 Task: Project management: Ceremony Bookings.
Action: Mouse moved to (50, 83)
Screenshot: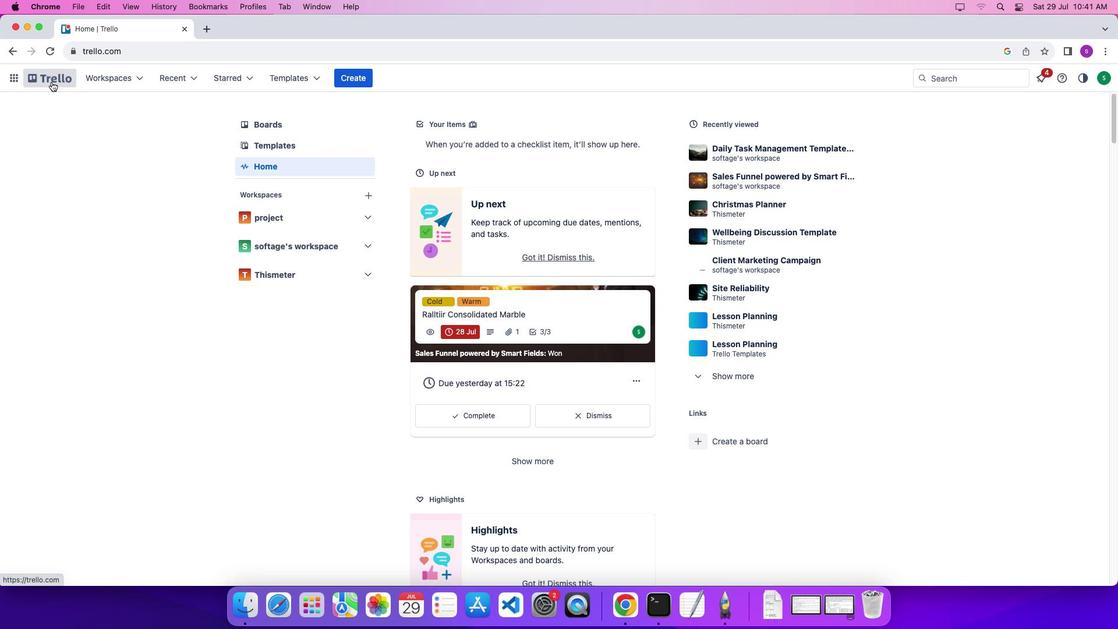 
Action: Mouse pressed left at (50, 83)
Screenshot: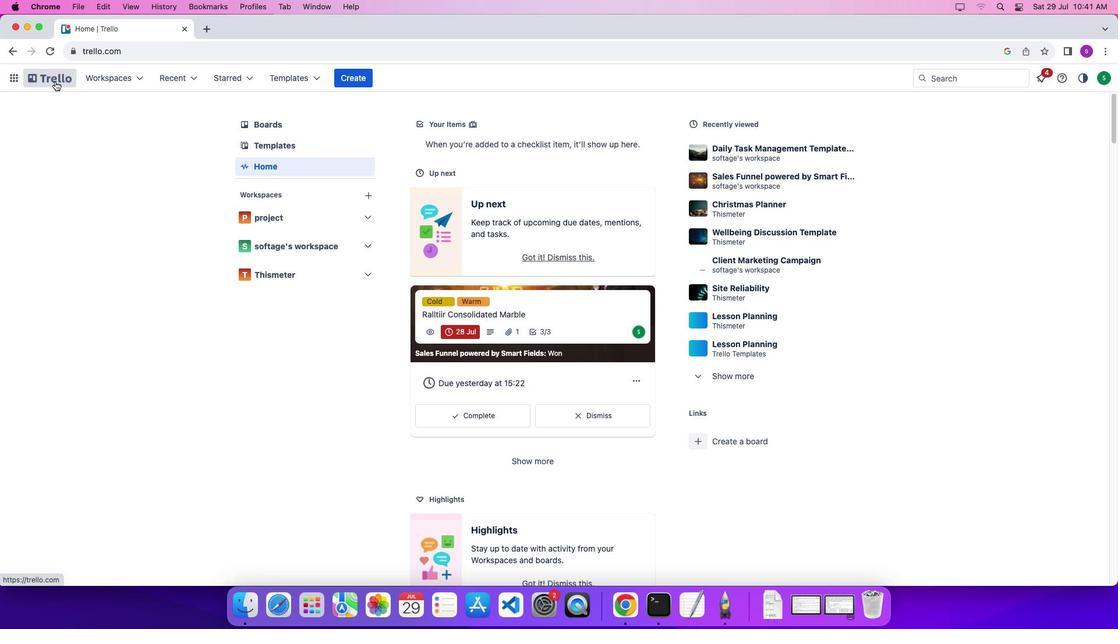 
Action: Mouse moved to (55, 81)
Screenshot: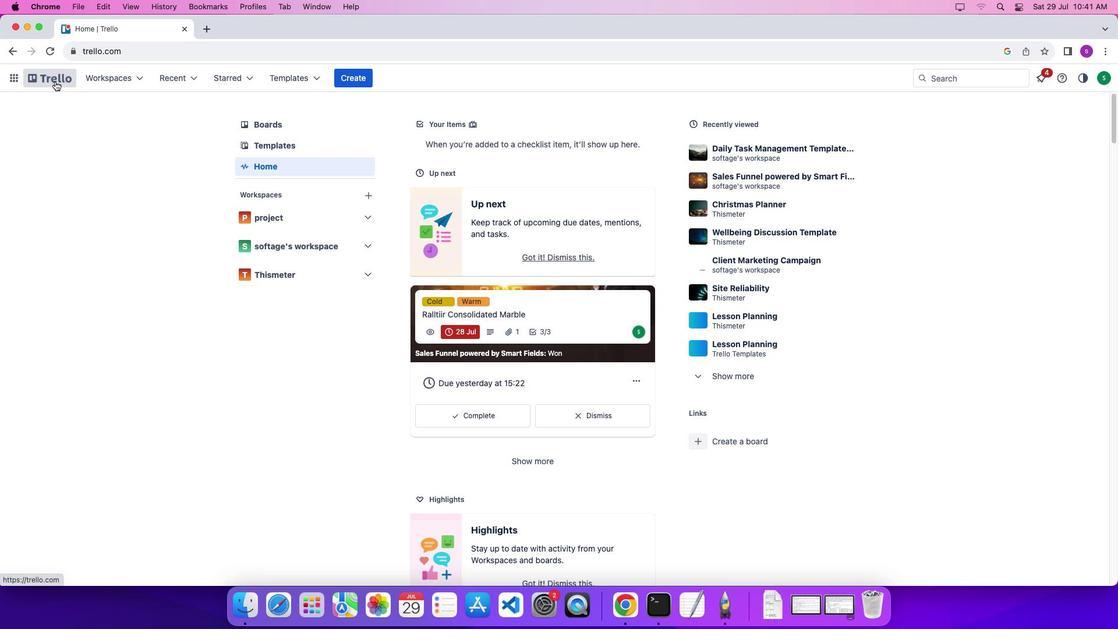 
Action: Mouse pressed left at (55, 81)
Screenshot: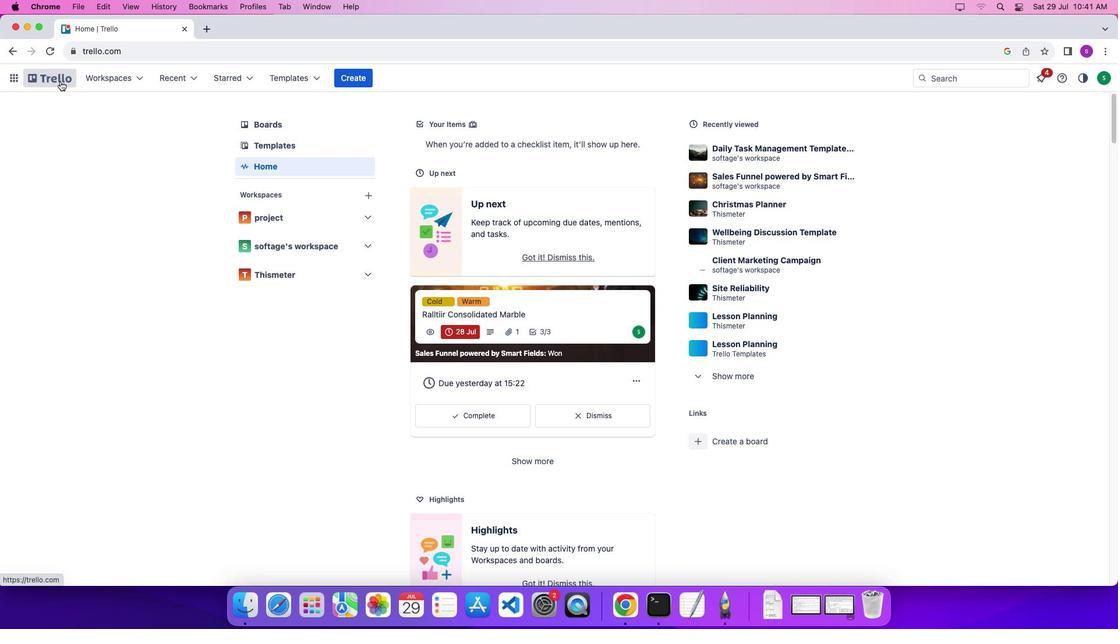 
Action: Mouse moved to (292, 78)
Screenshot: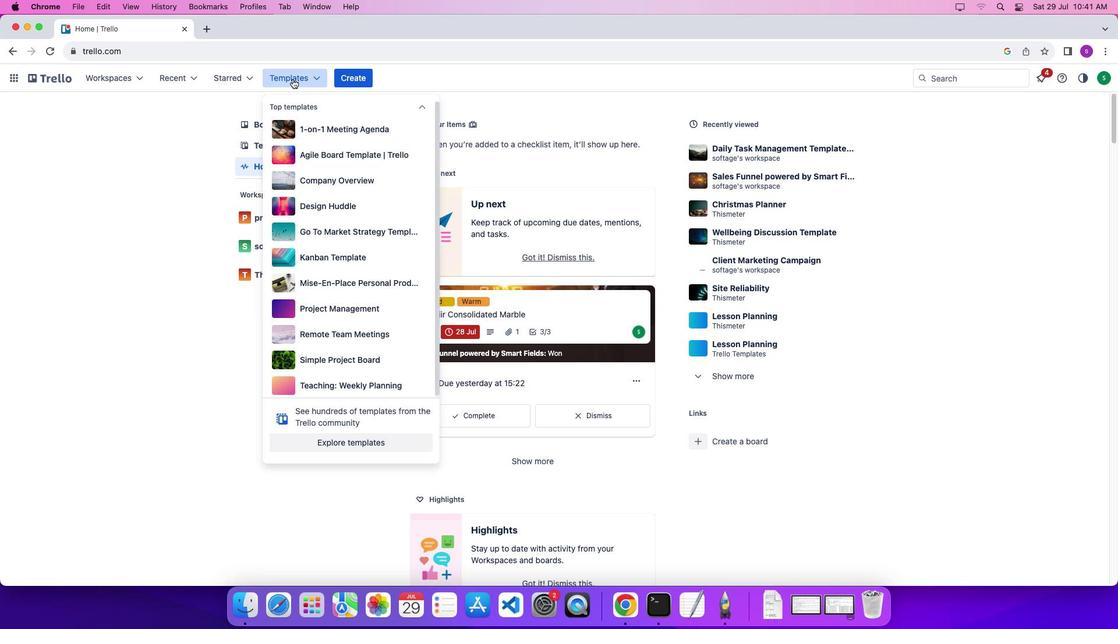 
Action: Mouse pressed left at (292, 78)
Screenshot: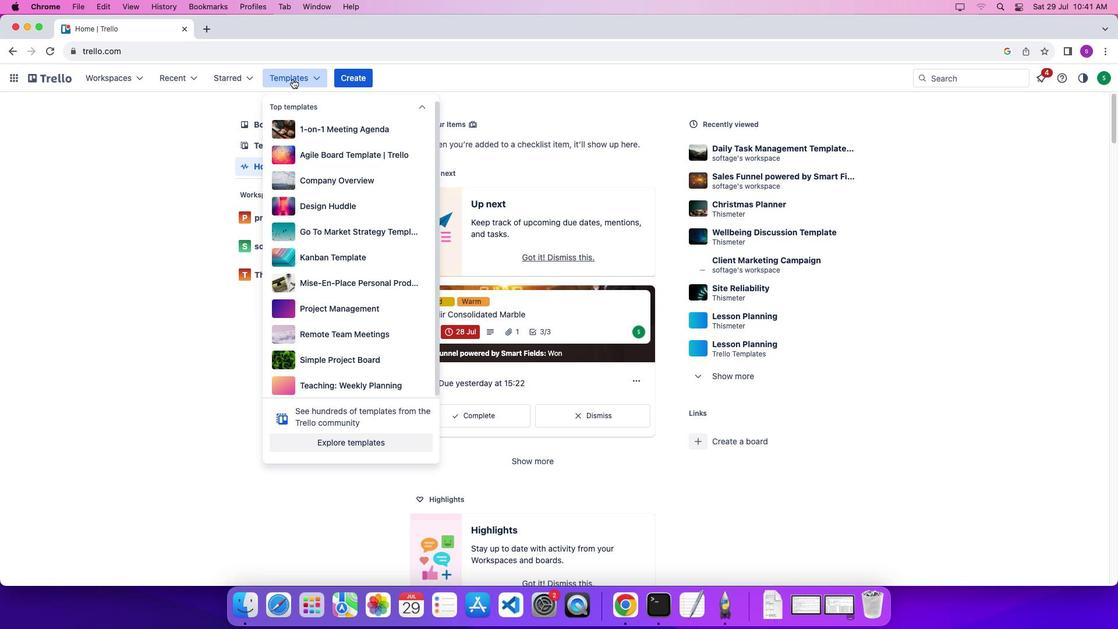 
Action: Mouse moved to (345, 439)
Screenshot: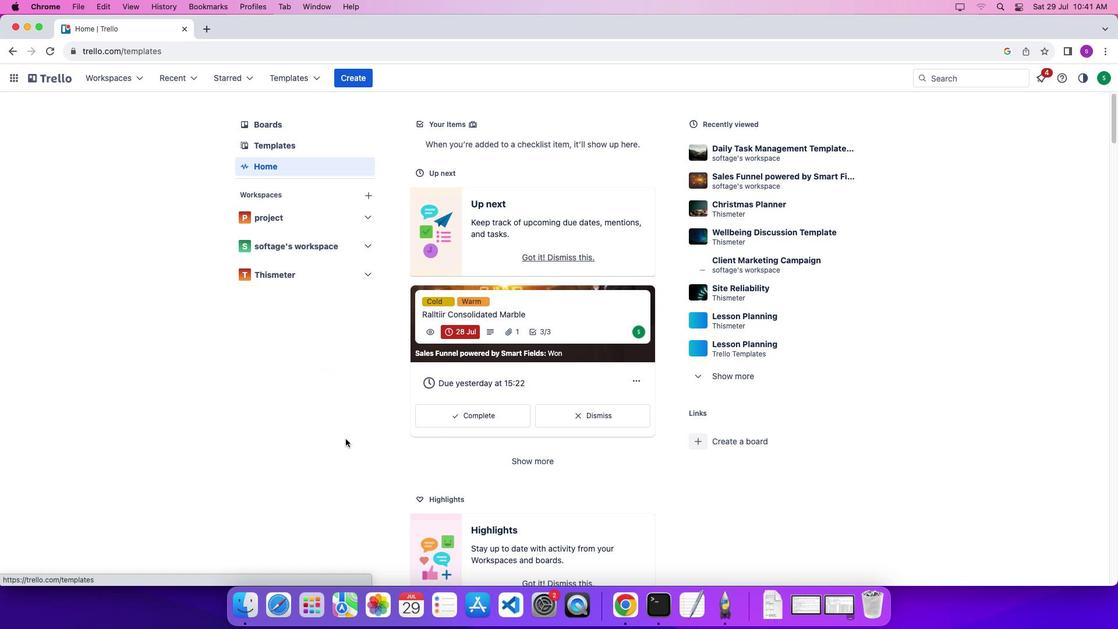 
Action: Mouse pressed left at (345, 439)
Screenshot: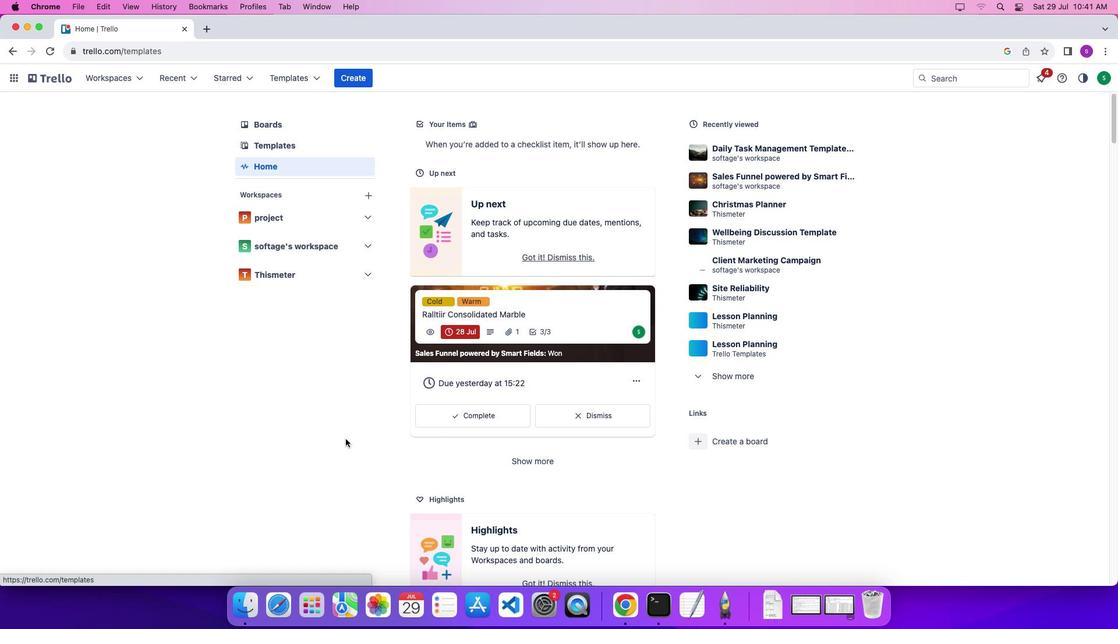 
Action: Mouse moved to (769, 133)
Screenshot: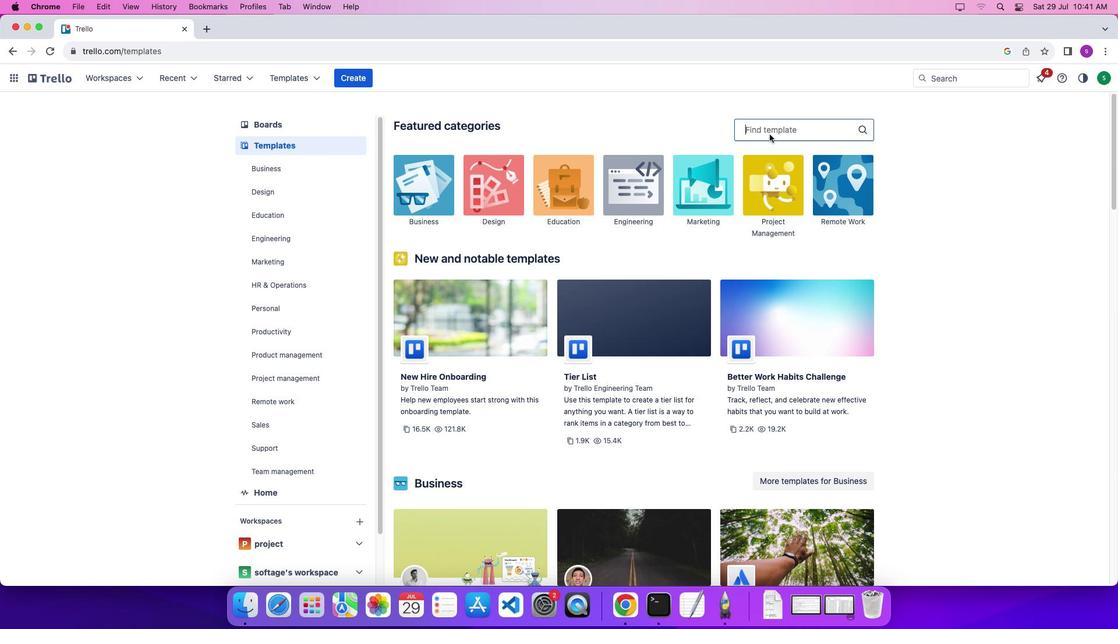 
Action: Mouse pressed left at (769, 133)
Screenshot: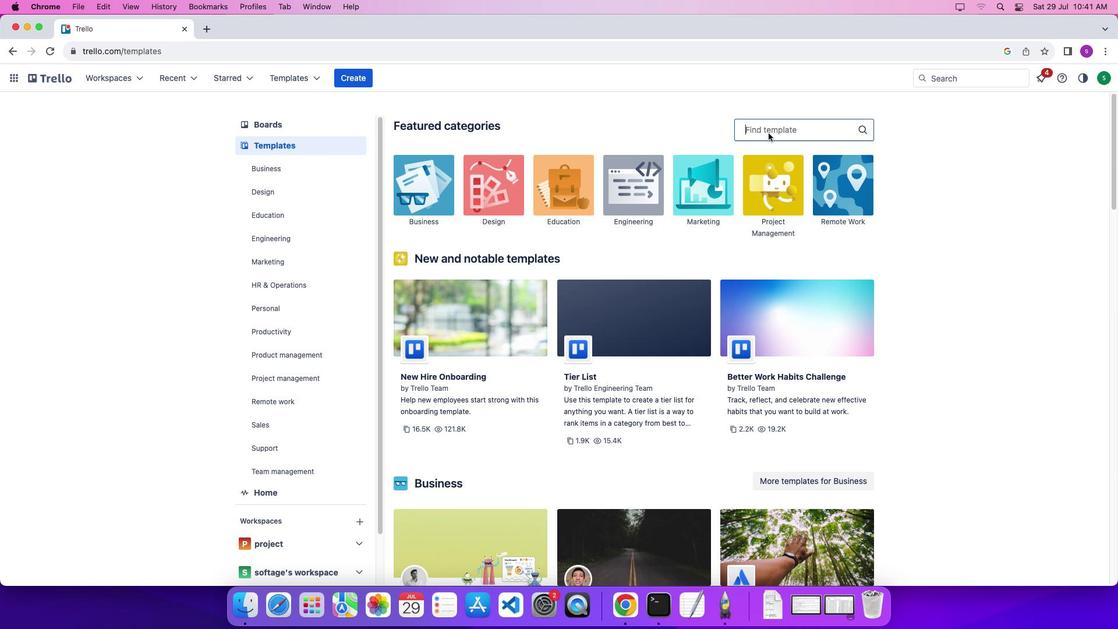 
Action: Mouse moved to (766, 132)
Screenshot: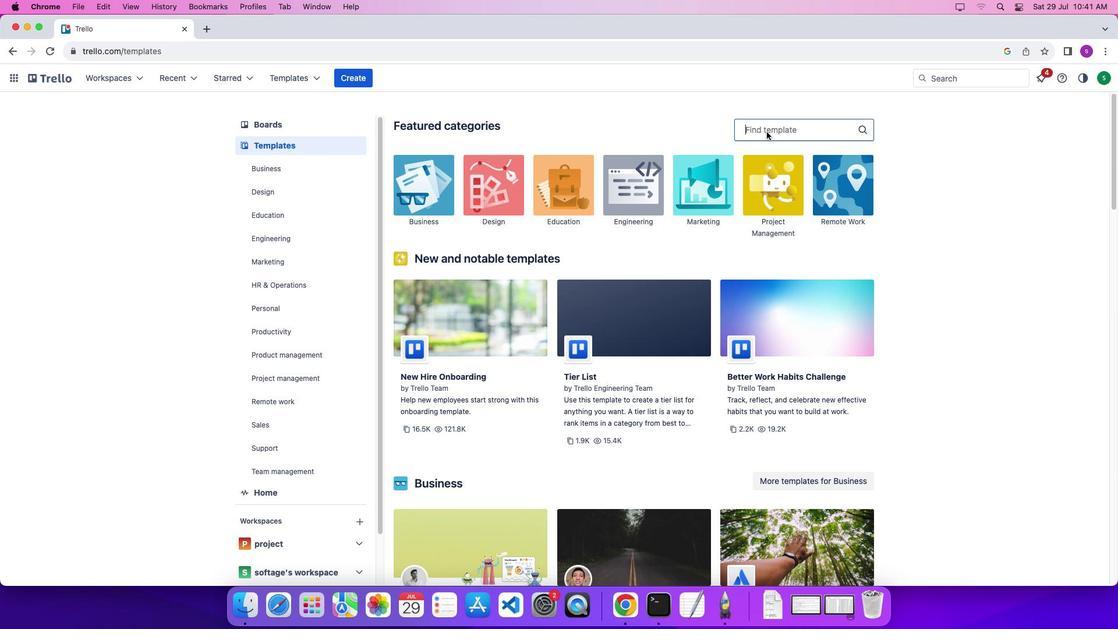 
Action: Mouse pressed left at (766, 132)
Screenshot: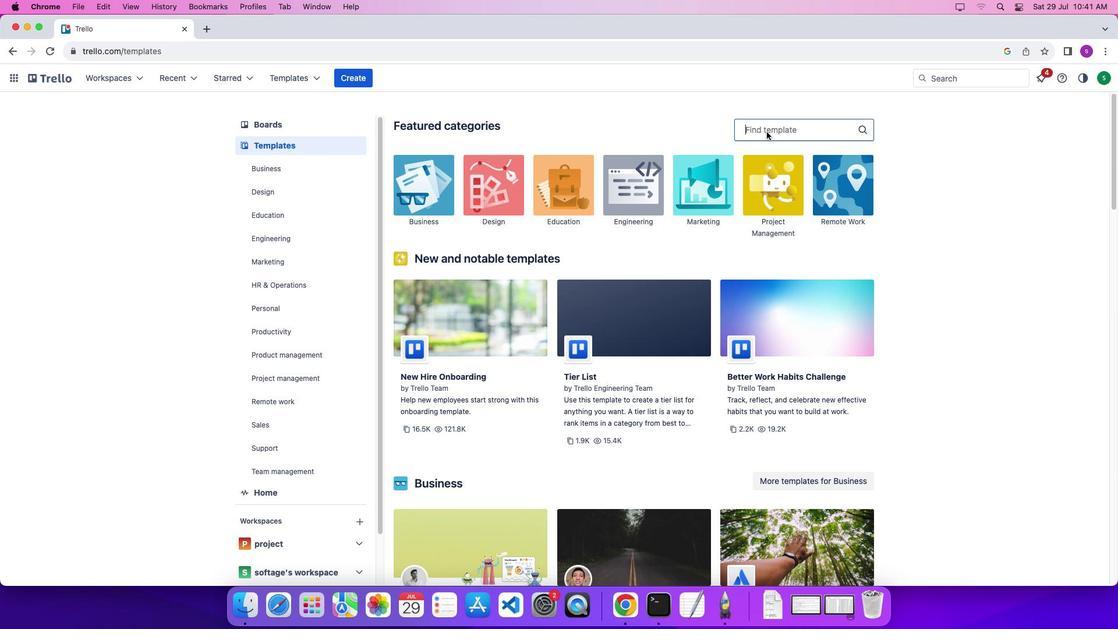 
Action: Key pressed Key.shift'C''e''r''e''m''o''n''y'Key.spaceKey.shift'B''o''o''k''i''n''g'Key.enter
Screenshot: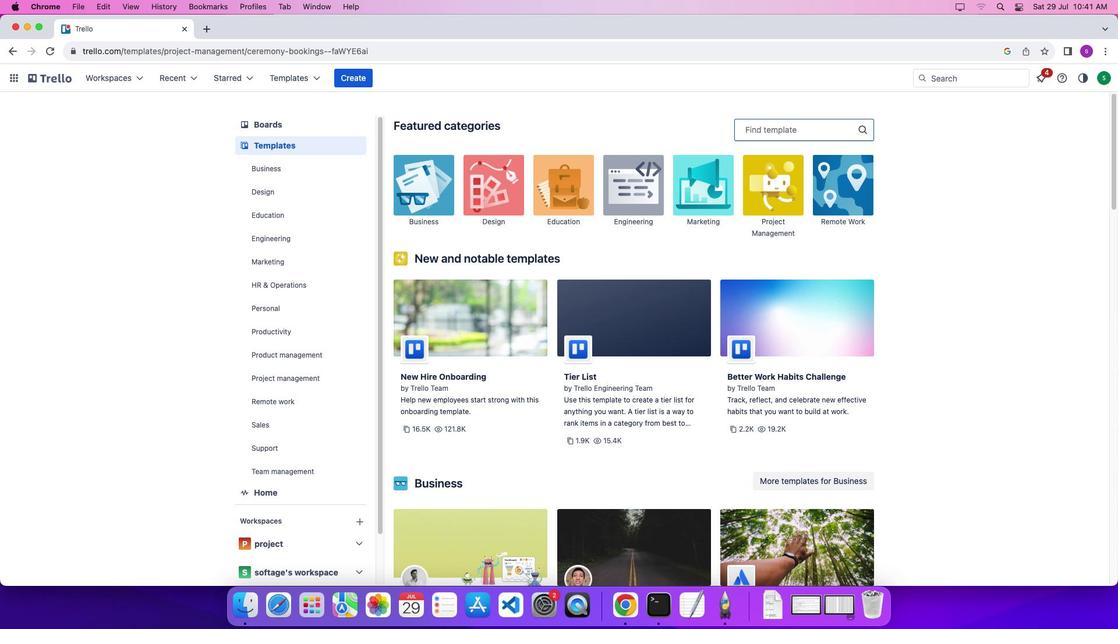 
Action: Mouse moved to (637, 274)
Screenshot: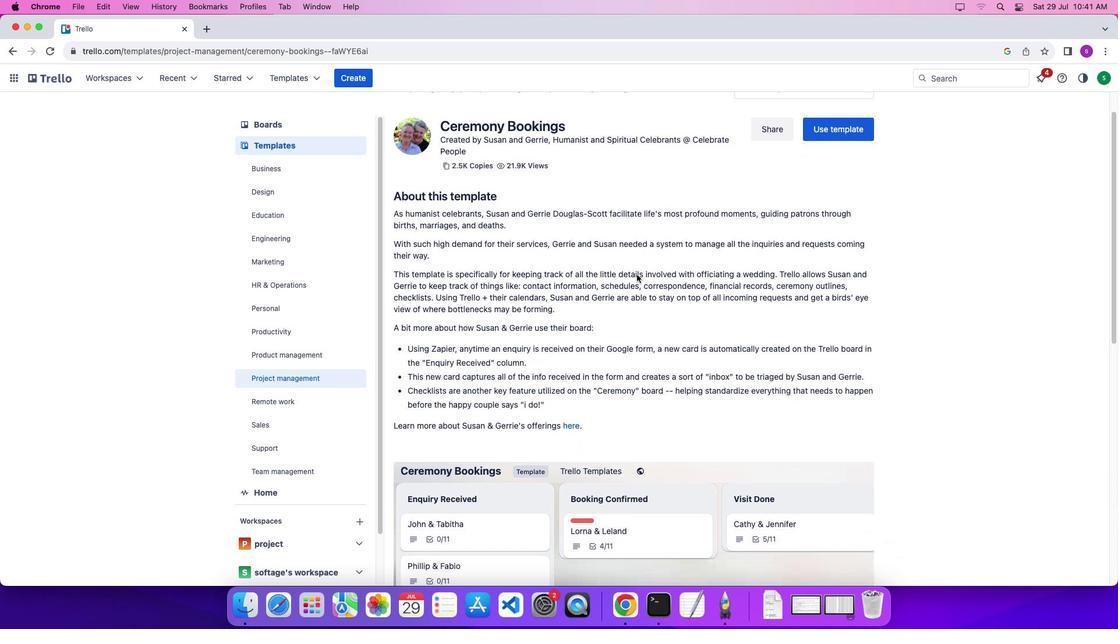 
Action: Mouse scrolled (637, 274) with delta (0, 0)
Screenshot: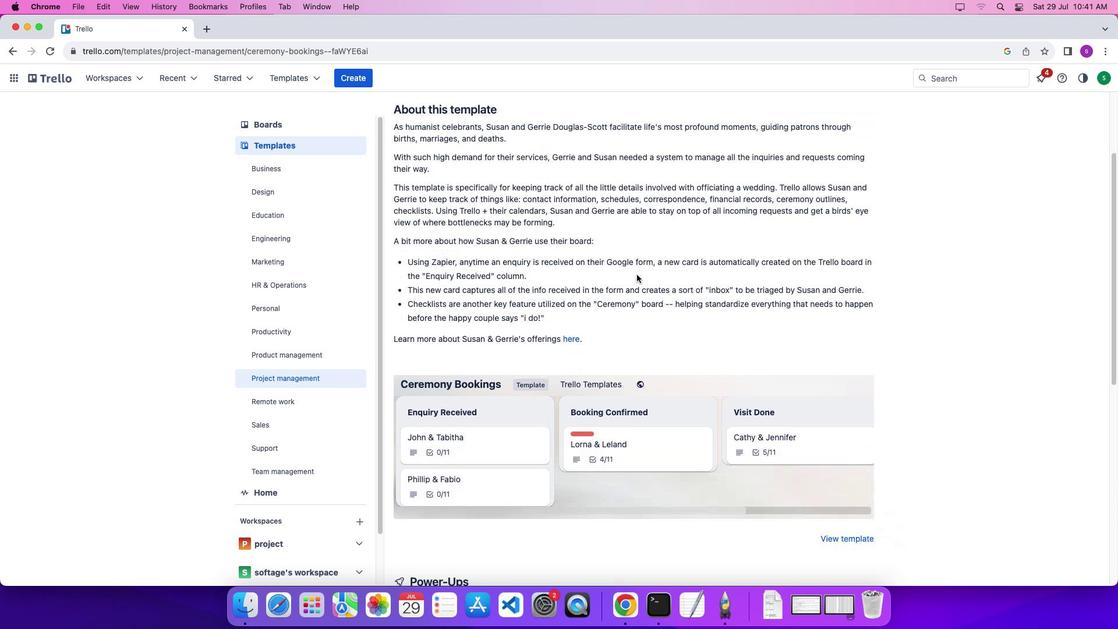 
Action: Mouse scrolled (637, 274) with delta (0, 0)
Screenshot: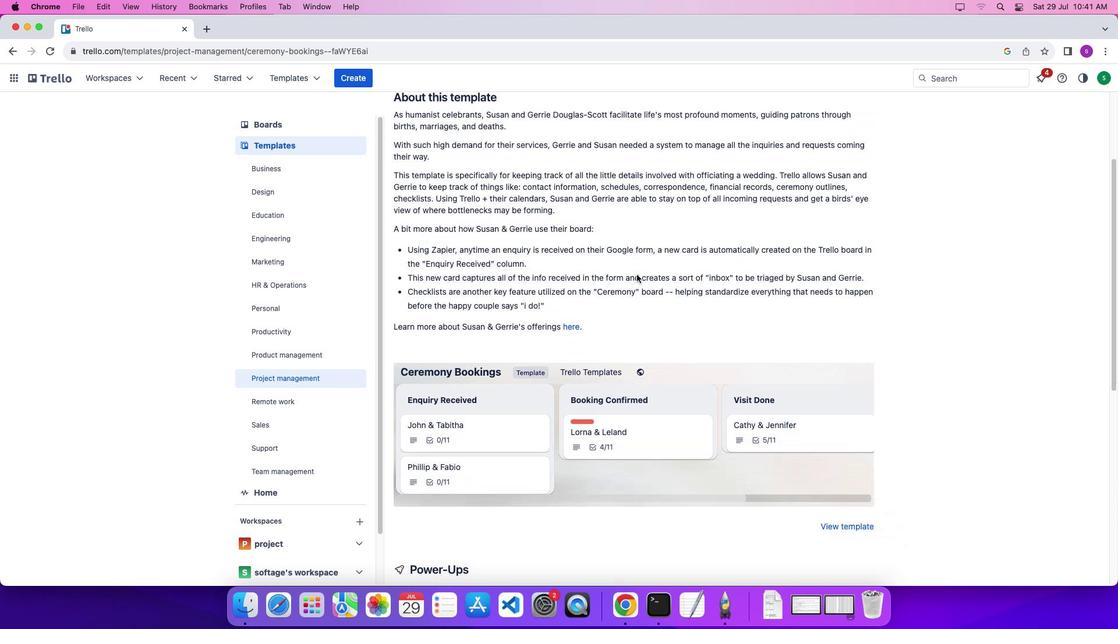 
Action: Mouse scrolled (637, 274) with delta (0, -1)
Screenshot: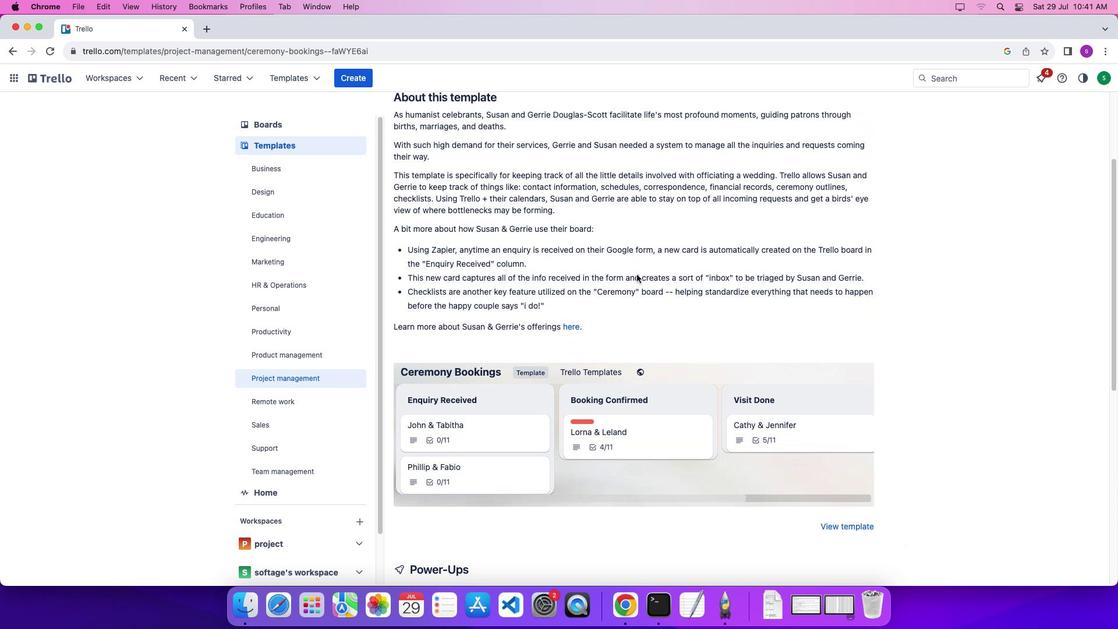 
Action: Mouse scrolled (637, 274) with delta (0, -1)
Screenshot: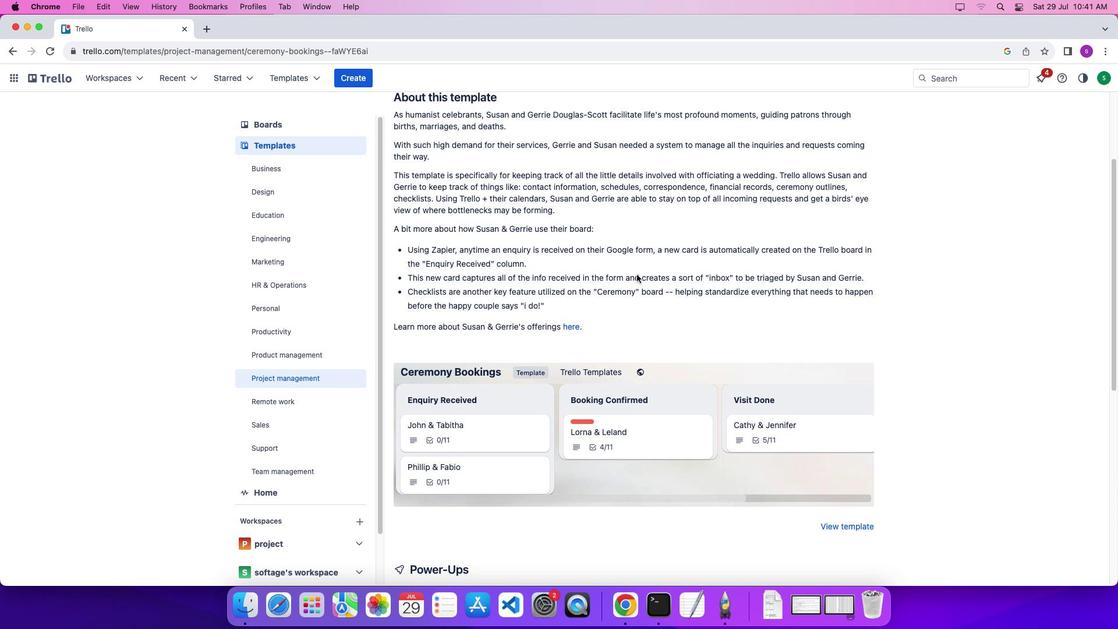 
Action: Mouse scrolled (637, 274) with delta (0, 0)
Screenshot: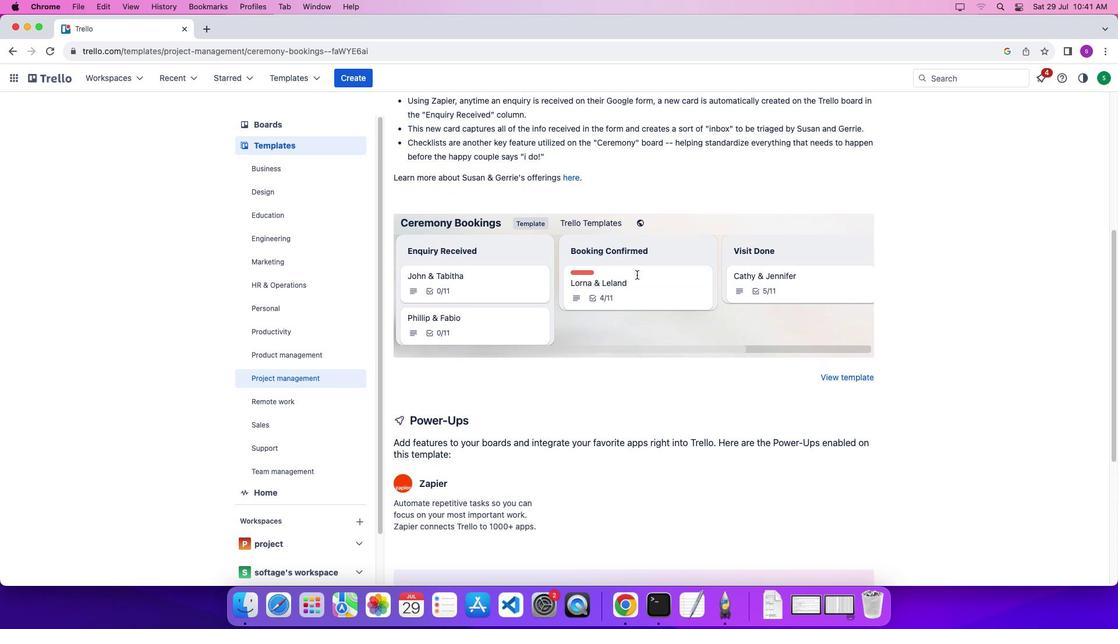 
Action: Mouse scrolled (637, 274) with delta (0, 0)
Screenshot: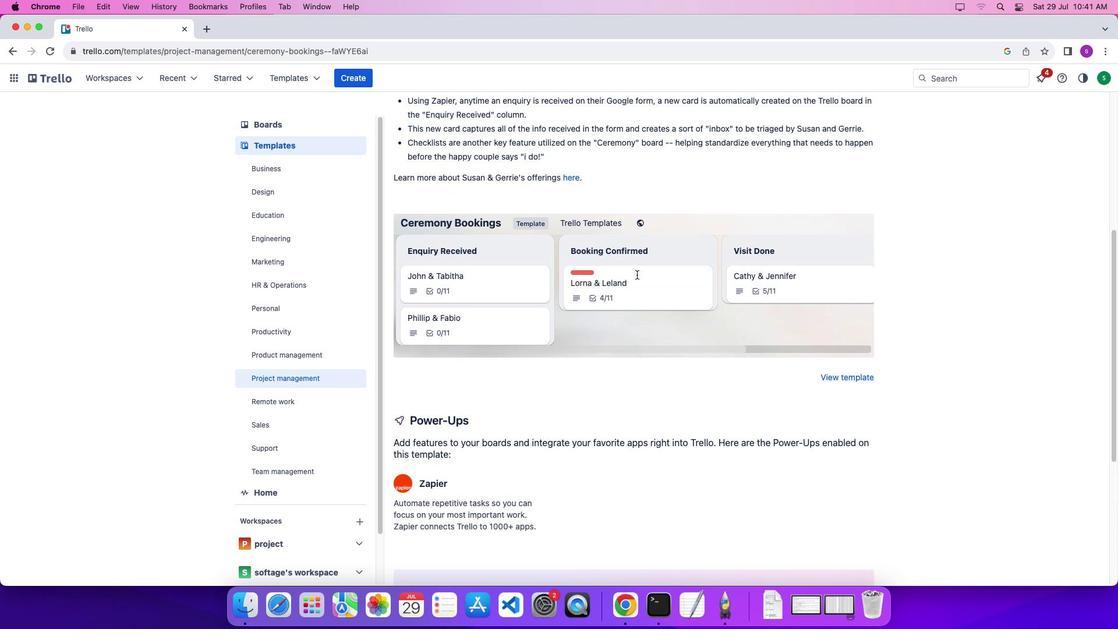 
Action: Mouse scrolled (637, 274) with delta (0, -2)
Screenshot: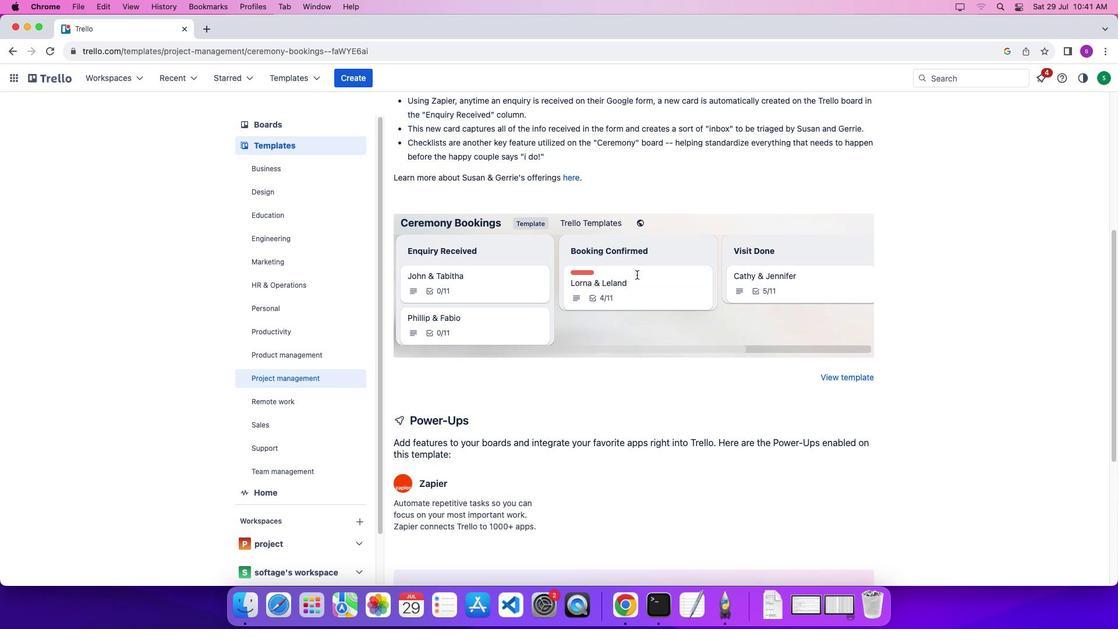
Action: Mouse scrolled (637, 274) with delta (0, 0)
Screenshot: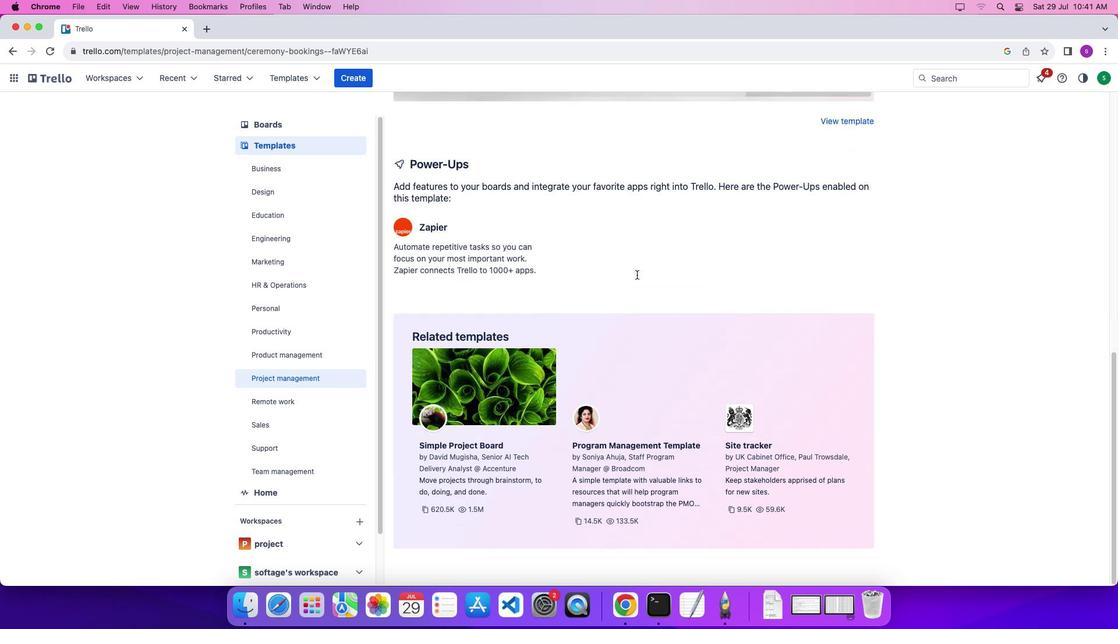 
Action: Mouse scrolled (637, 274) with delta (0, 0)
Screenshot: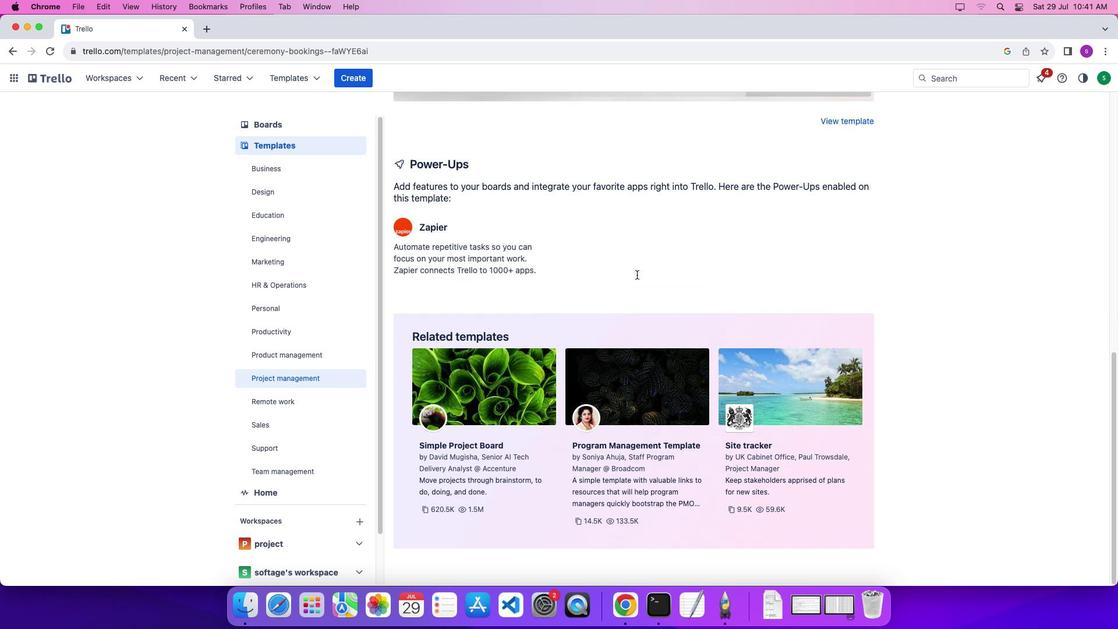 
Action: Mouse scrolled (637, 274) with delta (0, -2)
Screenshot: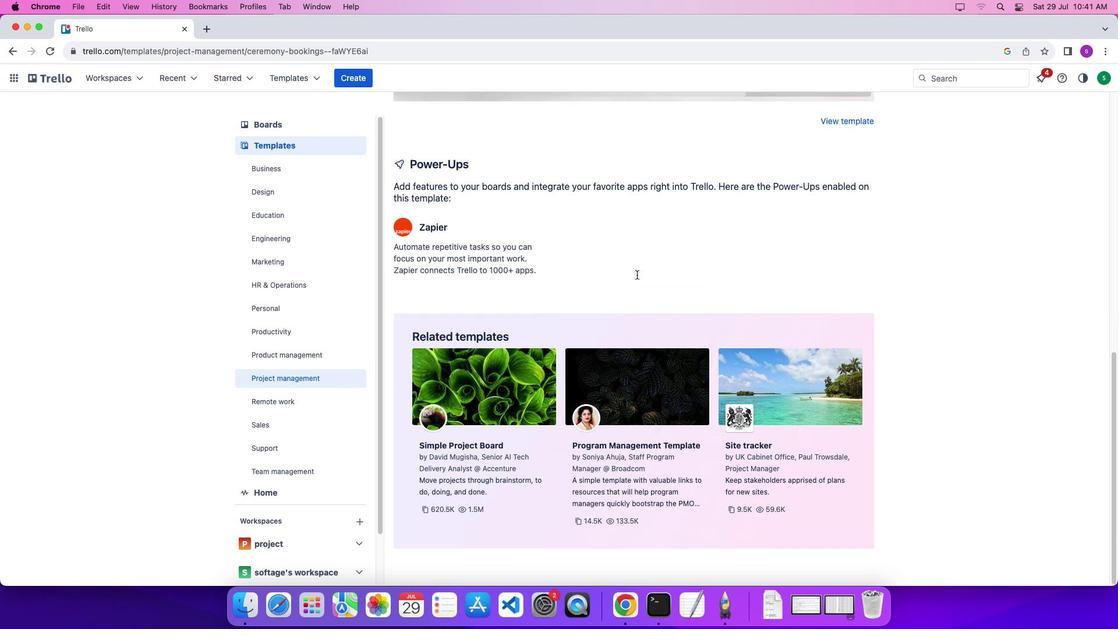 
Action: Mouse scrolled (637, 274) with delta (0, -4)
Screenshot: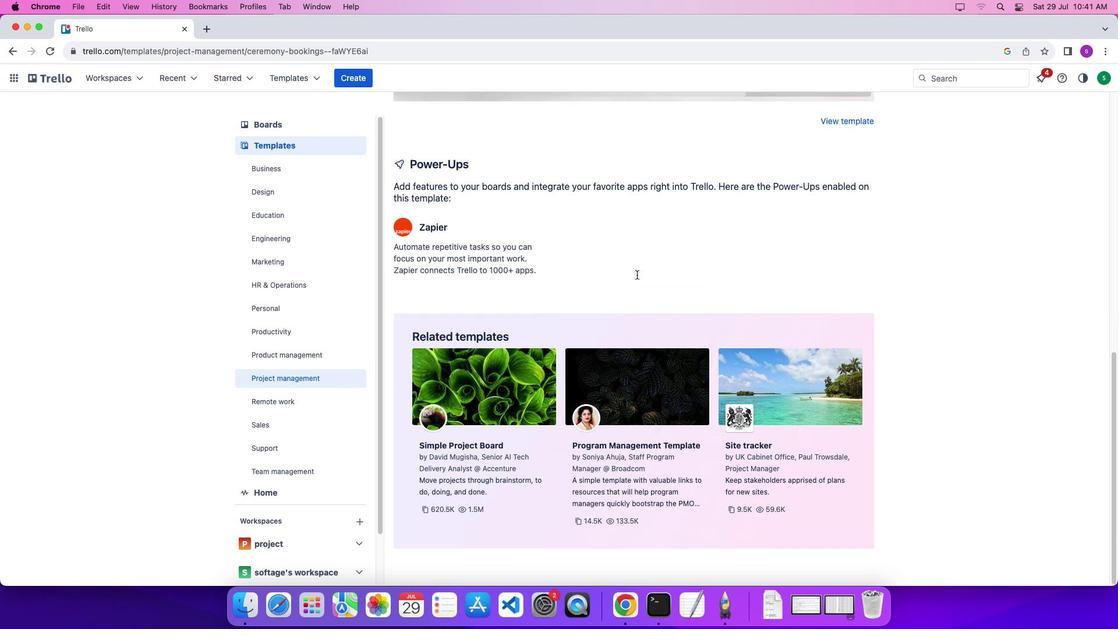 
Action: Mouse scrolled (637, 274) with delta (0, 0)
Screenshot: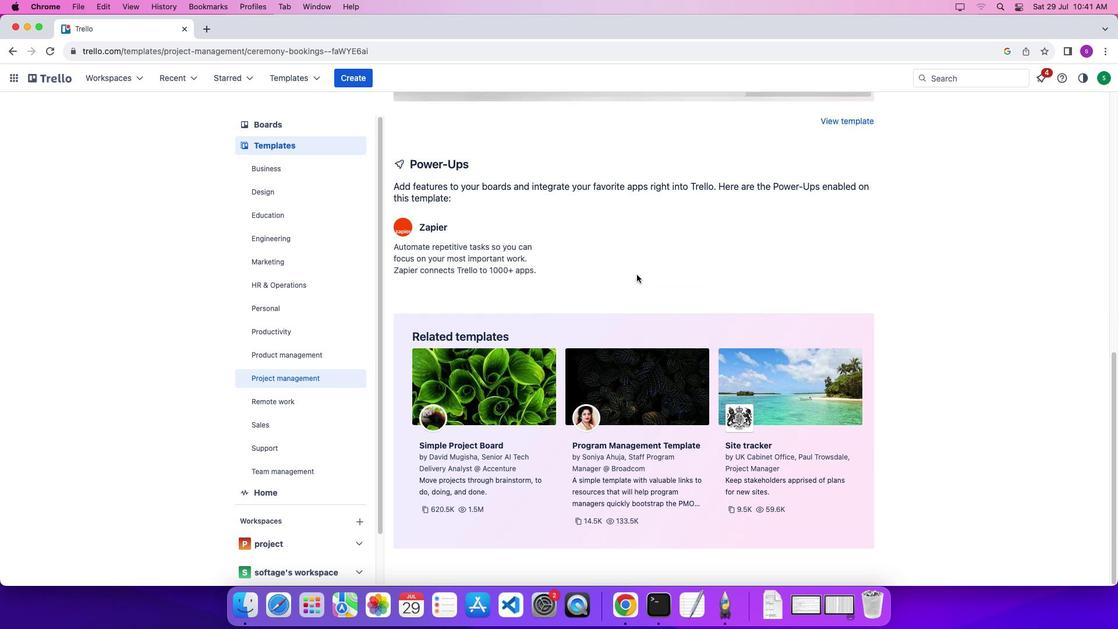 
Action: Mouse scrolled (637, 274) with delta (0, 0)
Screenshot: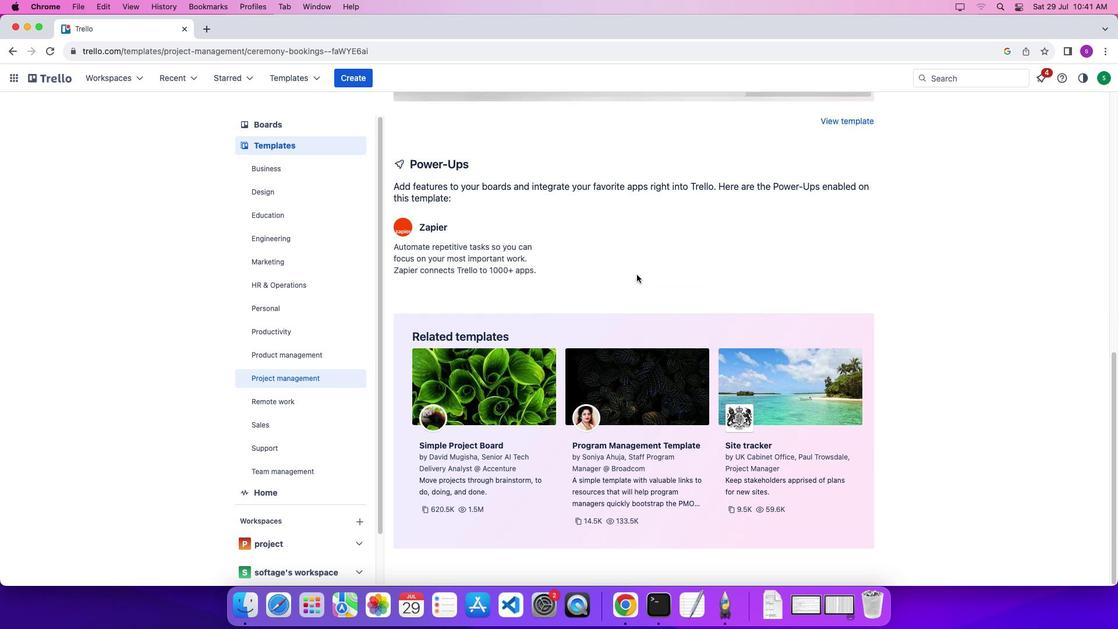 
Action: Mouse scrolled (637, 274) with delta (0, -2)
Screenshot: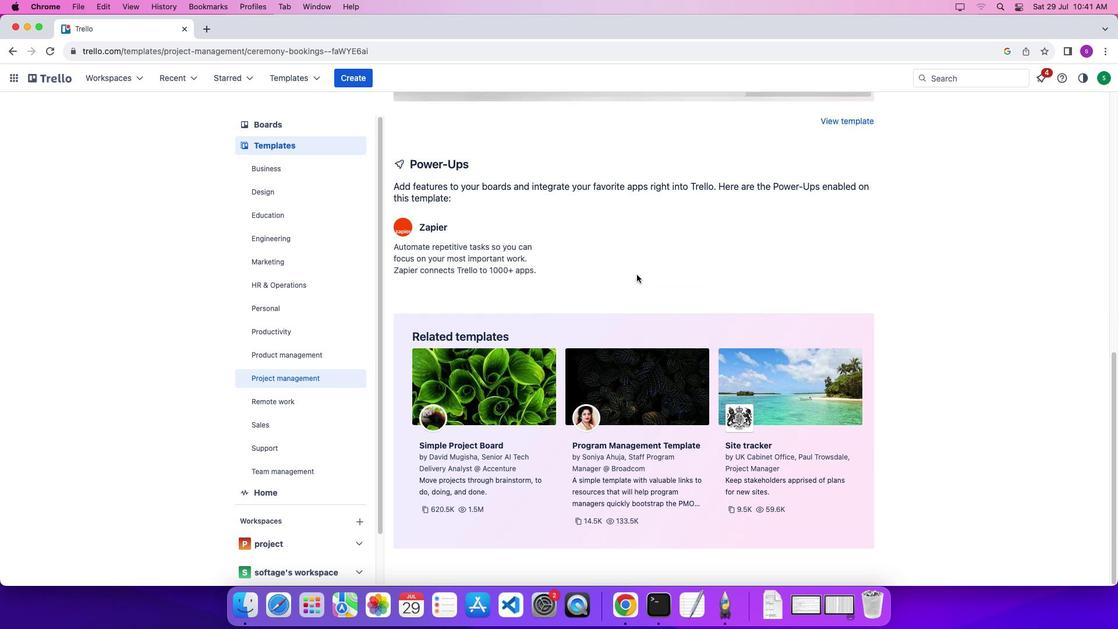 
Action: Mouse scrolled (637, 274) with delta (0, -4)
Screenshot: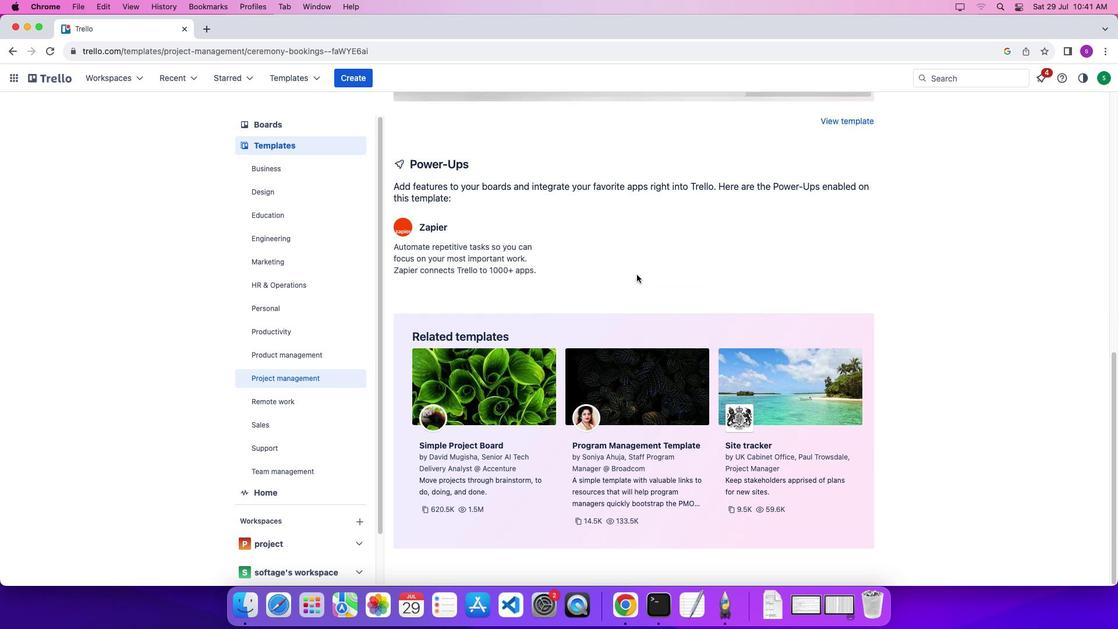 
Action: Mouse scrolled (637, 274) with delta (0, -3)
Screenshot: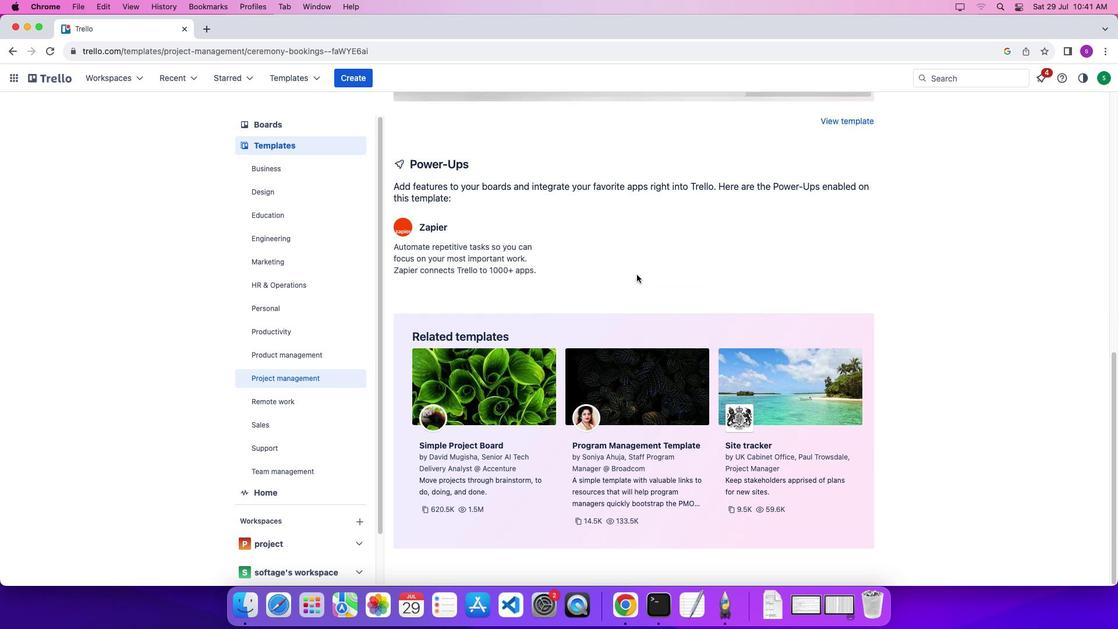 
Action: Mouse scrolled (637, 274) with delta (0, 0)
Screenshot: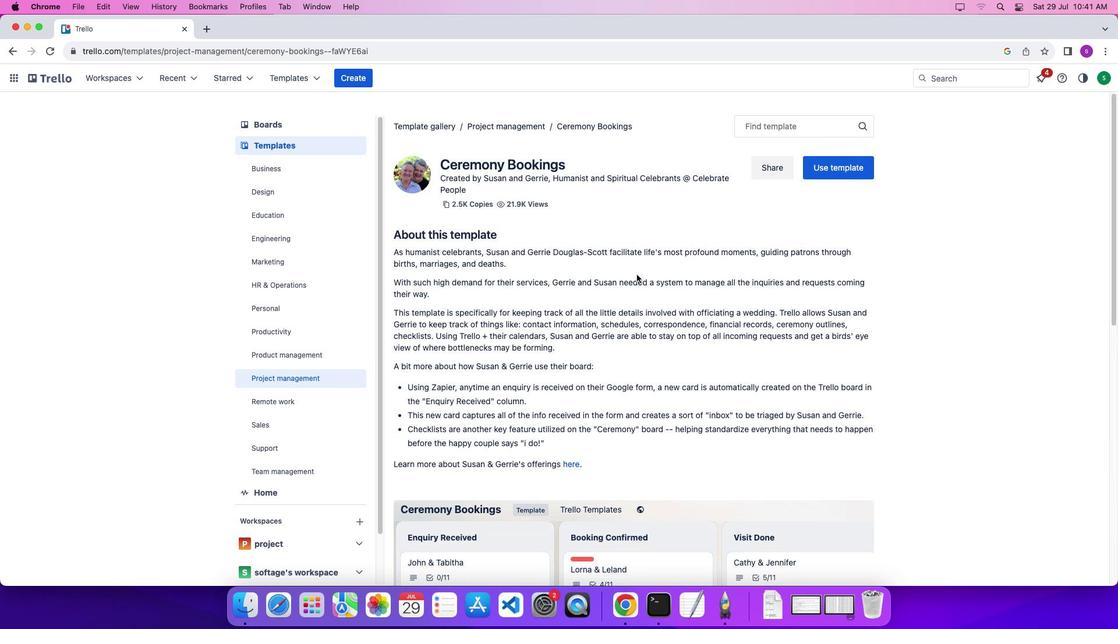 
Action: Mouse scrolled (637, 274) with delta (0, 0)
Screenshot: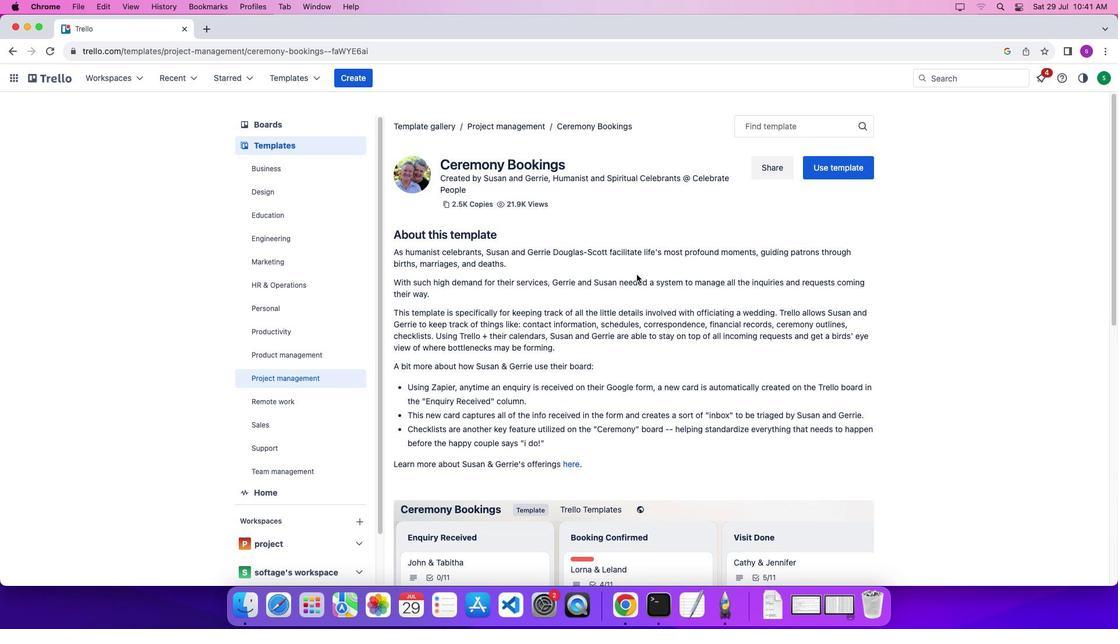 
Action: Mouse scrolled (637, 274) with delta (0, 3)
Screenshot: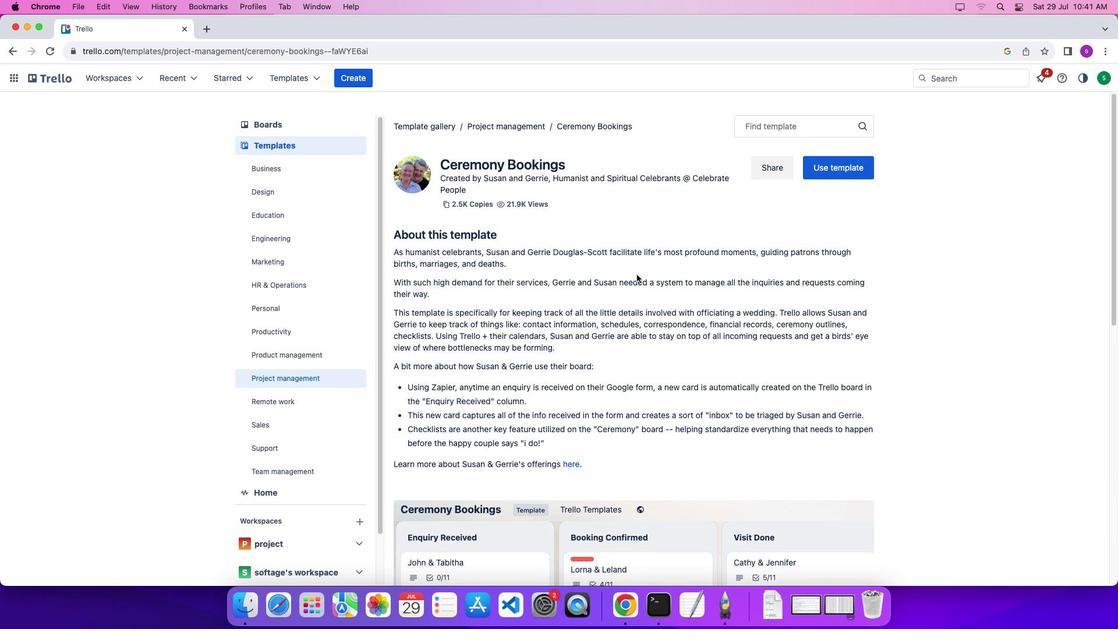 
Action: Mouse scrolled (637, 274) with delta (0, 6)
Screenshot: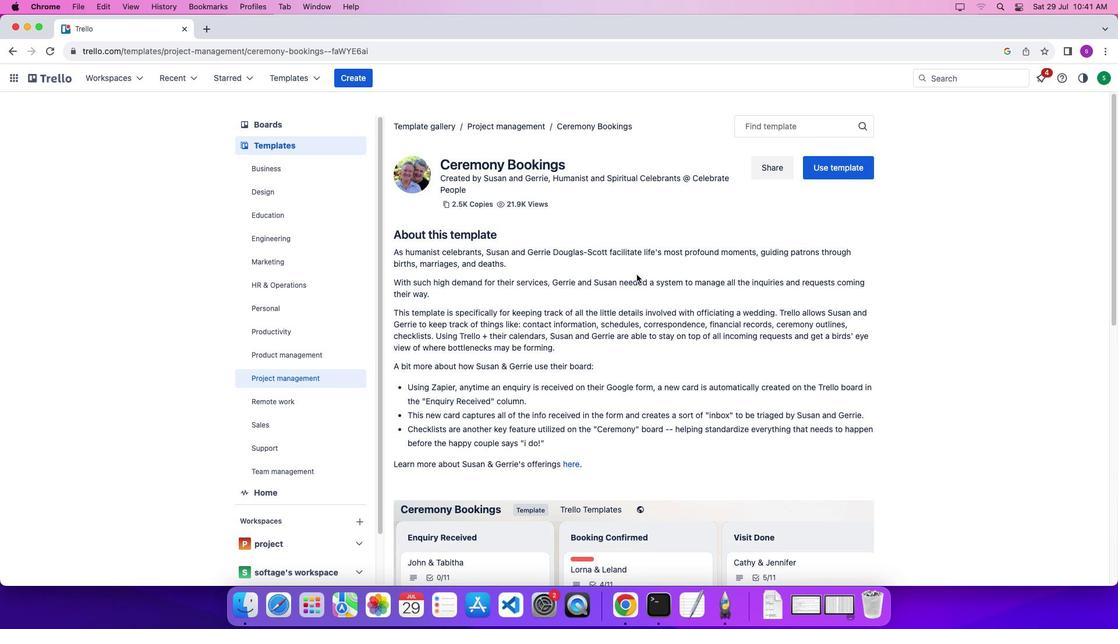 
Action: Mouse scrolled (637, 274) with delta (0, 8)
Screenshot: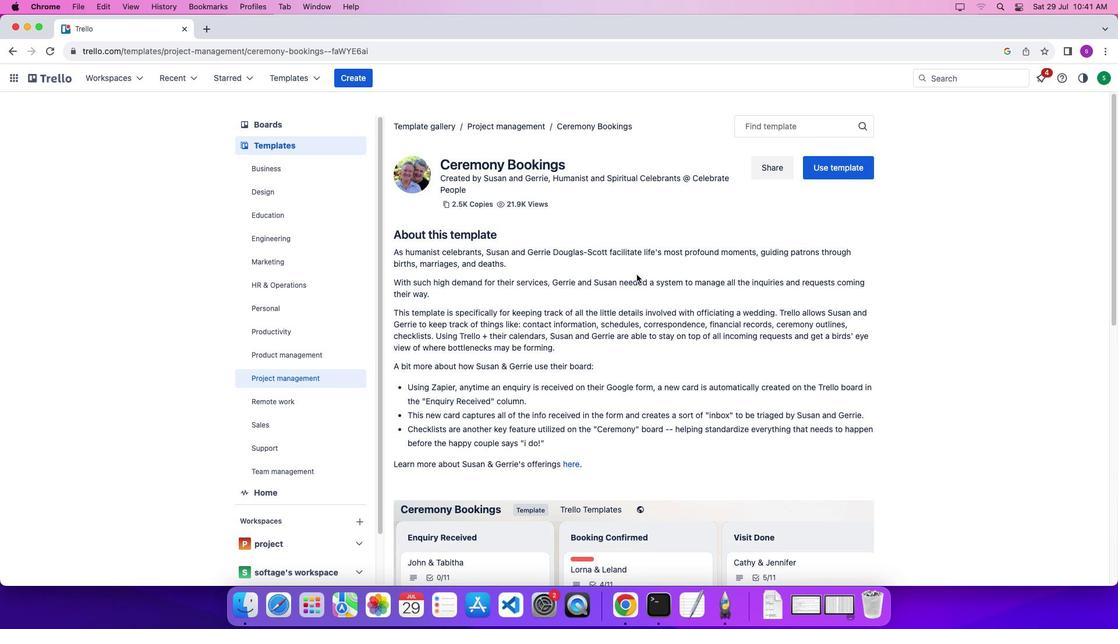 
Action: Mouse scrolled (637, 274) with delta (0, 8)
Screenshot: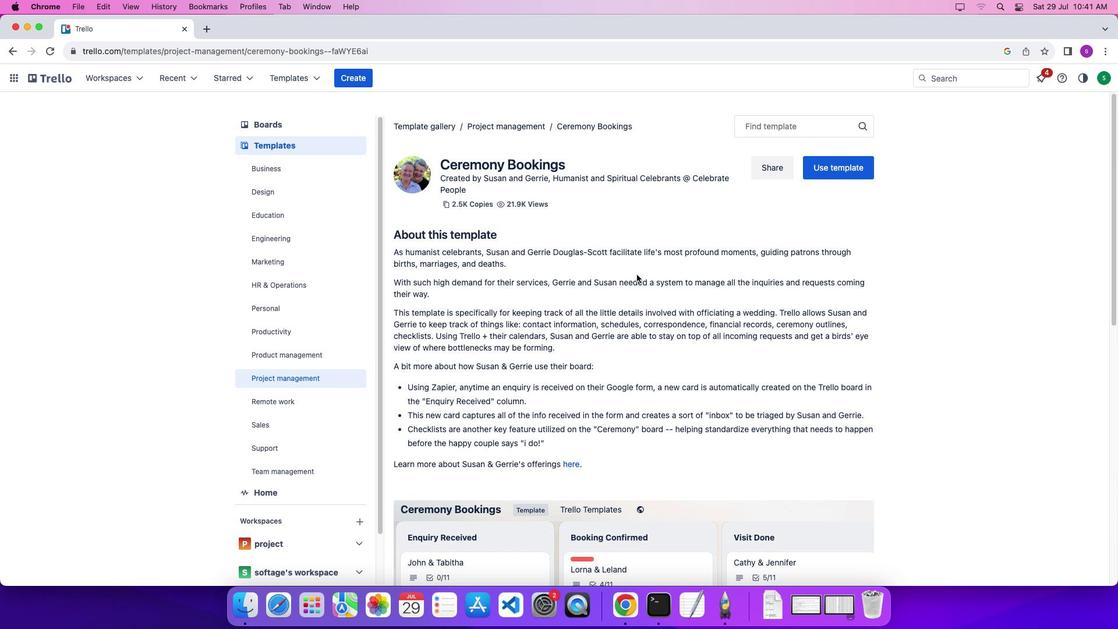 
Action: Mouse scrolled (637, 274) with delta (0, 0)
Screenshot: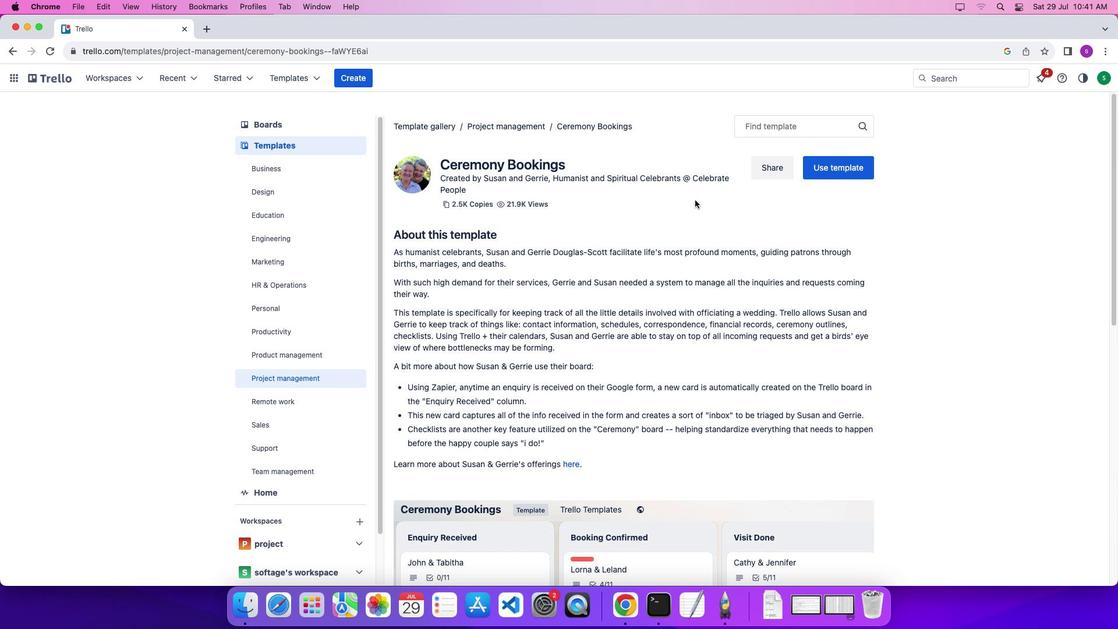 
Action: Mouse scrolled (637, 274) with delta (0, 0)
Screenshot: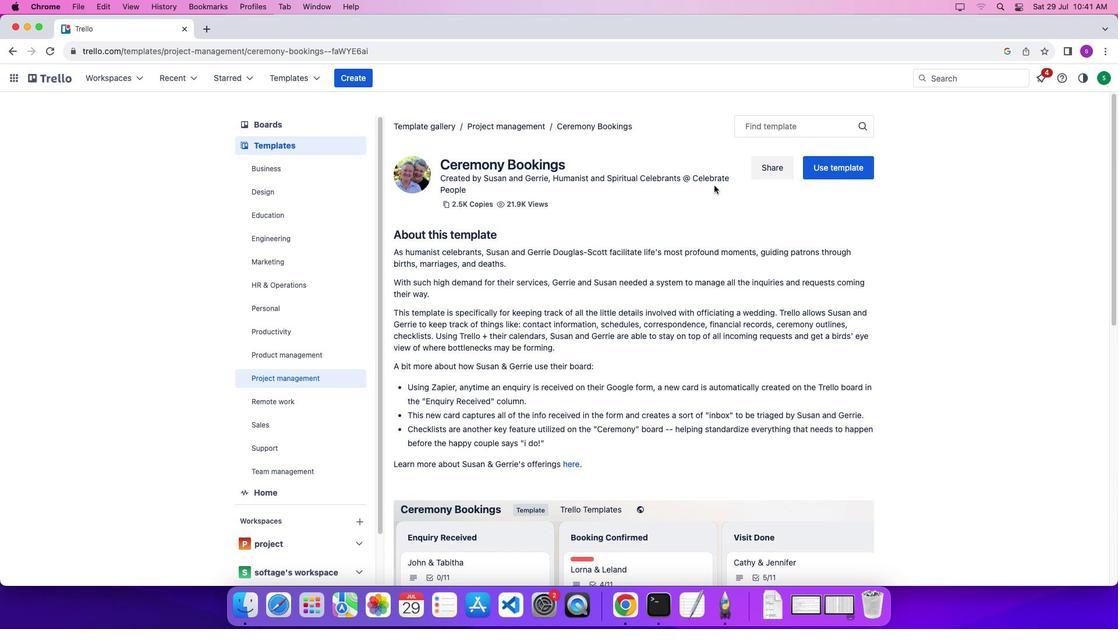 
Action: Mouse scrolled (637, 274) with delta (0, 5)
Screenshot: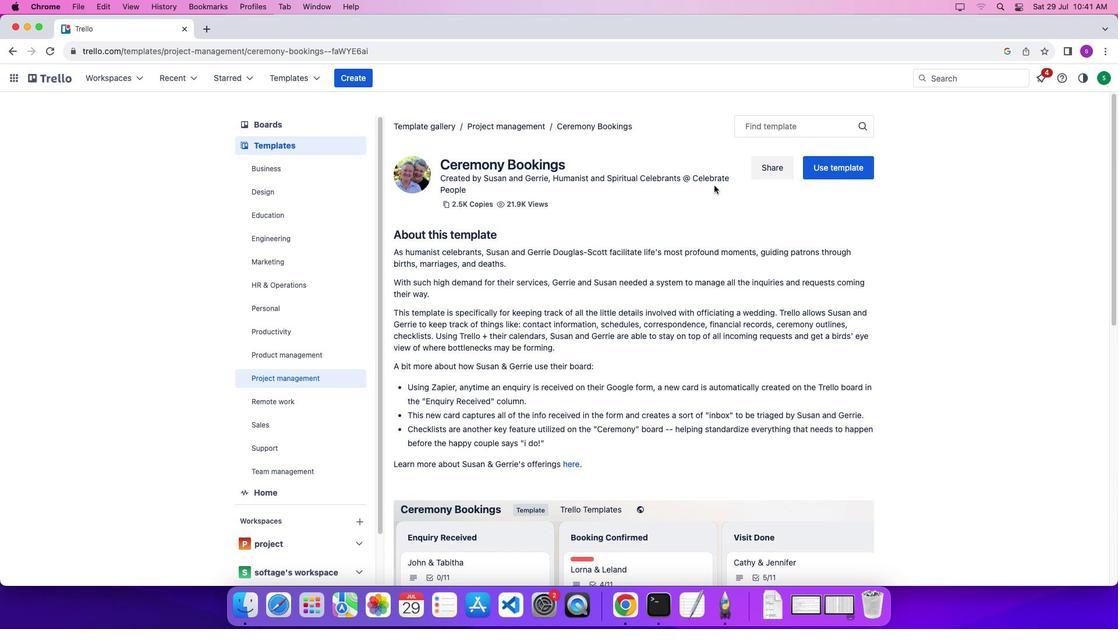 
Action: Mouse scrolled (637, 274) with delta (0, 7)
Screenshot: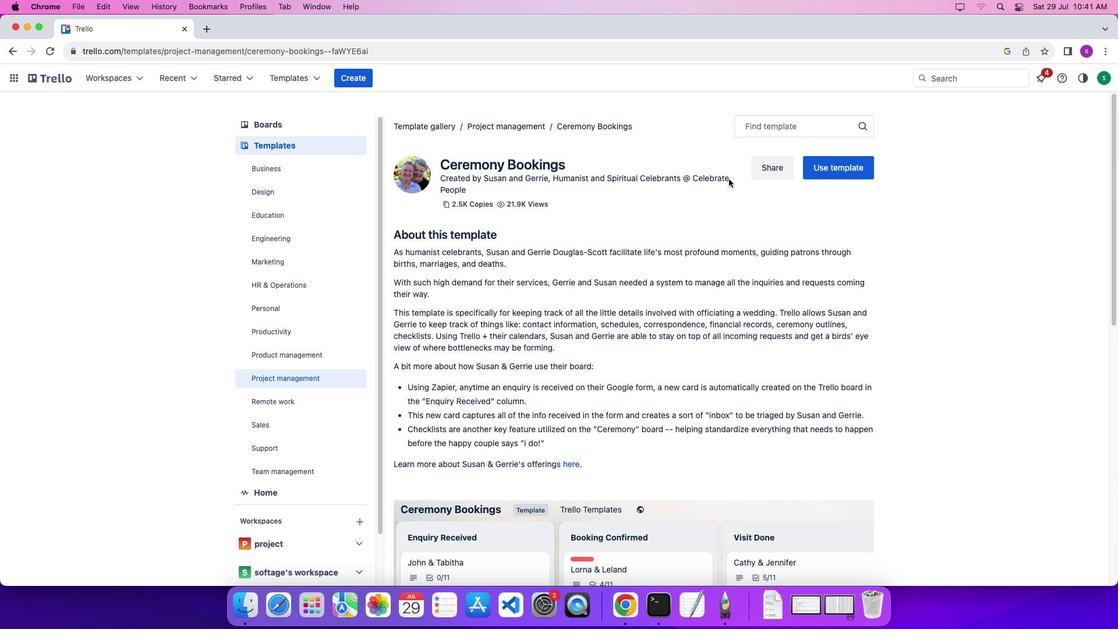 
Action: Mouse moved to (809, 168)
Screenshot: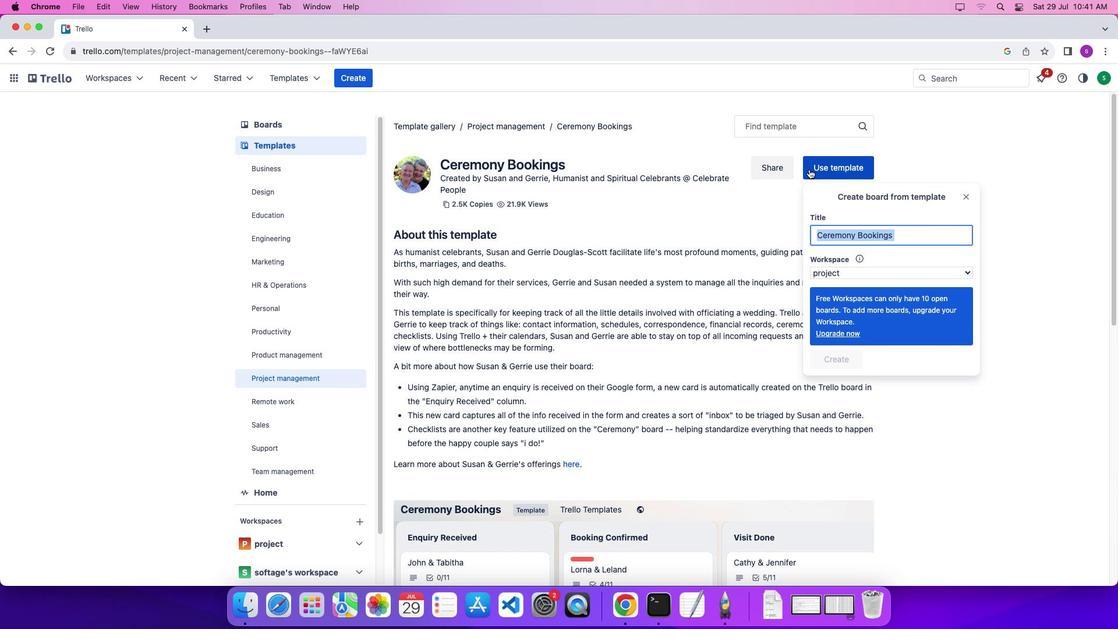 
Action: Mouse pressed left at (809, 168)
Screenshot: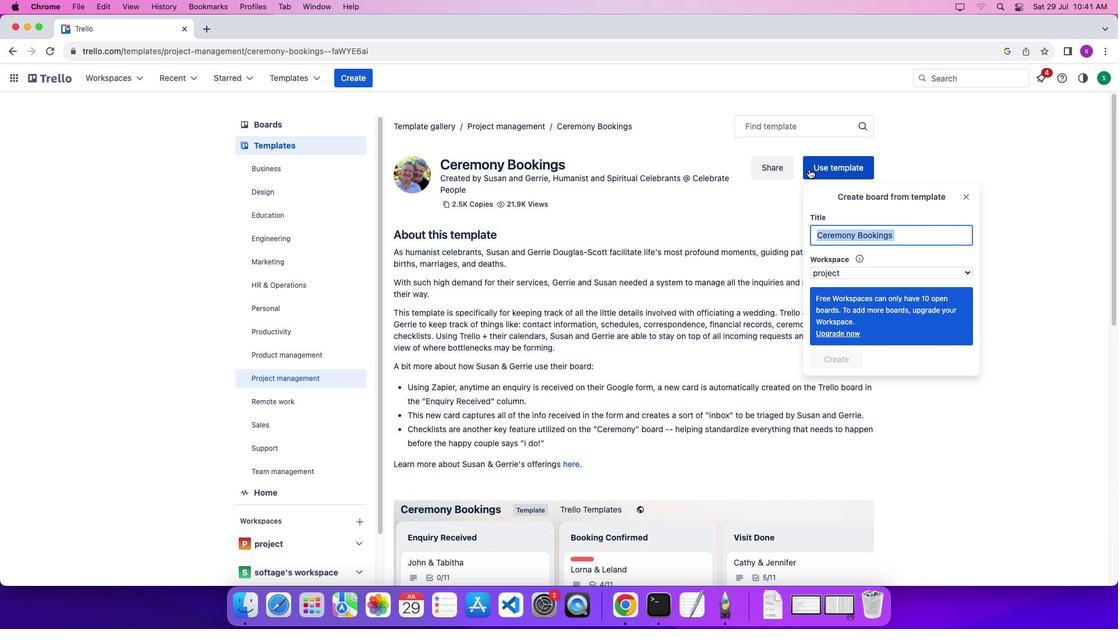 
Action: Mouse moved to (831, 273)
Screenshot: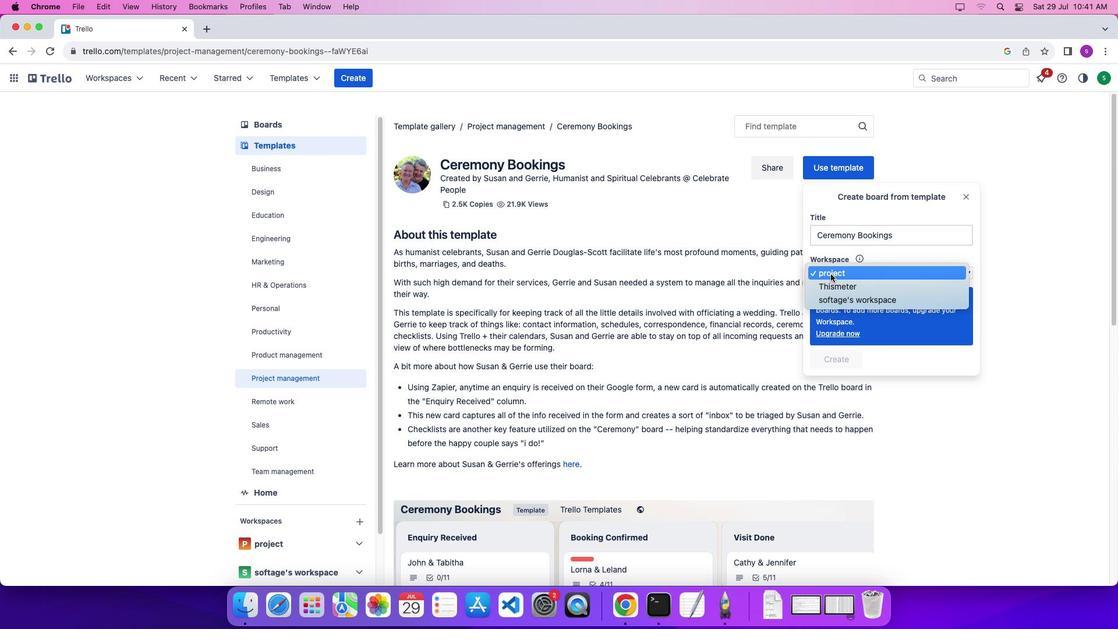 
Action: Mouse pressed left at (831, 273)
Screenshot: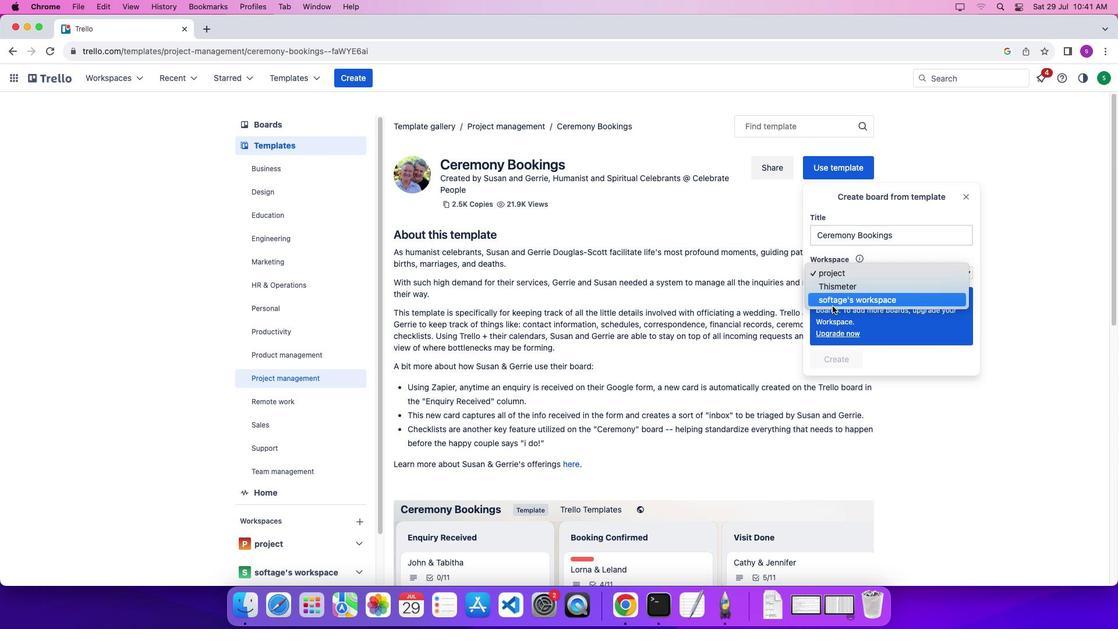 
Action: Mouse moved to (832, 300)
Screenshot: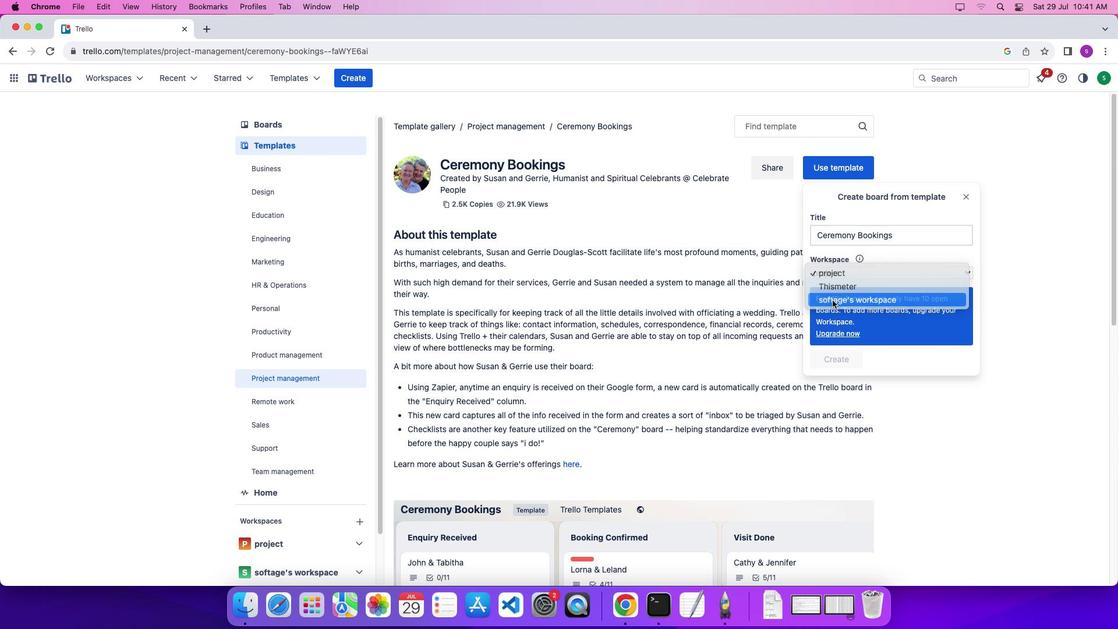 
Action: Mouse pressed left at (832, 300)
Screenshot: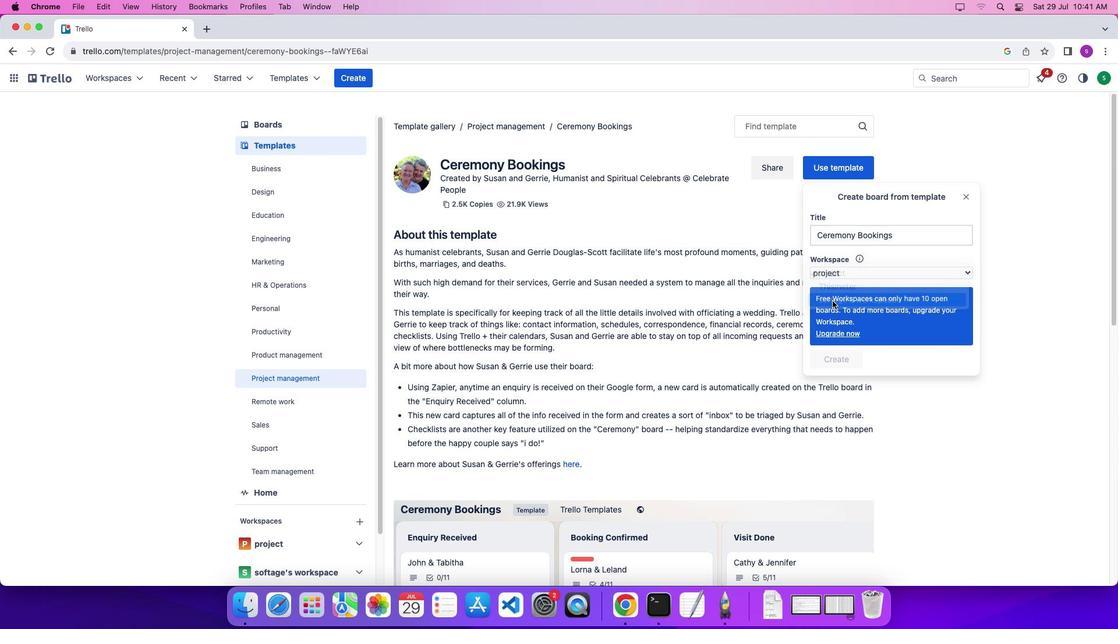 
Action: Mouse moved to (838, 388)
Screenshot: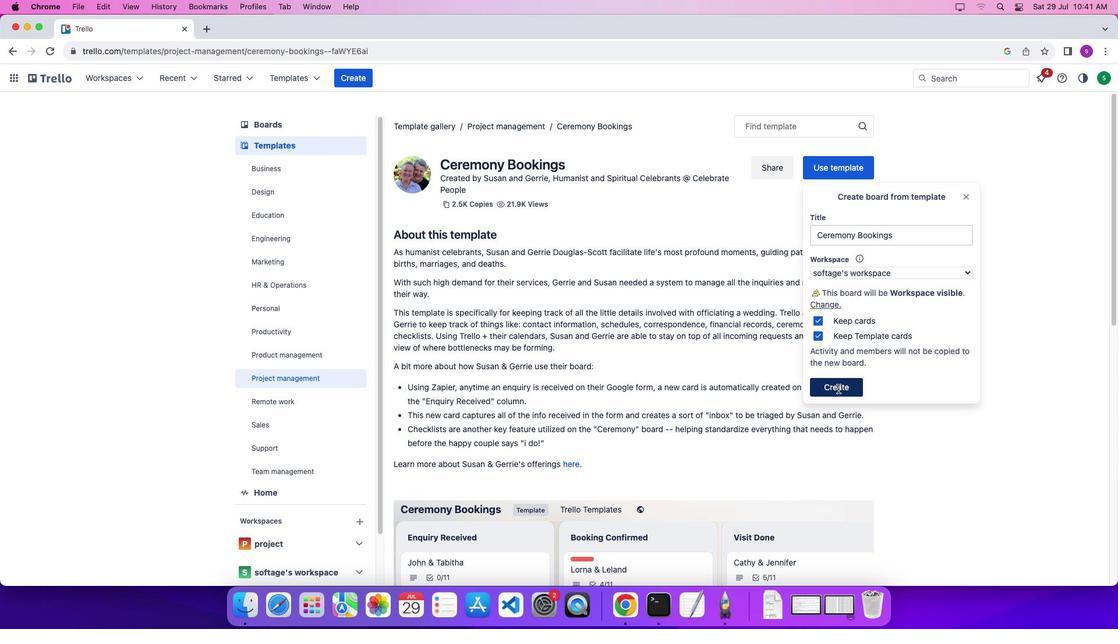 
Action: Mouse pressed left at (838, 388)
Screenshot: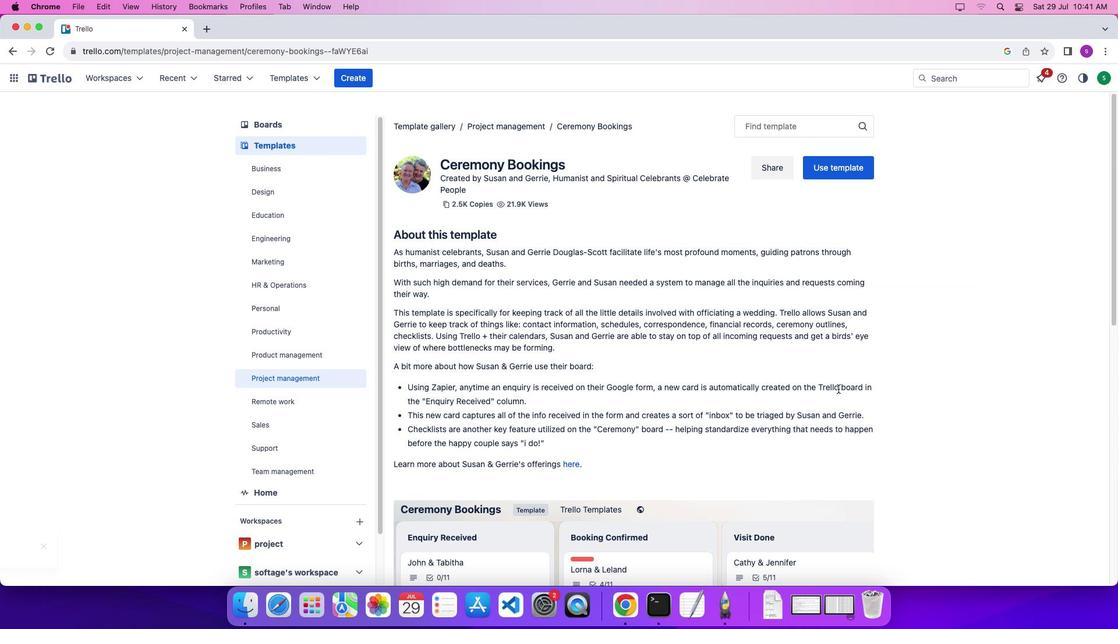 
Action: Mouse moved to (198, 579)
Screenshot: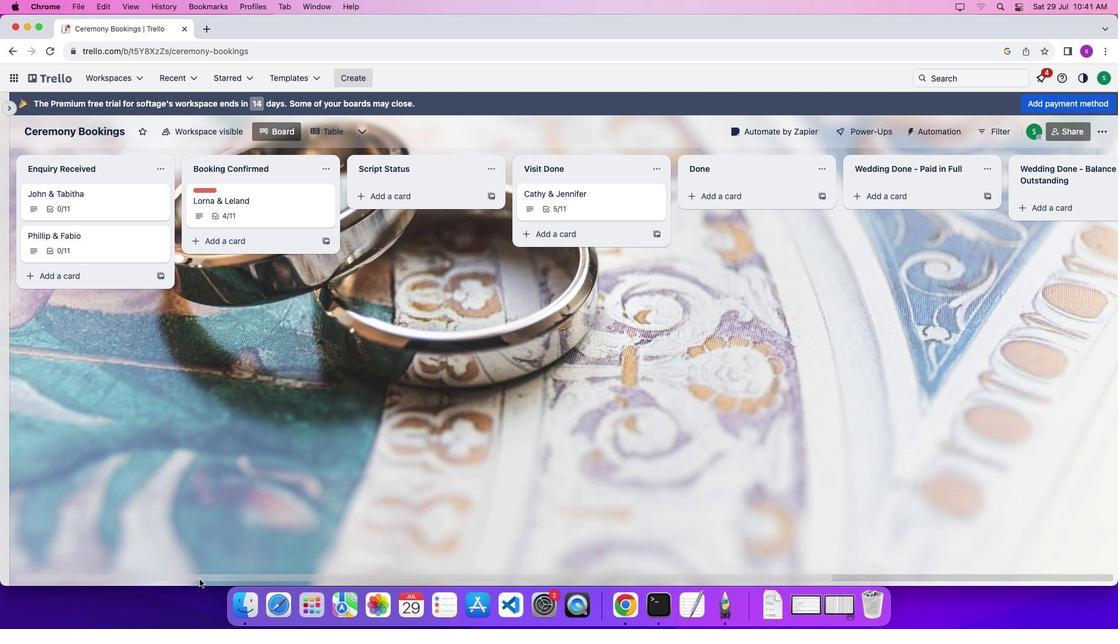 
Action: Mouse pressed left at (198, 579)
Screenshot: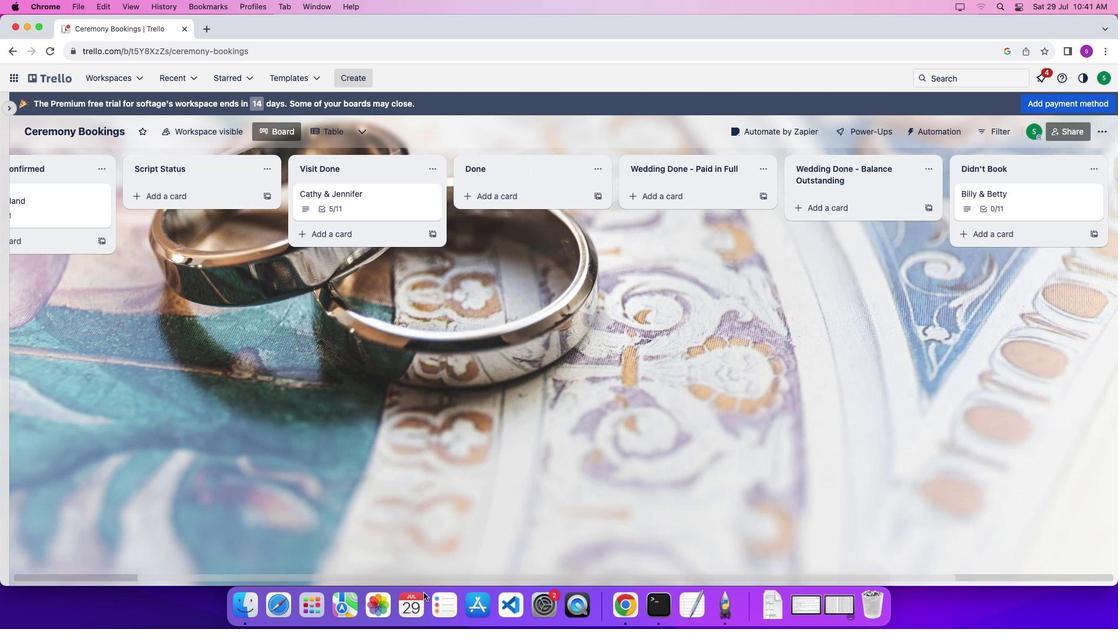
Action: Mouse moved to (279, 577)
Screenshot: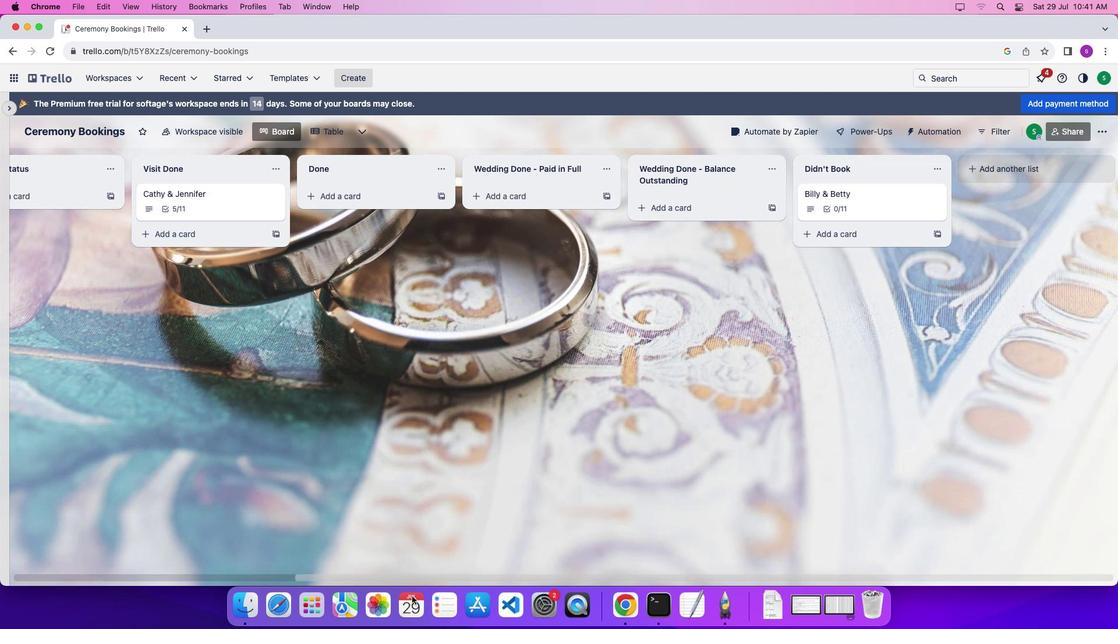 
Action: Mouse pressed left at (279, 577)
Screenshot: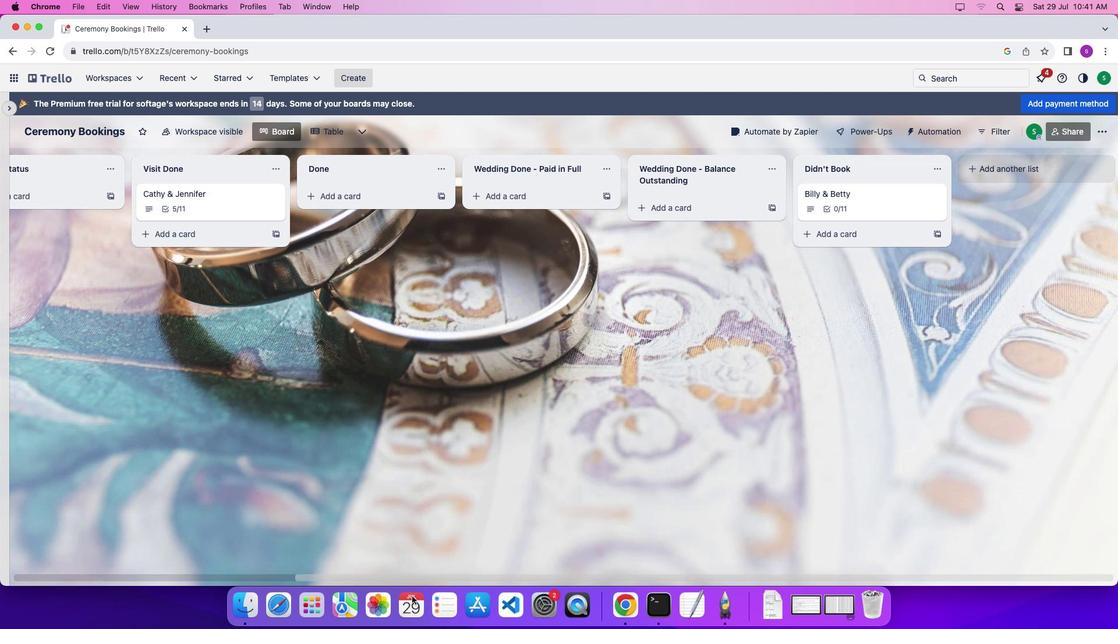 
Action: Mouse moved to (946, 574)
Screenshot: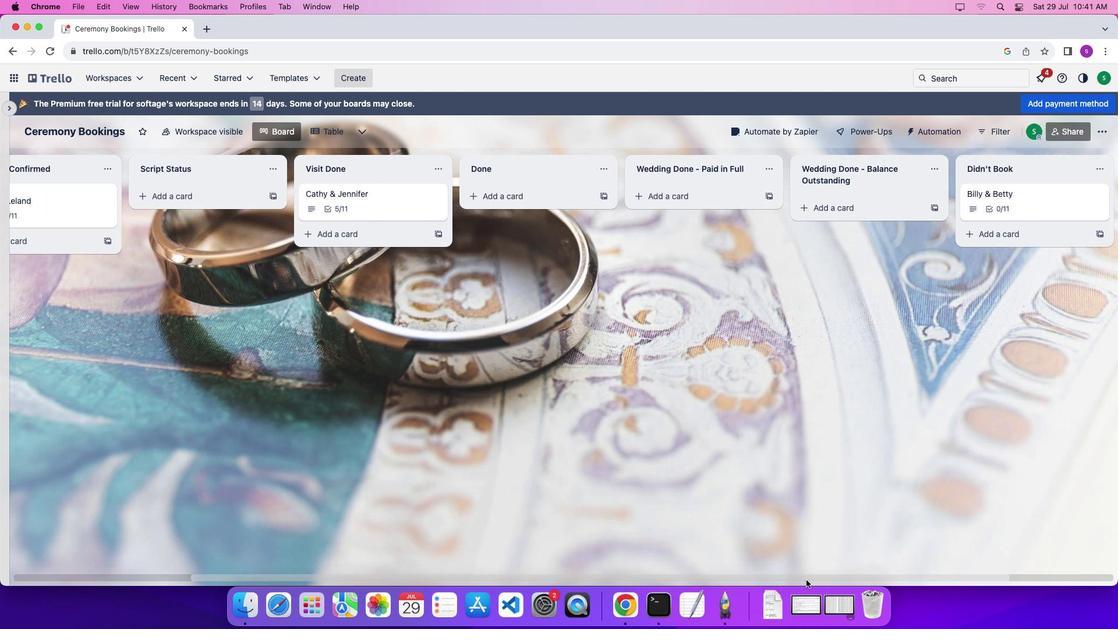 
Action: Mouse pressed left at (946, 574)
Screenshot: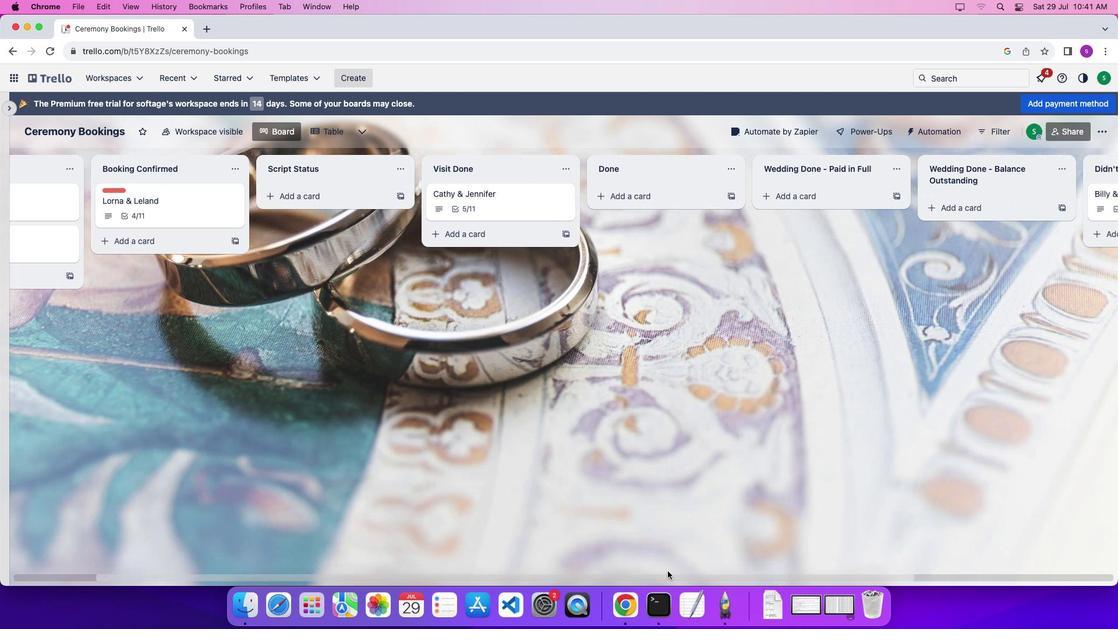 
Action: Mouse moved to (279, 195)
Screenshot: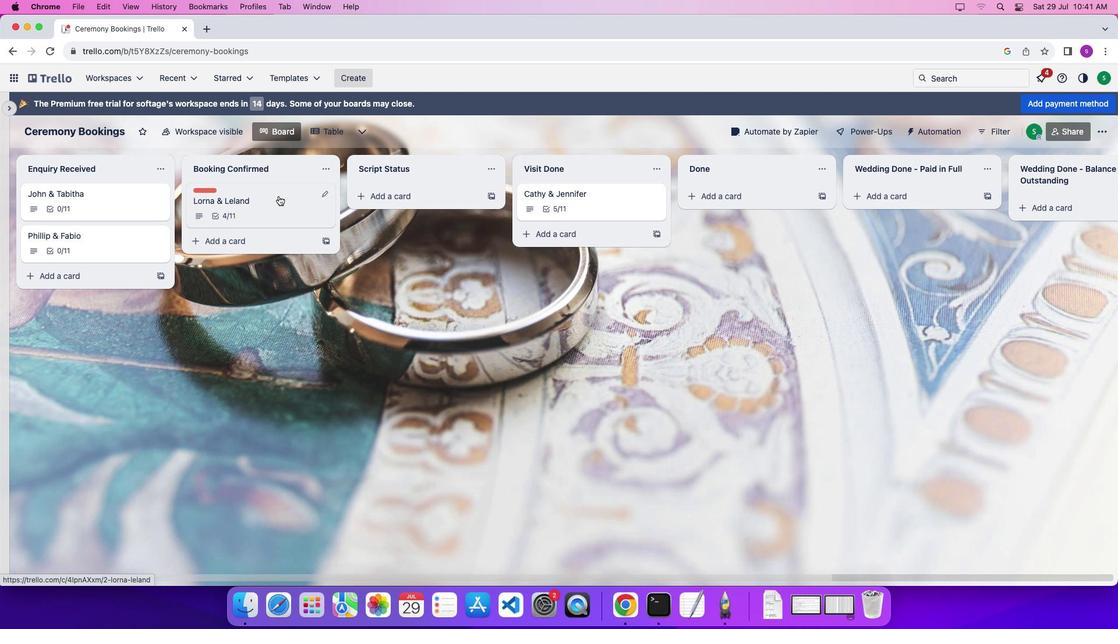 
Action: Mouse pressed left at (279, 195)
Screenshot: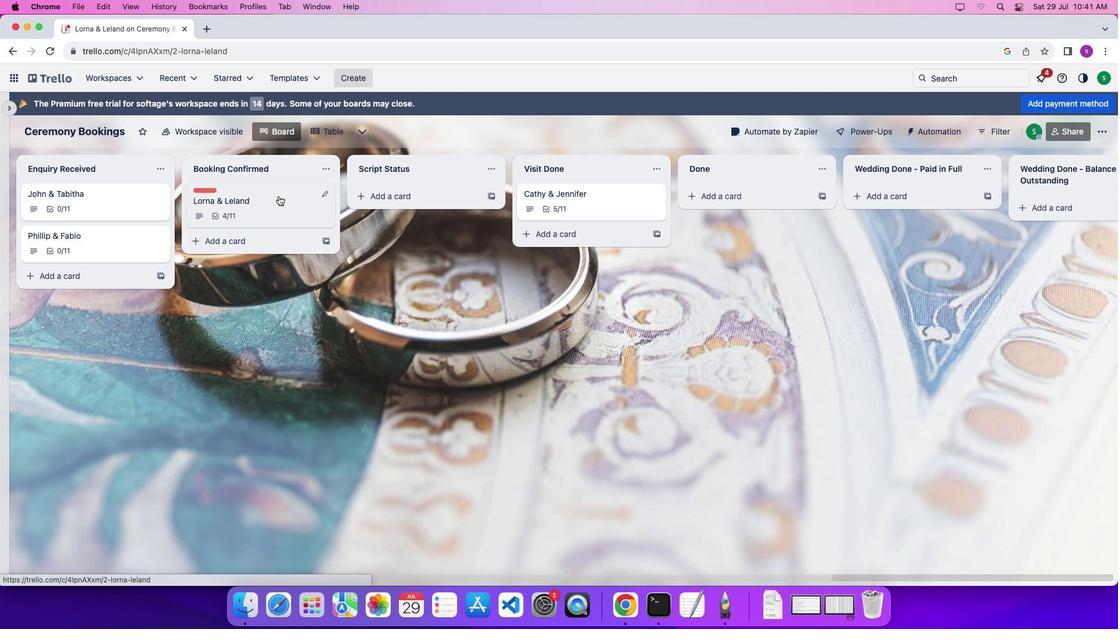 
Action: Mouse moved to (759, 106)
Screenshot: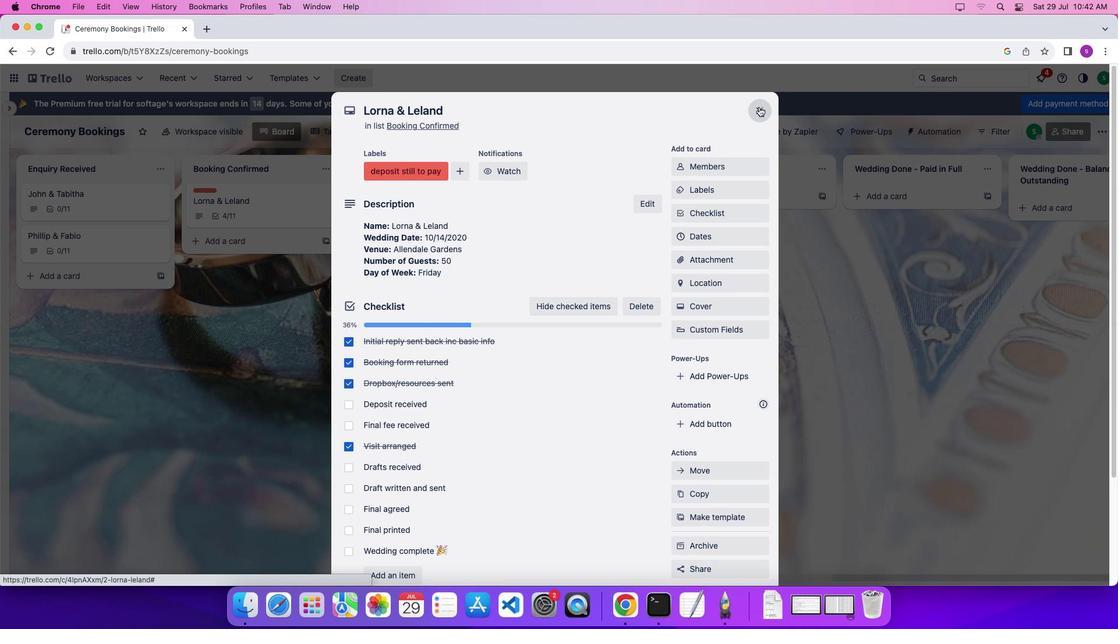 
Action: Mouse pressed left at (759, 106)
Screenshot: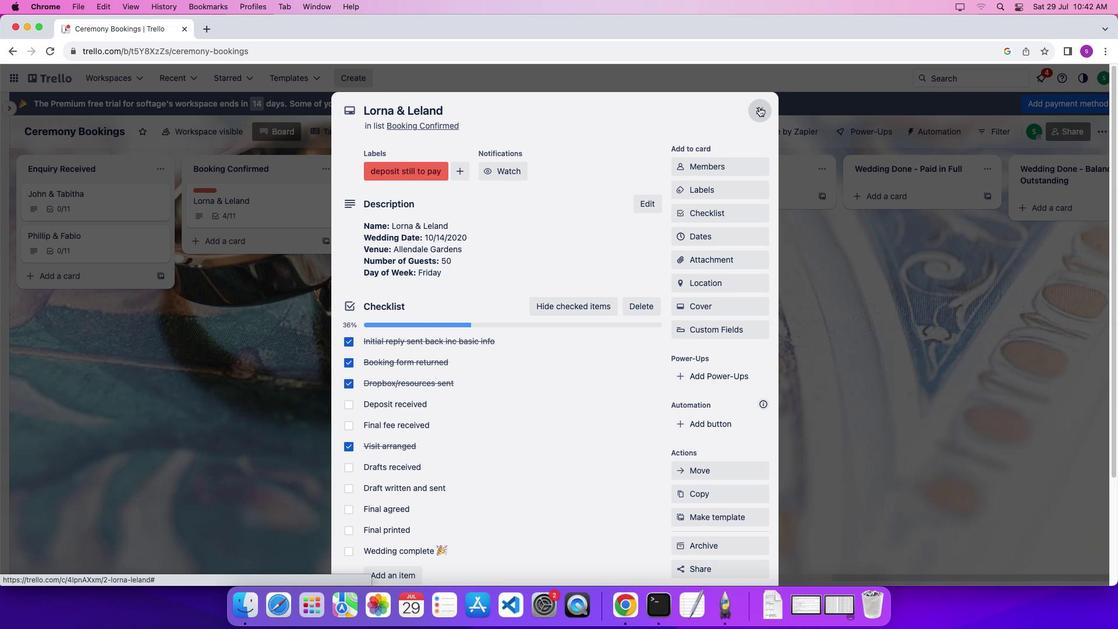 
Action: Mouse moved to (161, 579)
Screenshot: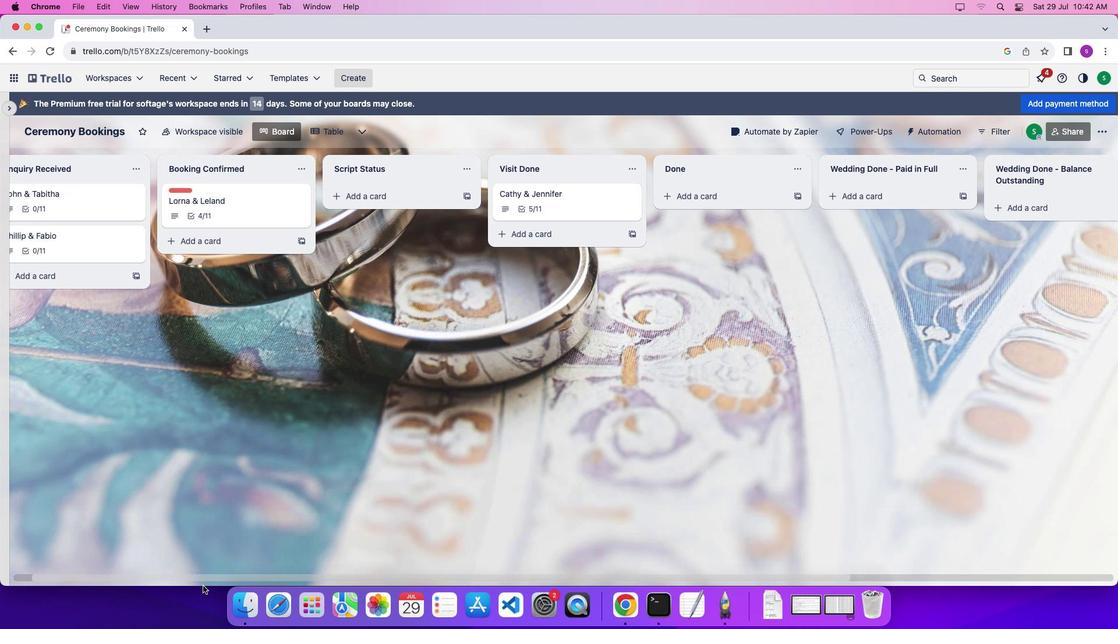 
Action: Mouse pressed left at (161, 579)
Screenshot: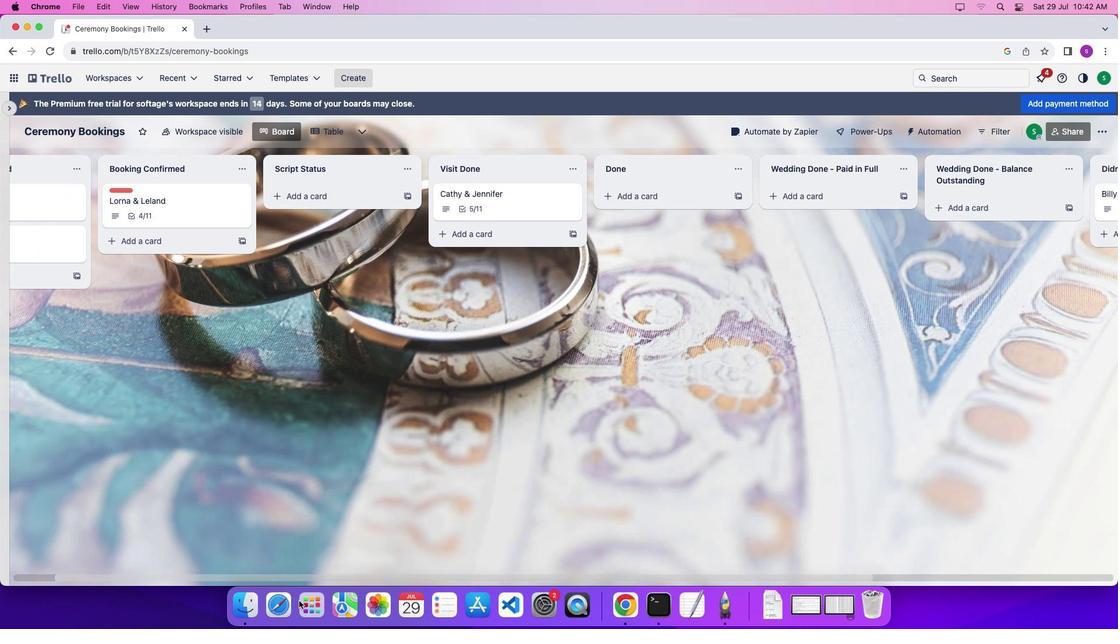 
Action: Mouse moved to (1053, 159)
Screenshot: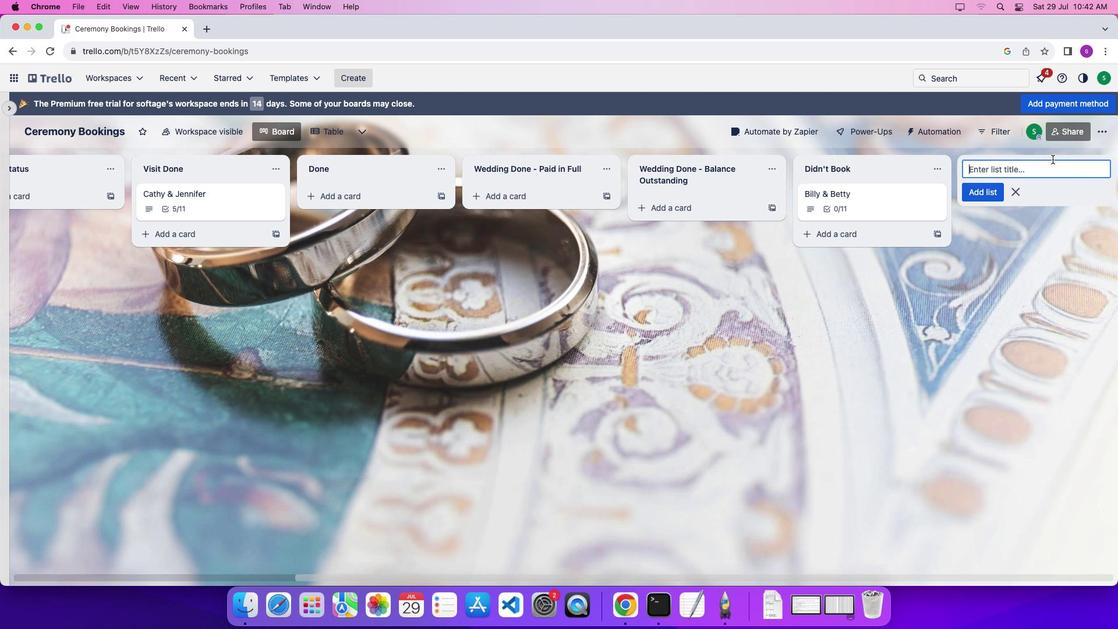 
Action: Mouse pressed left at (1053, 159)
Screenshot: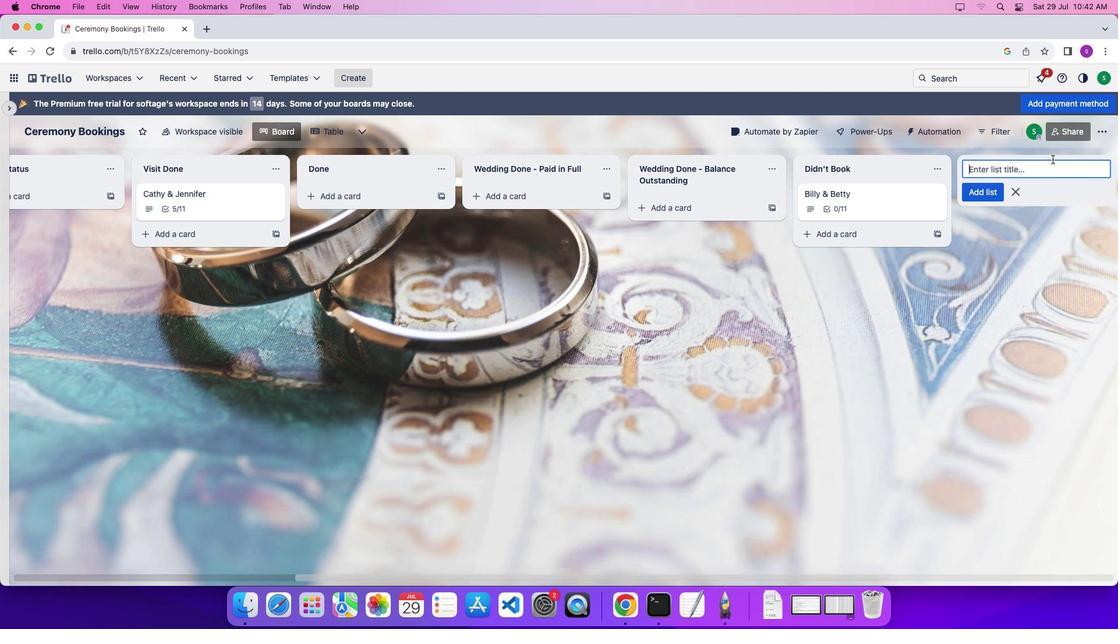 
Action: Mouse moved to (1049, 164)
Screenshot: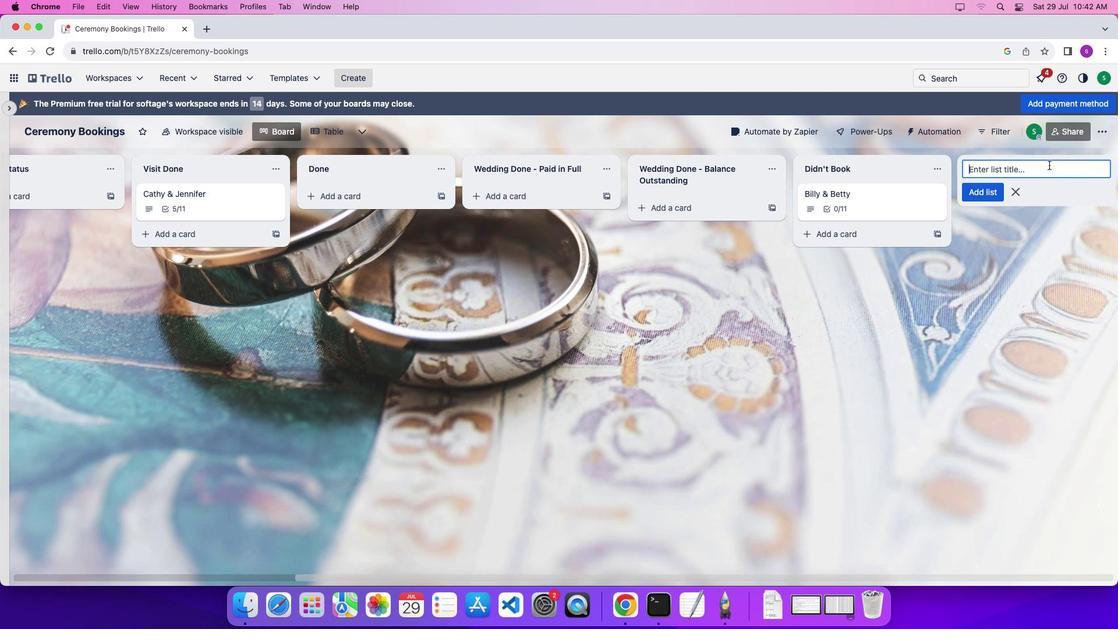 
Action: Mouse pressed left at (1049, 164)
Screenshot: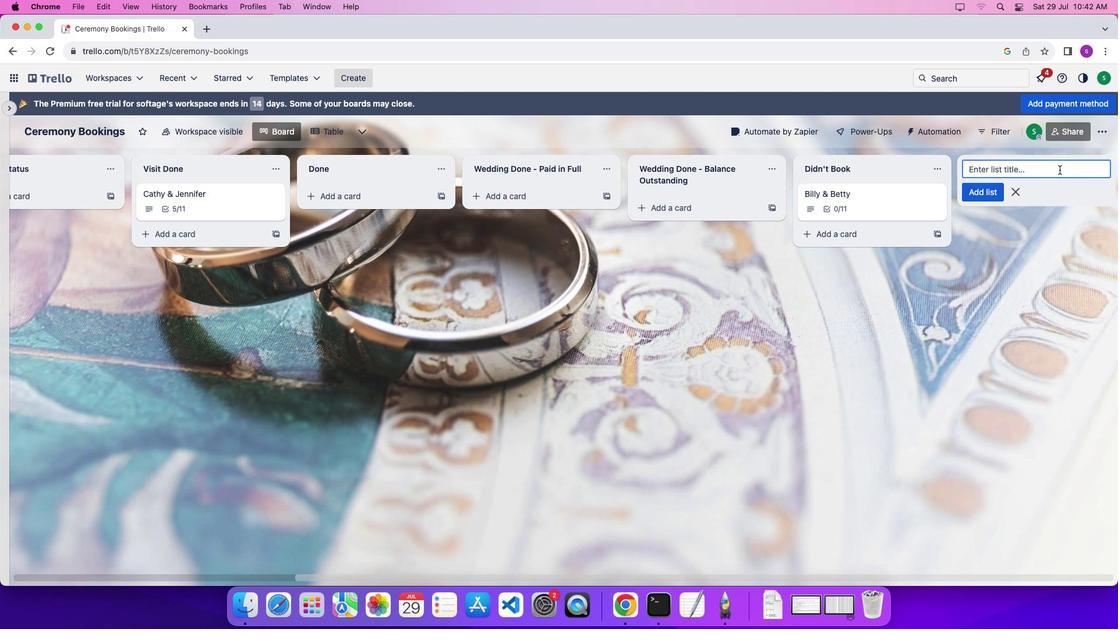 
Action: Mouse moved to (1061, 170)
Screenshot: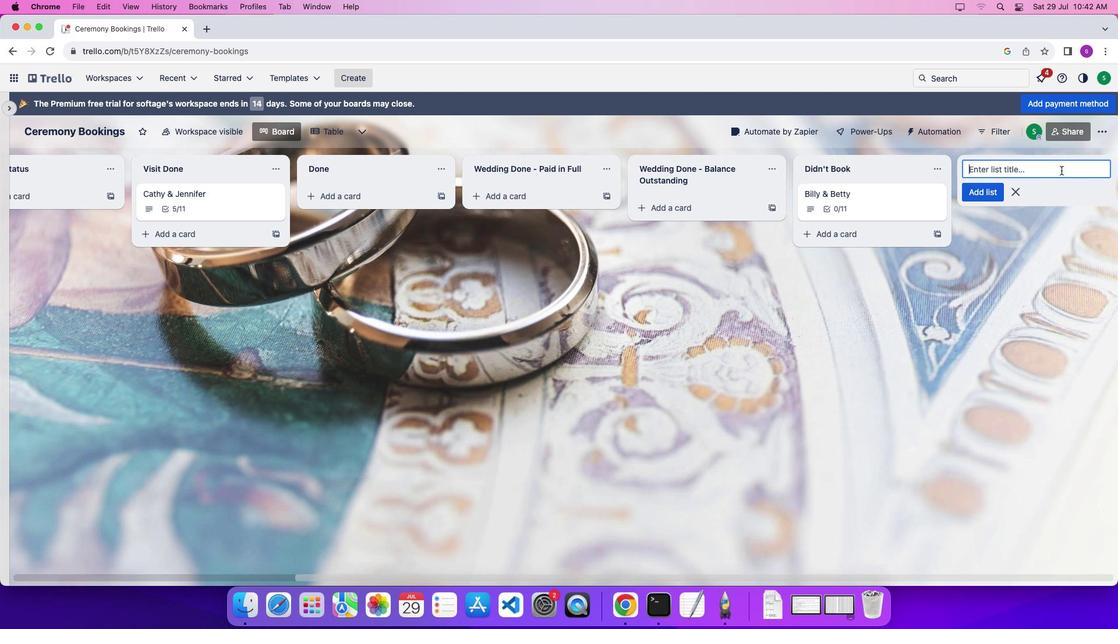 
Action: Key pressed Key.shift'S''i''m''p''l''e'Key.space'p''r''o''j''e''c''t'Key.space'b''o''a''r''d''\x03'Key.shift'P''r''o''g''r''a''m'Key.spaceKey.shift'M''a''n''a''g''e''m''e''n''t'Key.spaceKey.shift'T''e''m''p''l''a''t''e''\x03'Key.shift'S''i''t''e'Key.spaceKey.shift'T''r''a''c''k''e''r''\x03'
Screenshot: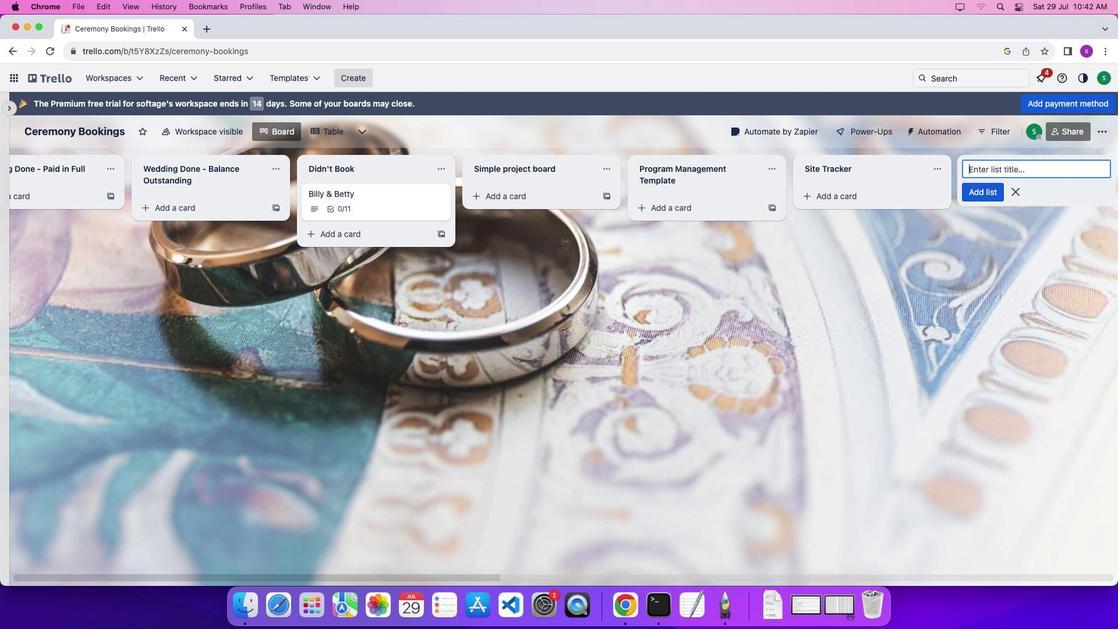 
Action: Mouse moved to (1117, 416)
Screenshot: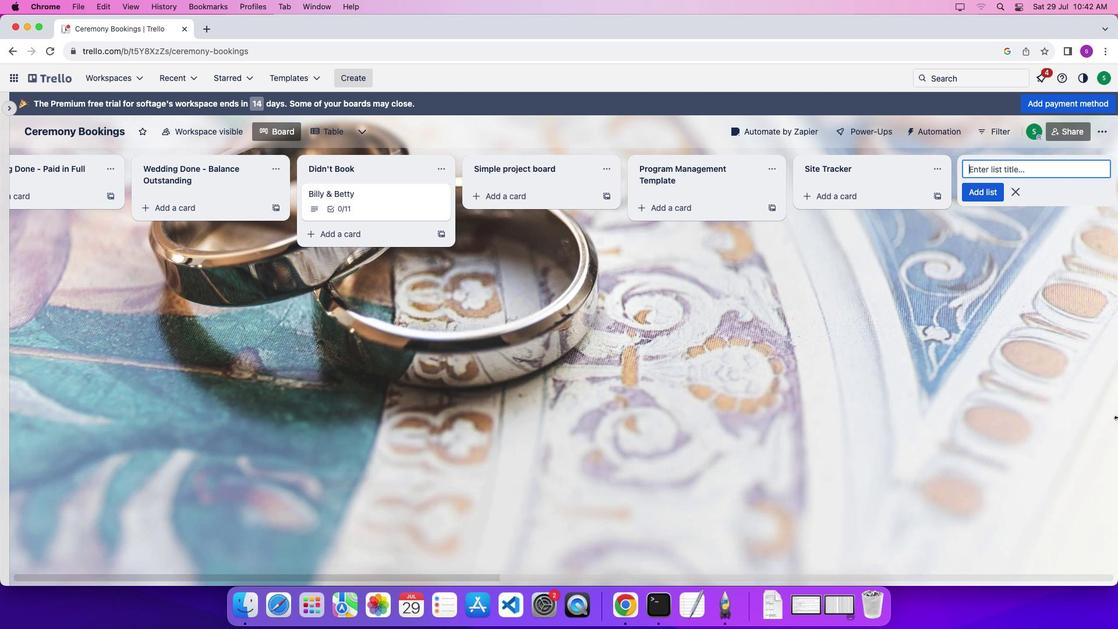 
Action: Mouse pressed left at (1117, 416)
Screenshot: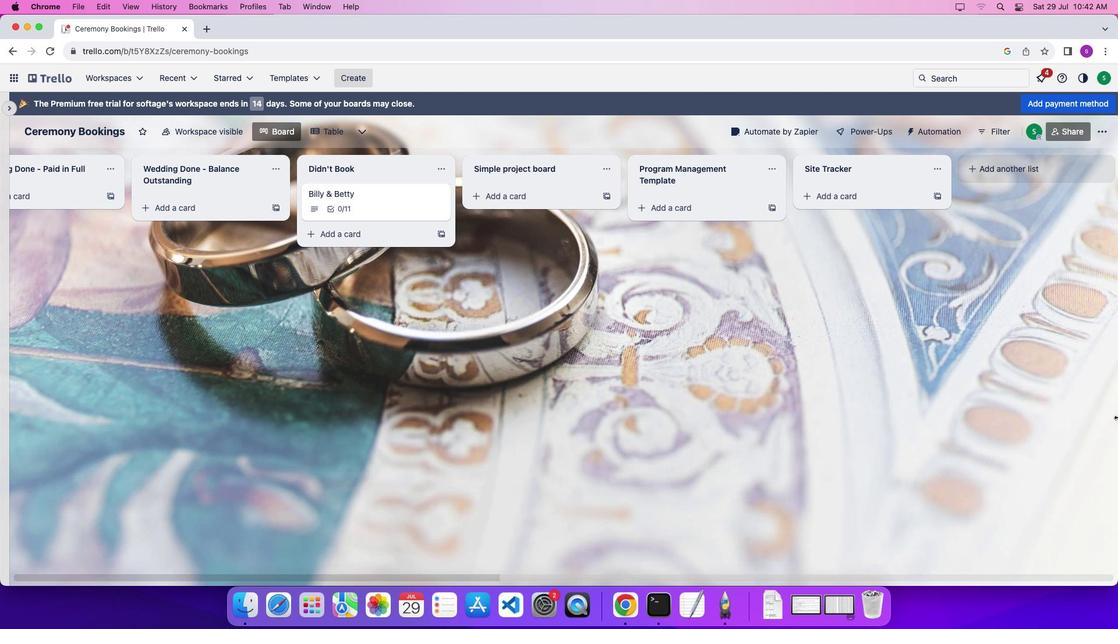 
Action: Mouse moved to (489, 197)
Screenshot: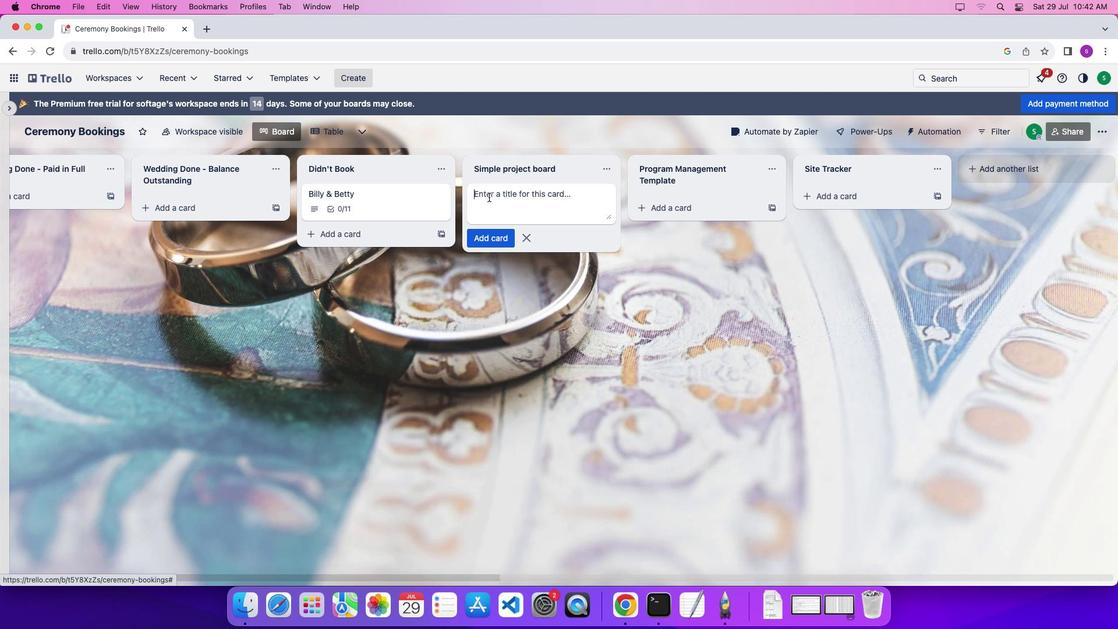 
Action: Mouse pressed left at (489, 197)
Screenshot: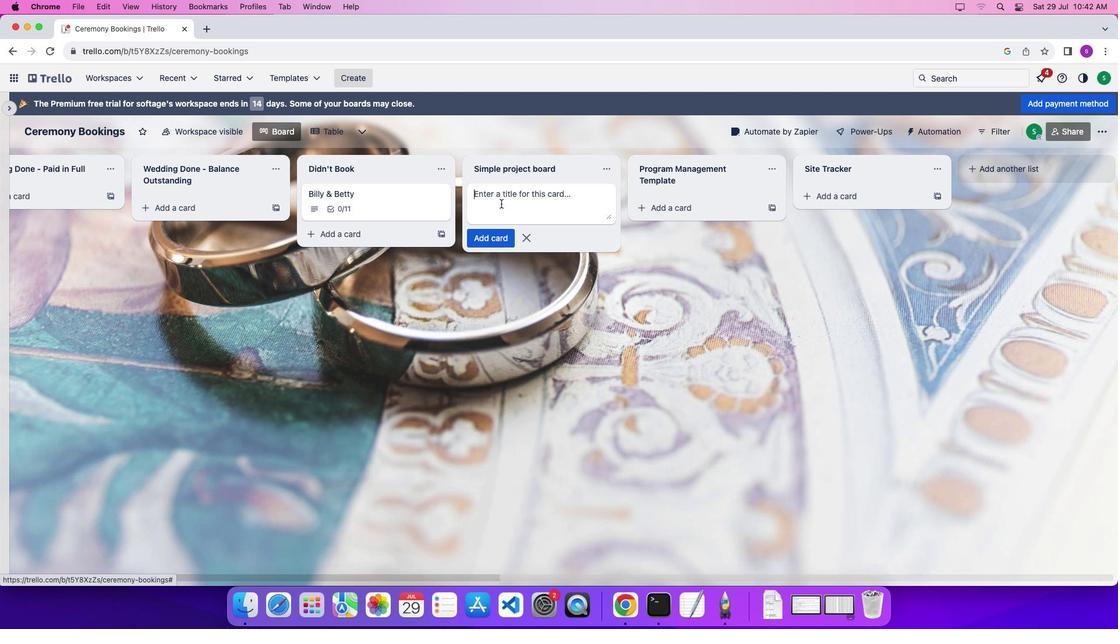 
Action: Mouse moved to (509, 209)
Screenshot: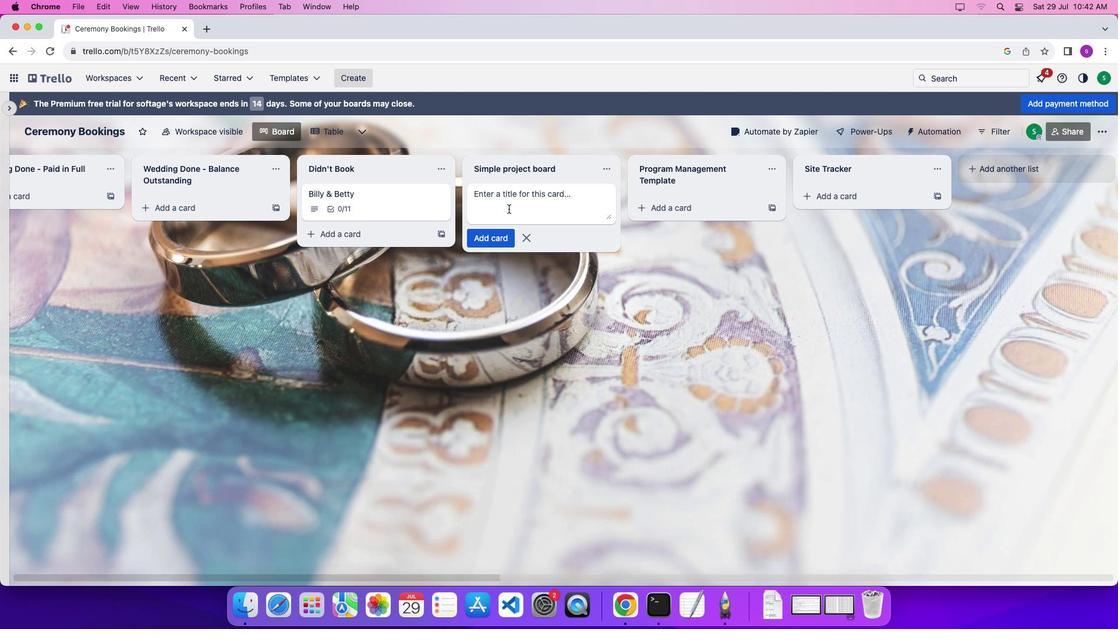 
Action: Mouse pressed left at (509, 209)
Screenshot: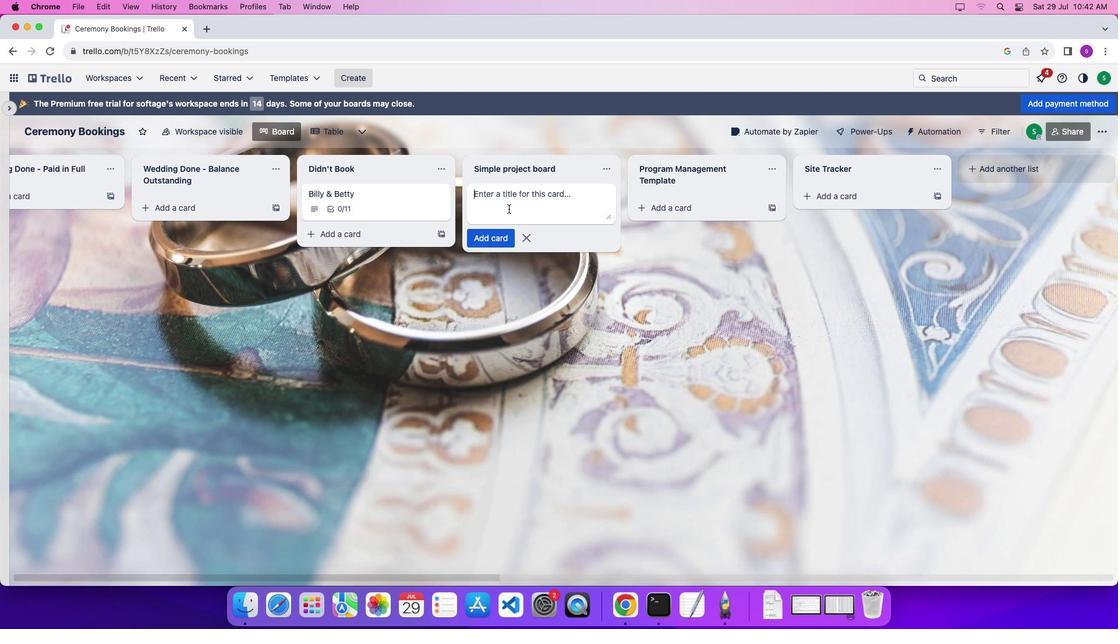
Action: Key pressed Key.shift'S''i''m''p''l''e'Key.space'b''o''a''r''d'Key.enter
Screenshot: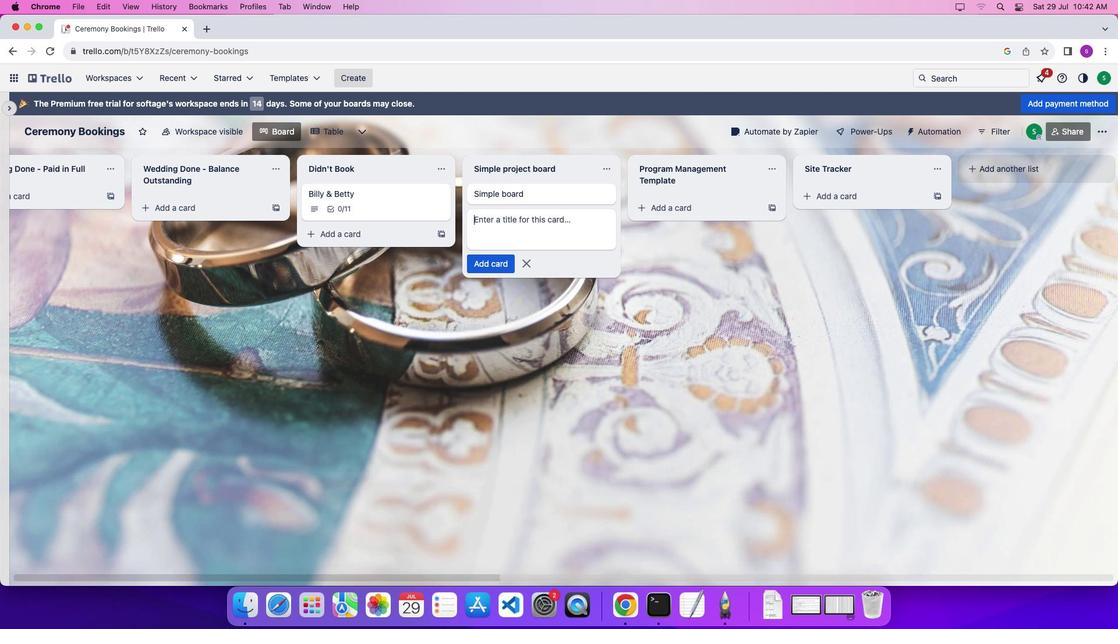 
Action: Mouse moved to (664, 204)
Screenshot: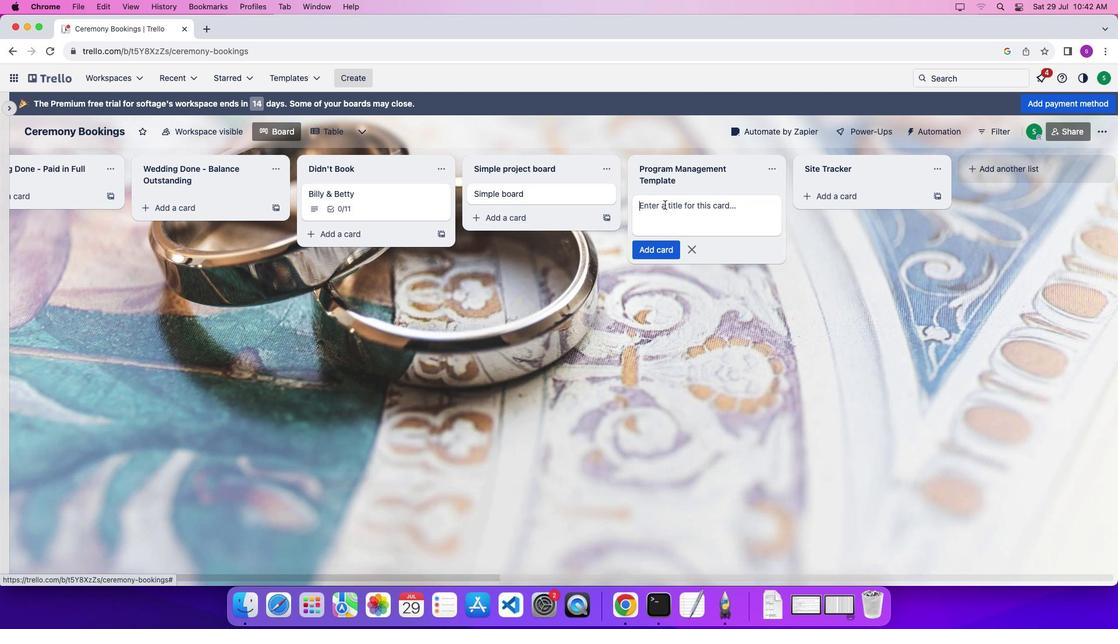 
Action: Mouse pressed left at (664, 204)
Screenshot: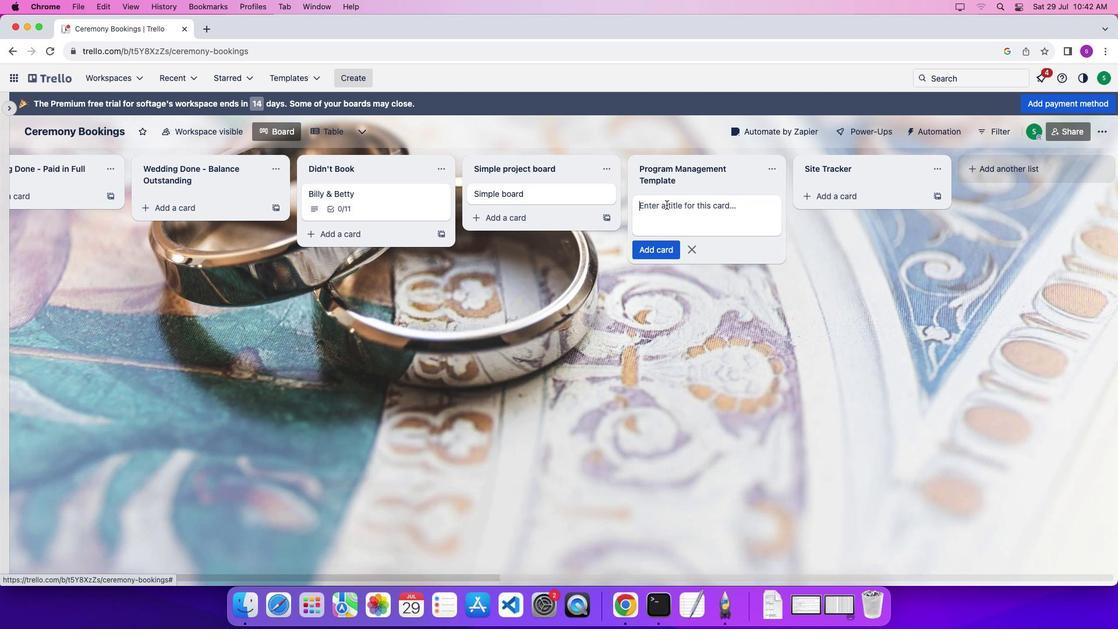 
Action: Mouse moved to (666, 204)
Screenshot: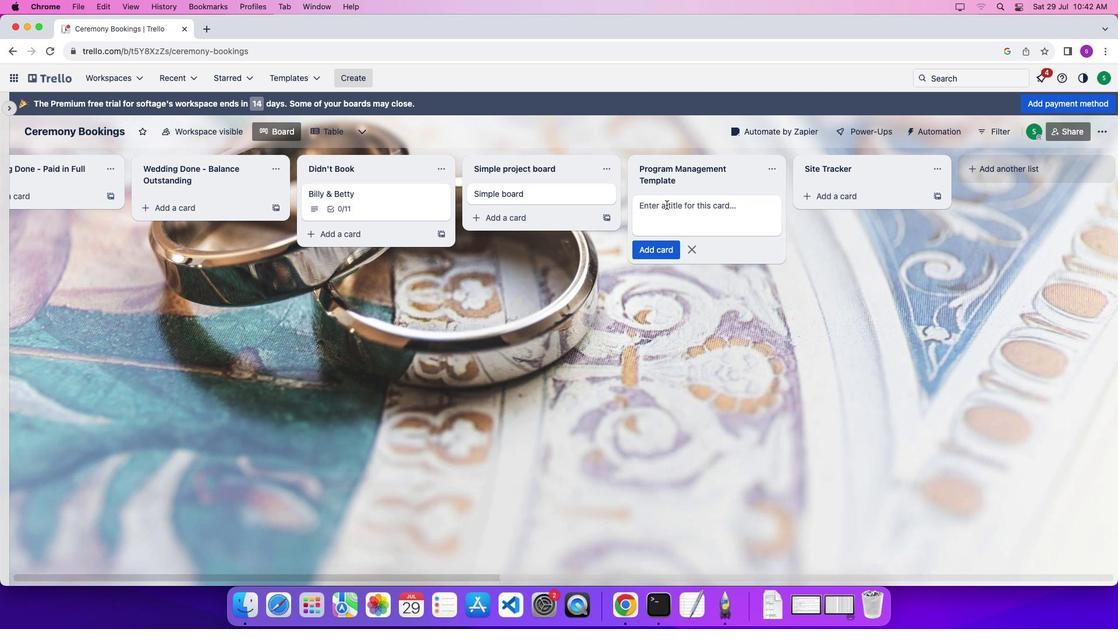 
Action: Key pressed Key.shift'M''a''n''a''g''e''m''e''n''t'Key.space'b''o''a''r''d''\x03'
Screenshot: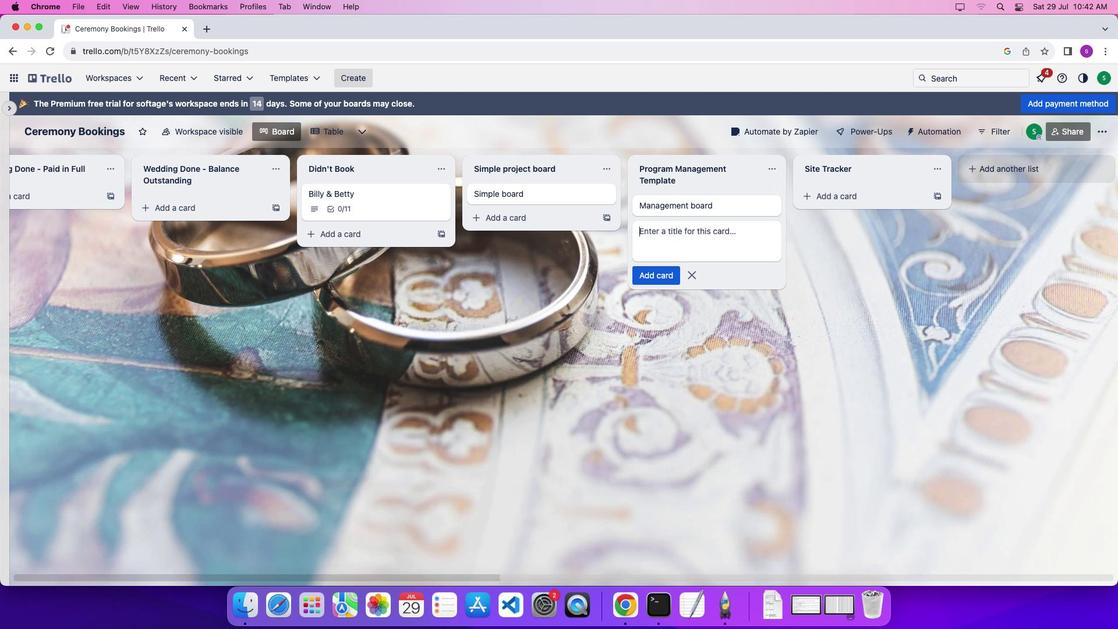 
Action: Mouse moved to (851, 196)
Screenshot: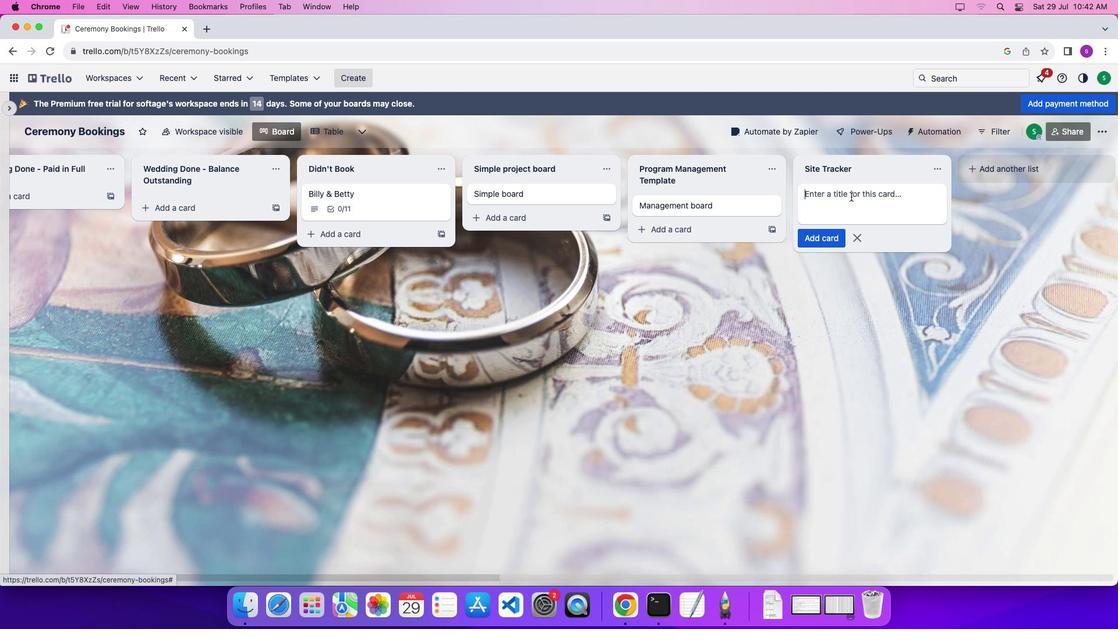 
Action: Mouse pressed left at (851, 196)
Screenshot: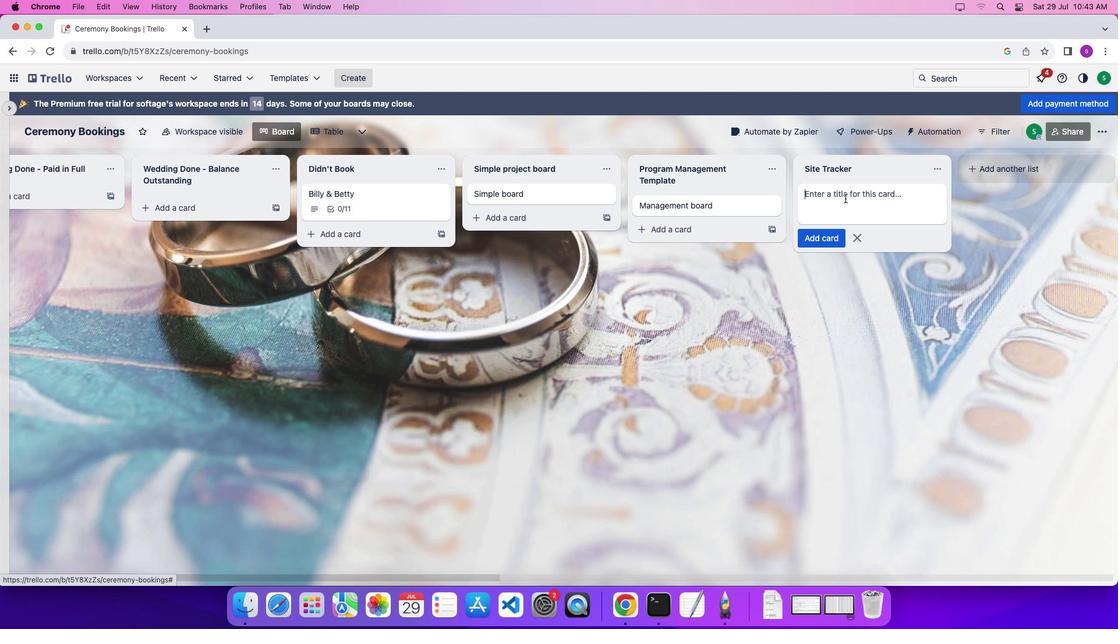 
Action: Mouse moved to (845, 198)
Screenshot: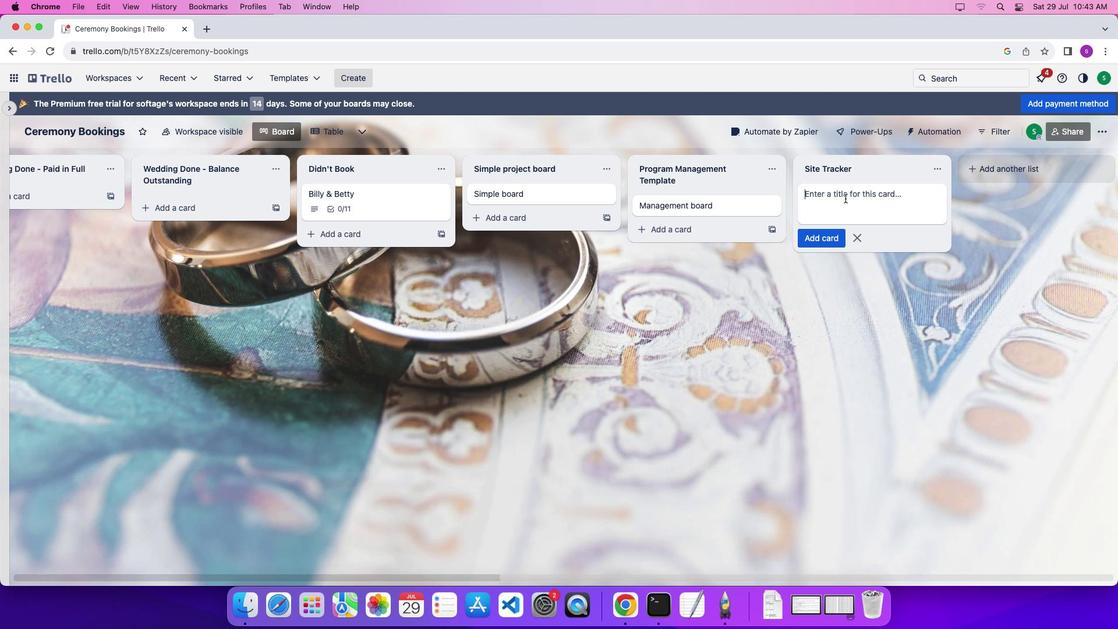 
Action: Mouse pressed left at (845, 198)
Screenshot: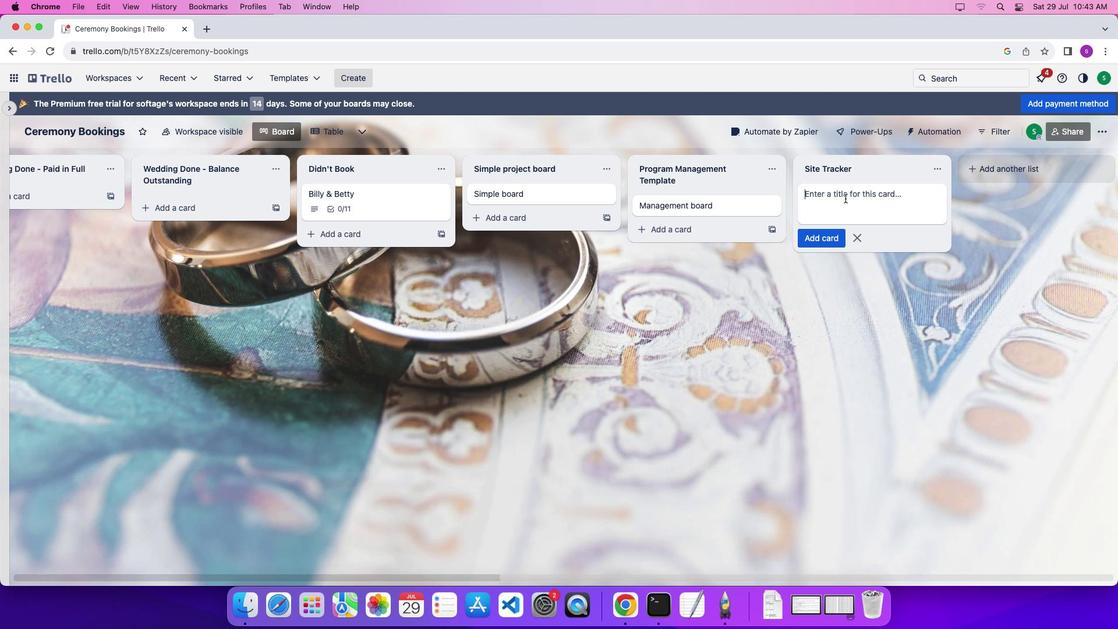 
Action: Key pressed Key.shift'S''i''t''e'Key.spaceKey.shift'b''o''a''r''d'Key.enter
Screenshot: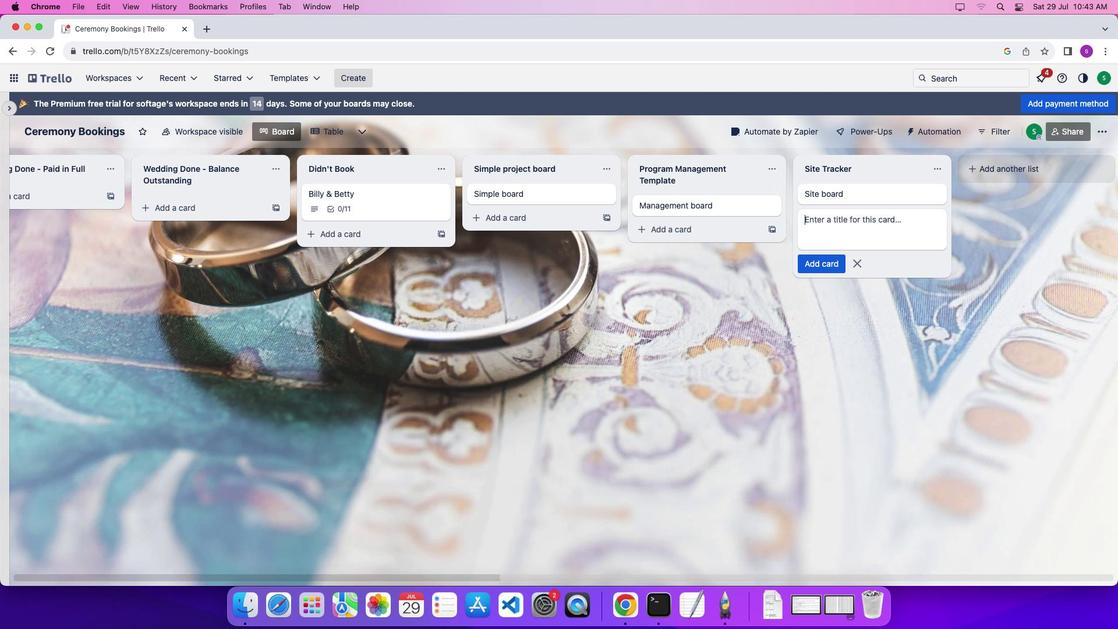 
Action: Mouse moved to (858, 261)
Screenshot: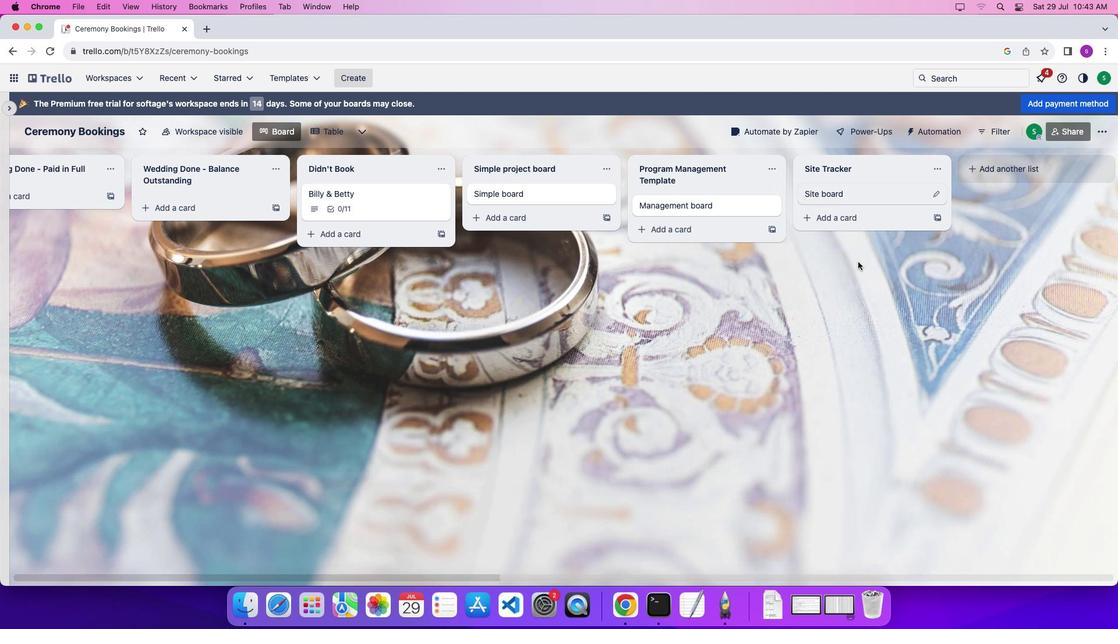 
Action: Mouse pressed left at (858, 261)
Screenshot: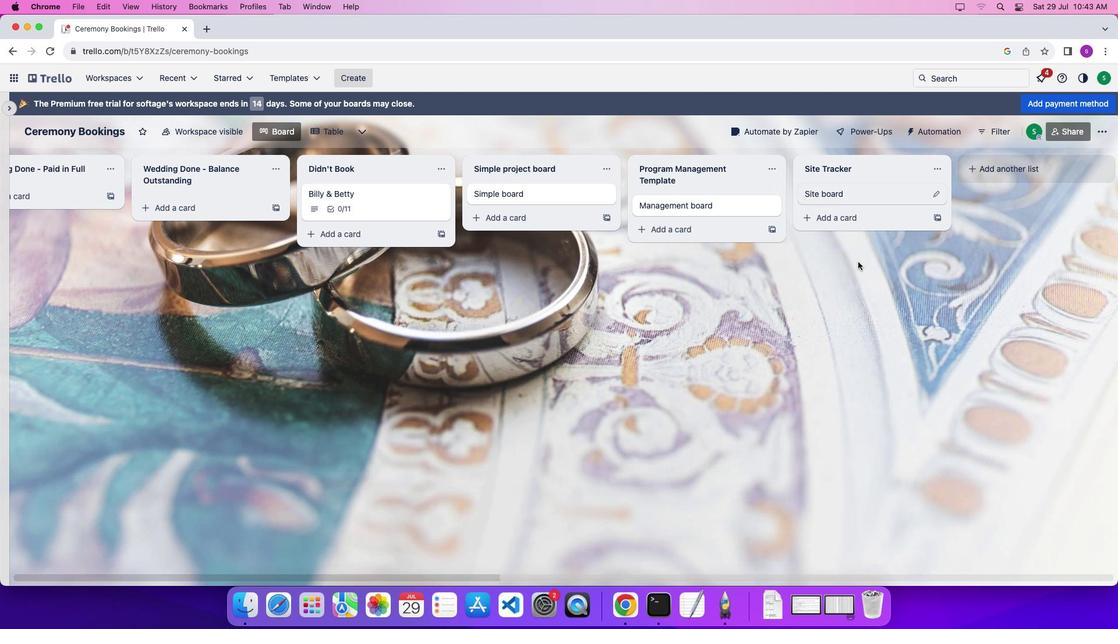 
Action: Mouse moved to (555, 193)
Screenshot: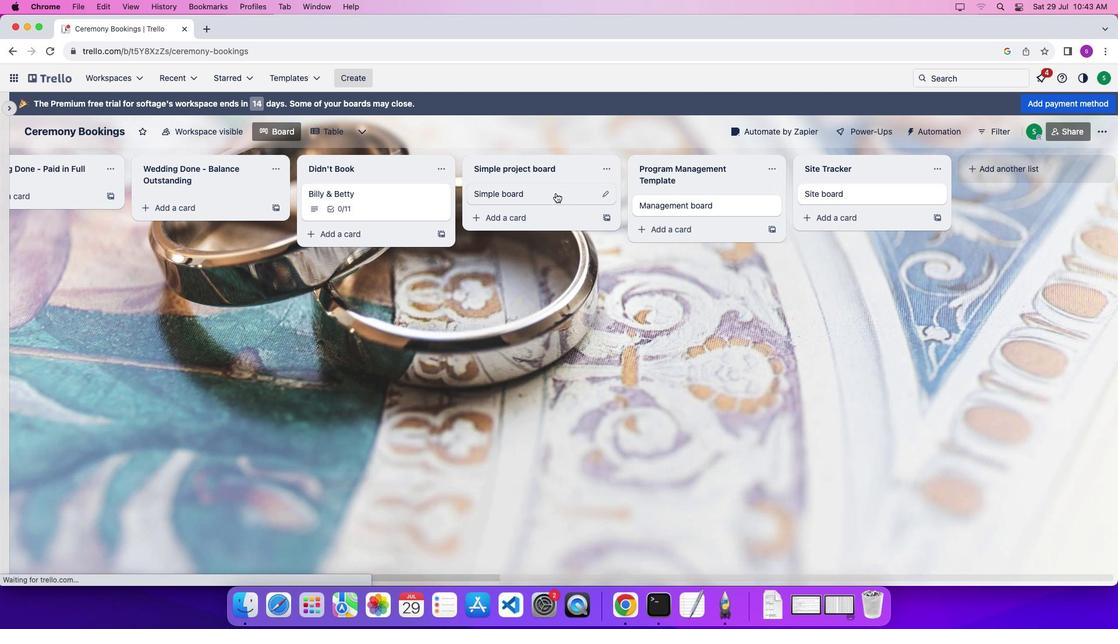 
Action: Mouse pressed left at (555, 193)
Screenshot: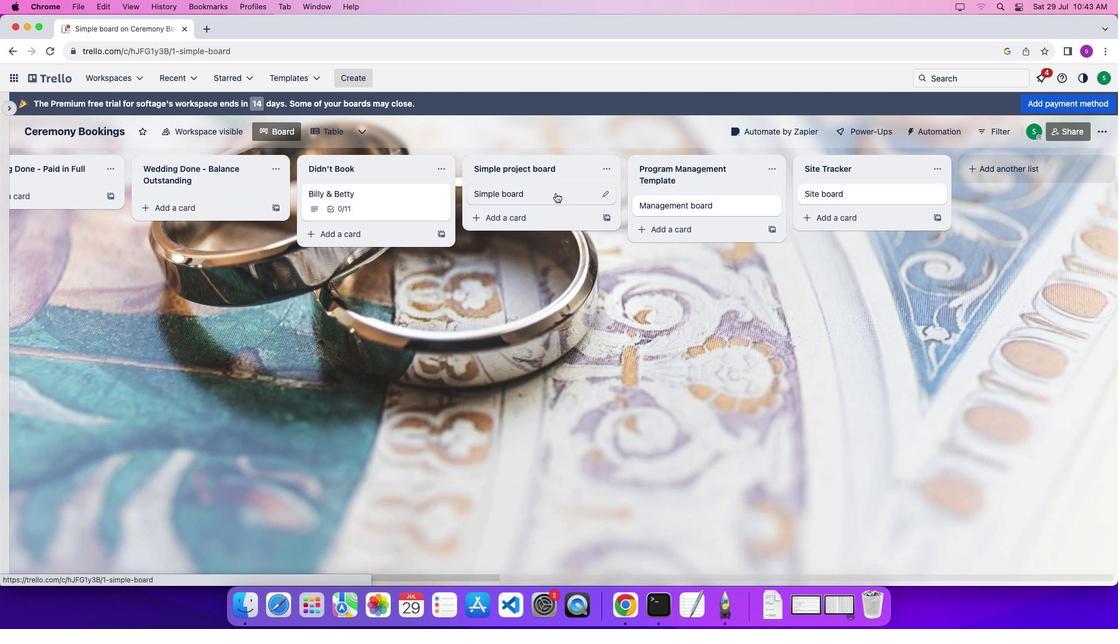 
Action: Mouse moved to (395, 173)
Screenshot: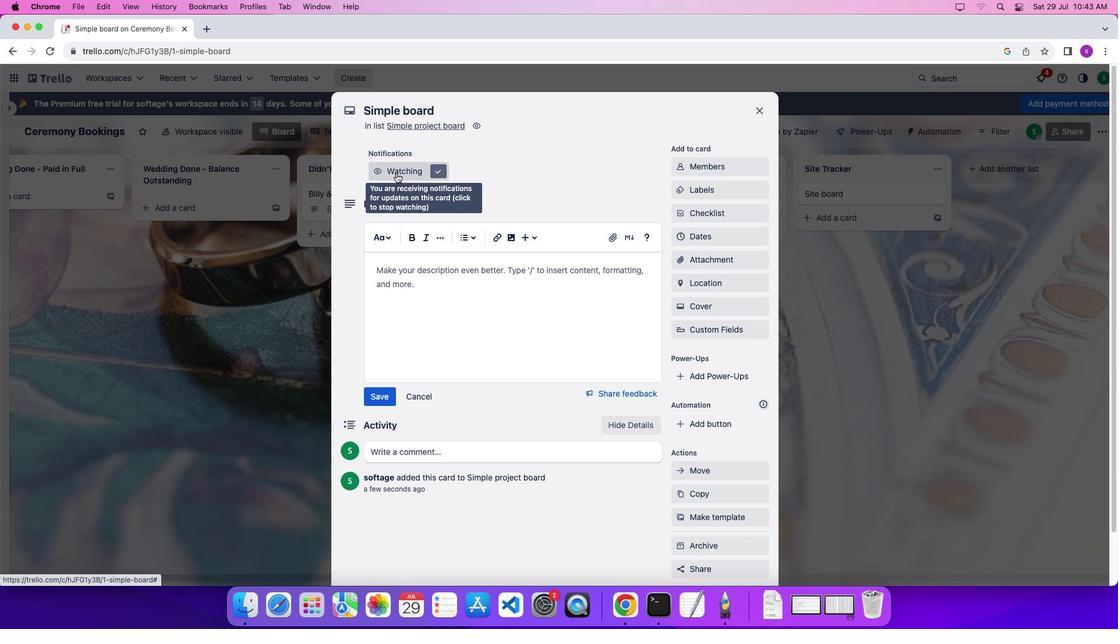 
Action: Mouse pressed left at (395, 173)
Screenshot: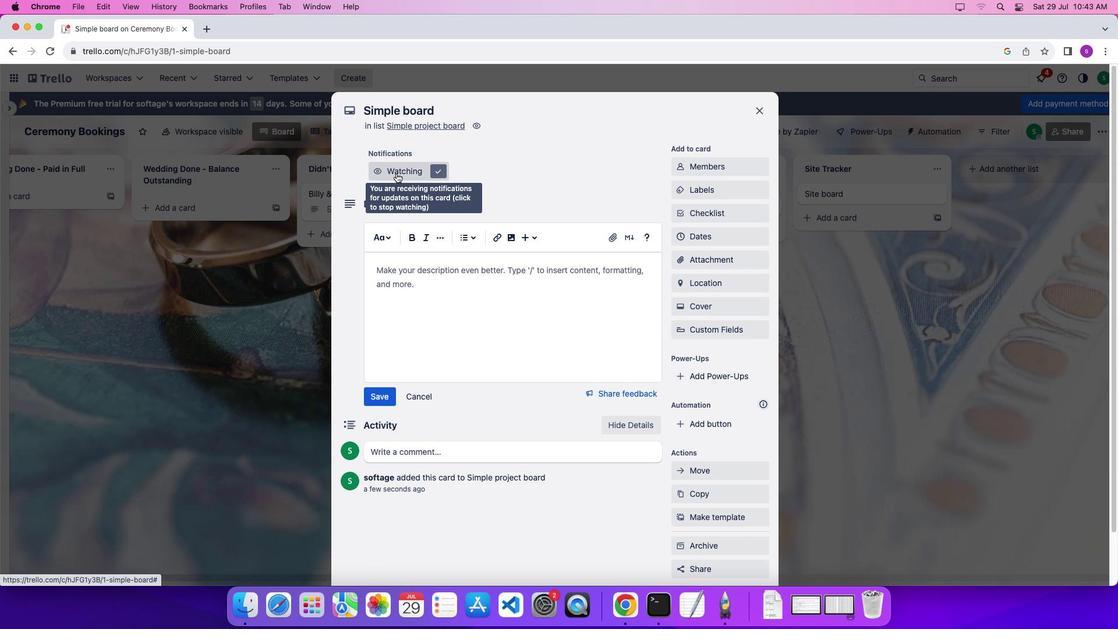 
Action: Mouse moved to (716, 170)
Screenshot: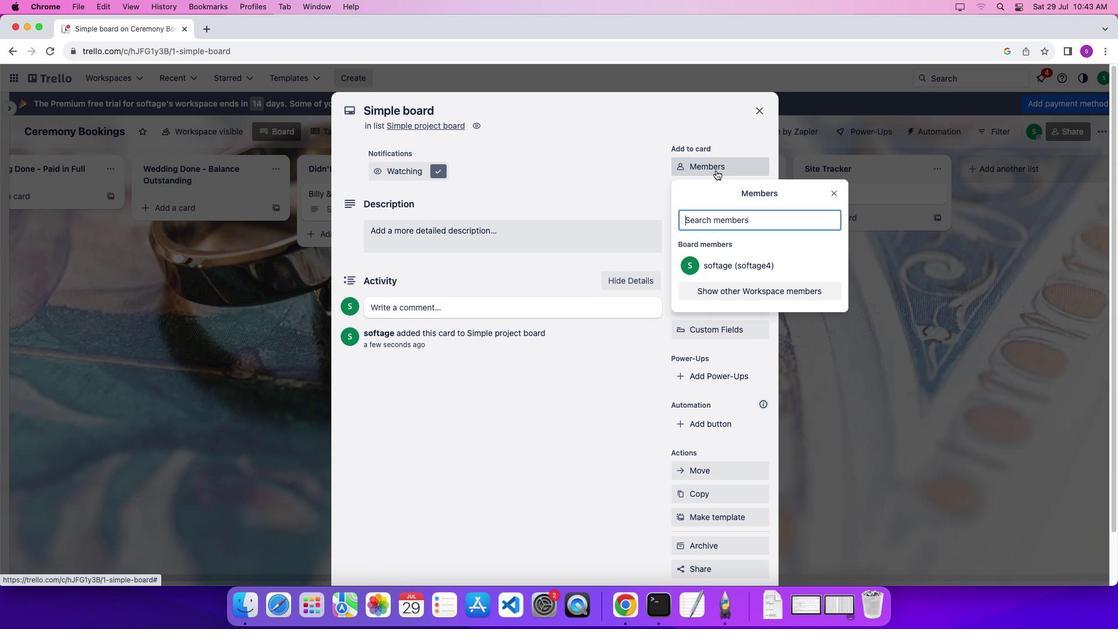 
Action: Mouse pressed left at (716, 170)
Screenshot: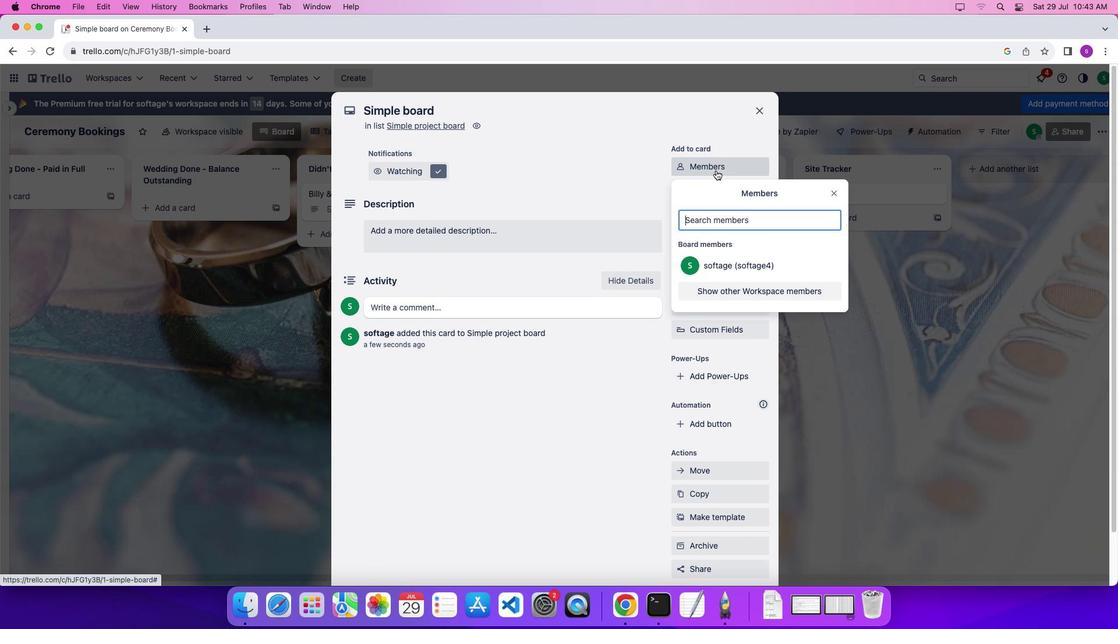 
Action: Mouse moved to (727, 216)
Screenshot: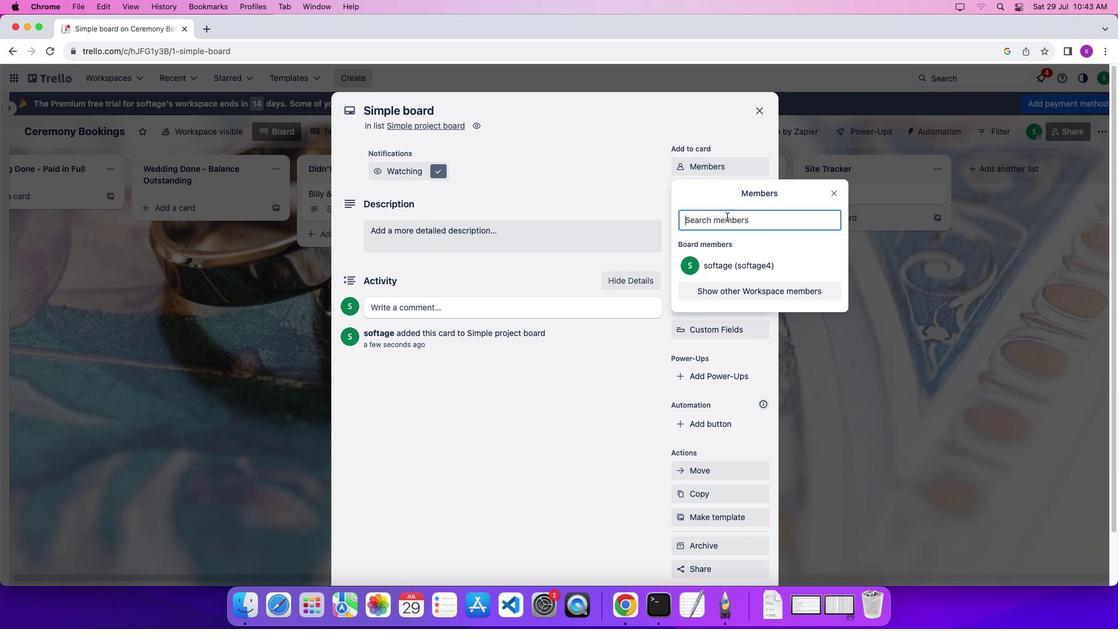 
Action: Mouse pressed left at (727, 216)
Screenshot: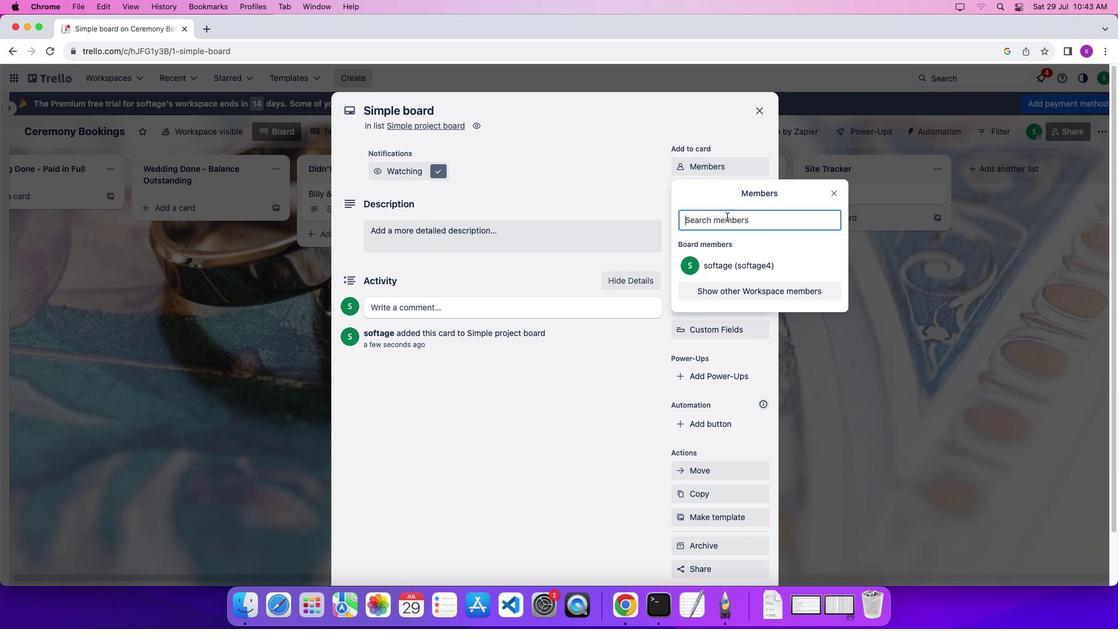 
Action: Key pressed 's''o''f''t''a''g''e''.''2'Key.shift'@''s''o''f''t''a''g''e''.''n''e''t'
Screenshot: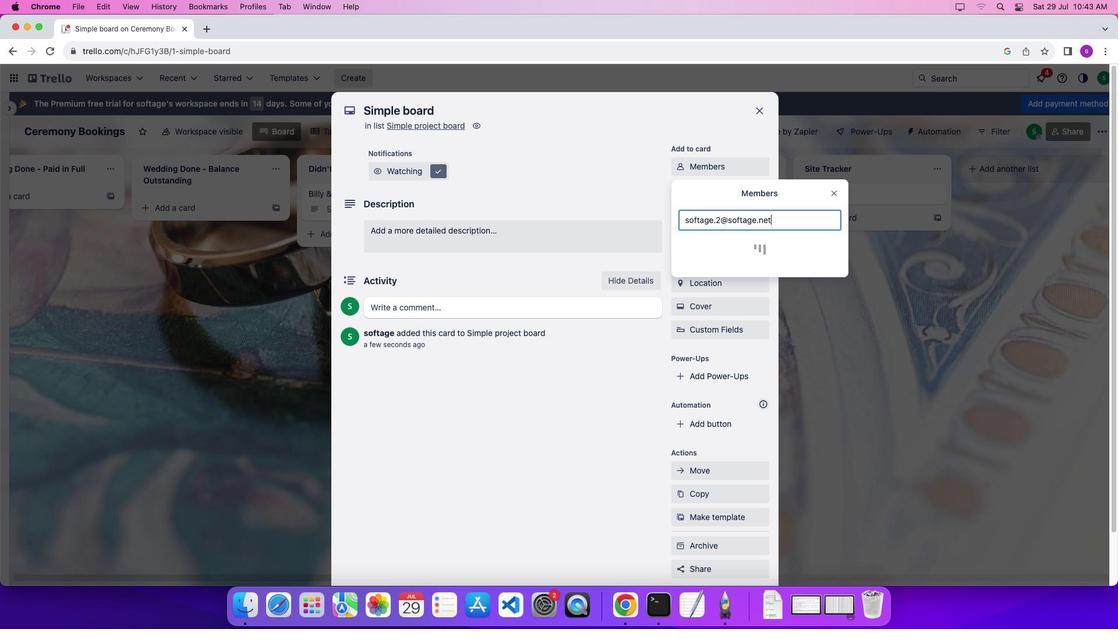 
Action: Mouse moved to (689, 296)
Screenshot: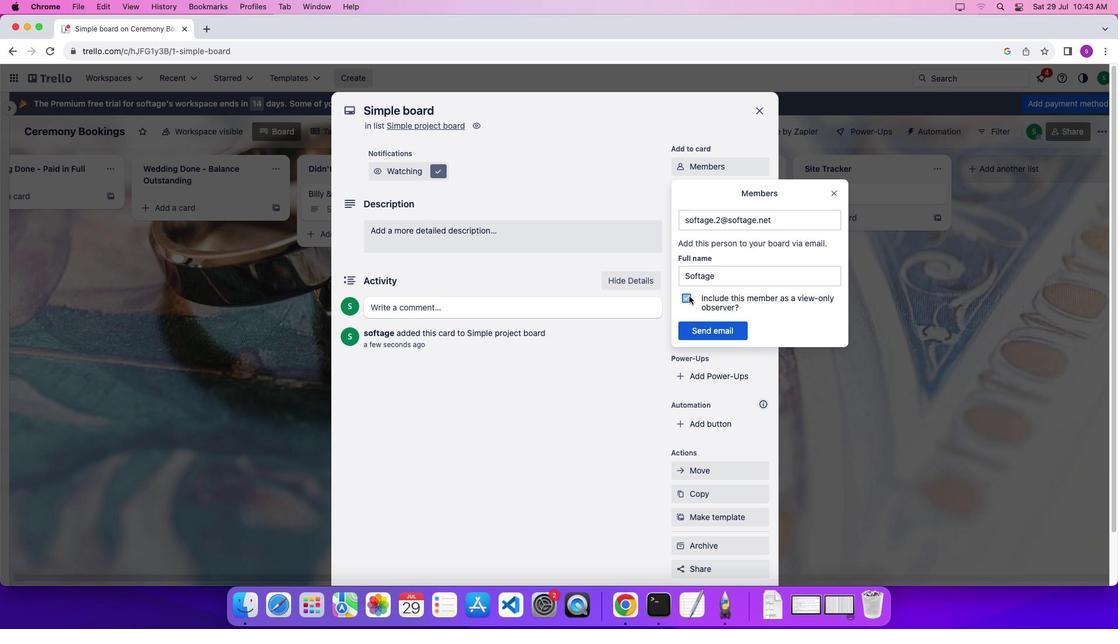
Action: Mouse pressed left at (689, 296)
Screenshot: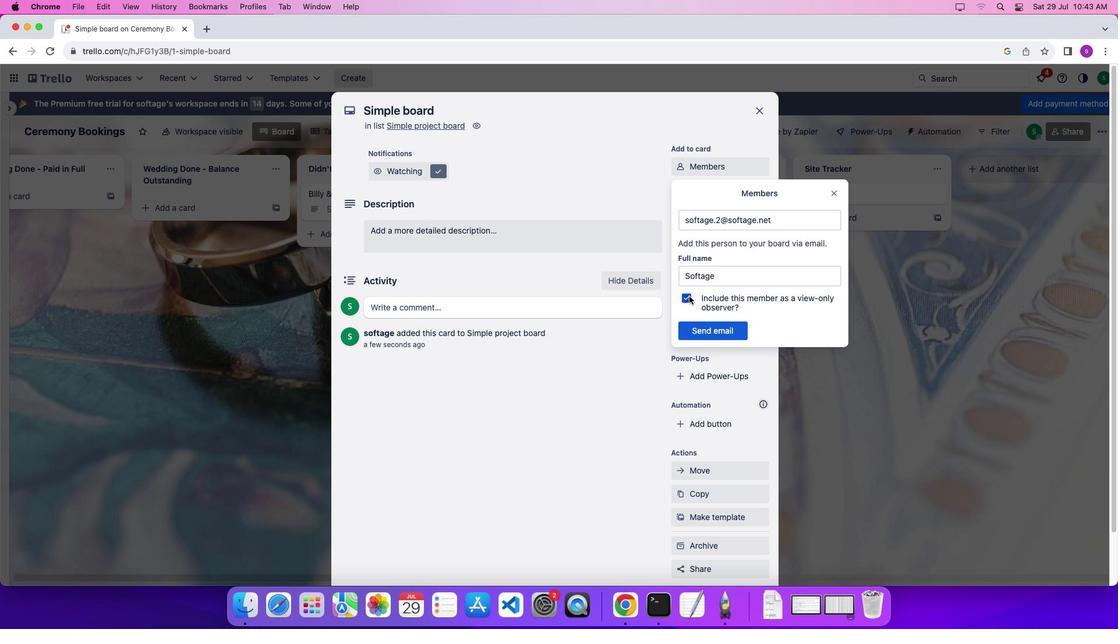 
Action: Mouse moved to (704, 327)
Screenshot: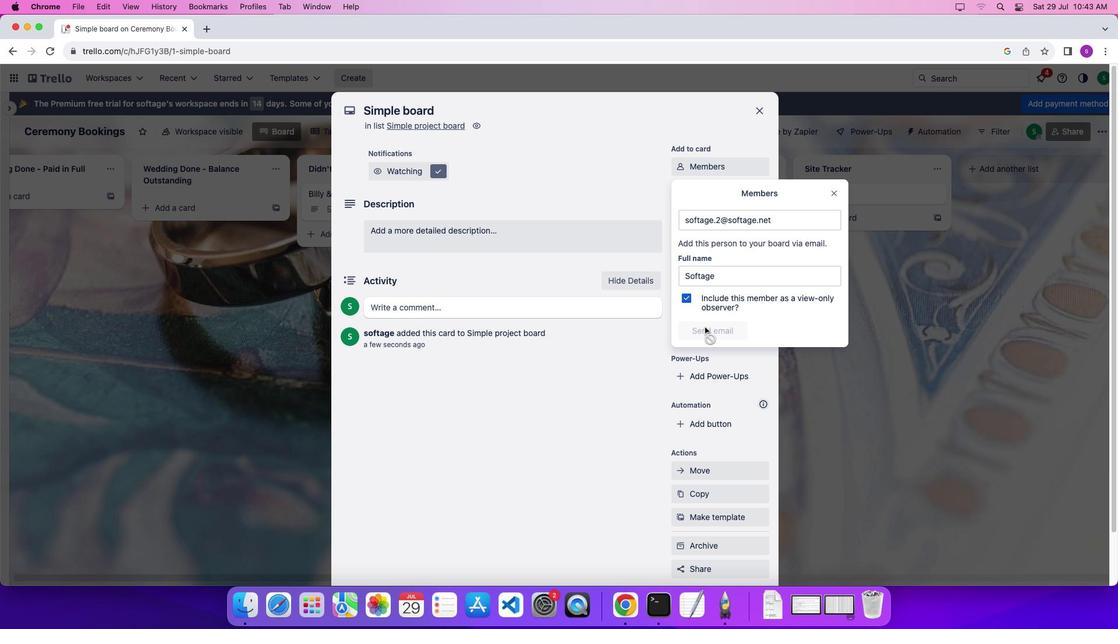 
Action: Mouse pressed left at (704, 327)
Screenshot: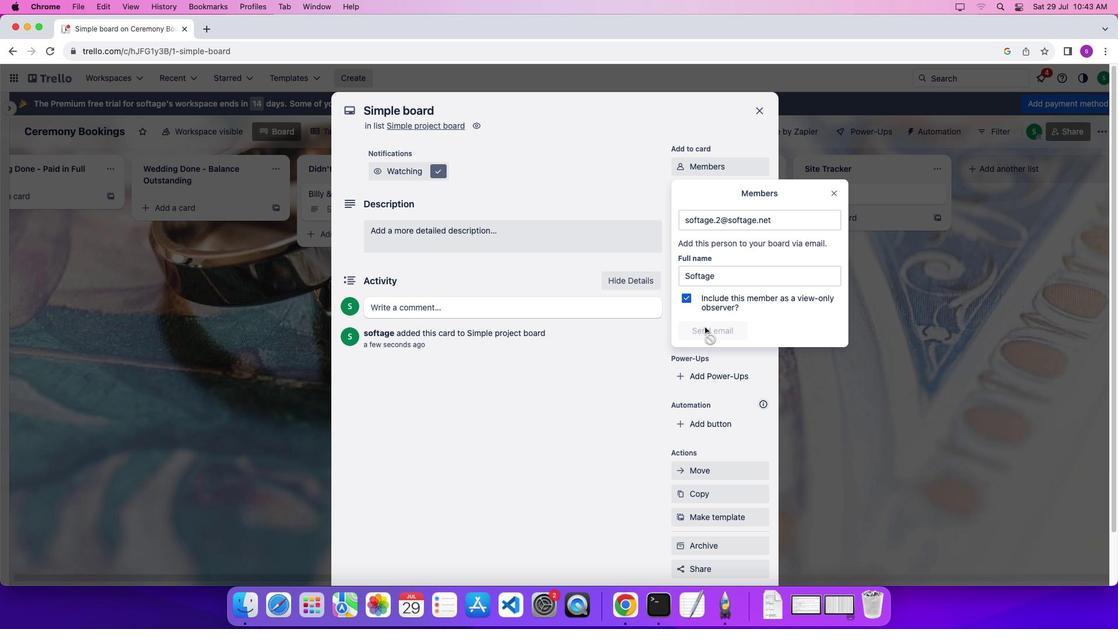 
Action: Mouse moved to (729, 211)
Screenshot: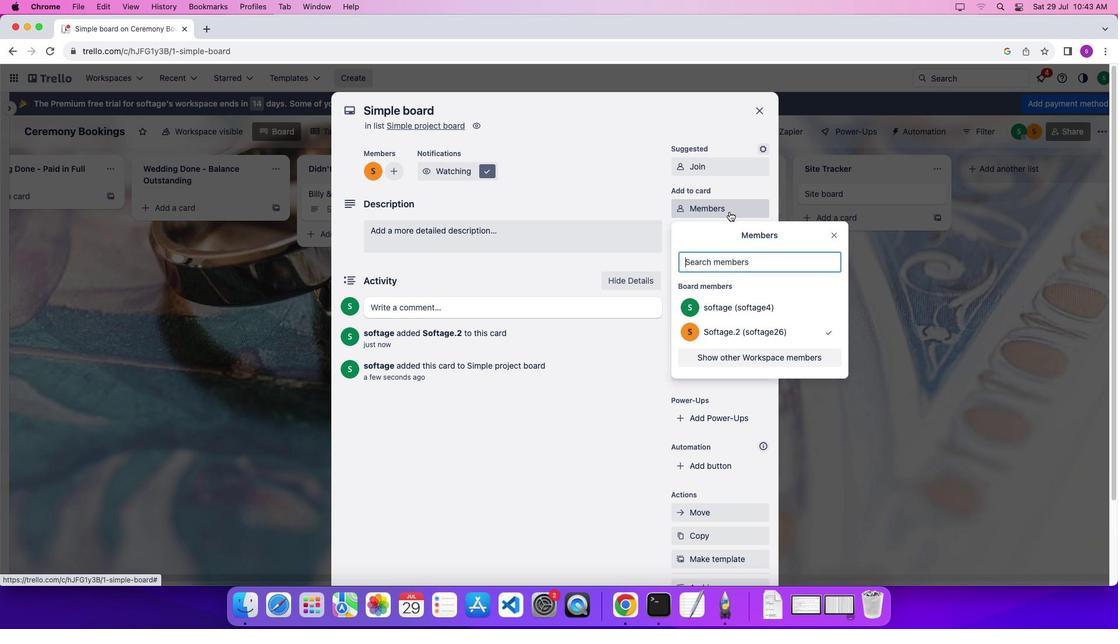 
Action: Mouse pressed left at (729, 211)
Screenshot: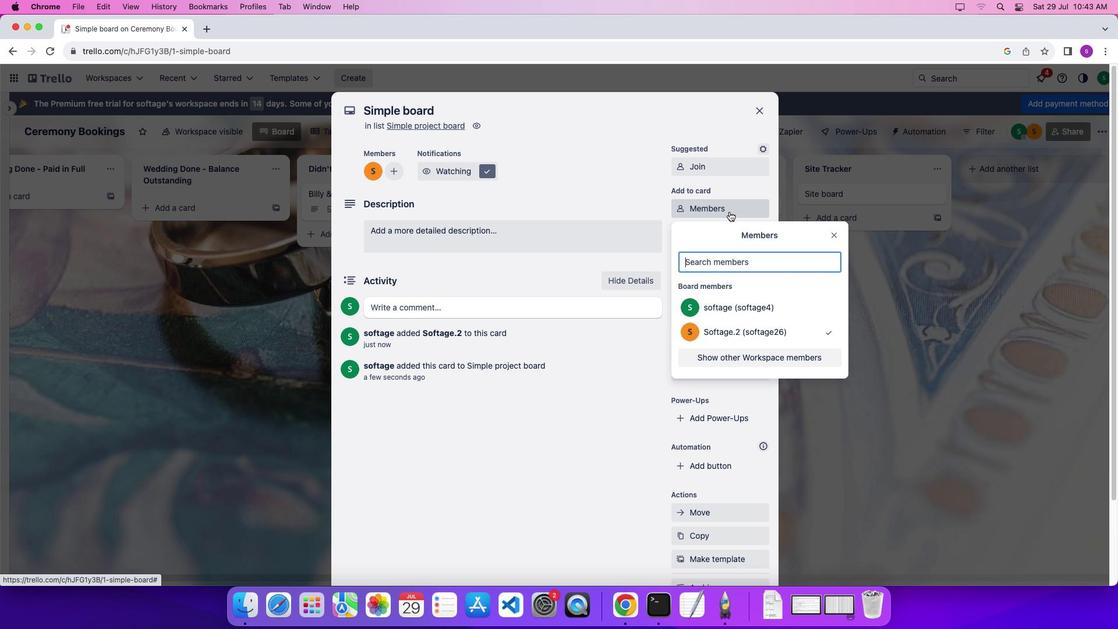 
Action: Mouse moved to (838, 241)
Screenshot: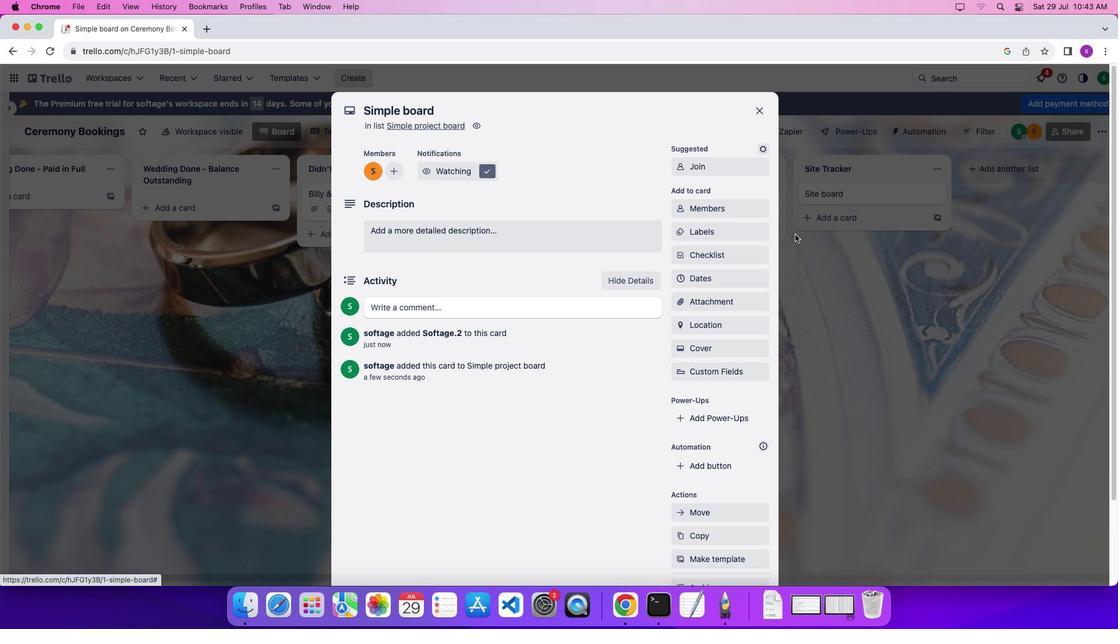 
Action: Mouse pressed left at (838, 241)
Screenshot: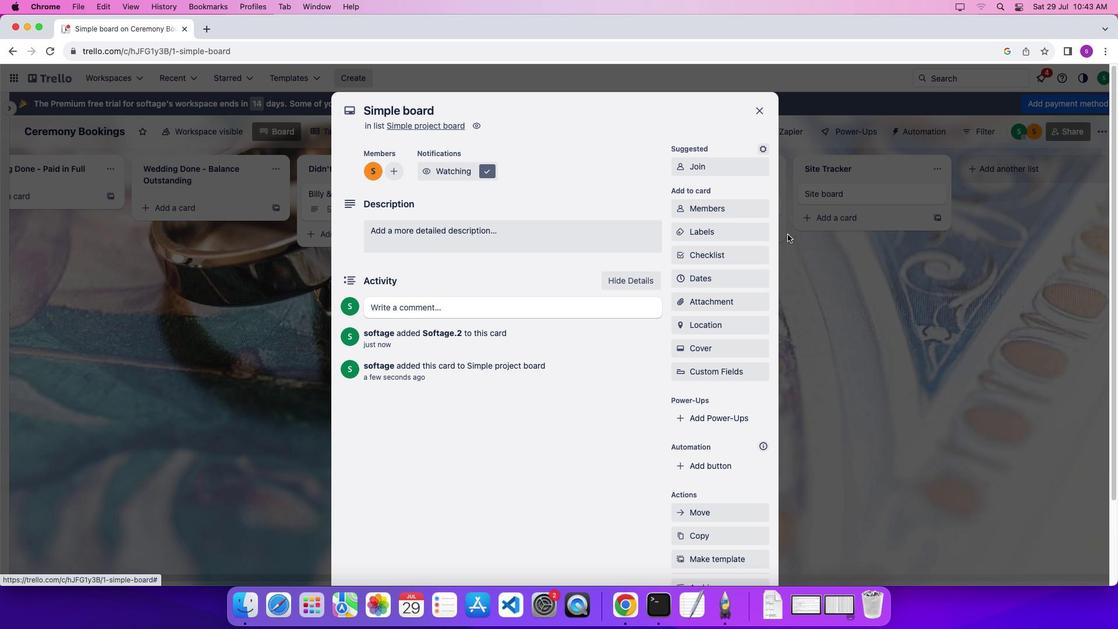 
Action: Mouse moved to (757, 229)
Screenshot: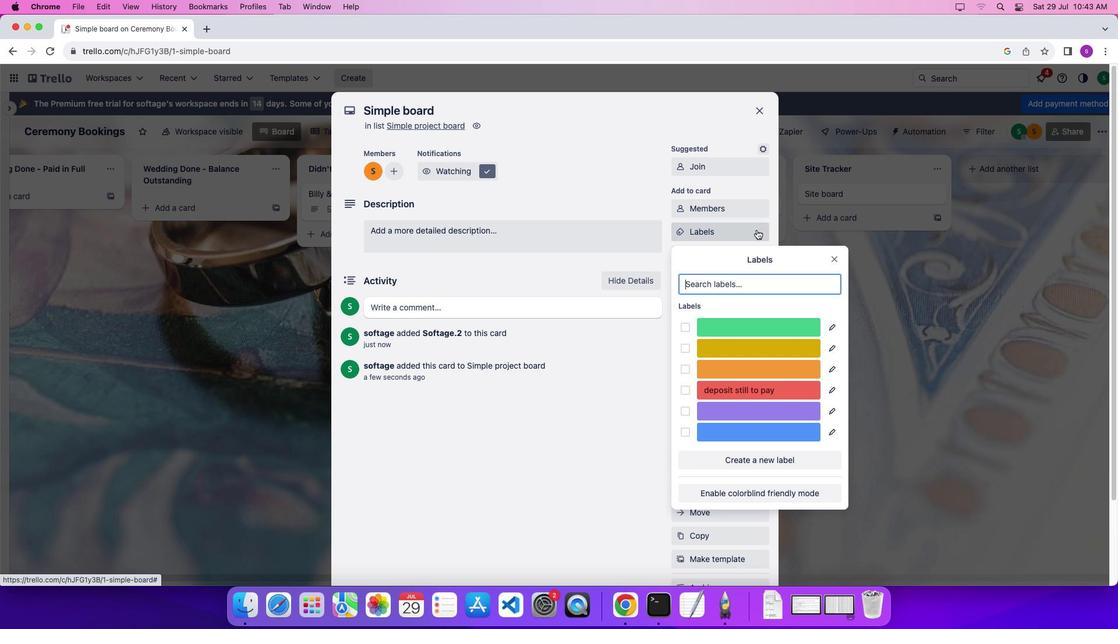 
Action: Mouse pressed left at (757, 229)
Screenshot: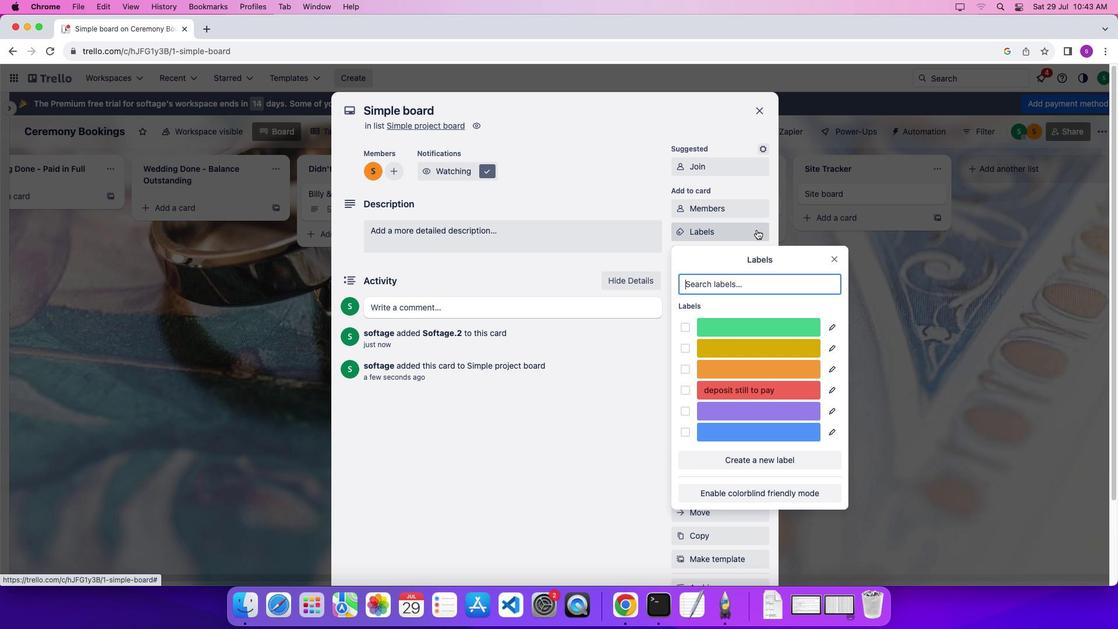 
Action: Mouse moved to (749, 387)
Screenshot: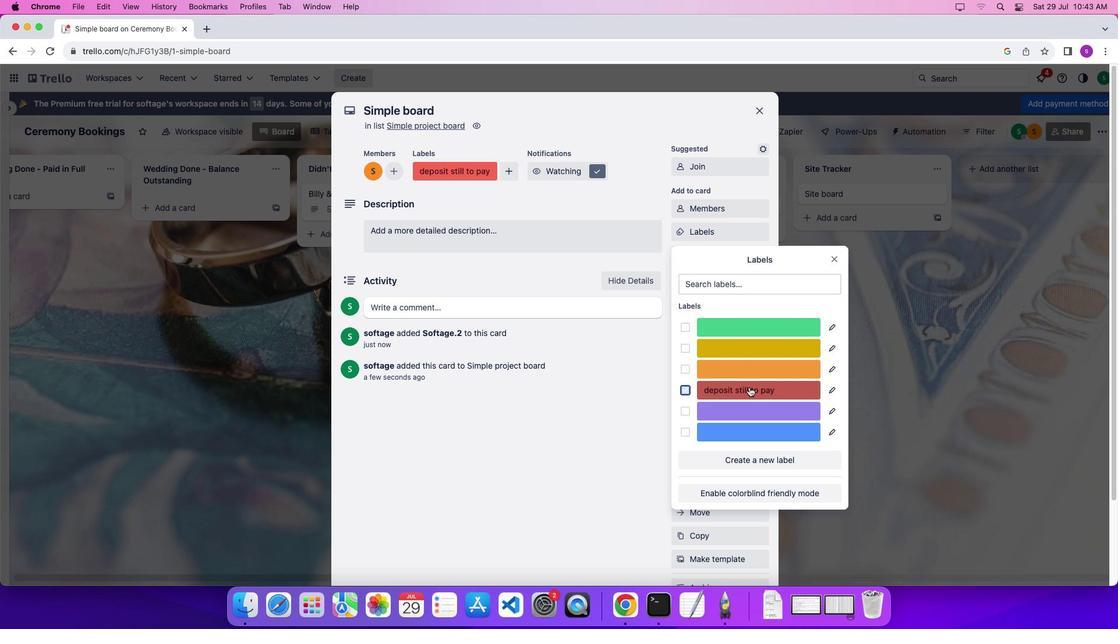
Action: Mouse pressed left at (749, 387)
Screenshot: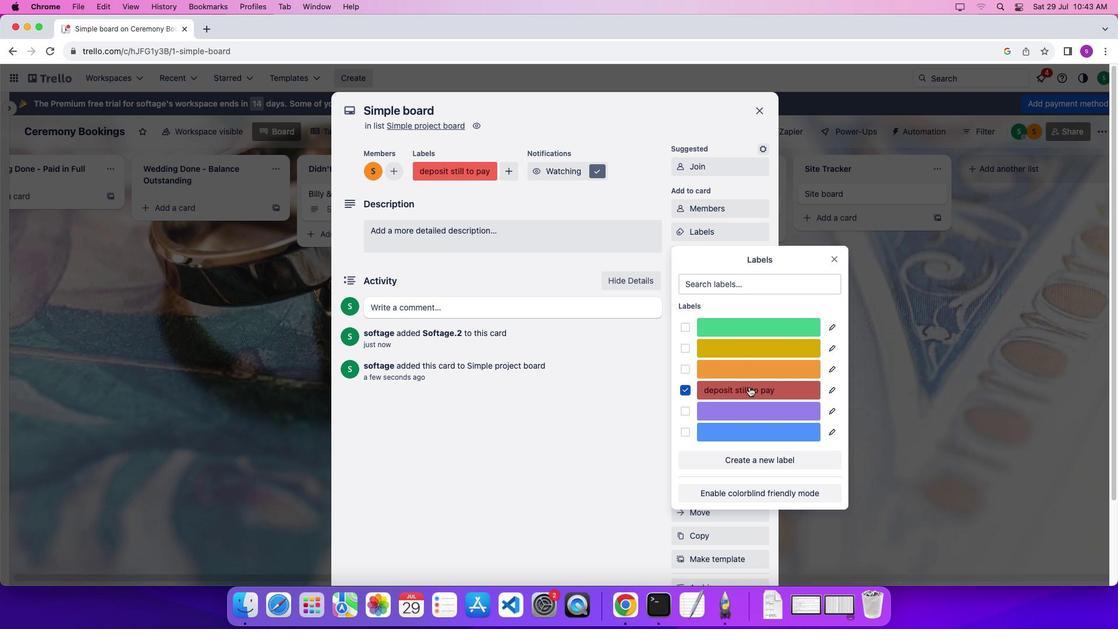 
Action: Mouse moved to (839, 258)
Screenshot: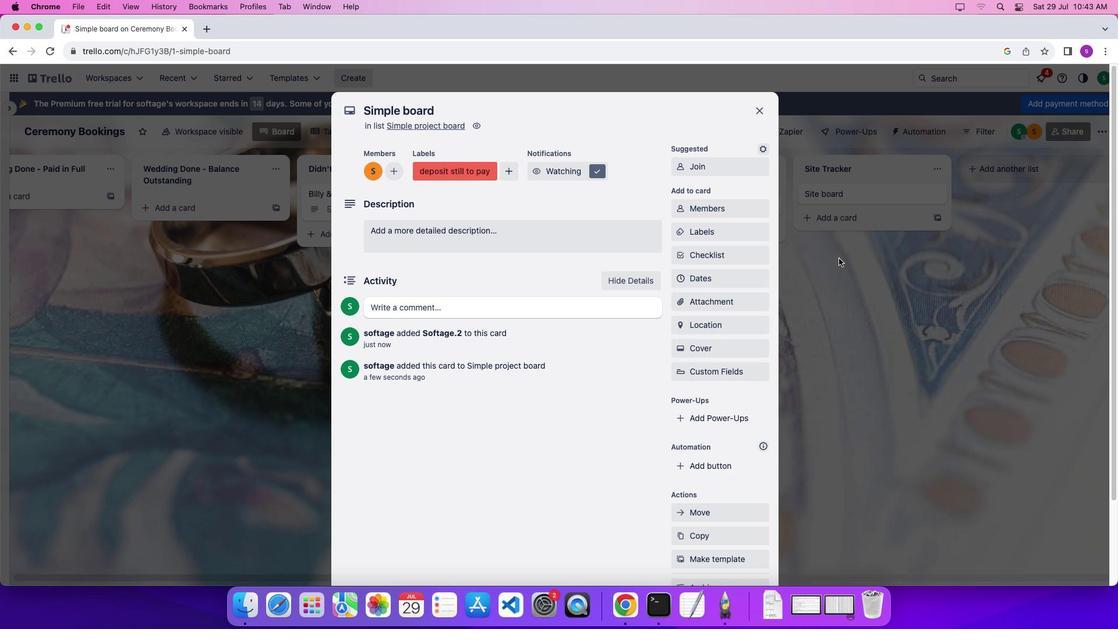 
Action: Mouse pressed left at (839, 258)
Screenshot: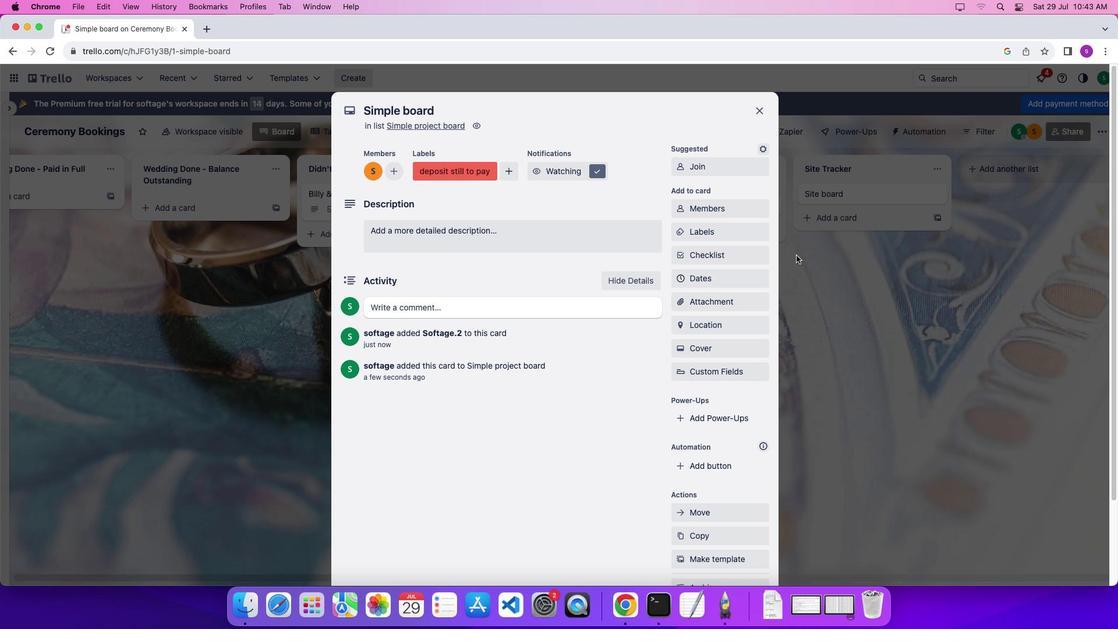 
Action: Mouse moved to (749, 275)
Screenshot: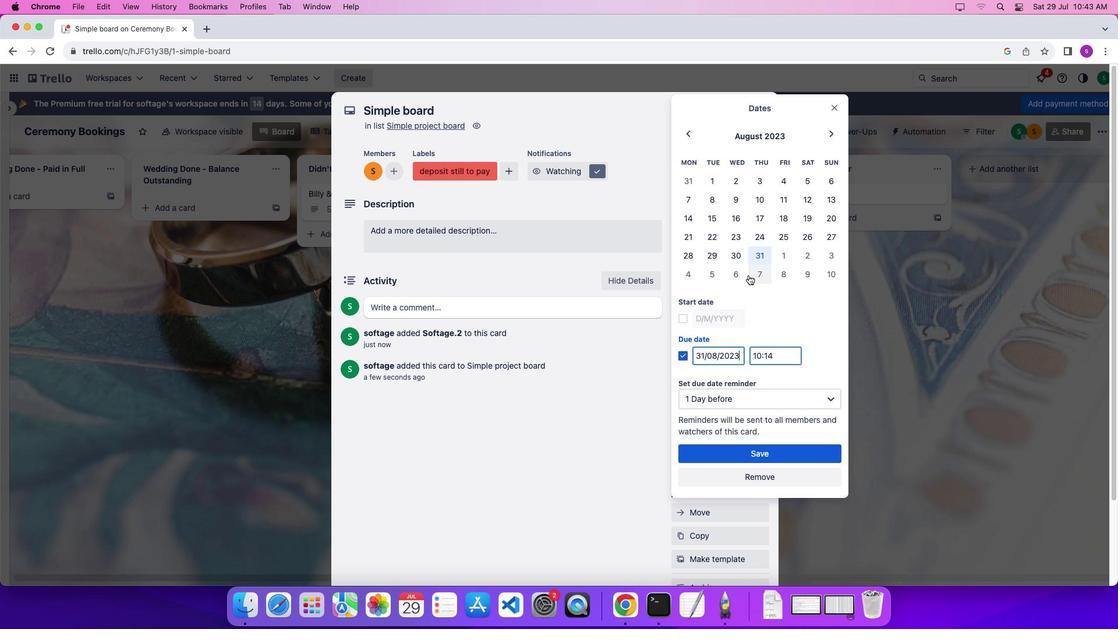 
Action: Mouse pressed left at (749, 275)
Screenshot: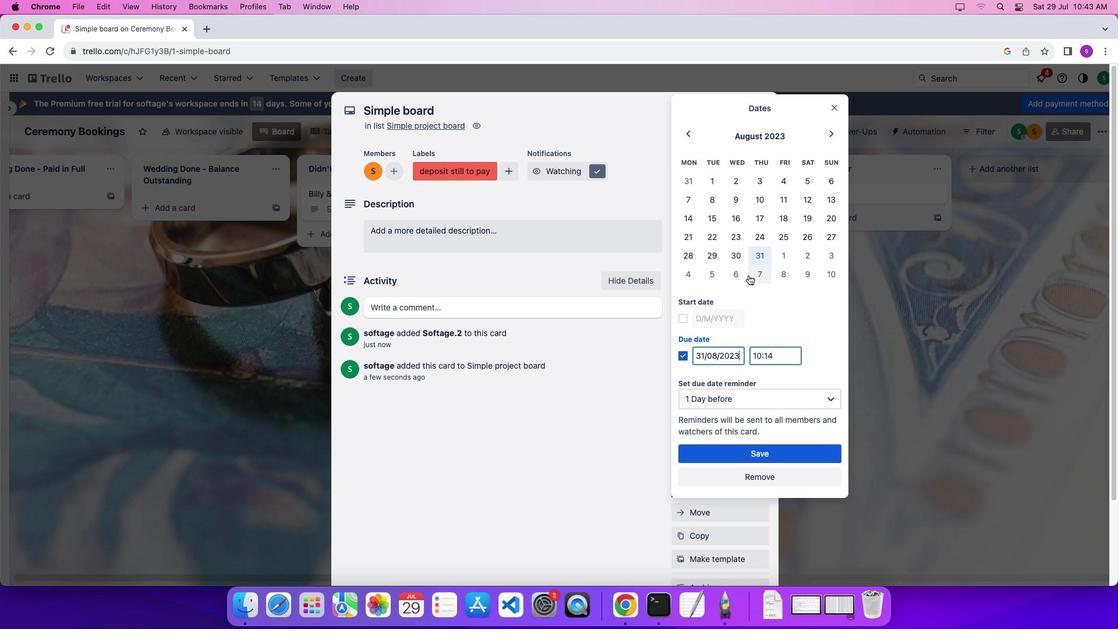 
Action: Mouse moved to (785, 257)
Screenshot: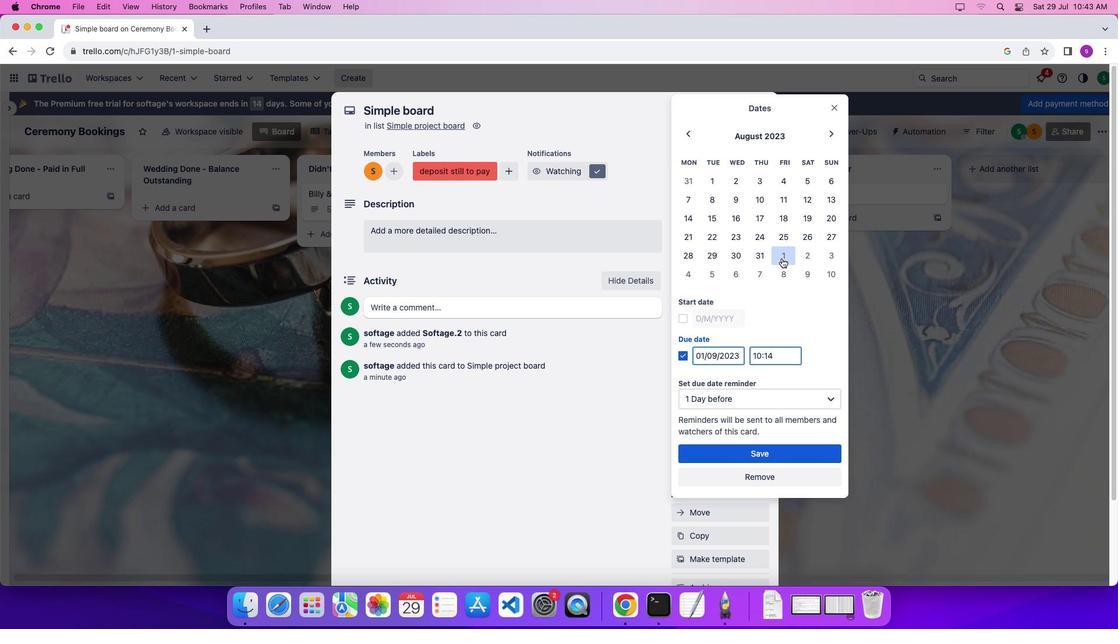 
Action: Mouse pressed left at (785, 257)
Screenshot: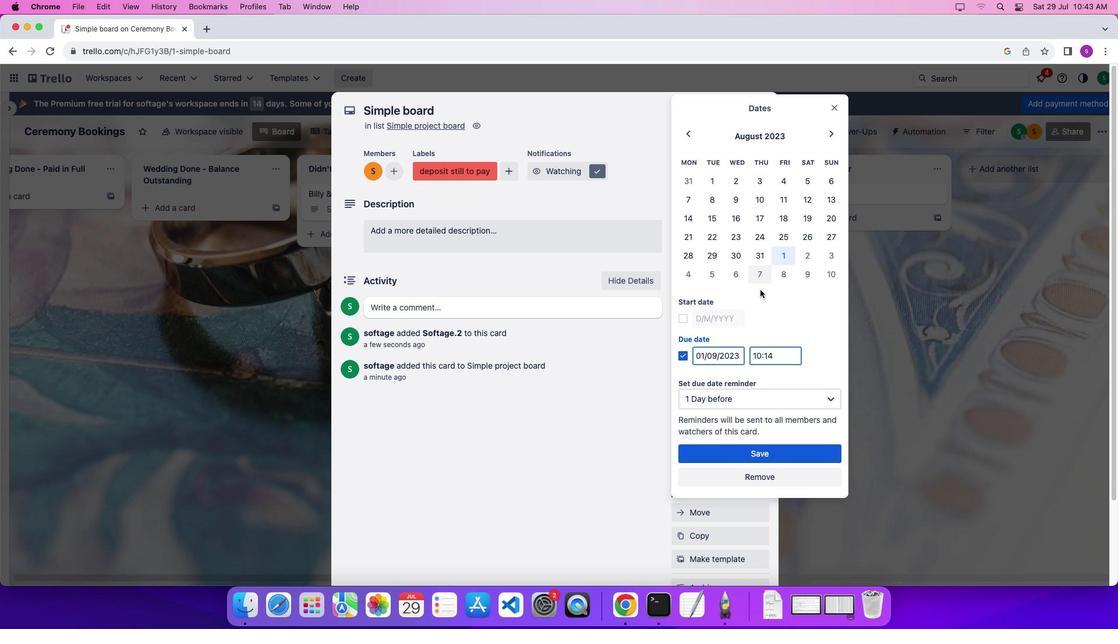 
Action: Mouse moved to (689, 403)
Screenshot: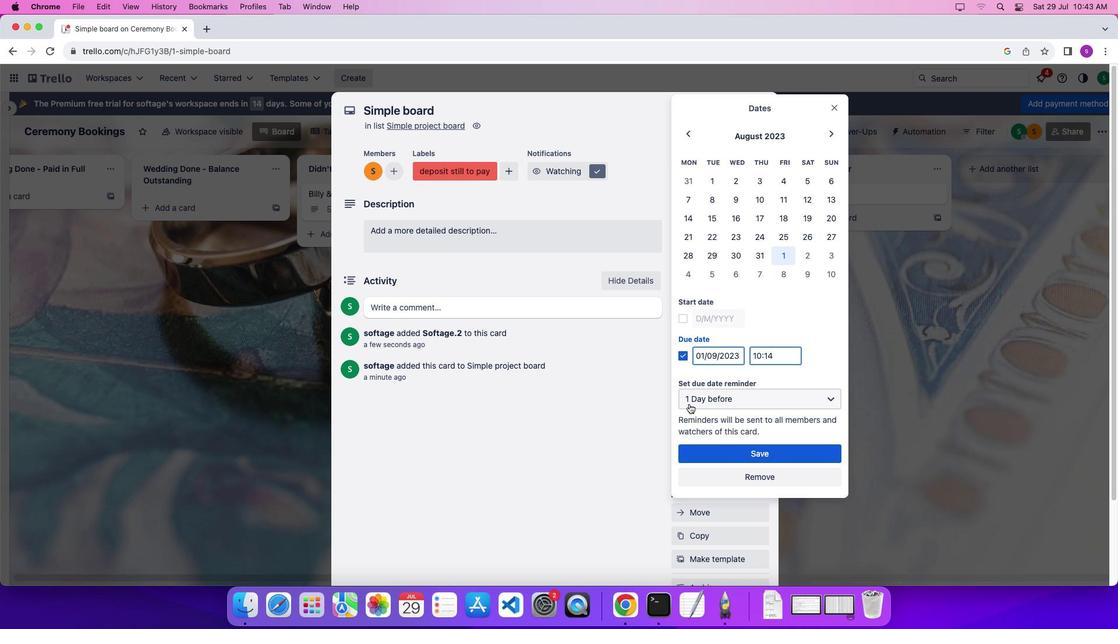 
Action: Mouse pressed left at (689, 403)
Screenshot: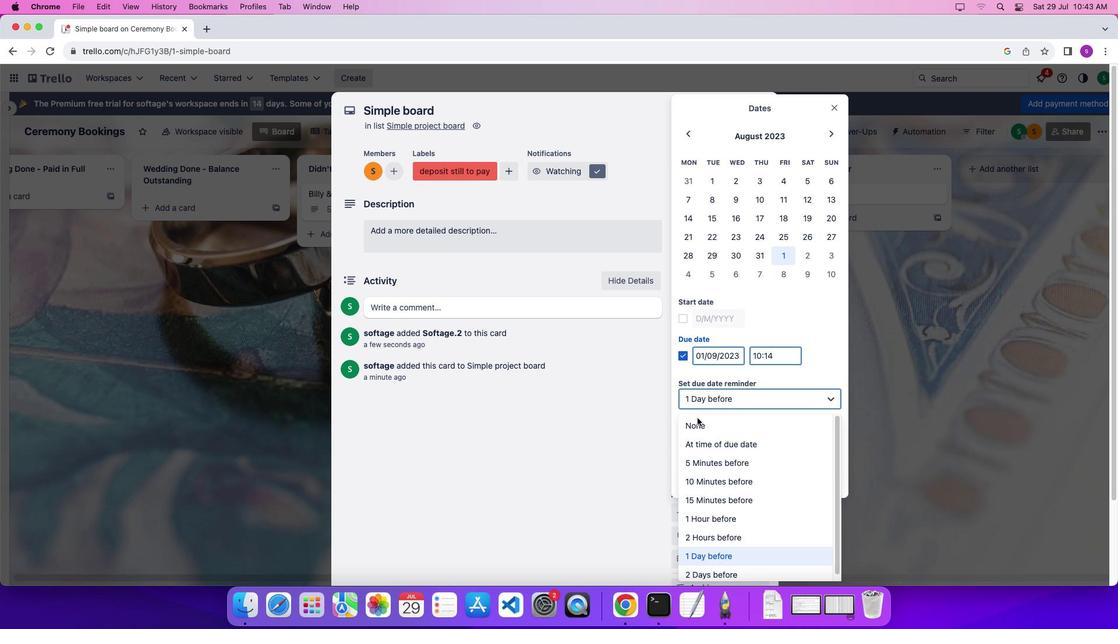 
Action: Mouse moved to (725, 514)
Screenshot: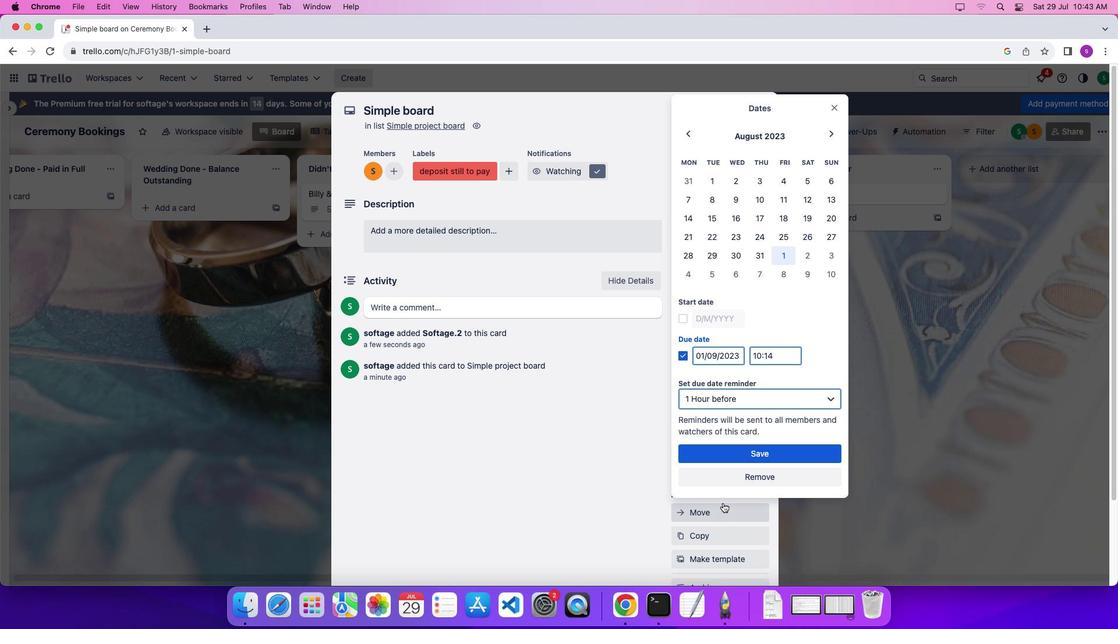
Action: Mouse pressed left at (725, 514)
Screenshot: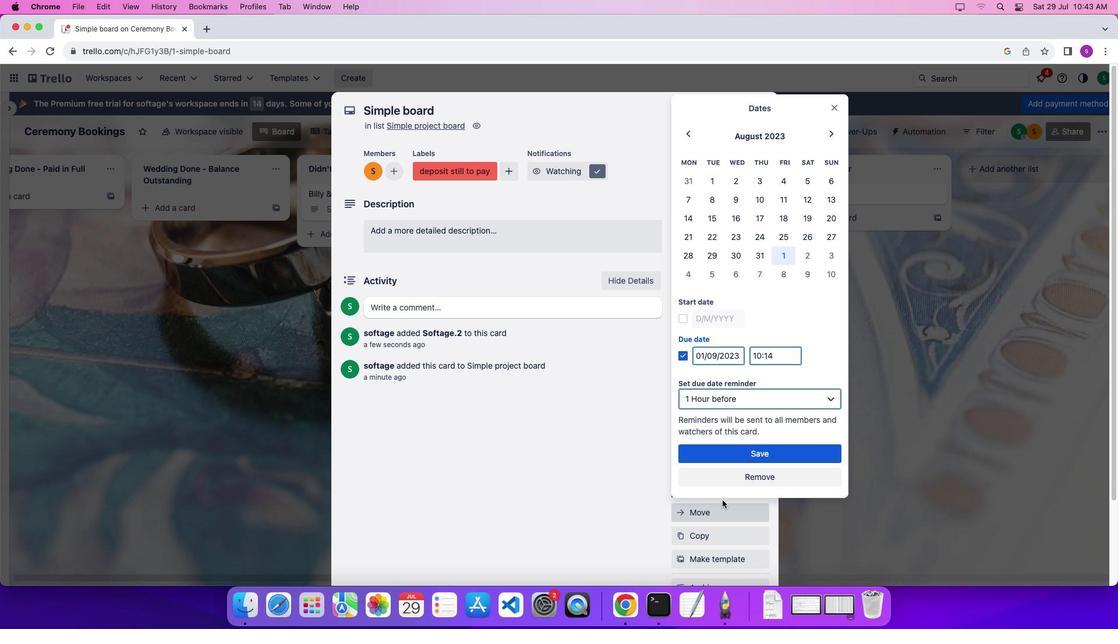 
Action: Mouse moved to (715, 450)
Screenshot: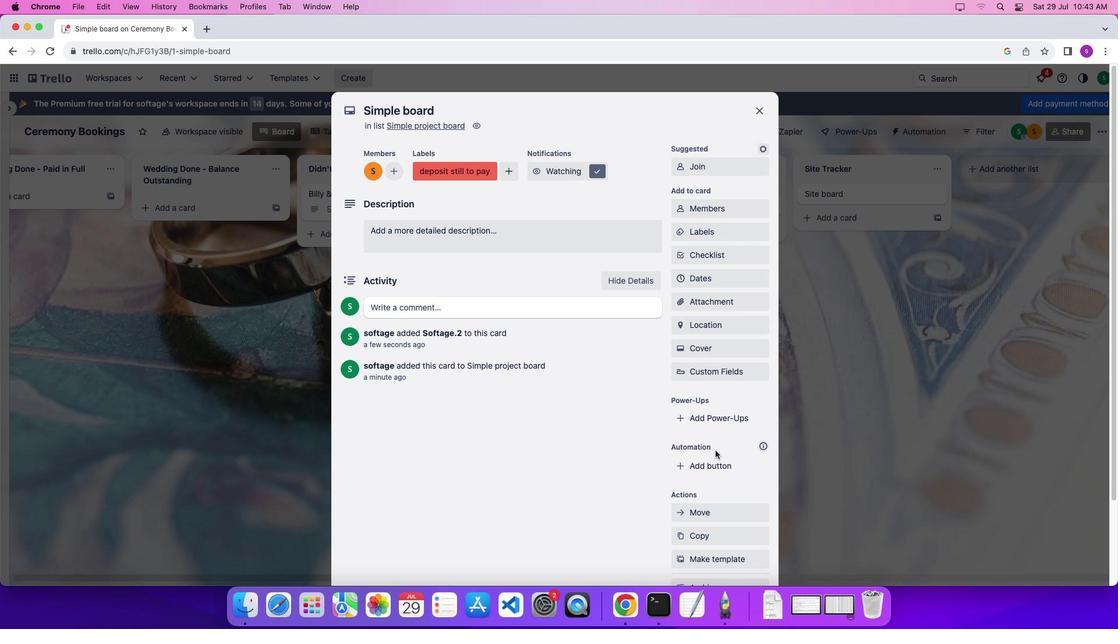 
Action: Mouse pressed left at (715, 450)
Screenshot: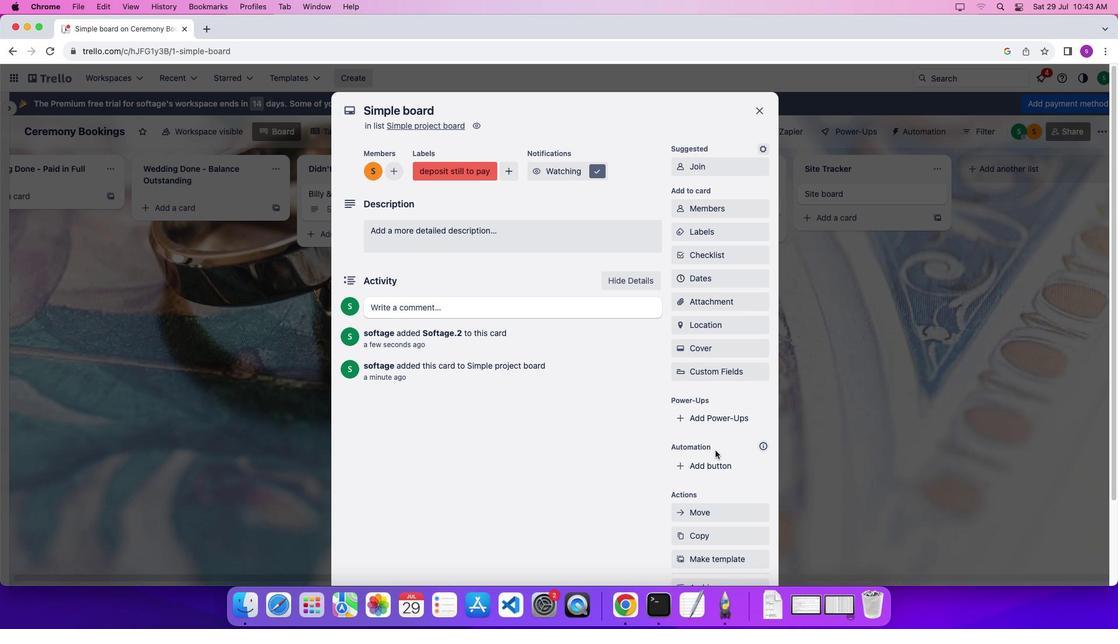 
Action: Mouse moved to (372, 215)
Screenshot: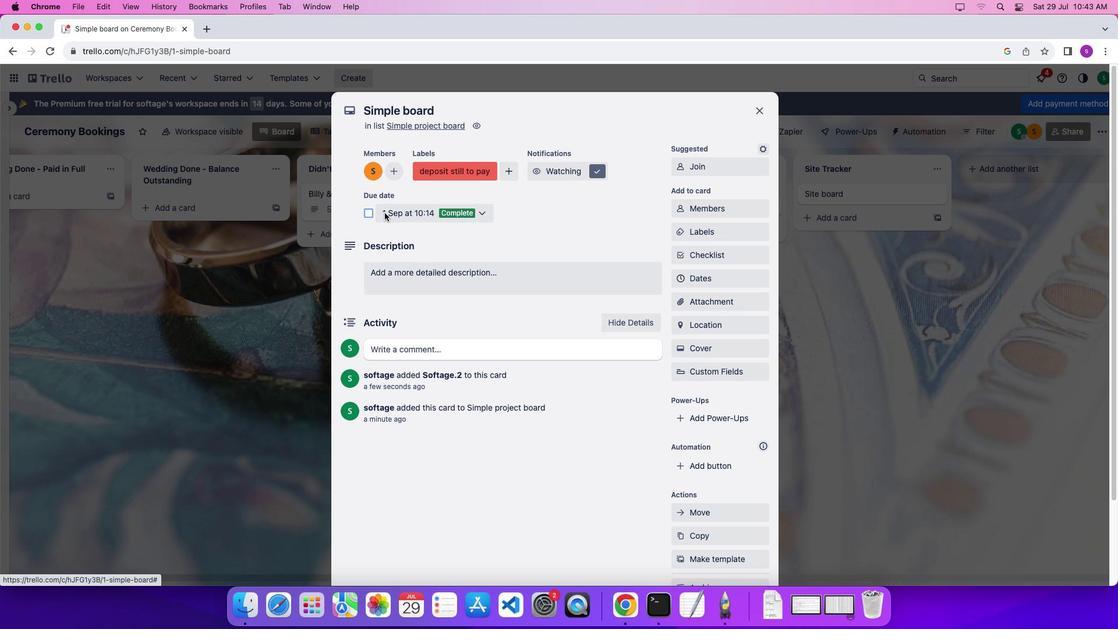 
Action: Mouse pressed left at (372, 215)
Screenshot: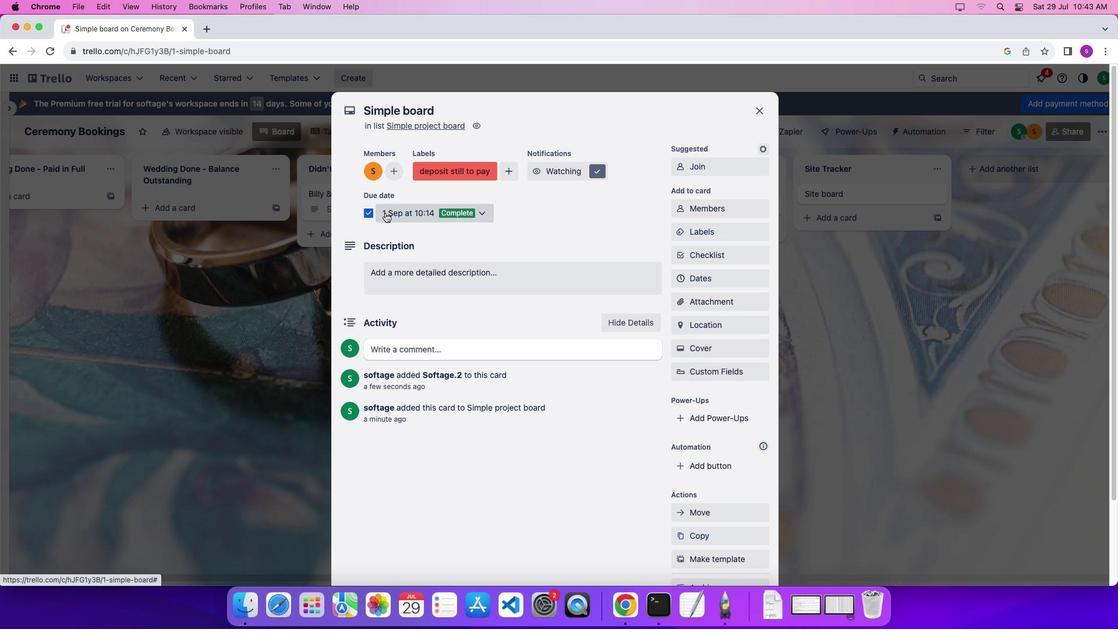 
Action: Mouse moved to (401, 291)
Screenshot: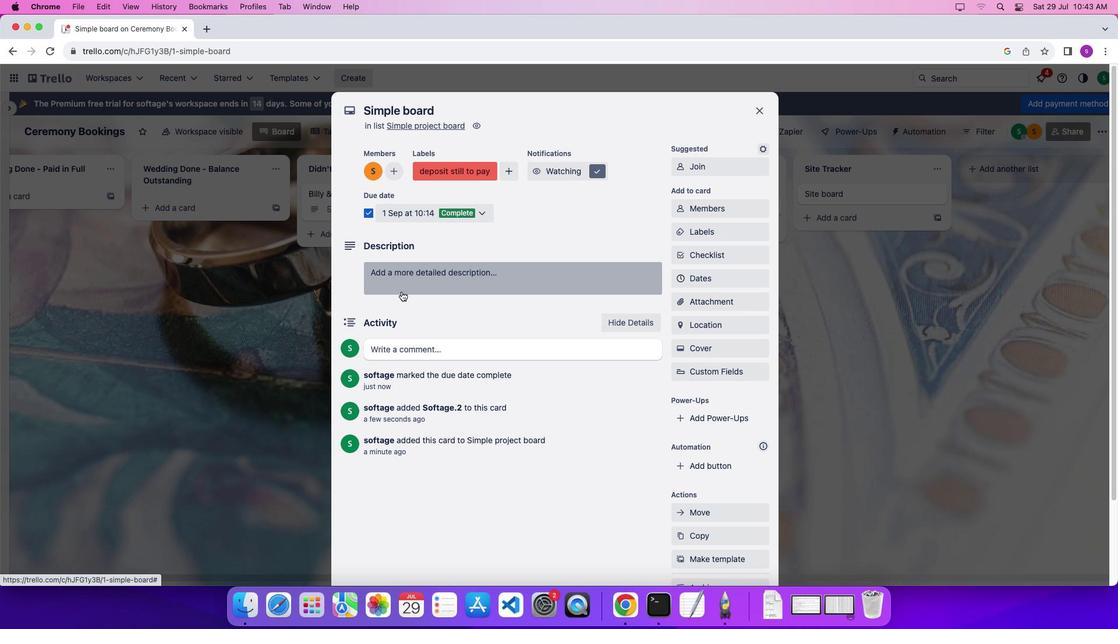 
Action: Mouse pressed left at (401, 291)
Screenshot: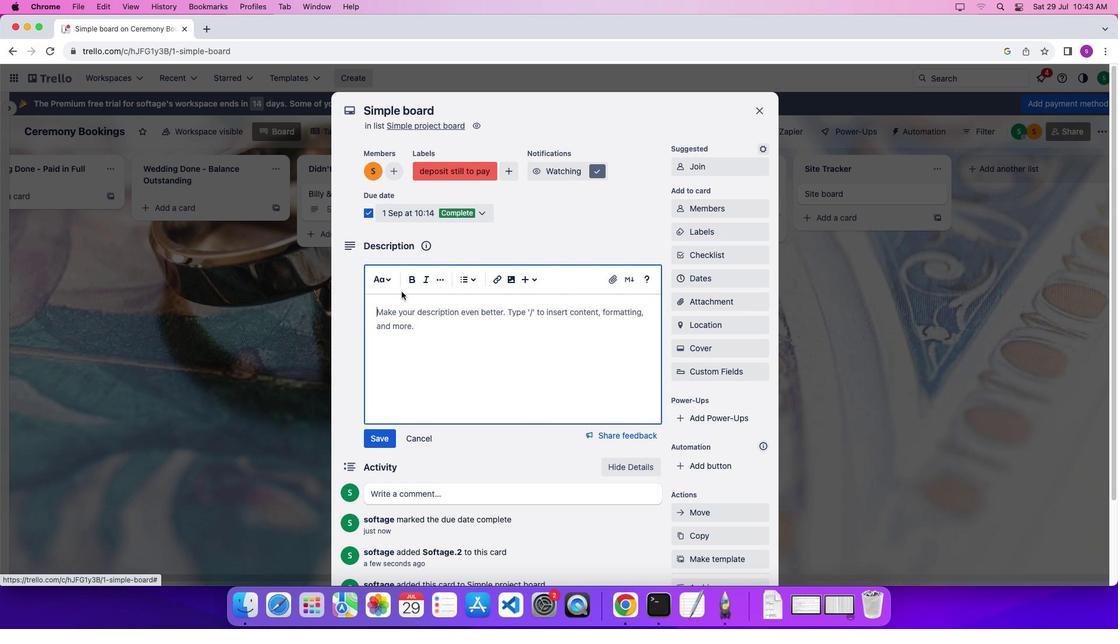 
Action: Mouse moved to (395, 322)
Screenshot: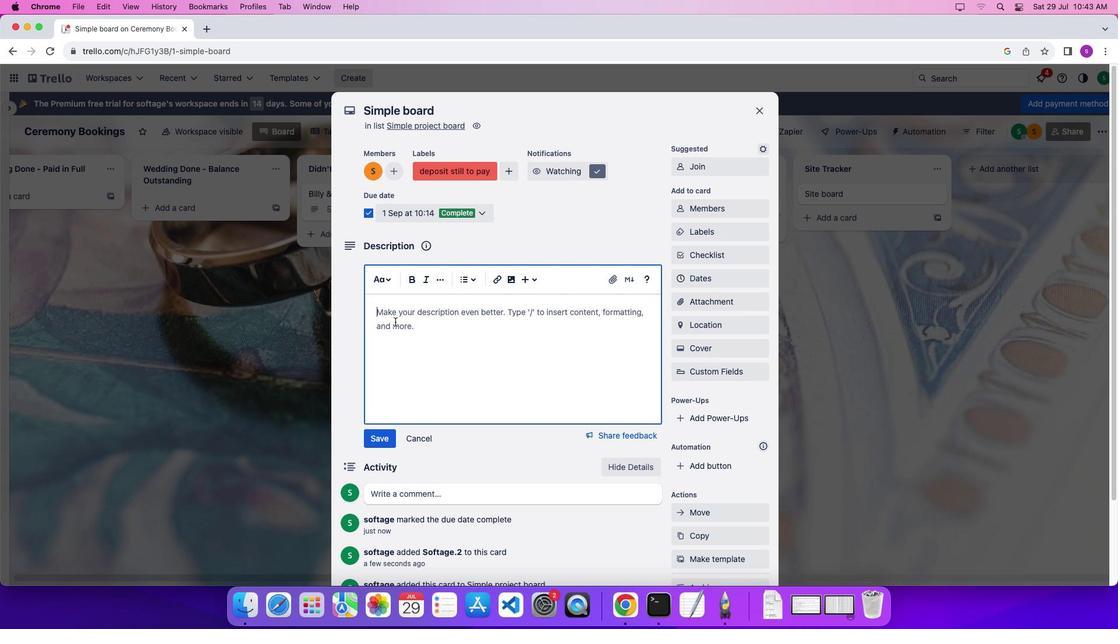 
Action: Mouse pressed left at (395, 322)
Screenshot: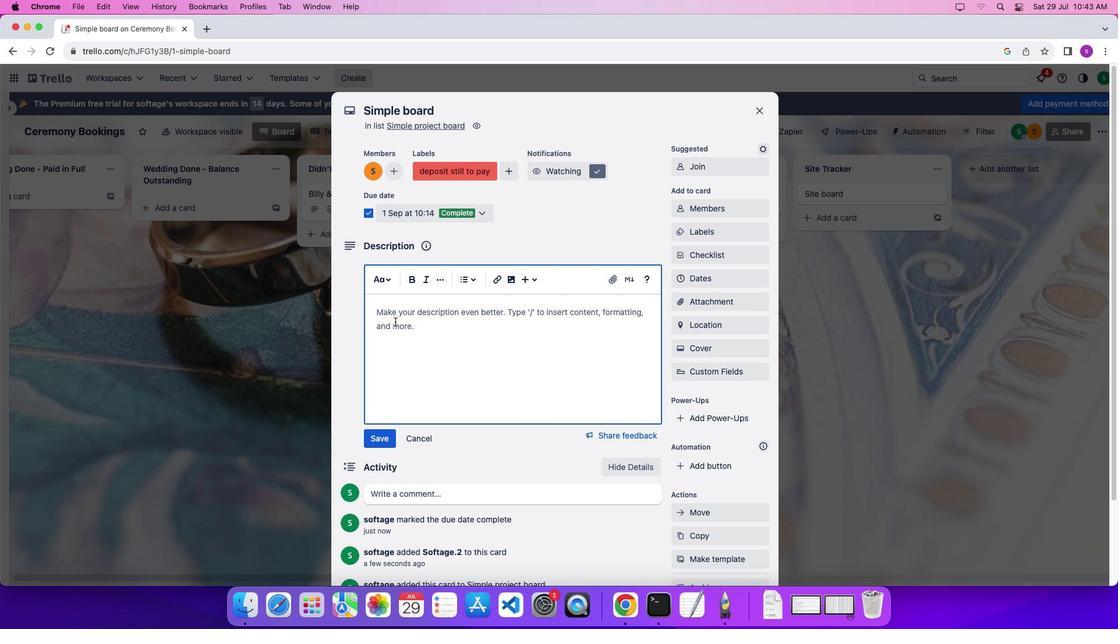 
Action: Mouse moved to (396, 322)
Screenshot: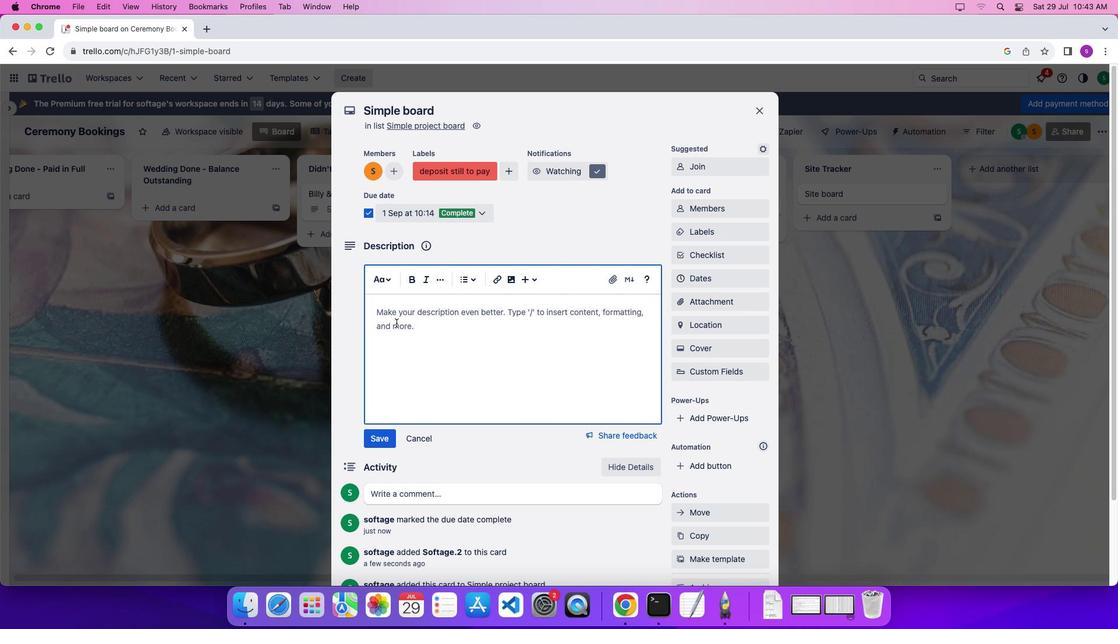 
Action: Key pressed Key.shift'M''o''v''e'Key.space'p''r''o''j''e''c''t''s'Key.space't''h''r''o''u''g''h'Key.space'b''r''a''i''n''s''t''r''o''m'','Key.space't''o'Key.space'd''p'Key.backspace'o'','Key.space'd''o''i''n''g'','Key.space'd''o''n''e''.'
Screenshot: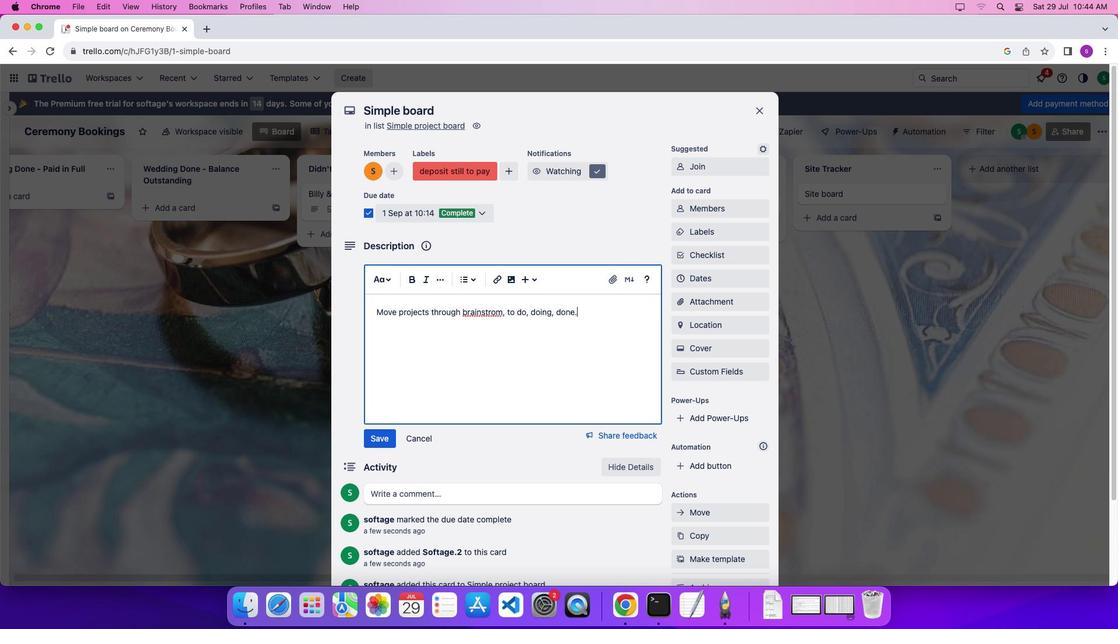 
Action: Mouse moved to (584, 312)
Screenshot: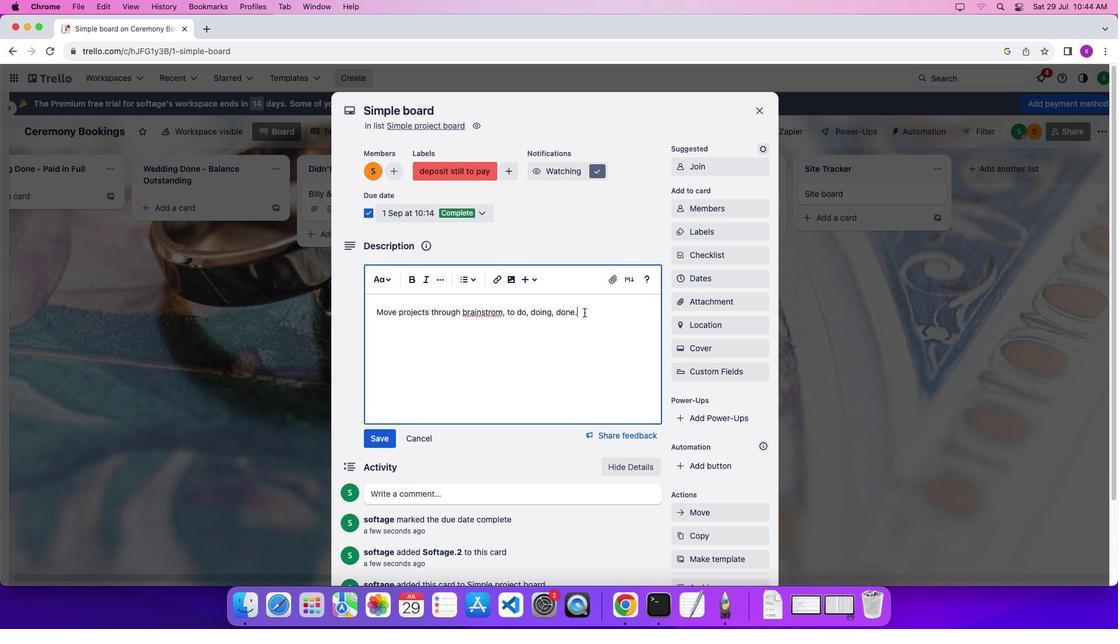 
Action: Mouse pressed left at (584, 312)
Screenshot: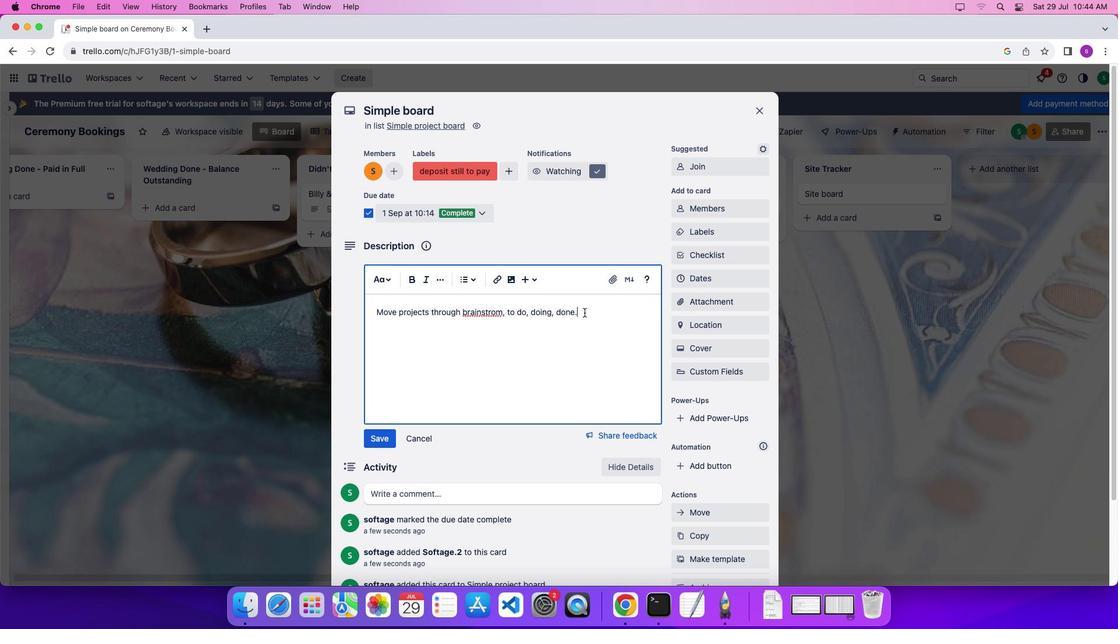 
Action: Key pressed Key.shift'T''h''e''y'Key.space'c''a''n'Key.space'o''v''e''r''w''h''e''l''m'Key.space'c''a''l''e''n''d''e''r'Key.backspaceKey.backspaceKey.backspace'd''a''r''s'Key.space'a''n''d'Key.space'd''r''o''w''n'Key.space'o''u''t'Key.space't''h''e'Key.space'v''a''l''u''e'Key.space't''h''e''y'Key.space'a''r''e'Key.space'i''n''t''e''n''d''e''d'Key.space't''o'Key.space'p''r''o''v''i''d''e''.'
Screenshot: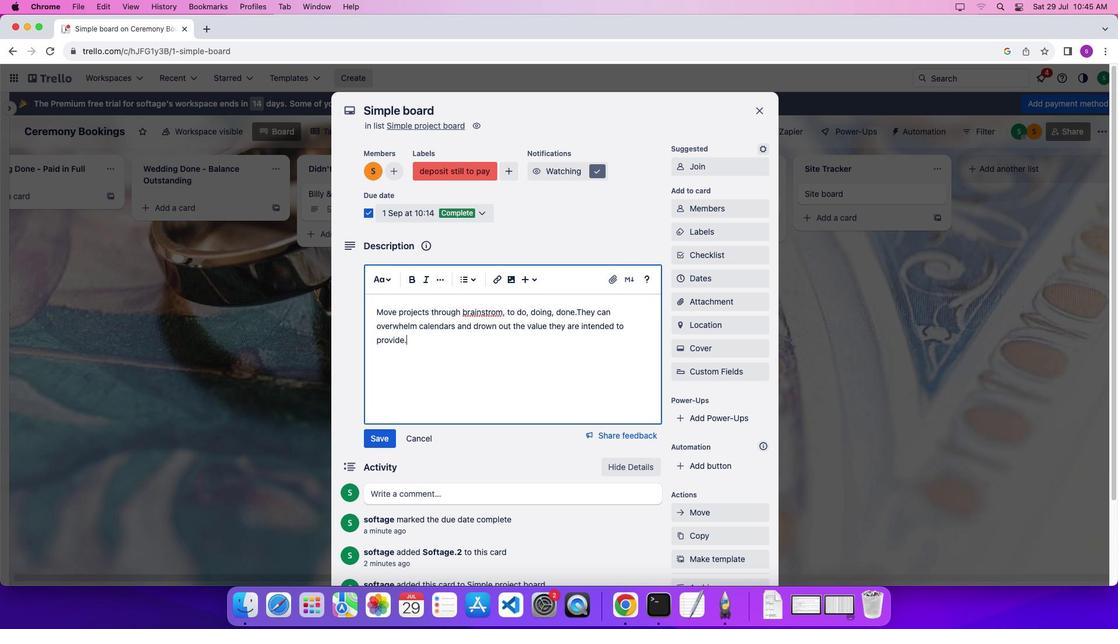 
Action: Mouse moved to (438, 348)
Screenshot: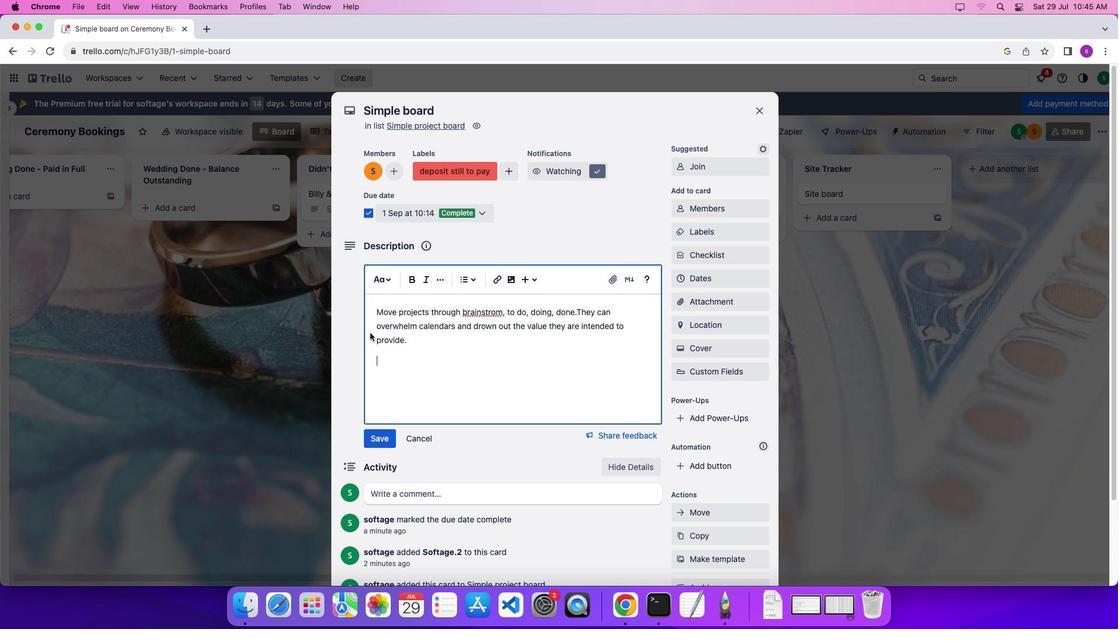 
Action: Mouse pressed left at (438, 348)
Screenshot: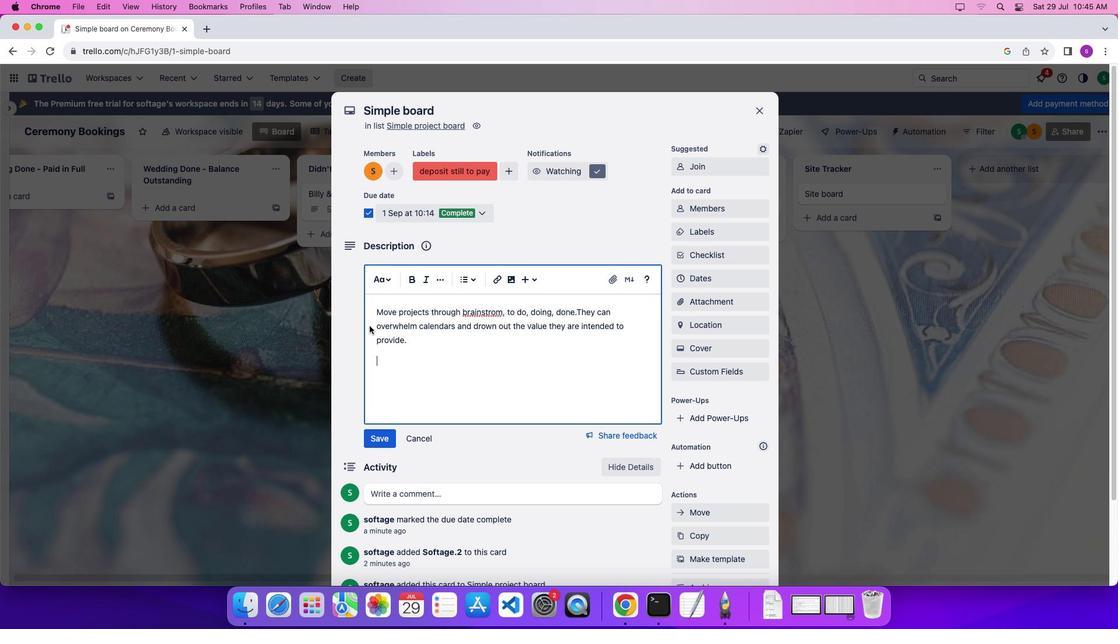 
Action: Mouse moved to (410, 339)
Screenshot: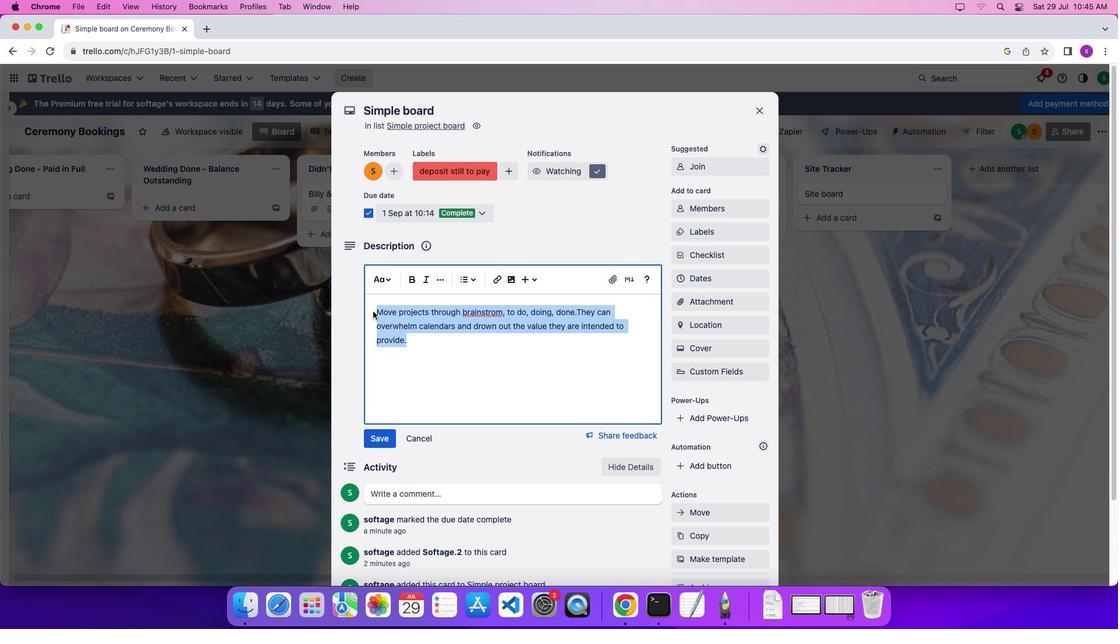 
Action: Mouse pressed left at (410, 339)
Screenshot: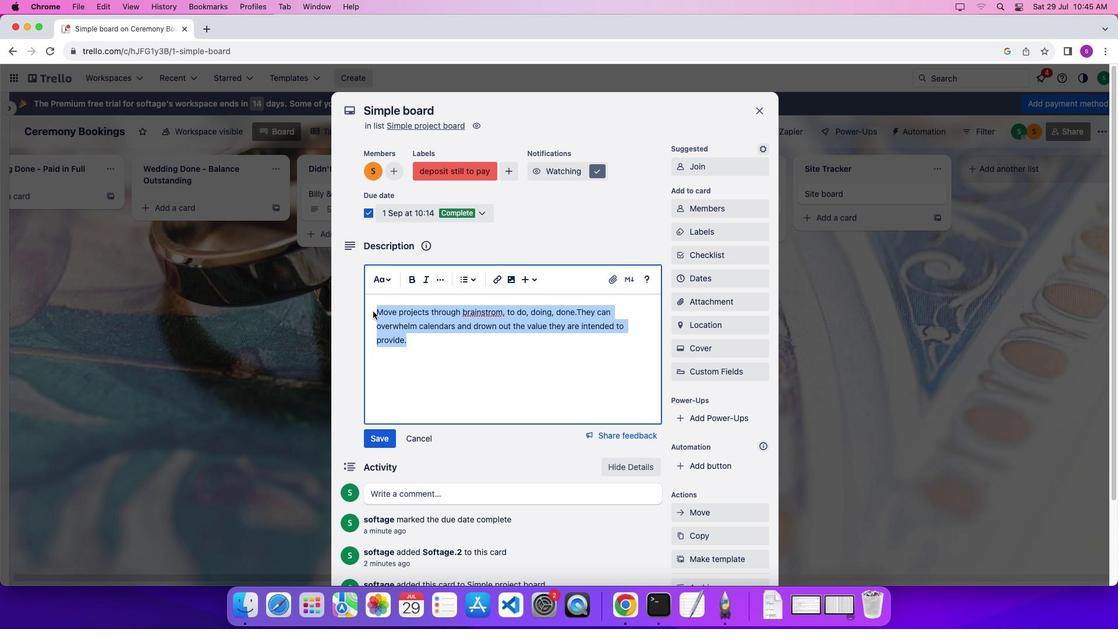 
Action: Mouse moved to (379, 281)
Screenshot: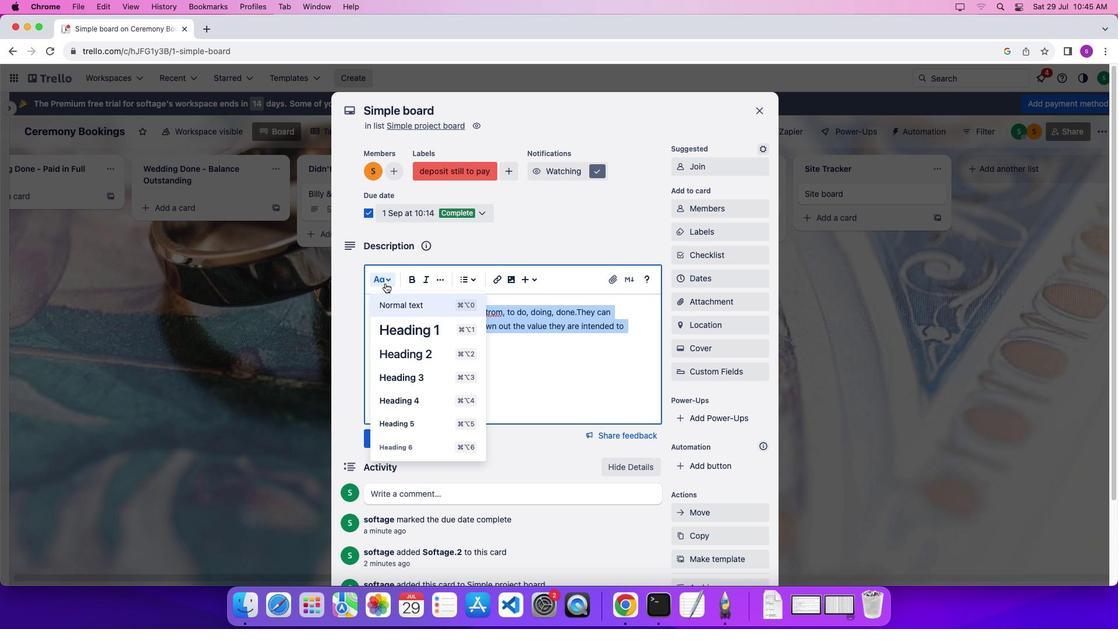 
Action: Mouse pressed left at (379, 281)
Screenshot: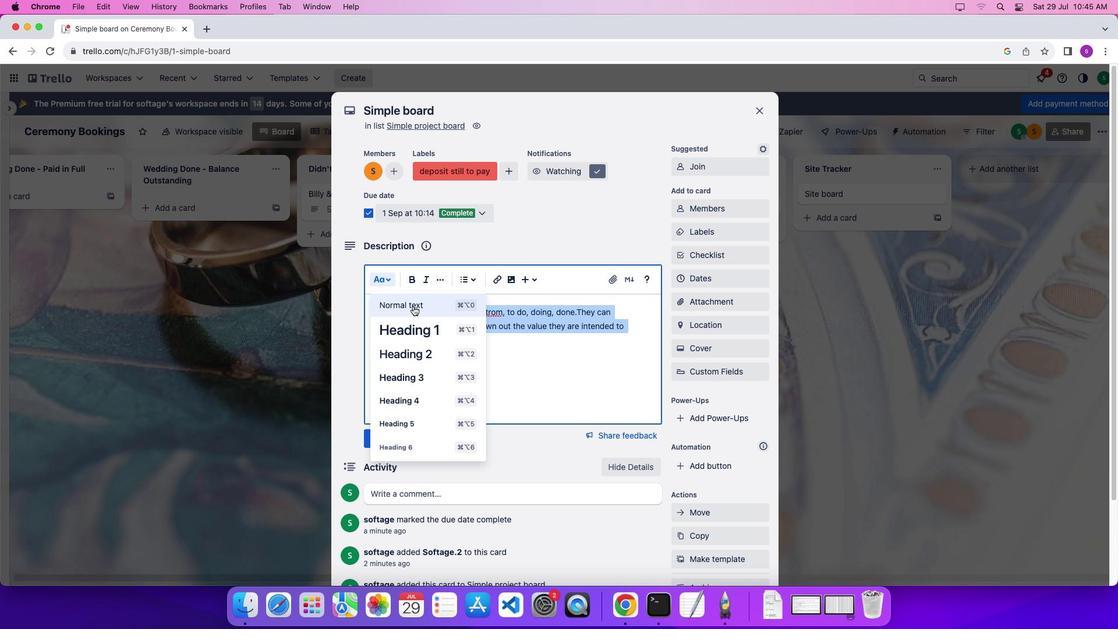 
Action: Mouse moved to (417, 325)
Screenshot: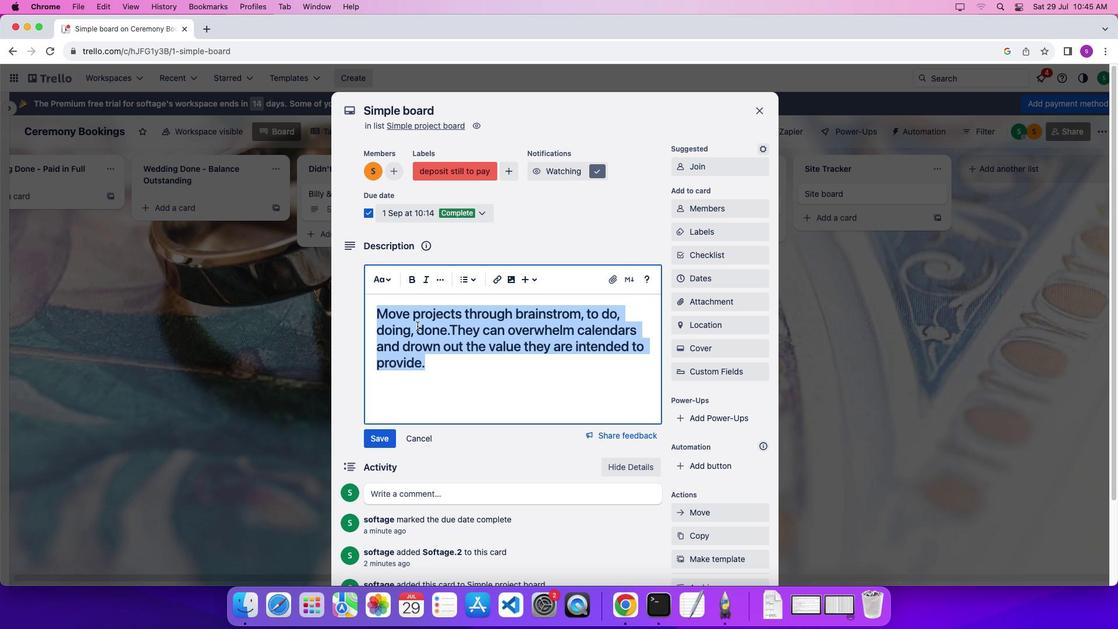 
Action: Mouse pressed left at (417, 325)
Screenshot: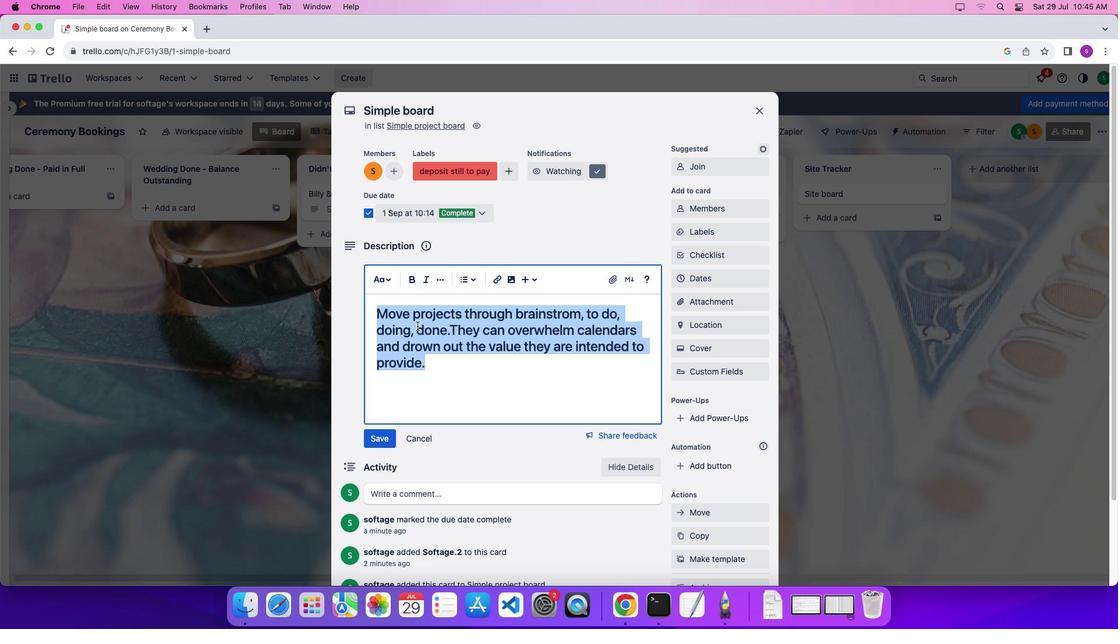
Action: Mouse moved to (438, 284)
Screenshot: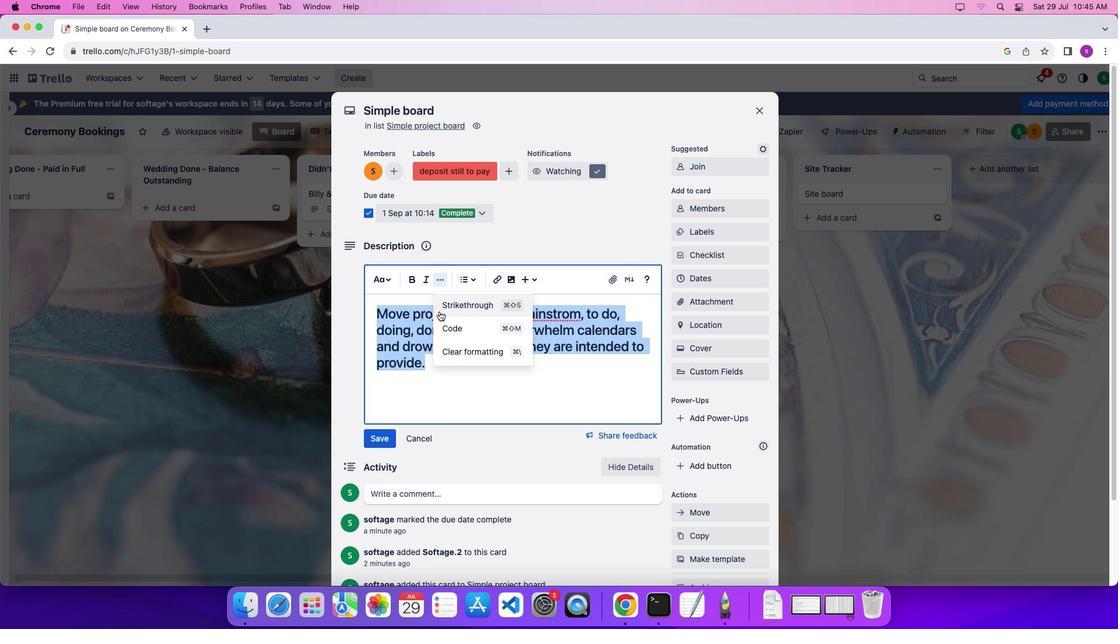 
Action: Mouse pressed left at (438, 284)
Screenshot: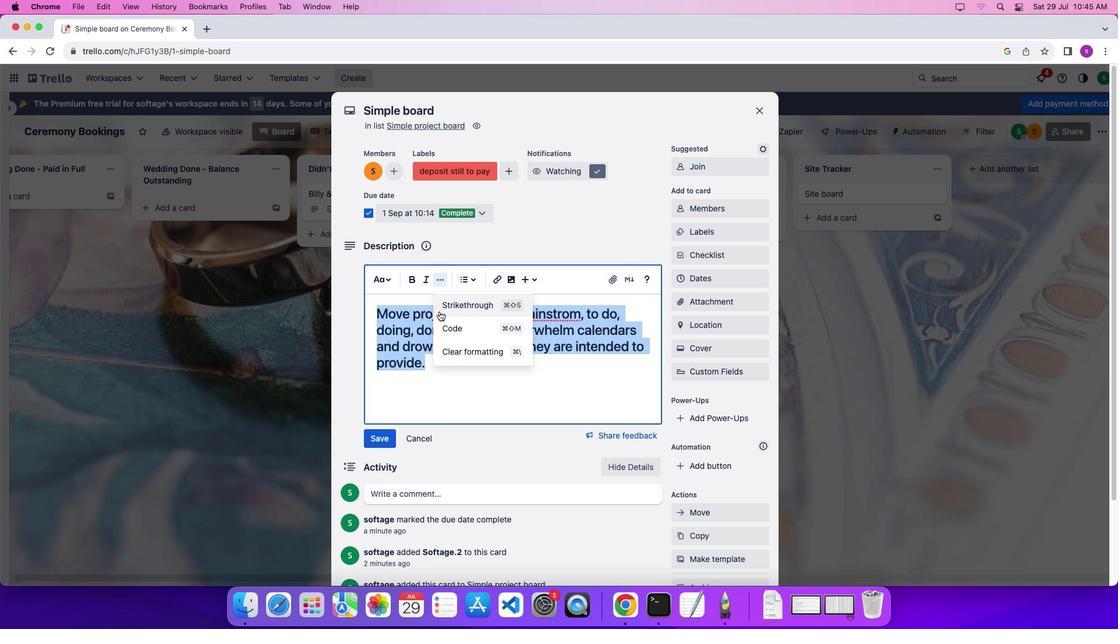 
Action: Mouse moved to (447, 329)
Screenshot: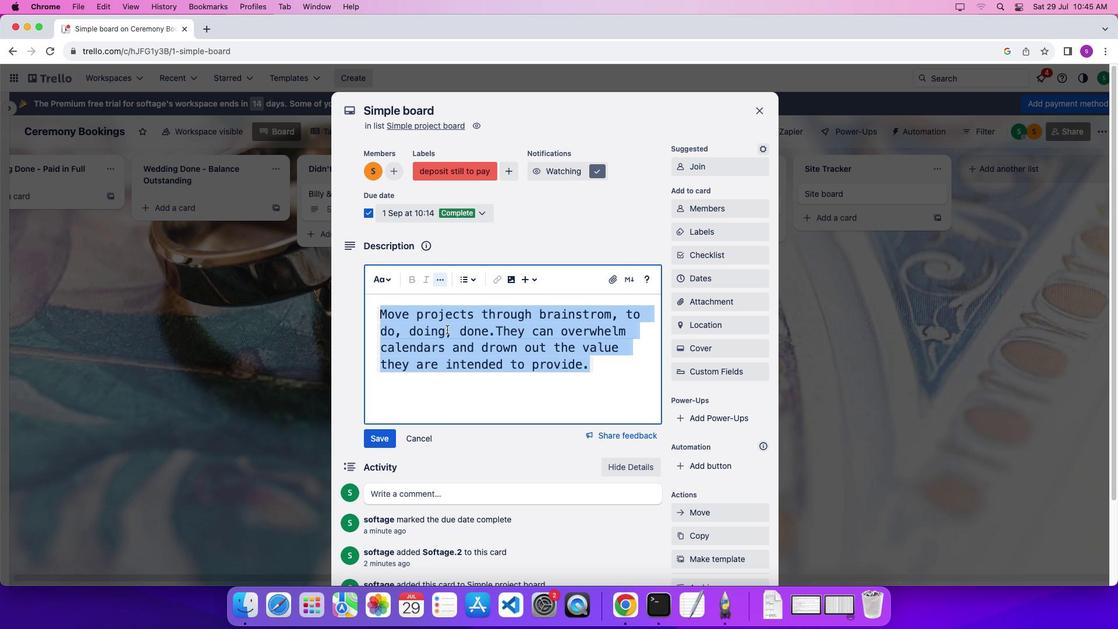 
Action: Mouse pressed left at (447, 329)
Screenshot: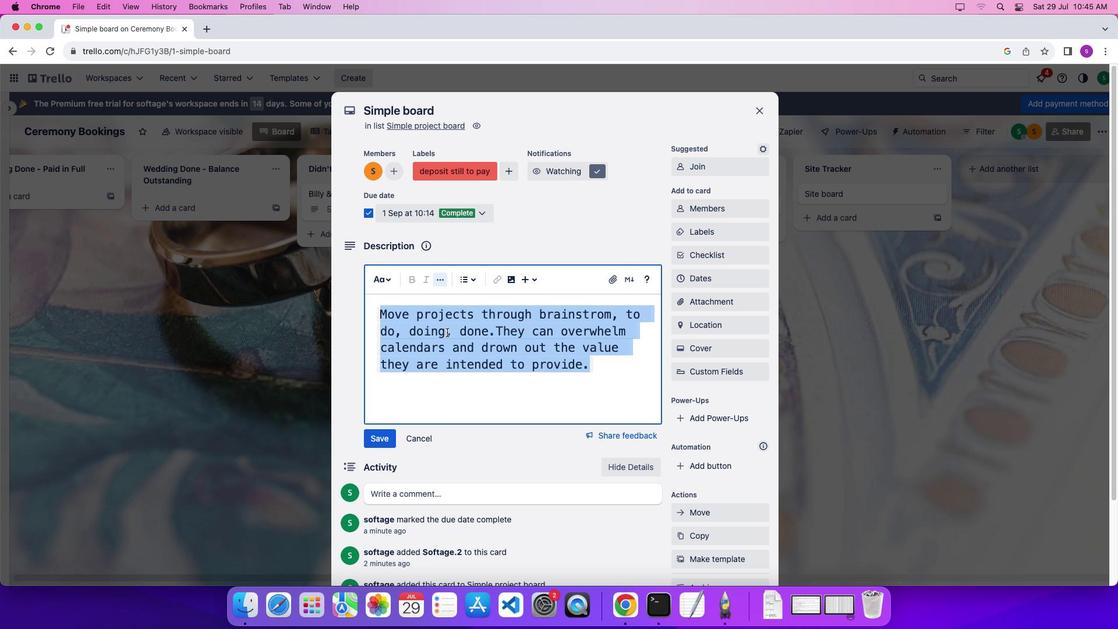 
Action: Mouse moved to (445, 382)
Screenshot: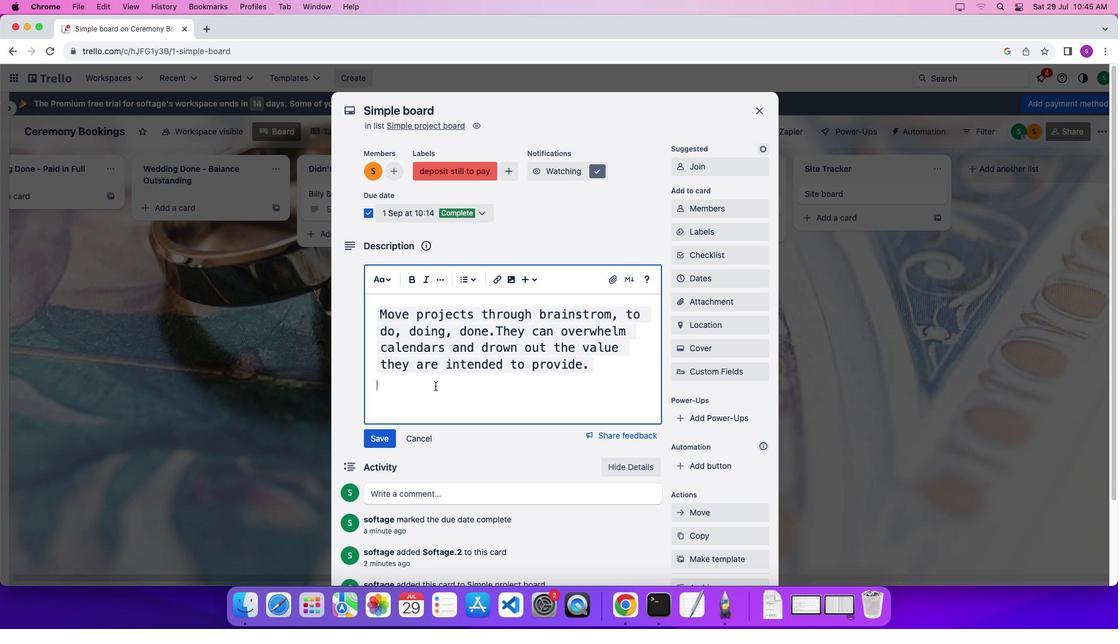 
Action: Mouse pressed left at (445, 382)
Screenshot: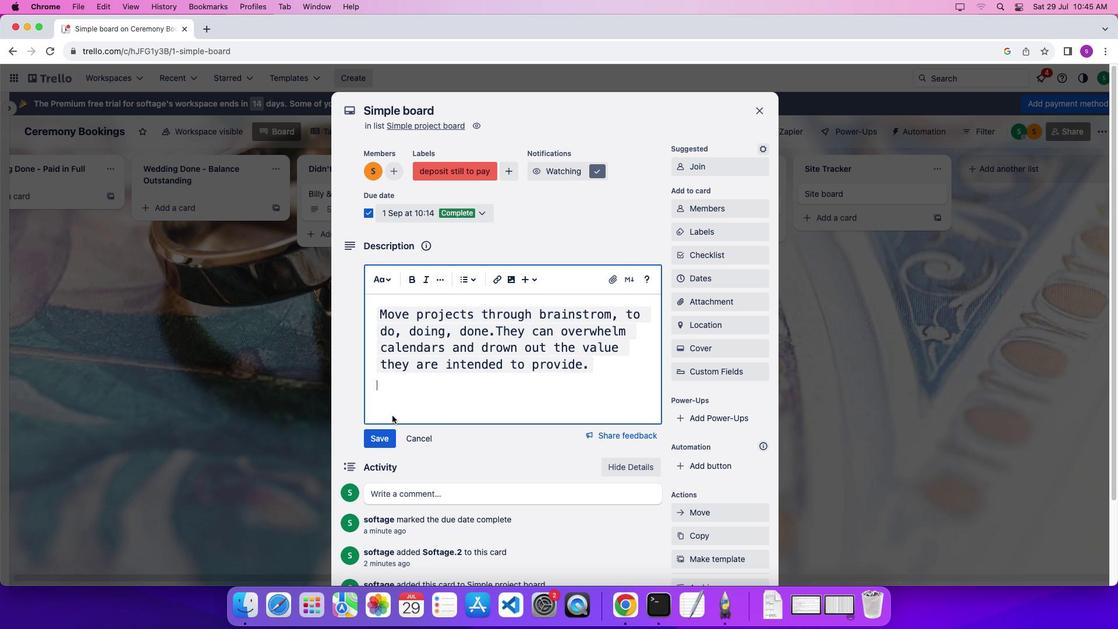 
Action: Mouse moved to (378, 438)
Screenshot: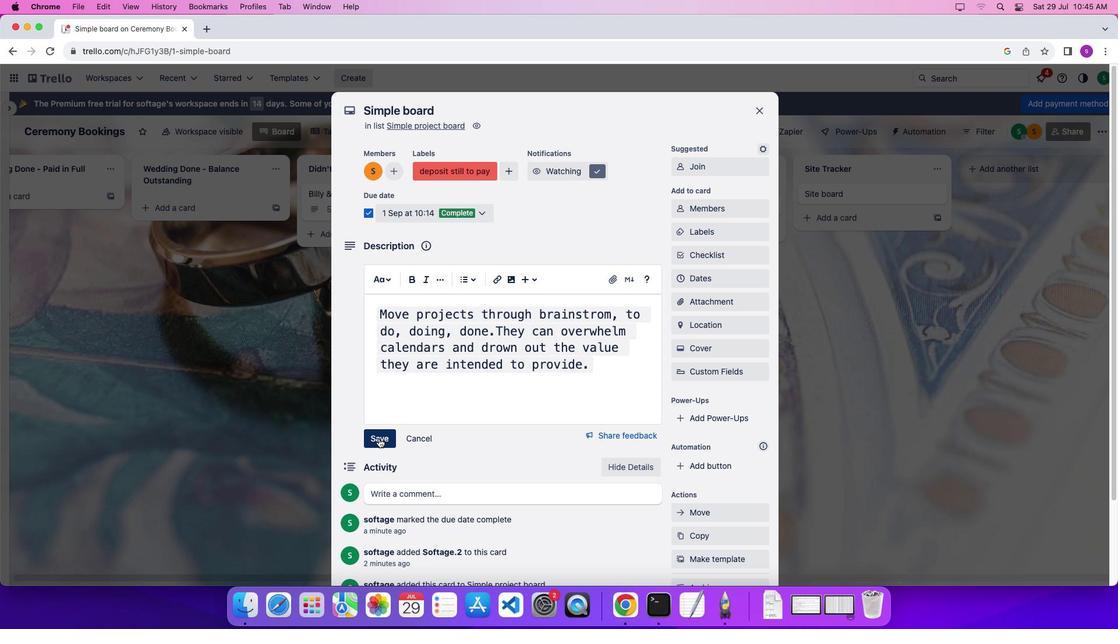 
Action: Mouse pressed left at (378, 438)
Screenshot: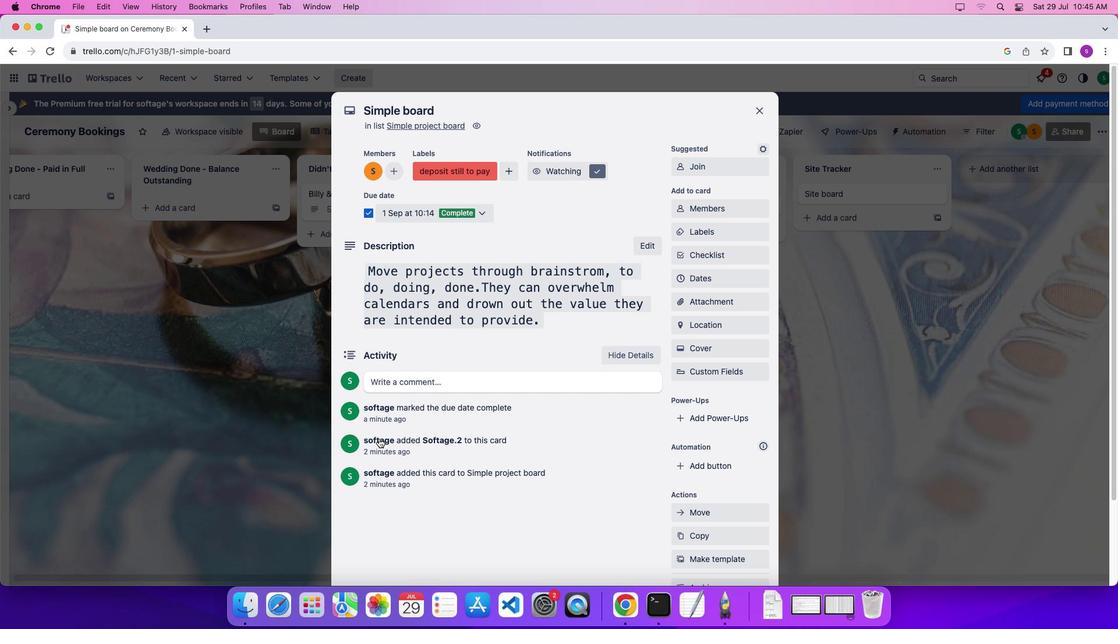 
Action: Mouse moved to (439, 420)
Screenshot: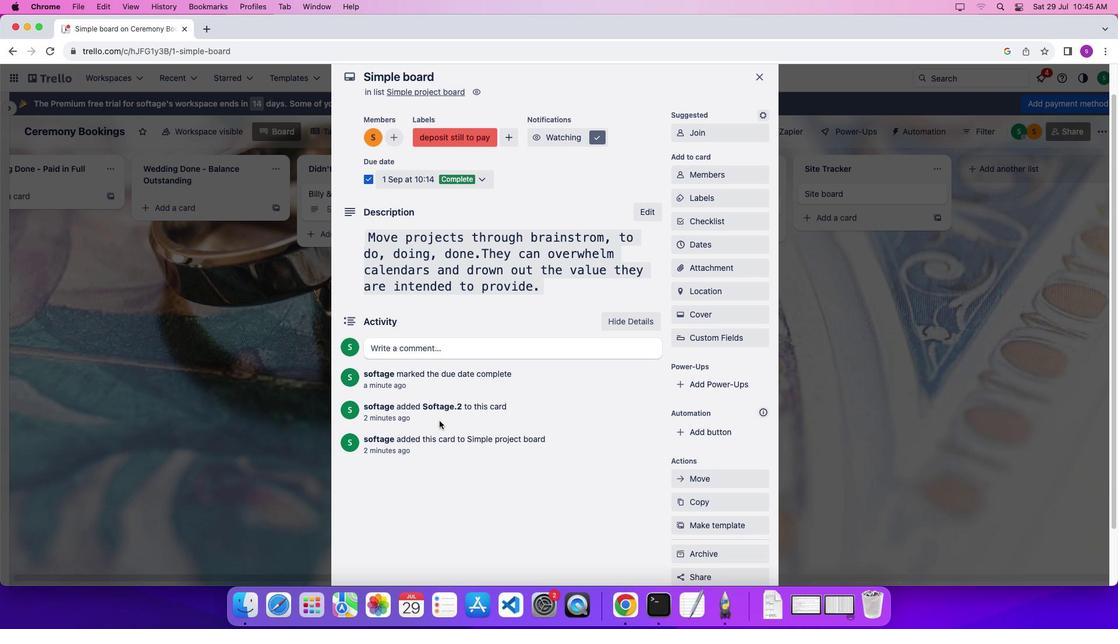 
Action: Mouse scrolled (439, 420) with delta (0, 0)
Screenshot: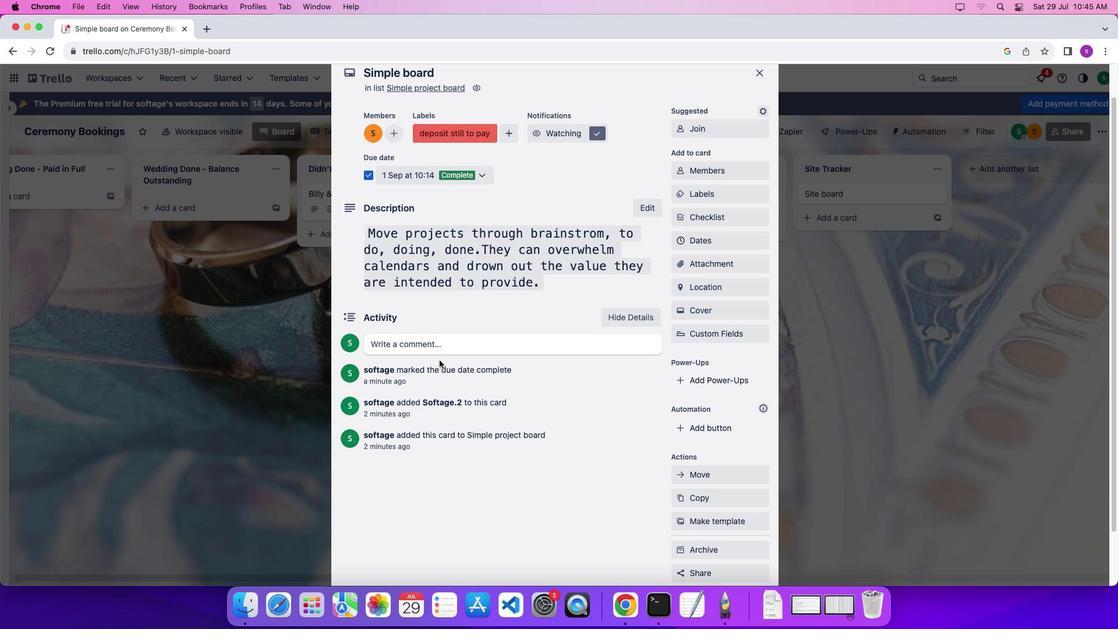 
Action: Mouse scrolled (439, 420) with delta (0, 0)
Screenshot: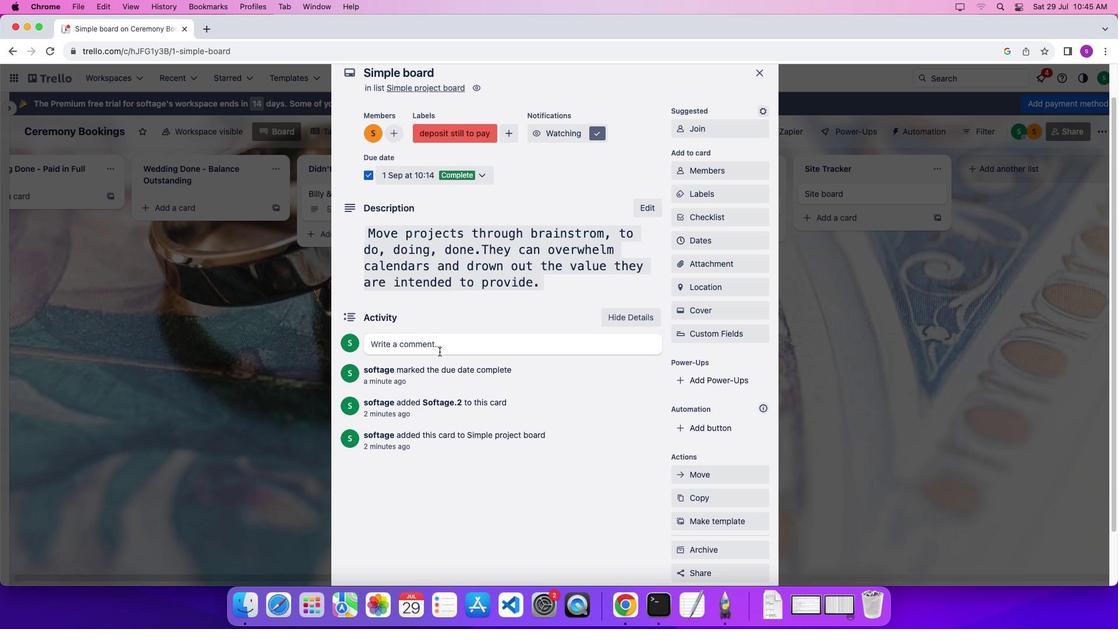 
Action: Mouse moved to (439, 341)
Screenshot: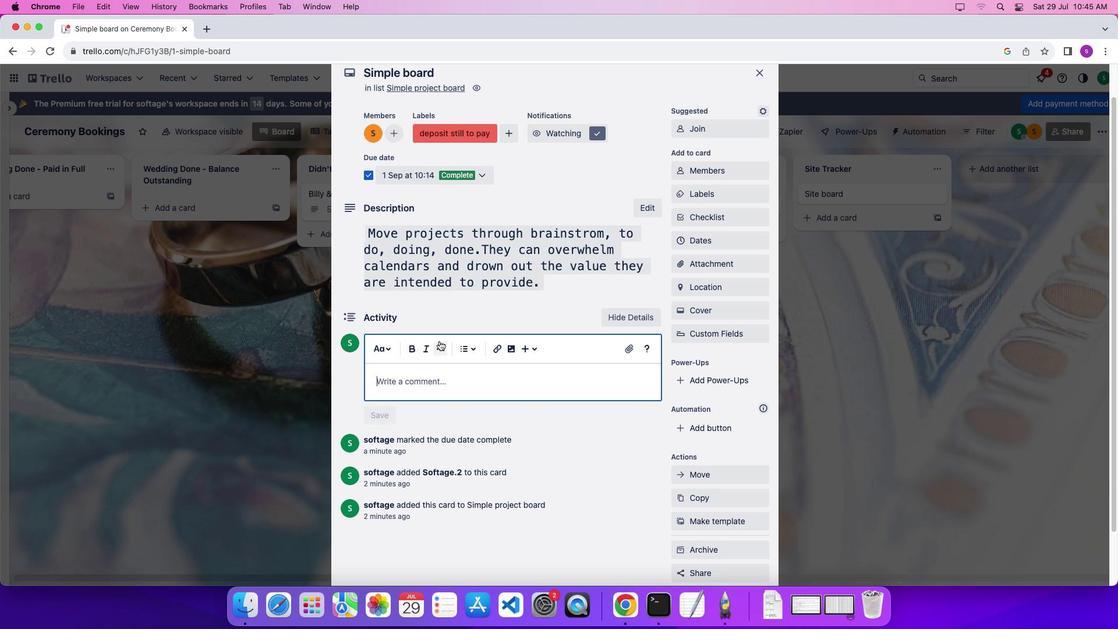 
Action: Mouse pressed left at (439, 341)
Screenshot: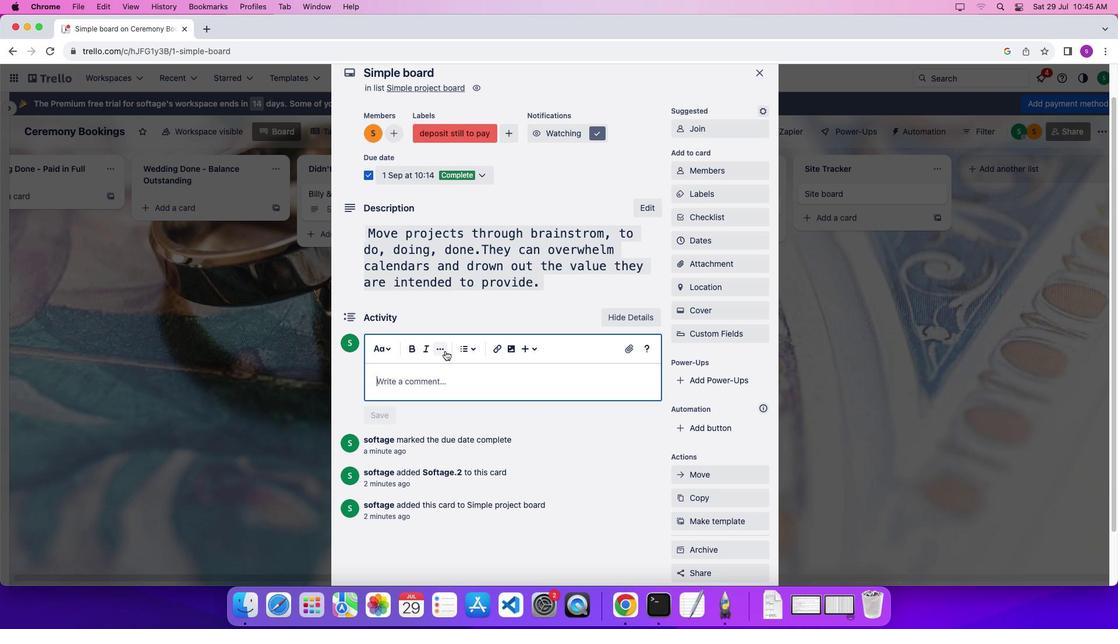 
Action: Mouse moved to (444, 390)
Screenshot: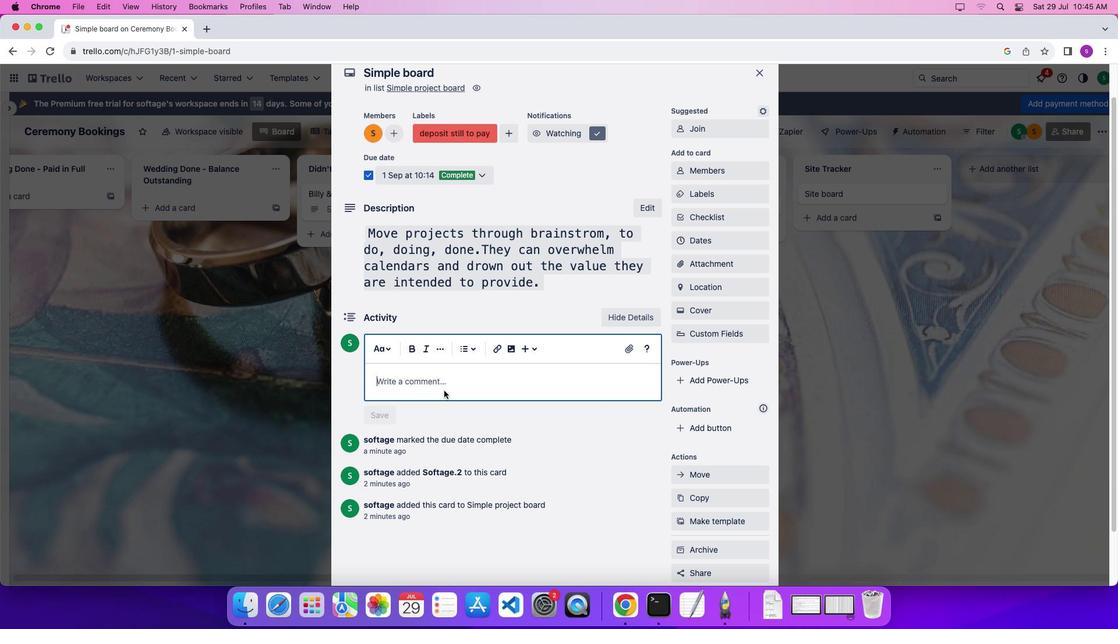 
Action: Mouse pressed left at (444, 390)
Screenshot: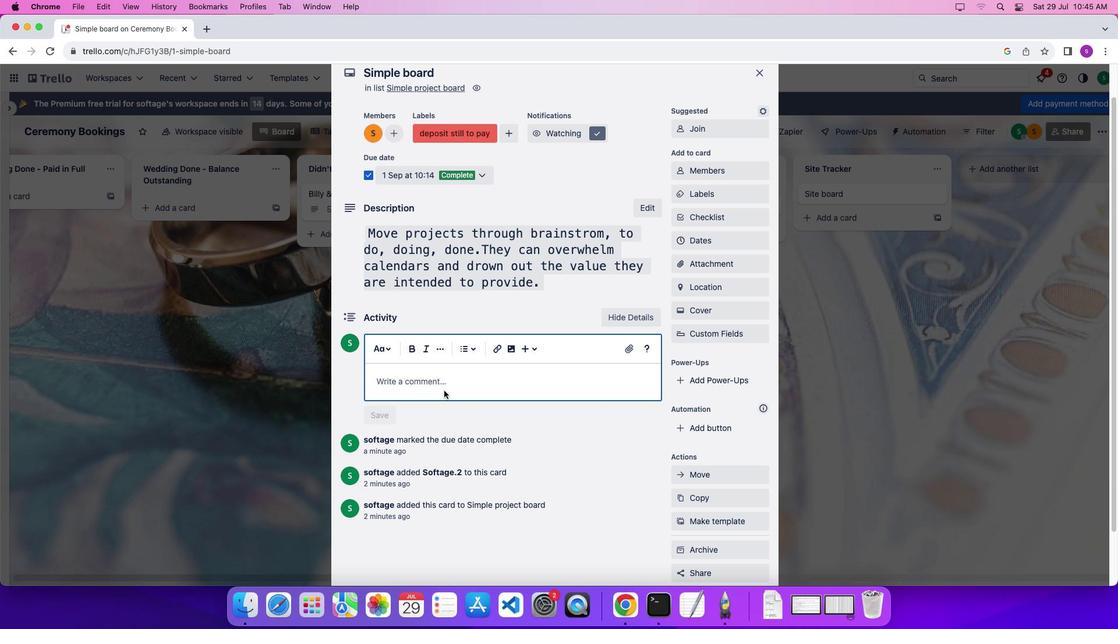 
Action: Key pressed Key.shift'B''y'Key.spaceKey.shift'D''a''v''i''d'Key.spaceKey.shift'M''u''g''i''s''h''a'','Key.spaceKey.shift'S''e''n''i''o''r'Key.spaceKey.shift'A''I'Key.spaceKey.shift'T''e''c''h'Key.spaceKey.shift'D''e''l''i''v''a''r'Key.backspaceKey.backspace'e''r''y'Key.spaceKey.shift'A''n''a''l''y''s''t'Key.spaceKey.shift'@'Key.space'a'Key.backspaceKey.shift'A''c''c''e''n''t''u''r''e''.'
Screenshot: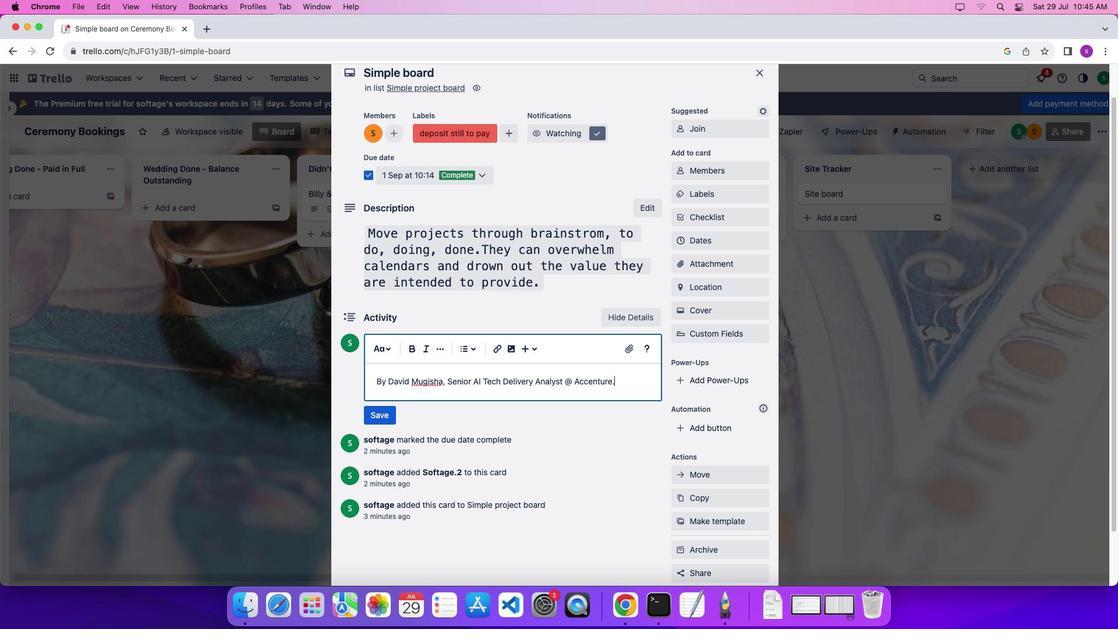 
Action: Mouse moved to (625, 383)
Screenshot: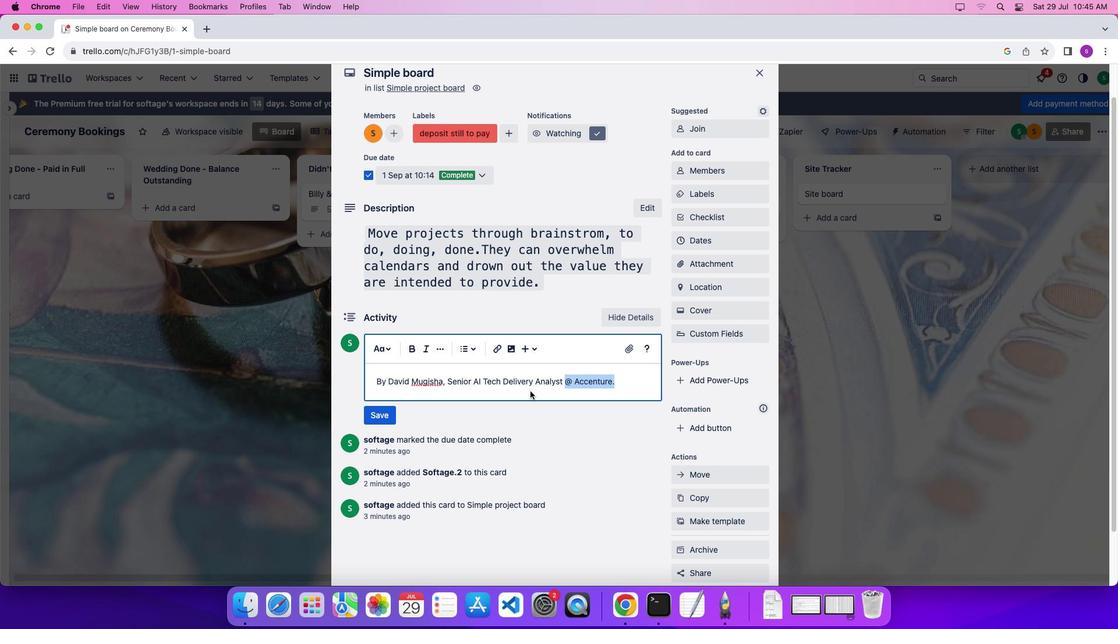 
Action: Mouse pressed left at (625, 383)
Screenshot: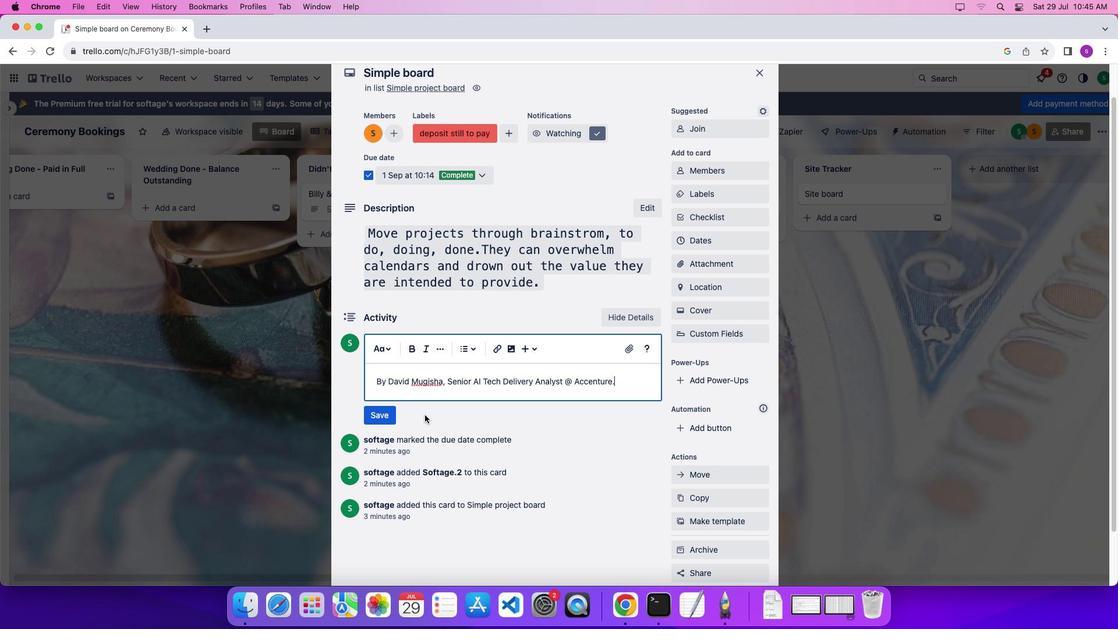 
Action: Mouse moved to (411, 354)
Screenshot: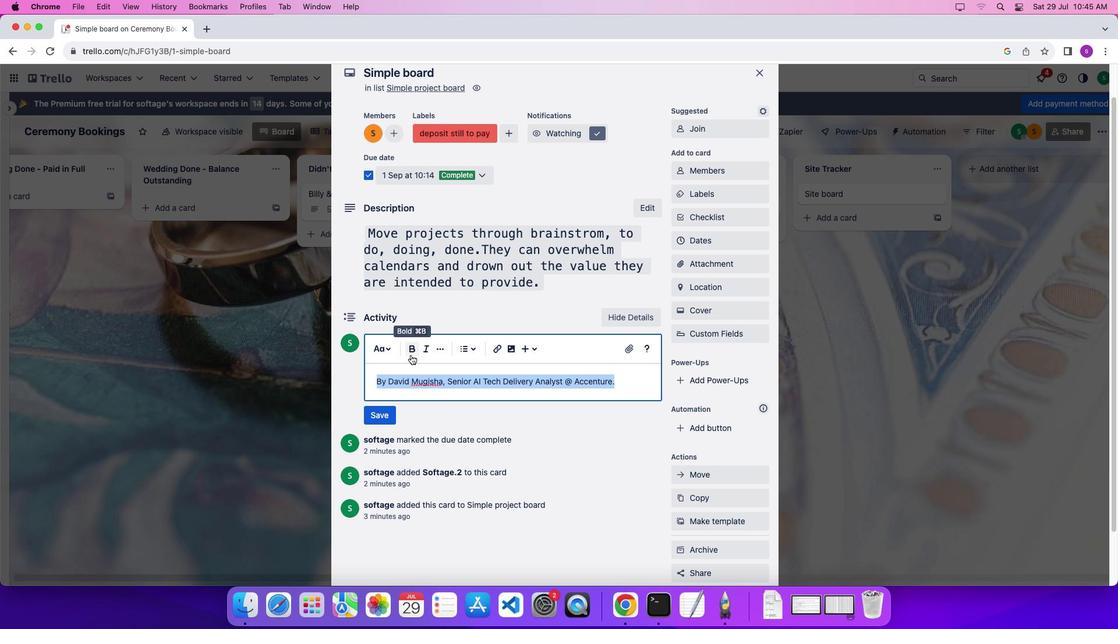 
Action: Mouse pressed left at (411, 354)
Screenshot: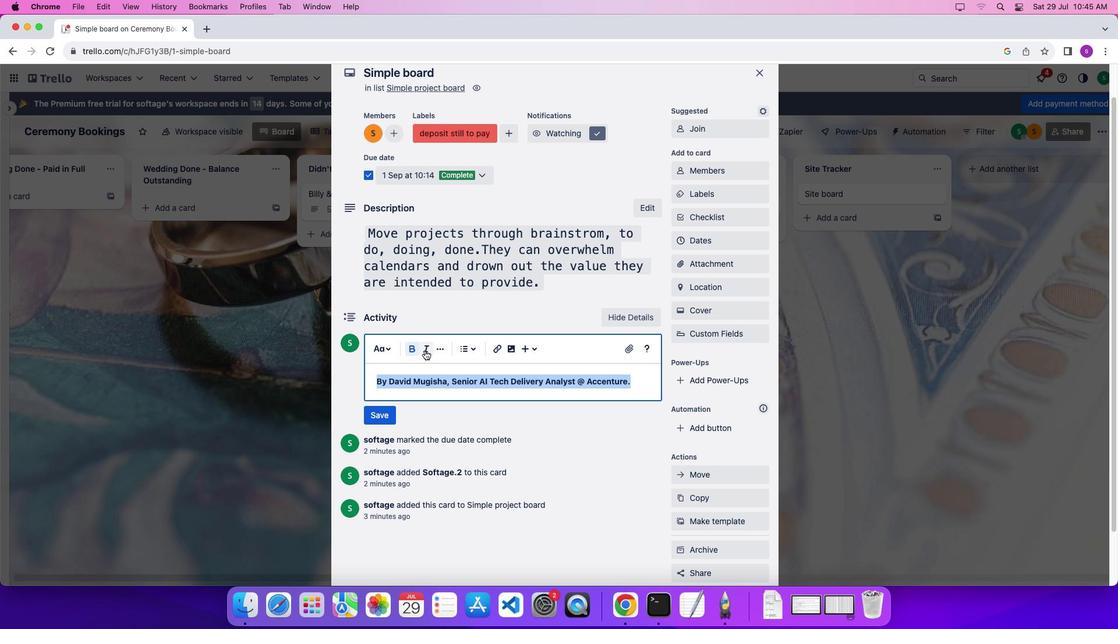 
Action: Mouse moved to (425, 350)
Screenshot: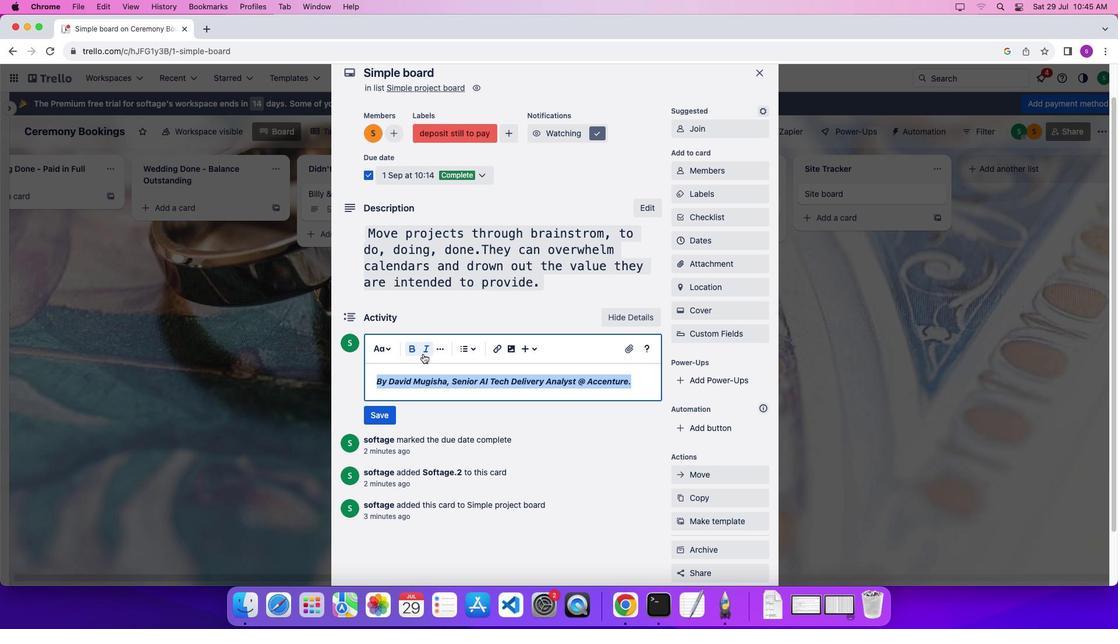 
Action: Mouse pressed left at (425, 350)
Screenshot: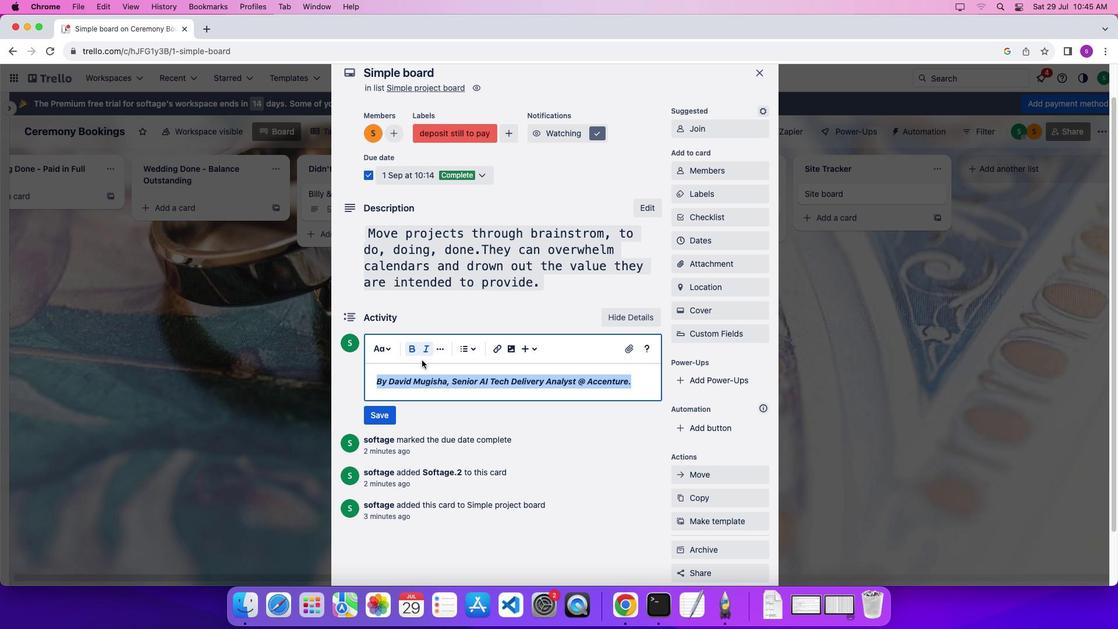 
Action: Mouse moved to (424, 394)
Screenshot: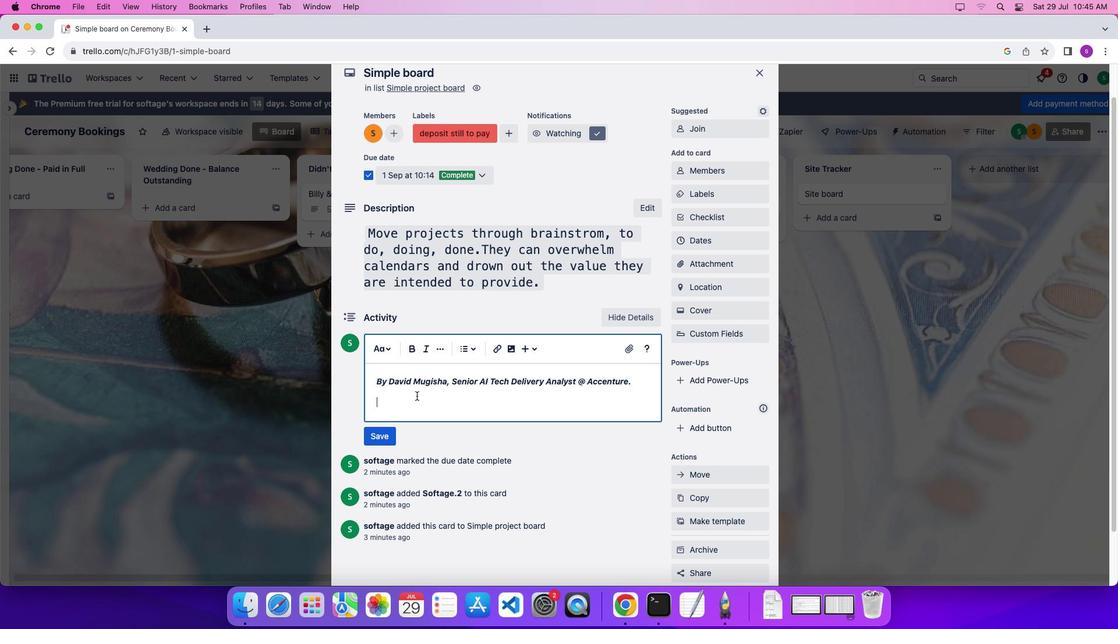 
Action: Mouse pressed left at (424, 394)
Screenshot: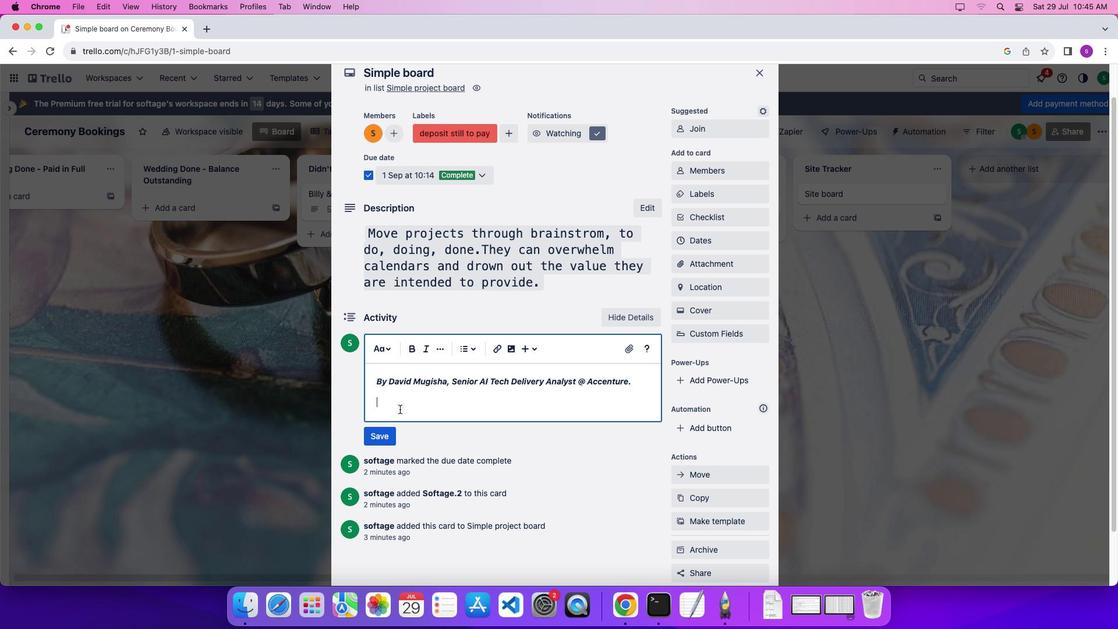 
Action: Mouse moved to (386, 442)
Screenshot: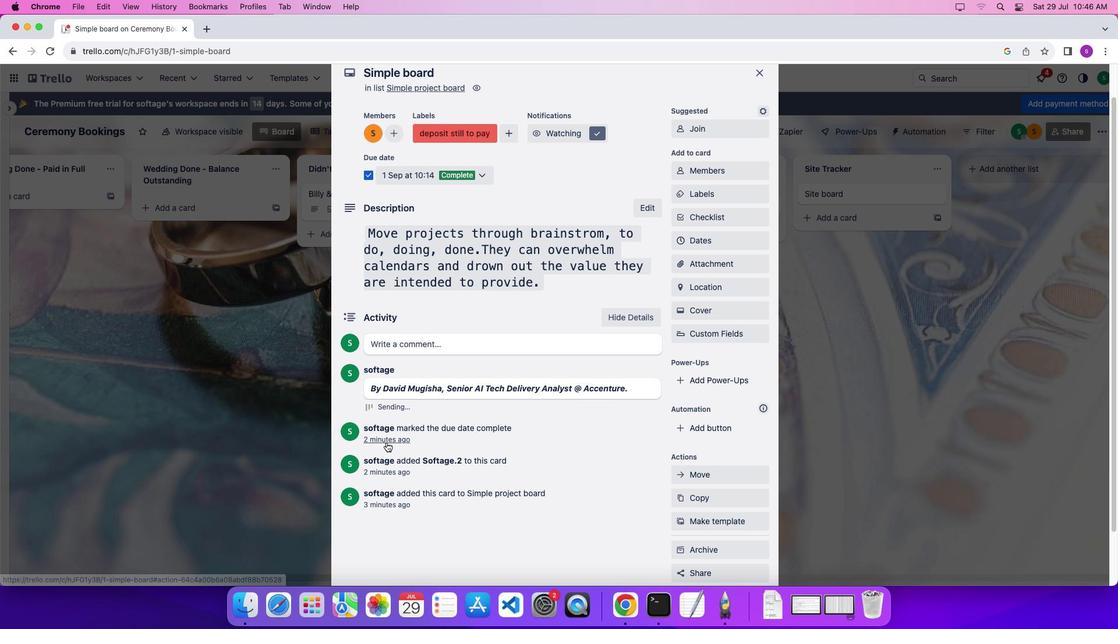 
Action: Mouse pressed left at (386, 442)
Screenshot: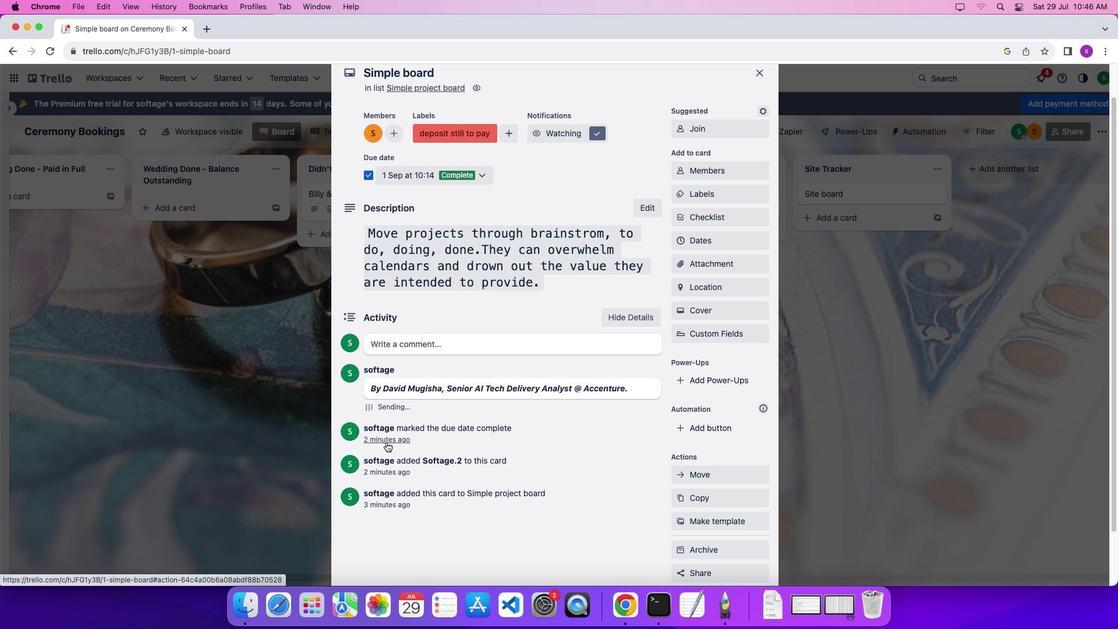 
Action: Mouse moved to (556, 347)
Screenshot: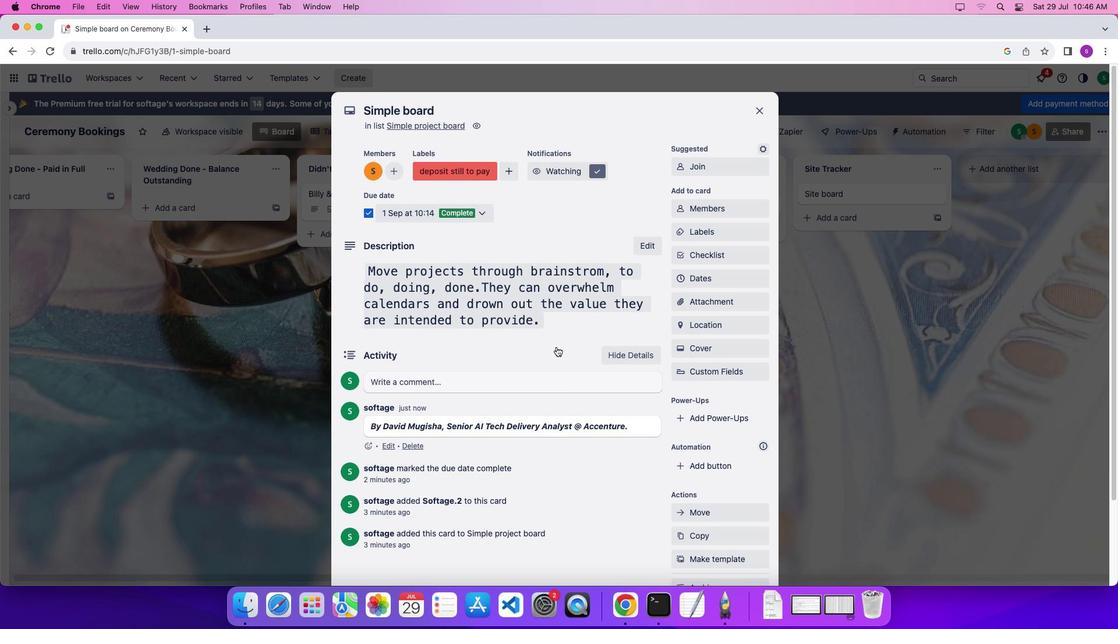 
Action: Mouse scrolled (556, 347) with delta (0, 0)
Screenshot: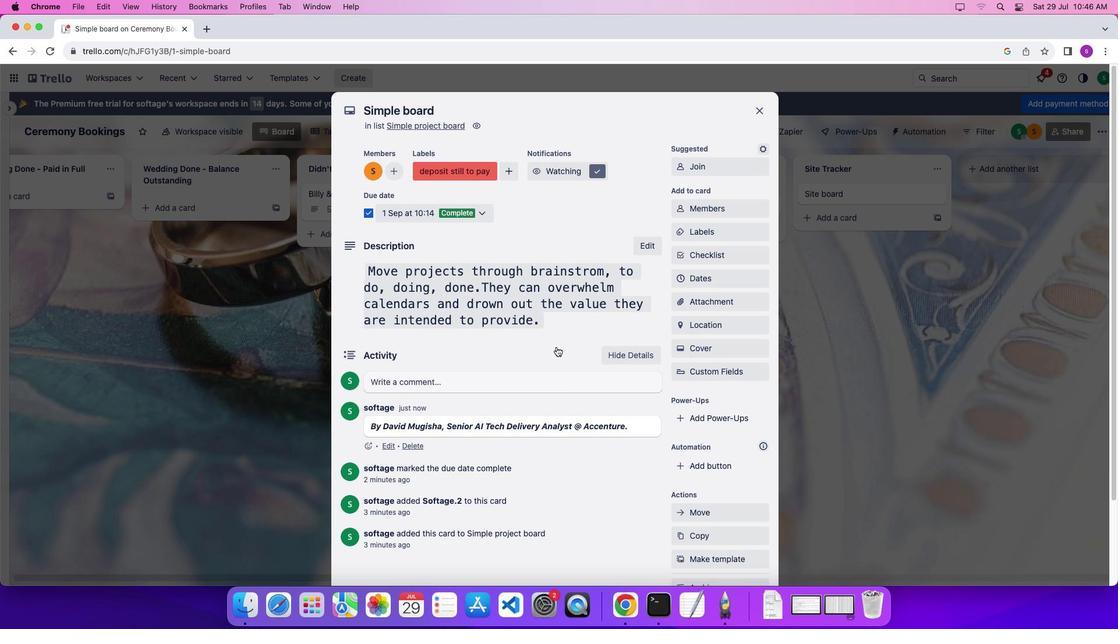 
Action: Mouse moved to (556, 347)
Screenshot: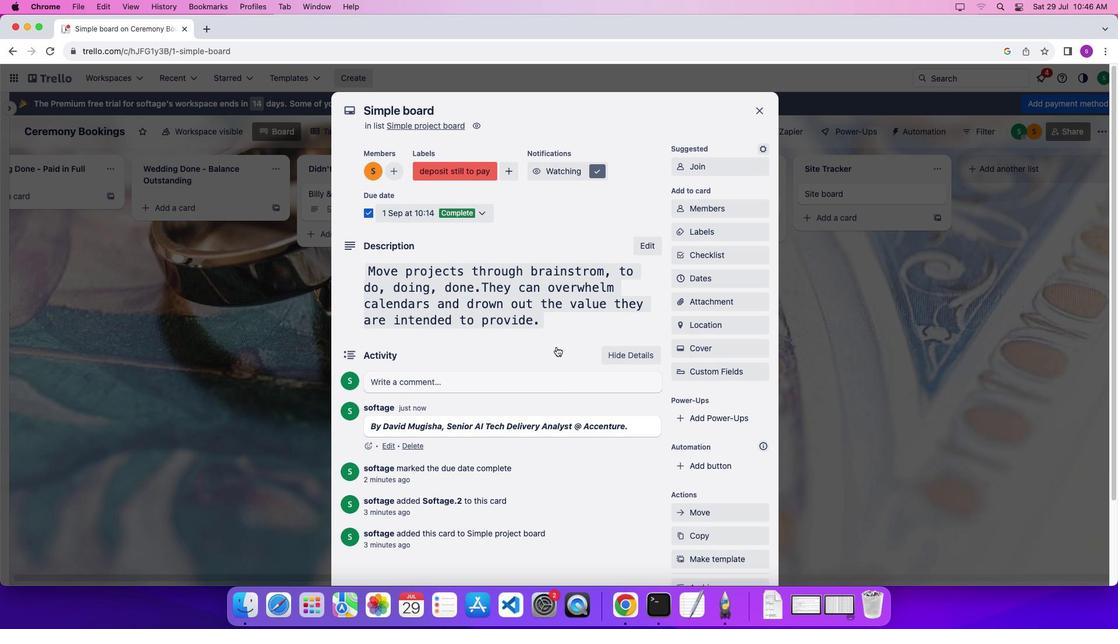 
Action: Mouse scrolled (556, 347) with delta (0, 0)
Screenshot: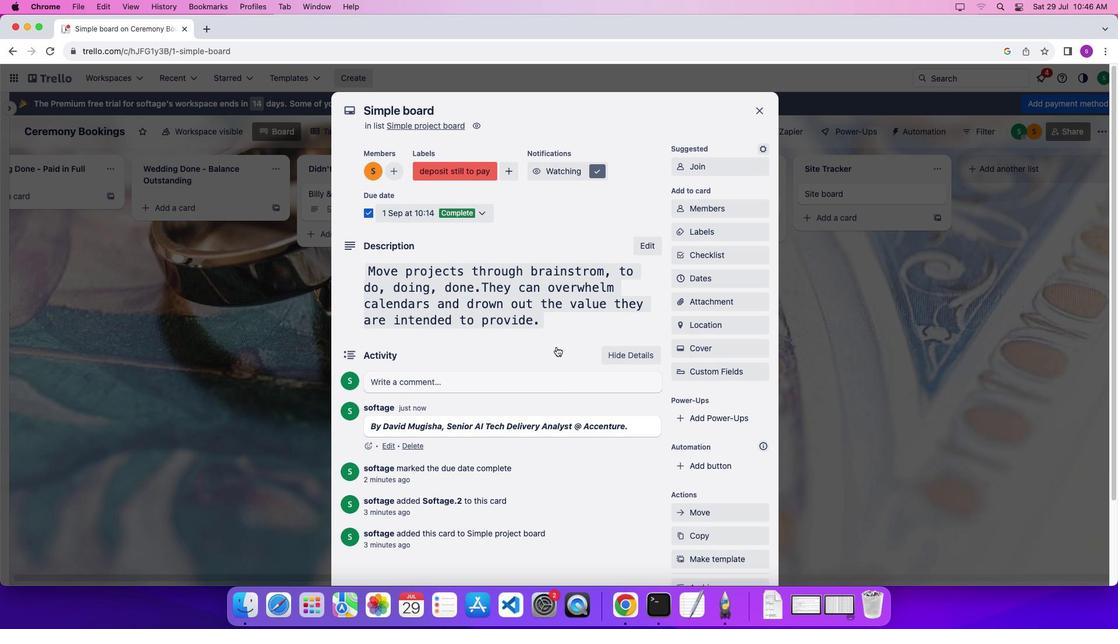 
Action: Mouse scrolled (556, 347) with delta (0, 4)
Screenshot: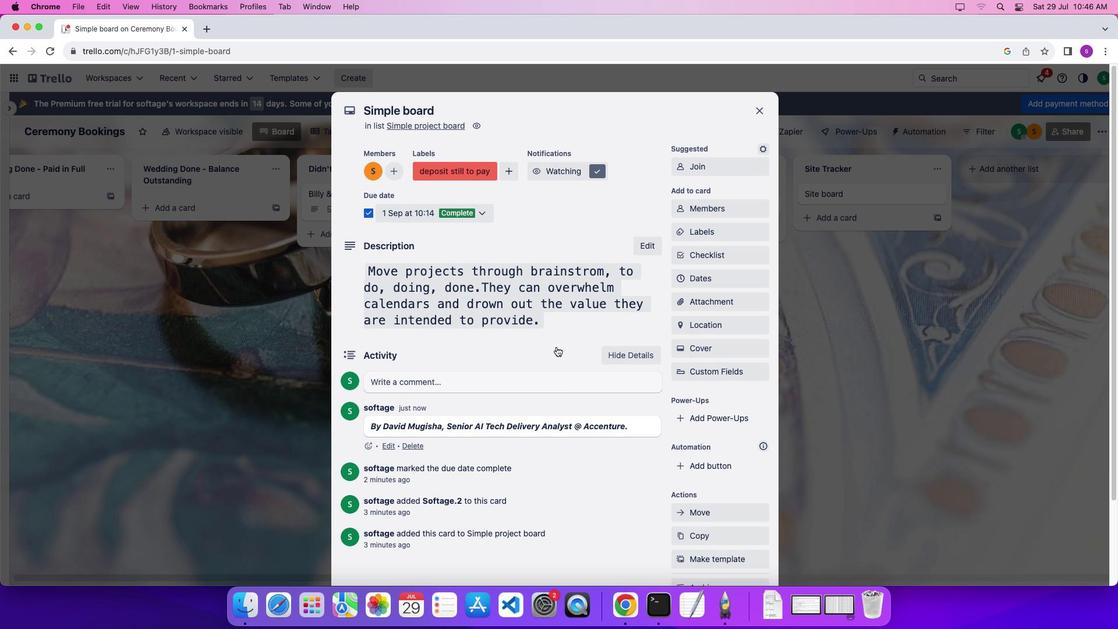 
Action: Mouse scrolled (556, 347) with delta (0, 5)
Screenshot: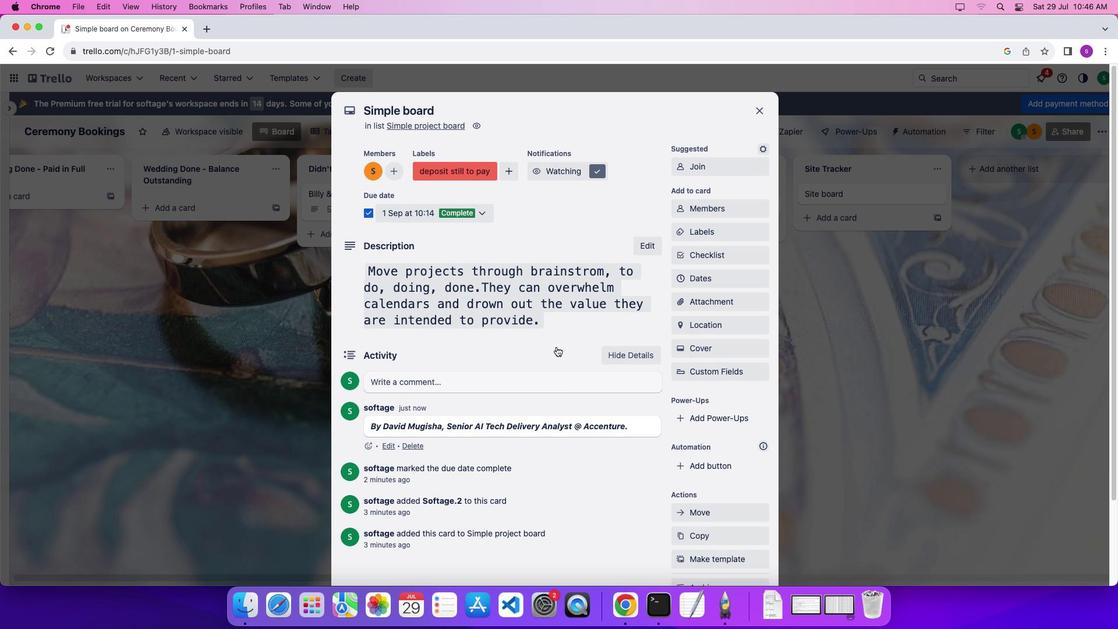 
Action: Mouse scrolled (556, 347) with delta (0, 0)
Screenshot: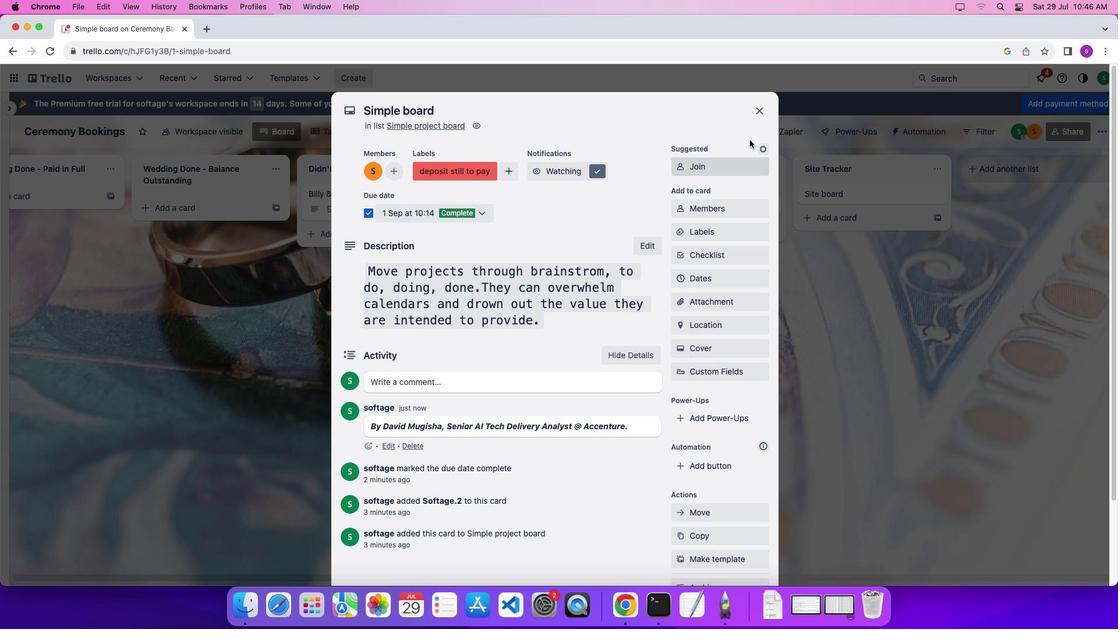 
Action: Mouse scrolled (556, 347) with delta (0, 1)
Screenshot: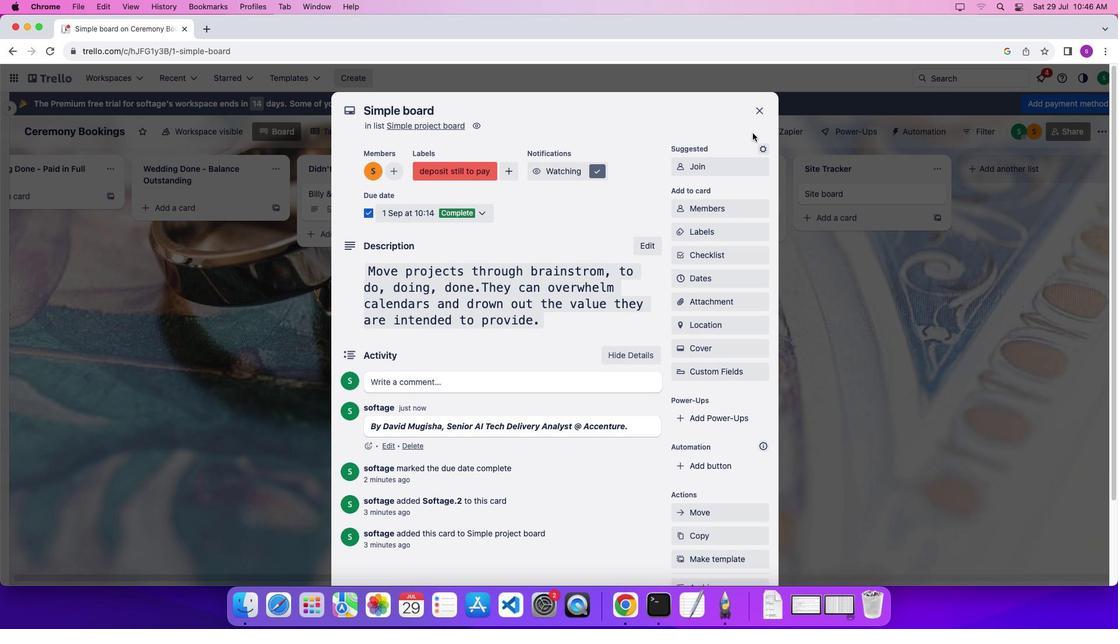 
Action: Mouse scrolled (556, 347) with delta (0, 5)
Screenshot: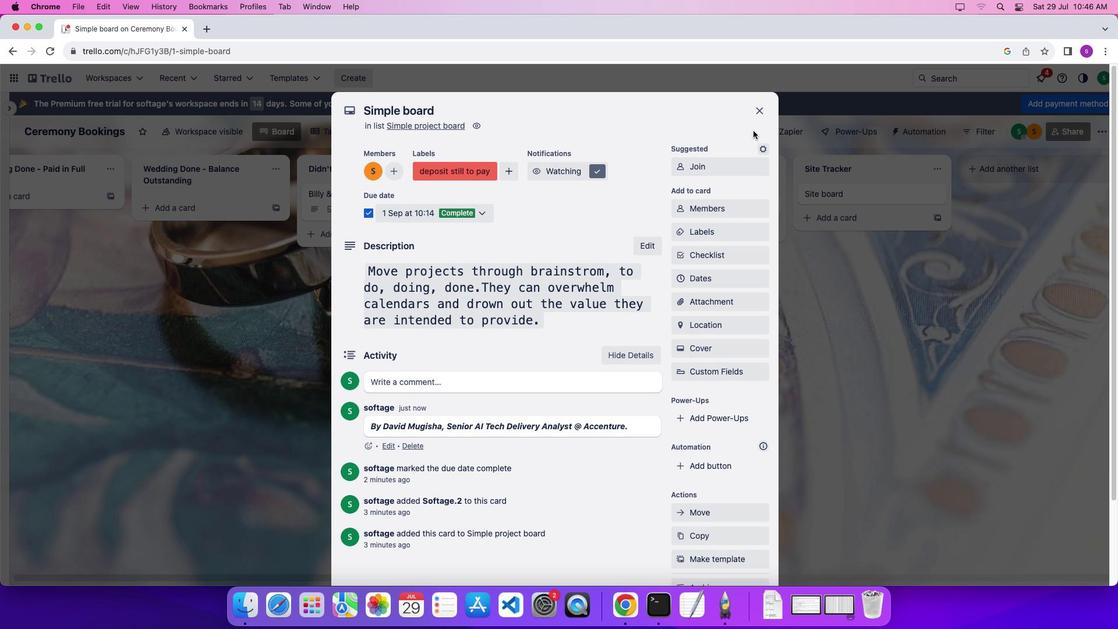 
Action: Mouse scrolled (556, 347) with delta (0, 6)
Screenshot: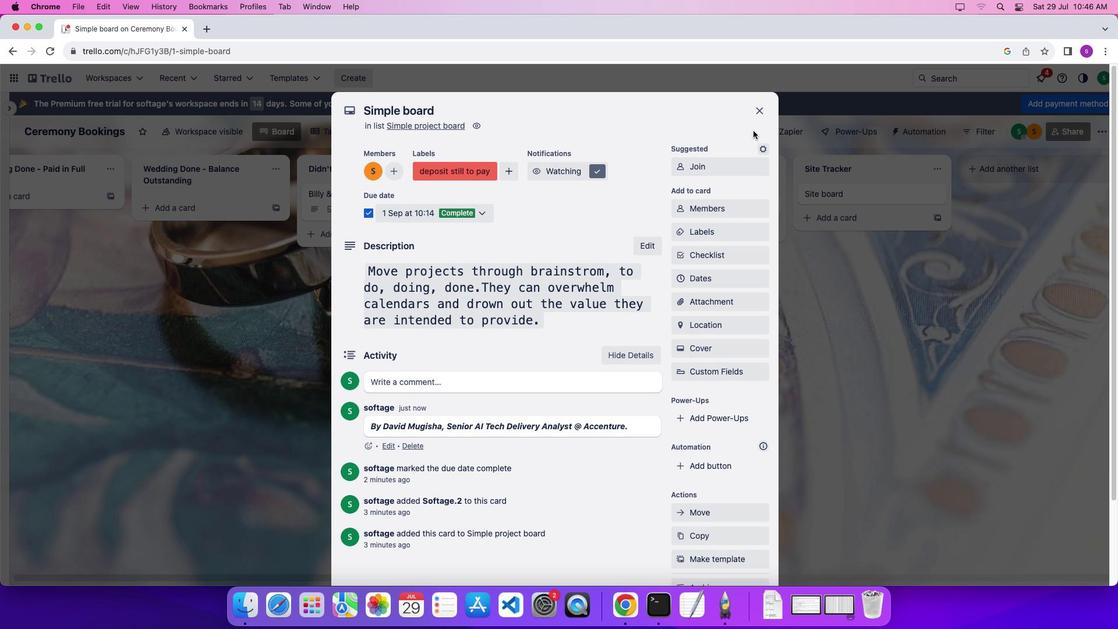 
Action: Mouse moved to (758, 115)
Screenshot: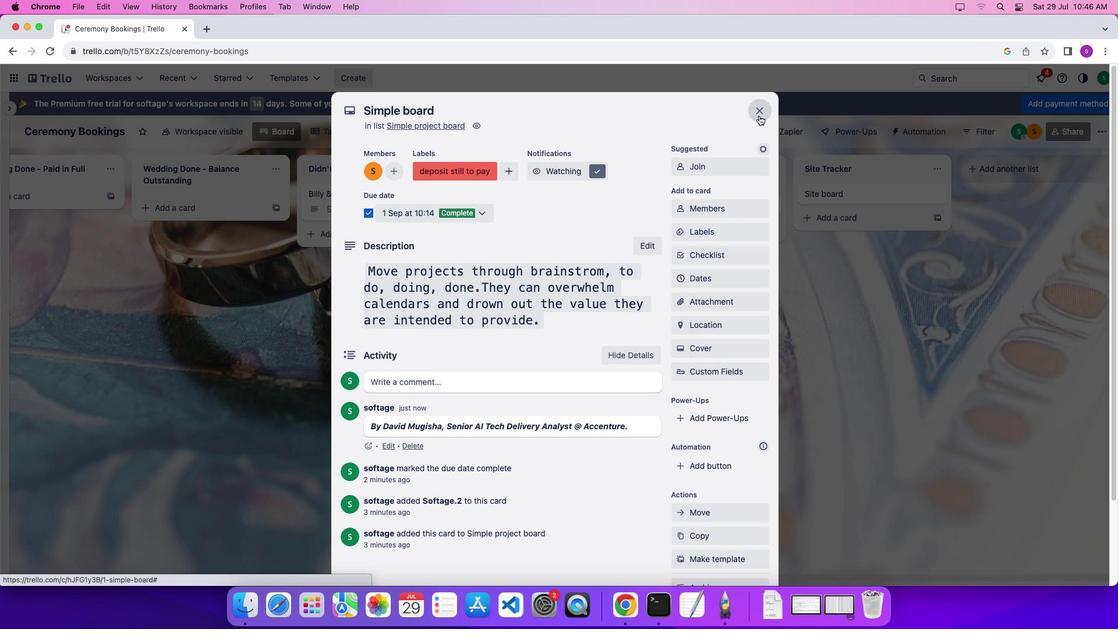 
Action: Mouse pressed left at (758, 115)
Screenshot: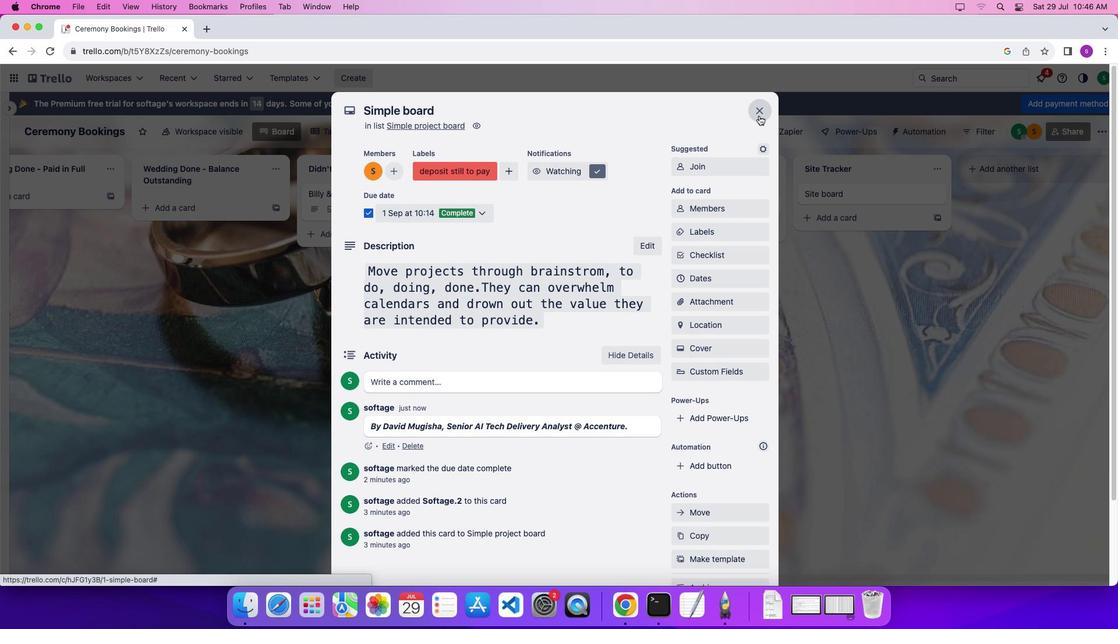 
Action: Mouse moved to (545, 185)
Screenshot: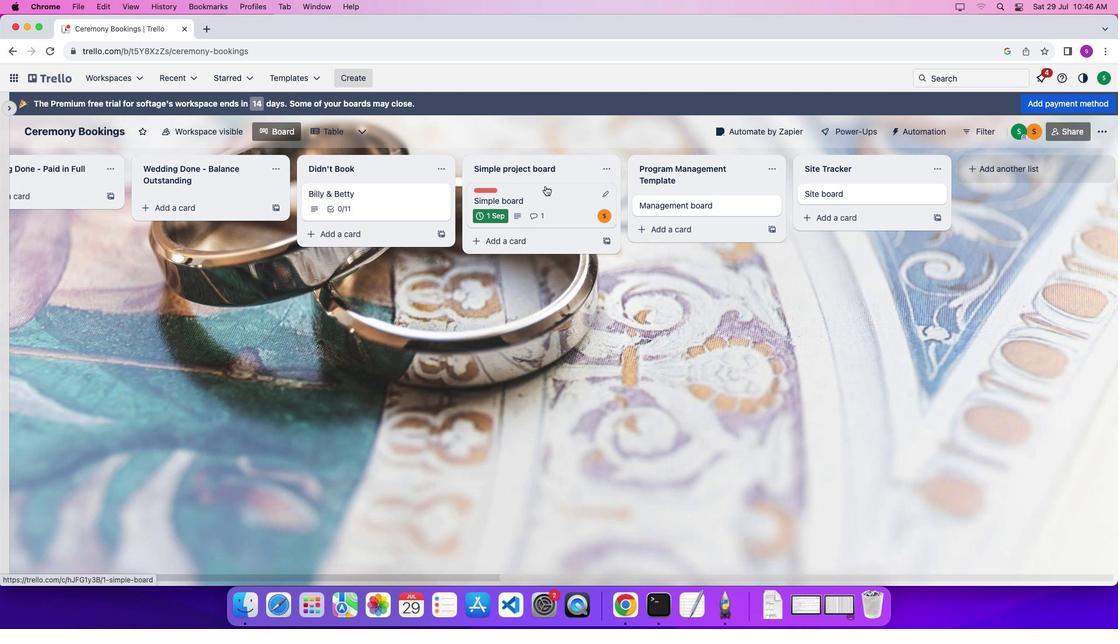 
Action: Mouse pressed left at (545, 185)
Screenshot: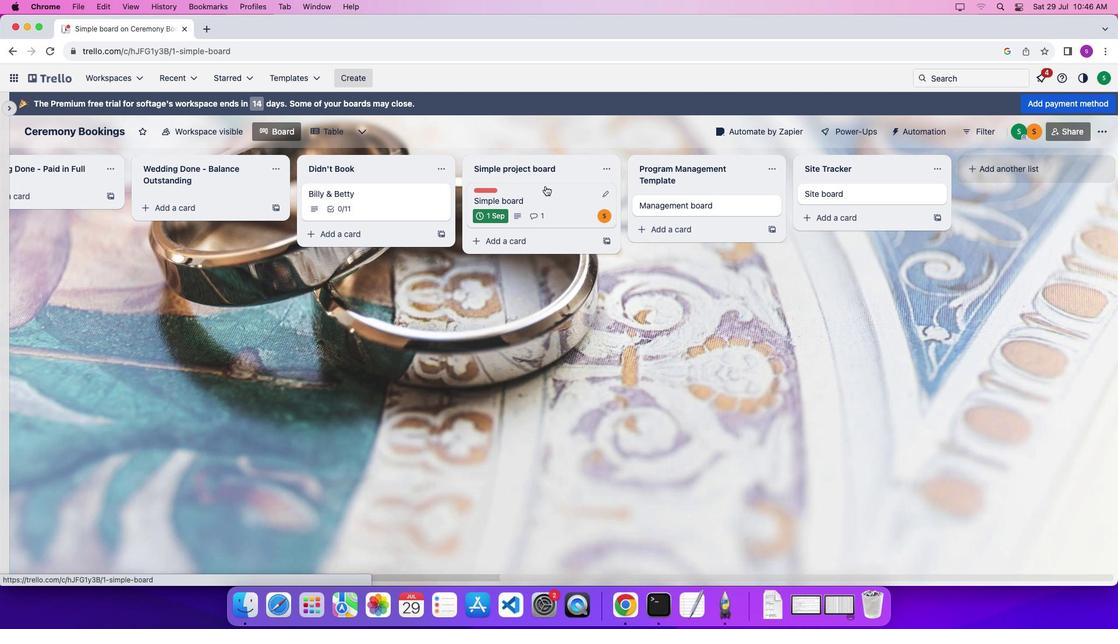 
Action: Mouse moved to (717, 344)
Screenshot: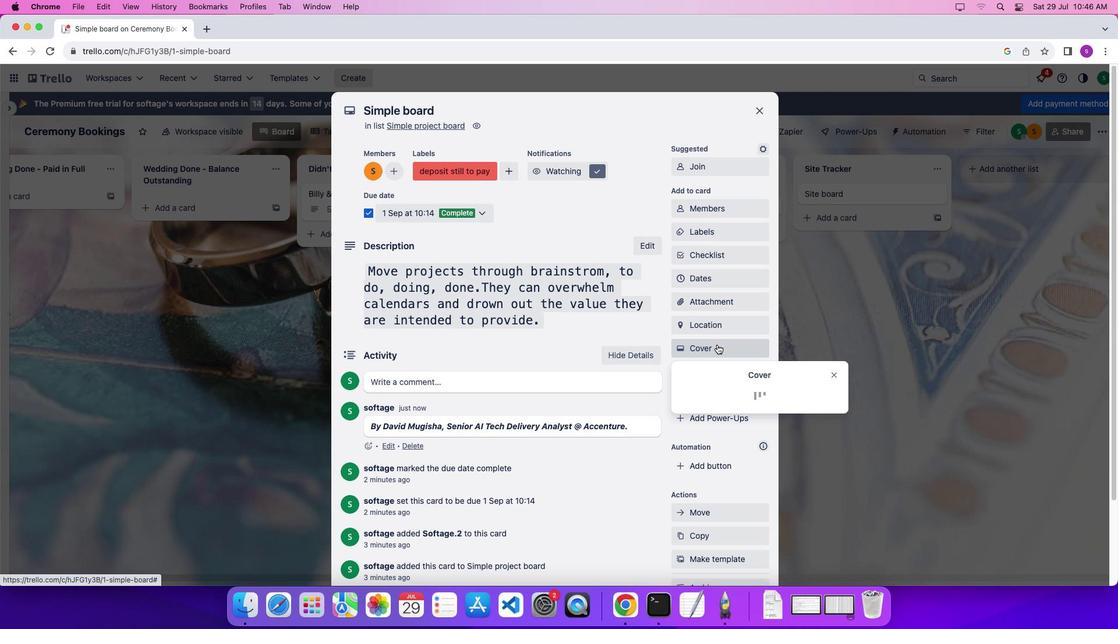 
Action: Mouse pressed left at (717, 344)
Screenshot: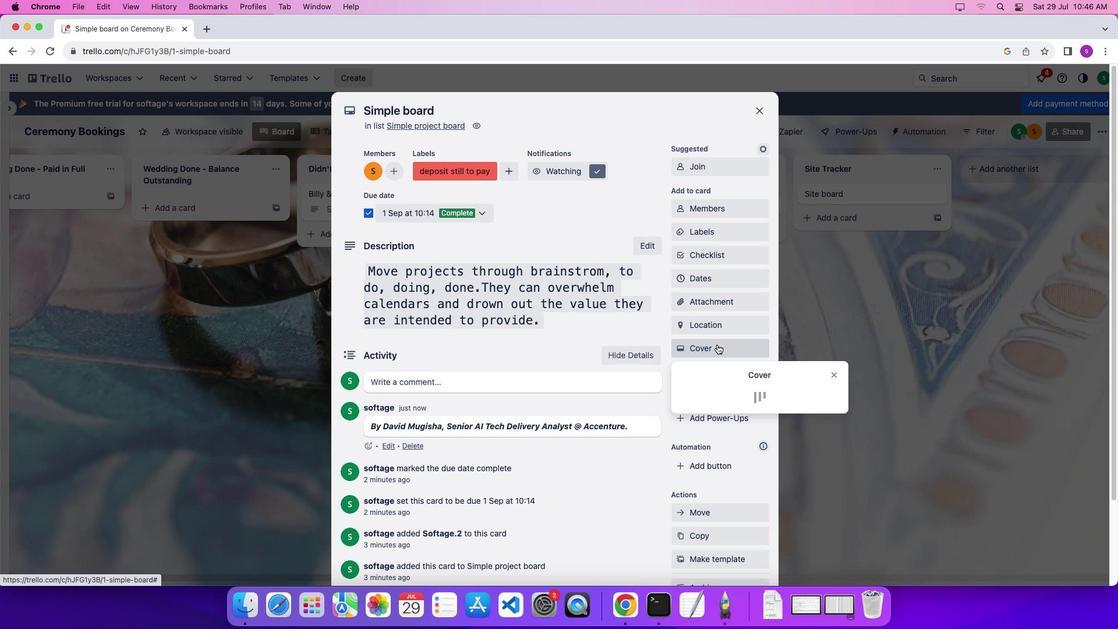 
Action: Mouse moved to (704, 481)
Screenshot: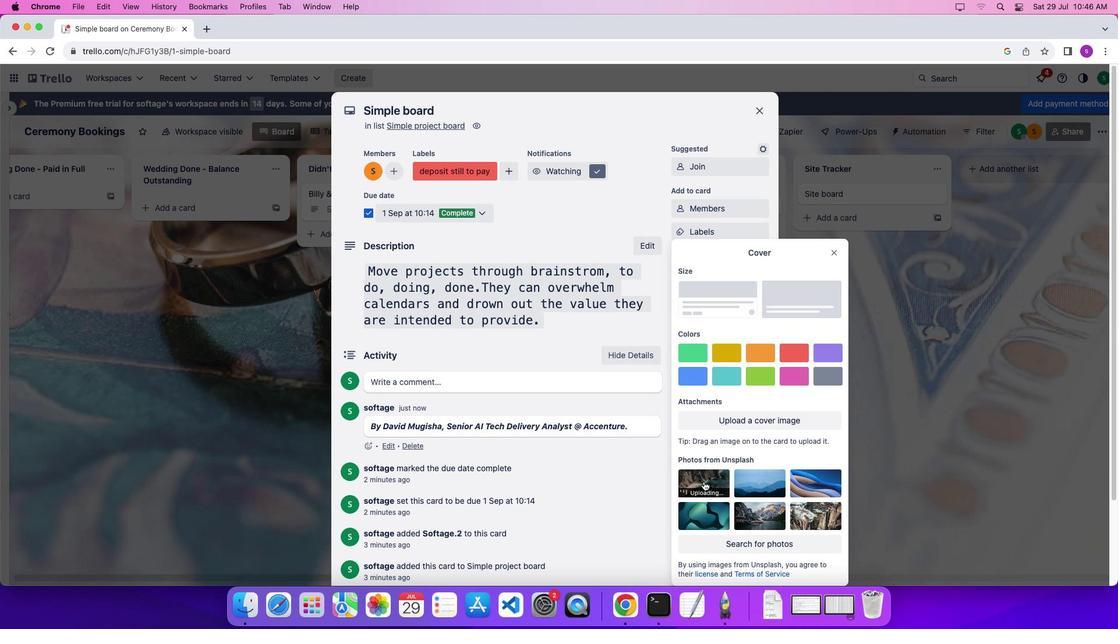 
Action: Mouse pressed left at (704, 481)
Screenshot: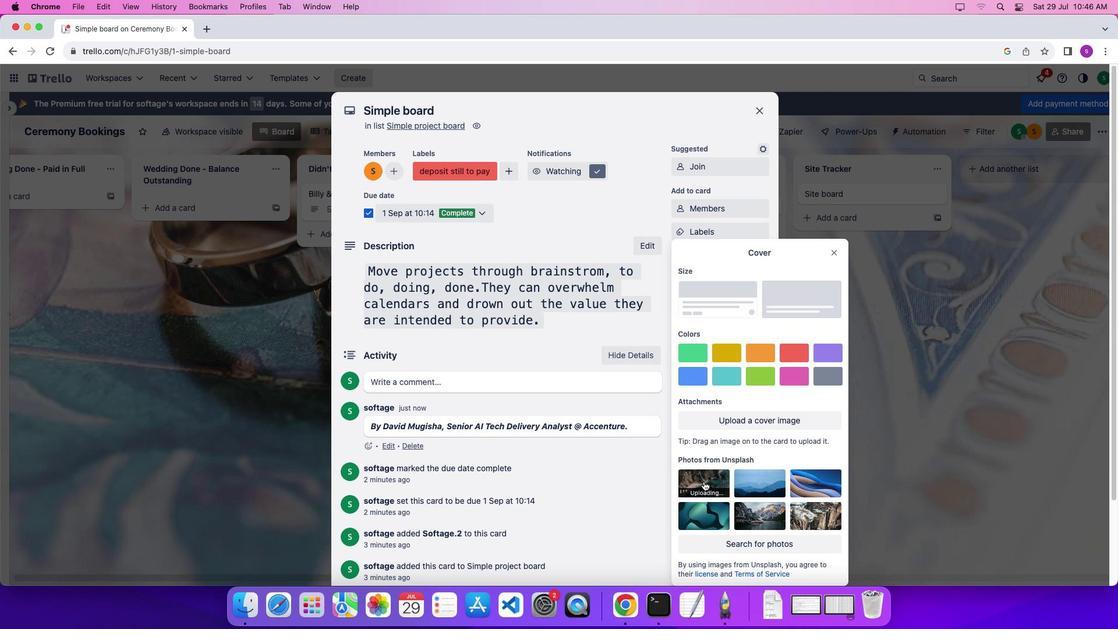 
Action: Mouse moved to (829, 234)
Screenshot: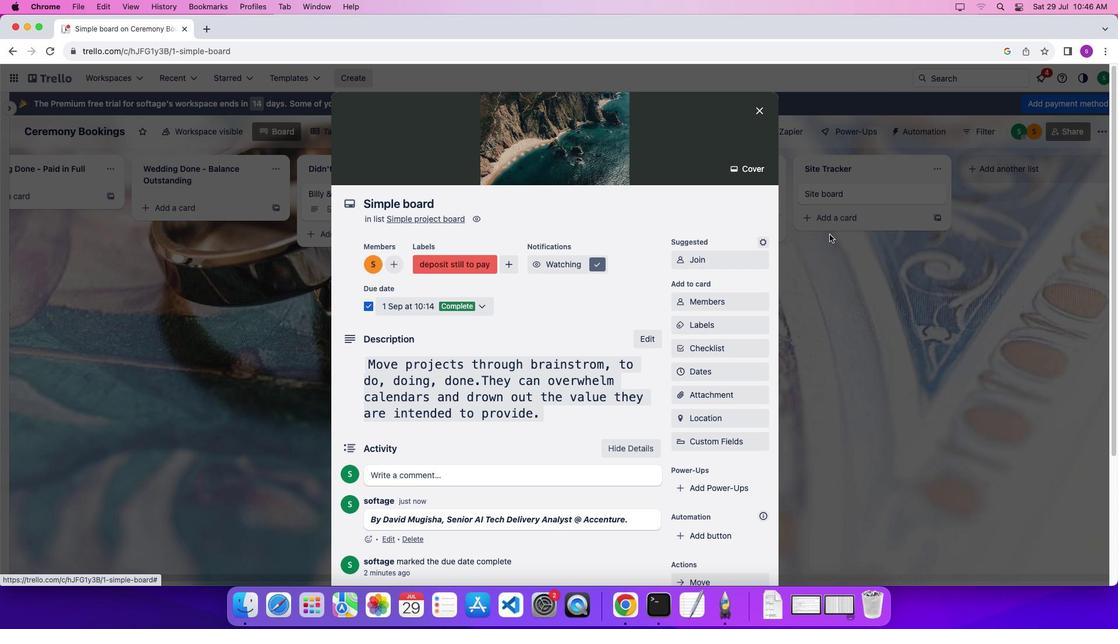 
Action: Mouse pressed left at (829, 234)
Screenshot: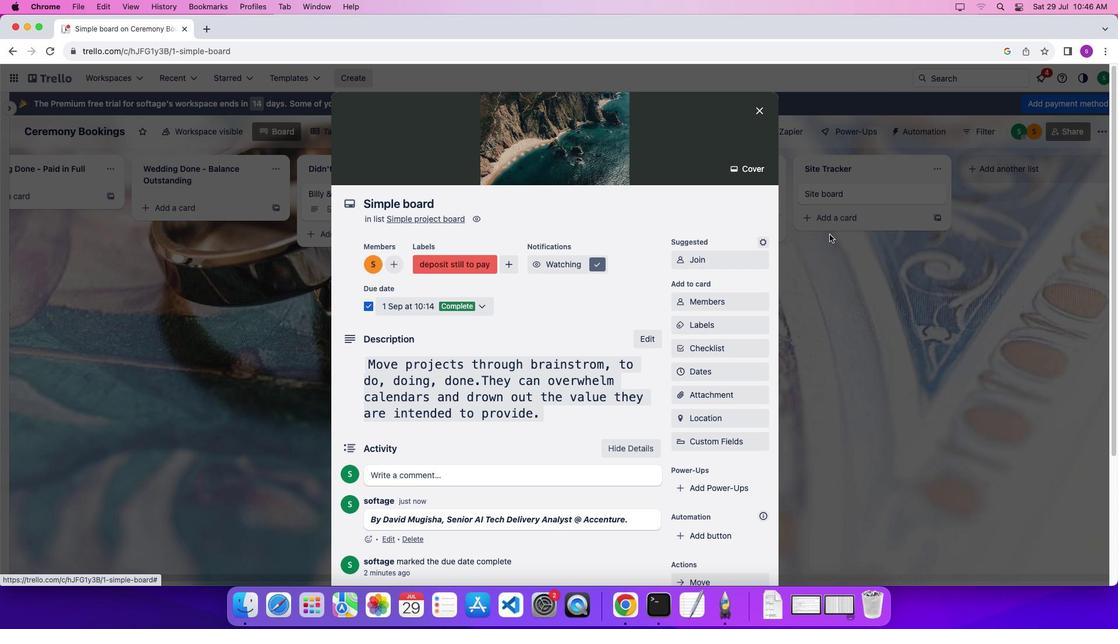 
Action: Mouse moved to (757, 111)
Screenshot: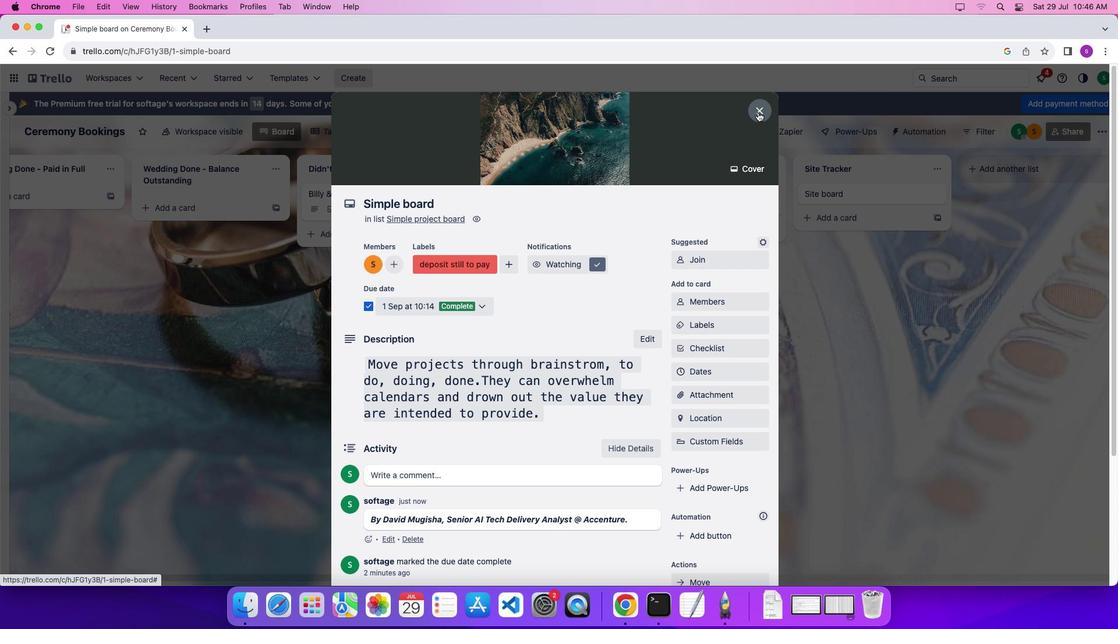 
Action: Mouse pressed left at (757, 111)
Screenshot: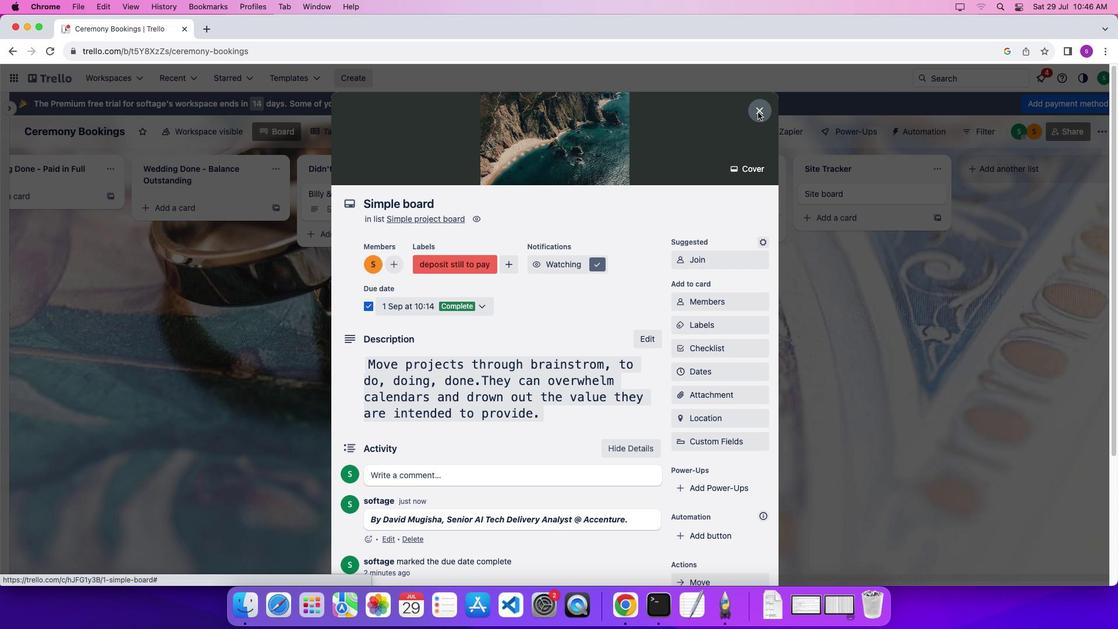 
Action: Mouse moved to (734, 201)
Screenshot: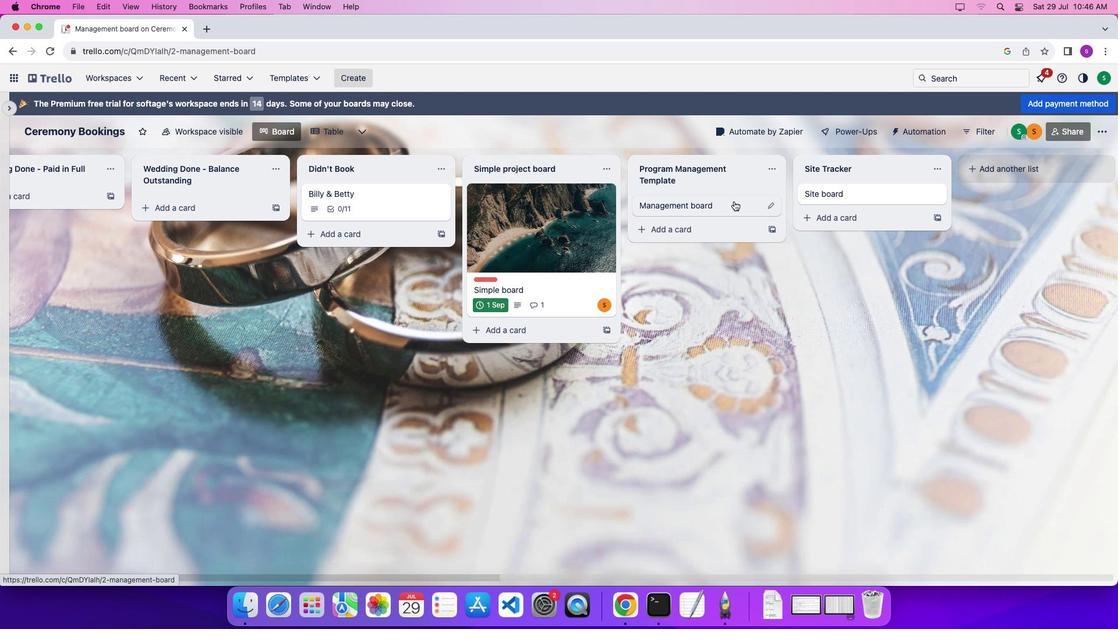 
Action: Mouse pressed left at (734, 201)
Screenshot: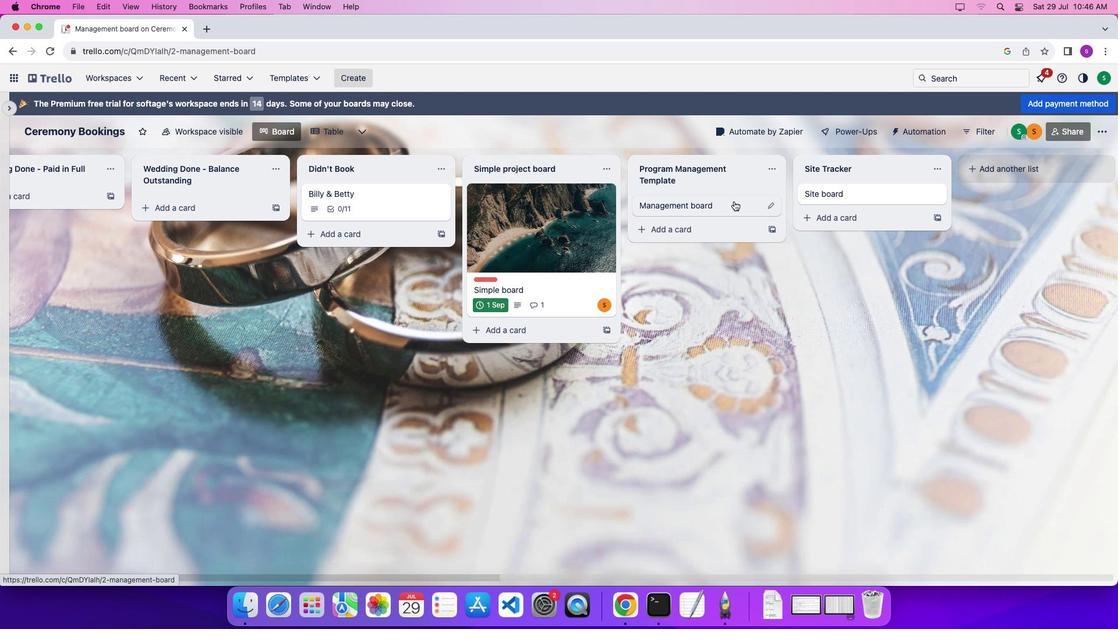 
Action: Mouse moved to (388, 167)
Screenshot: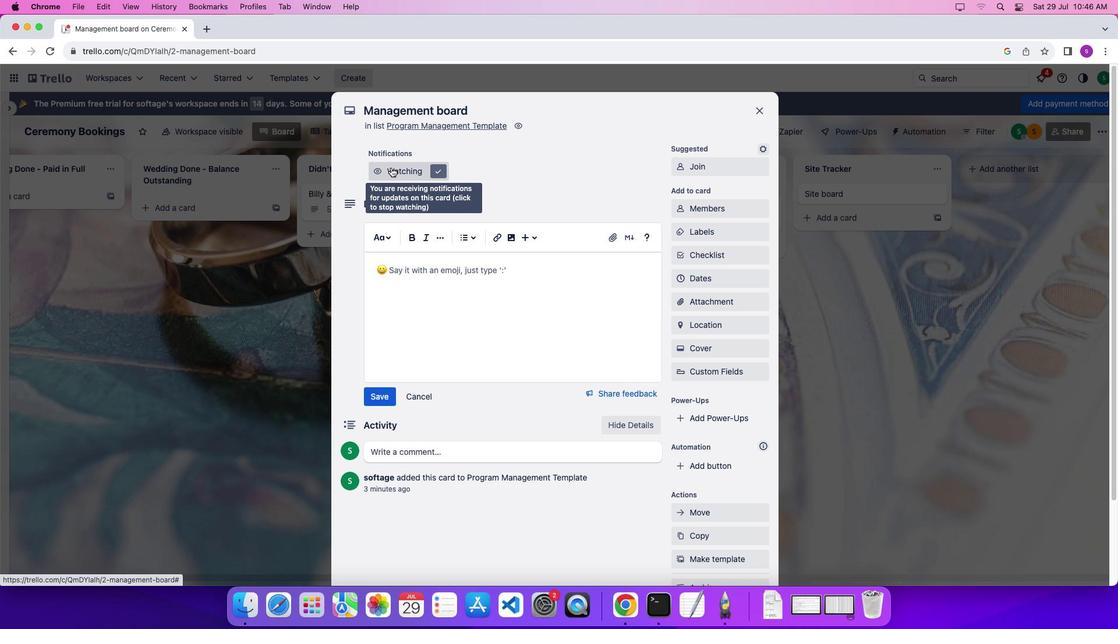 
Action: Mouse pressed left at (388, 167)
Screenshot: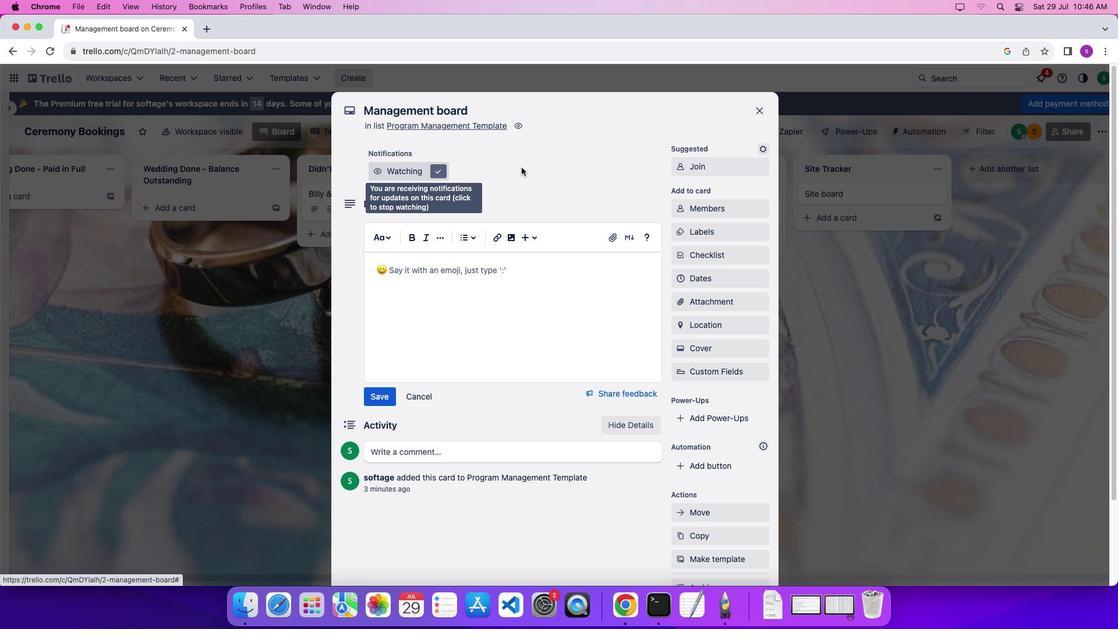 
Action: Mouse moved to (708, 165)
Screenshot: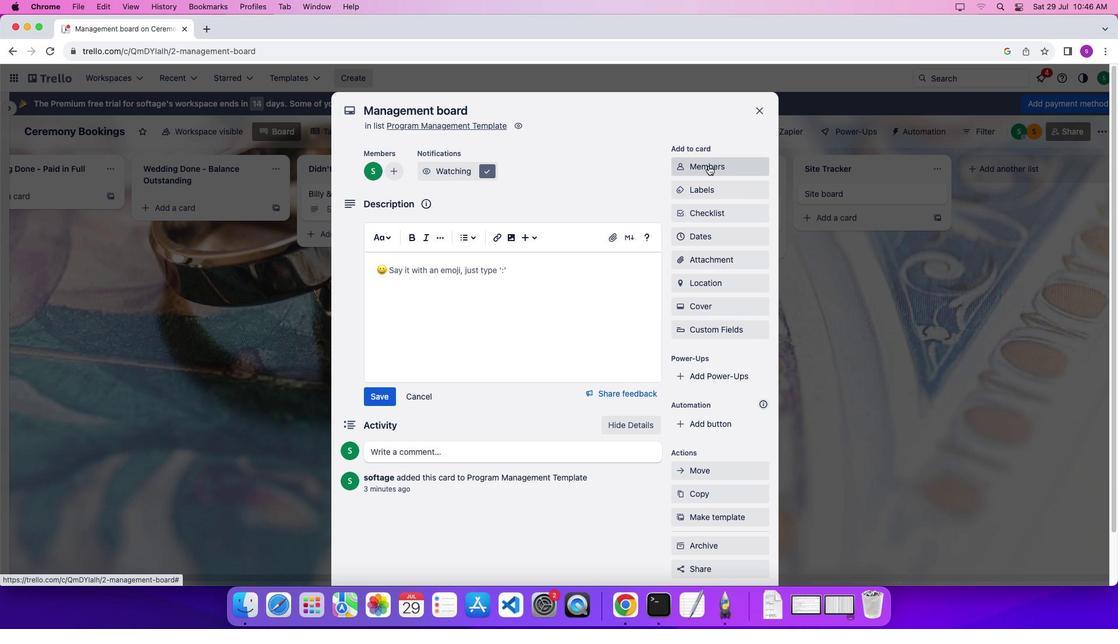 
Action: Mouse pressed left at (708, 165)
Screenshot: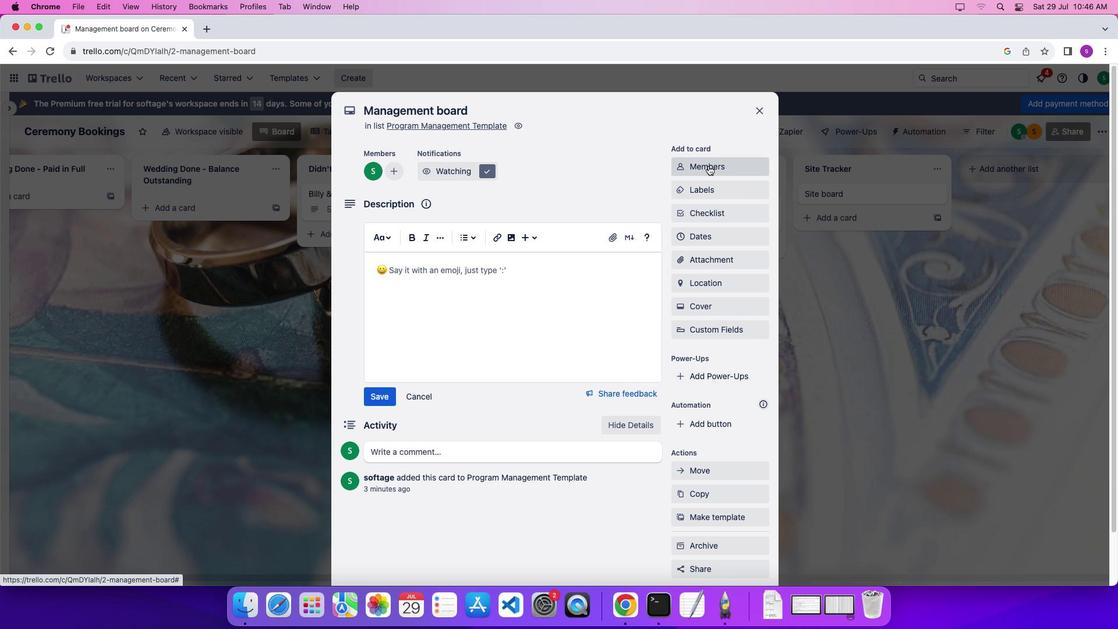 
Action: Mouse moved to (716, 171)
Screenshot: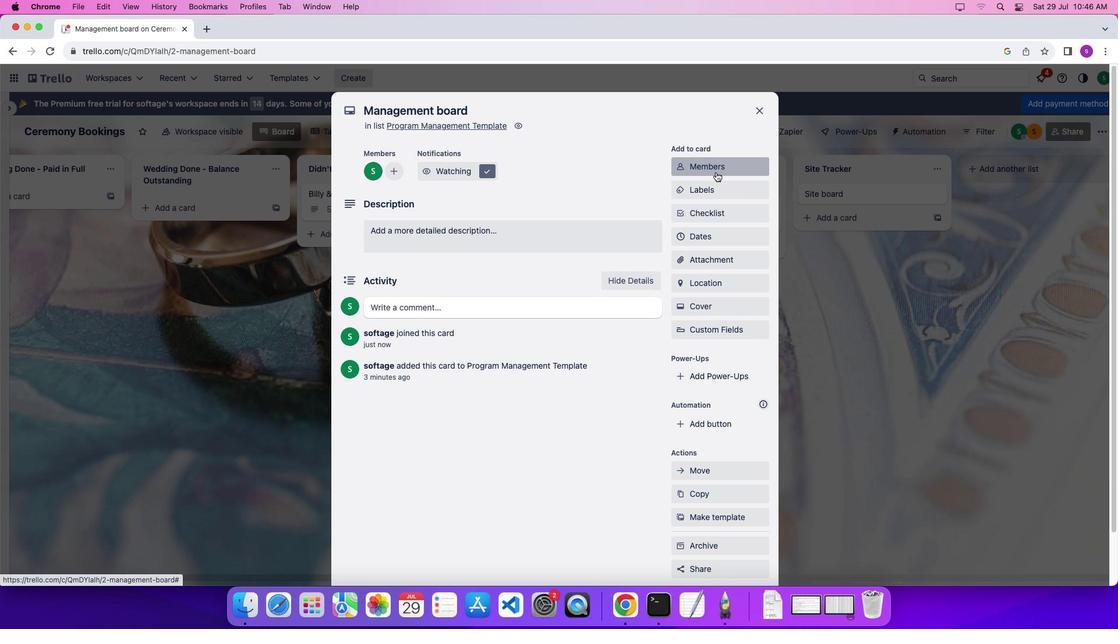 
Action: Mouse pressed left at (716, 171)
Screenshot: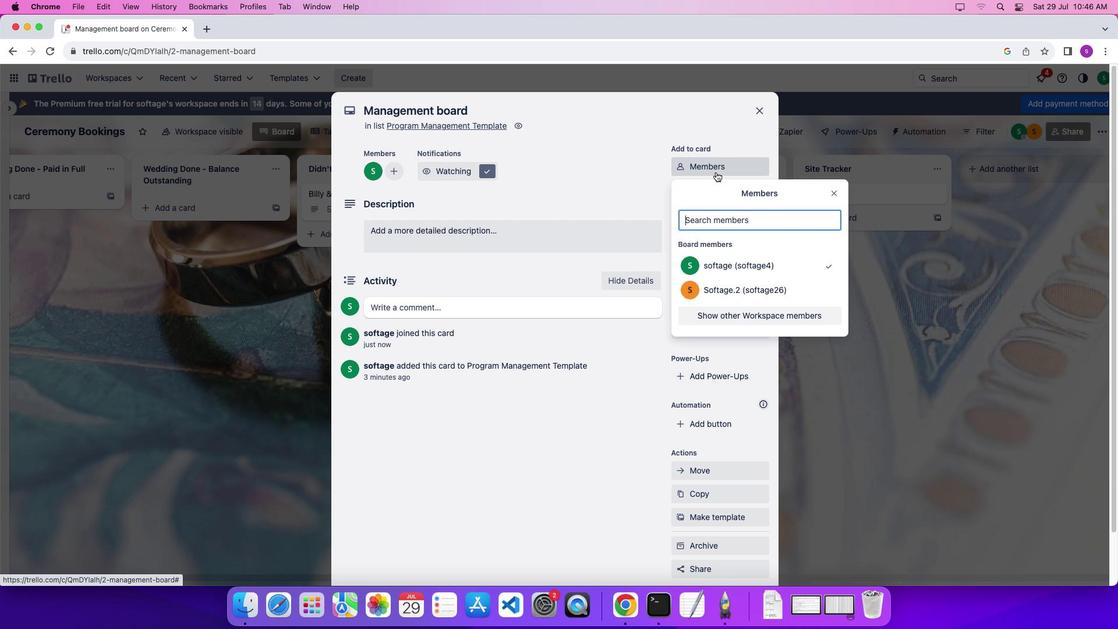 
Action: Mouse moved to (733, 217)
Screenshot: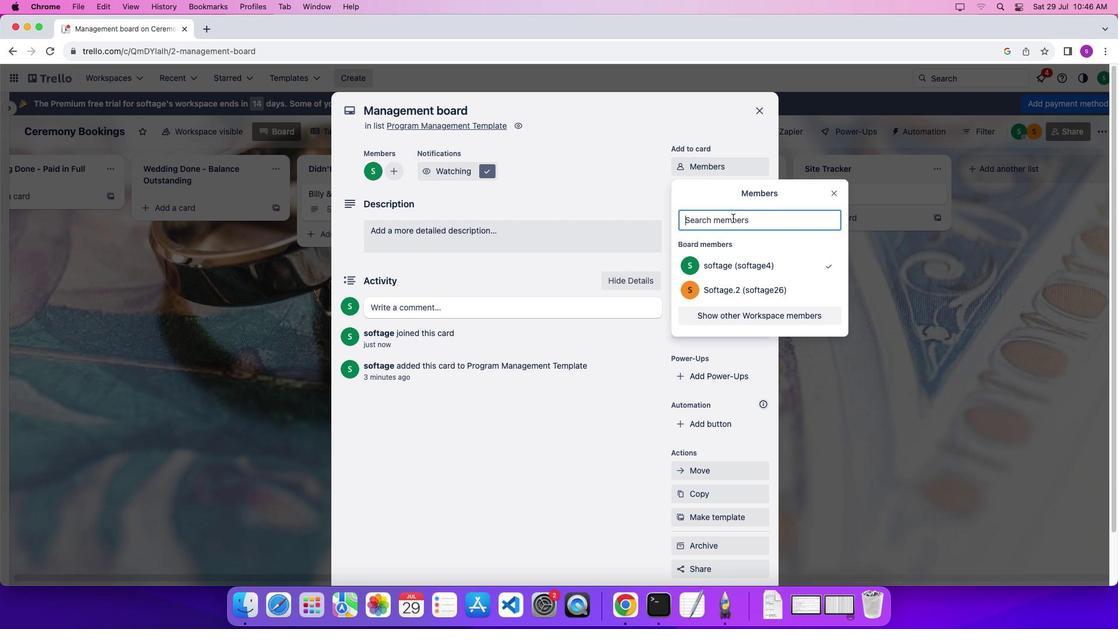 
Action: Mouse pressed left at (733, 217)
Screenshot: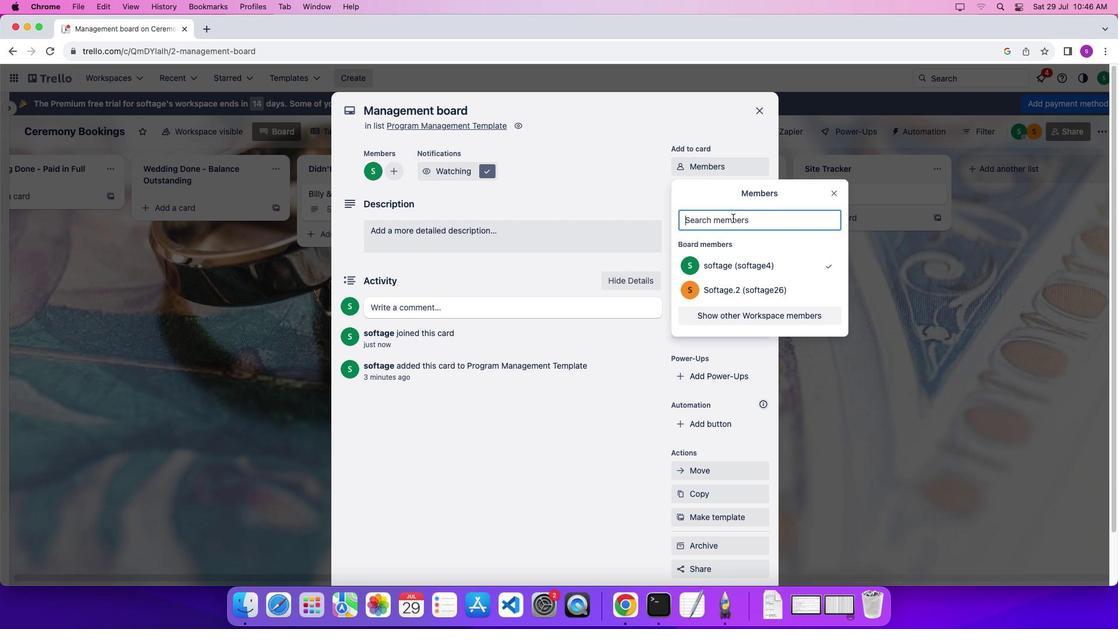 
Action: Key pressed 's''o''f''t''a''g''e''.''3'Key.shift'@''s''o''f''t''a''g''e''.''n''e''t'
Screenshot: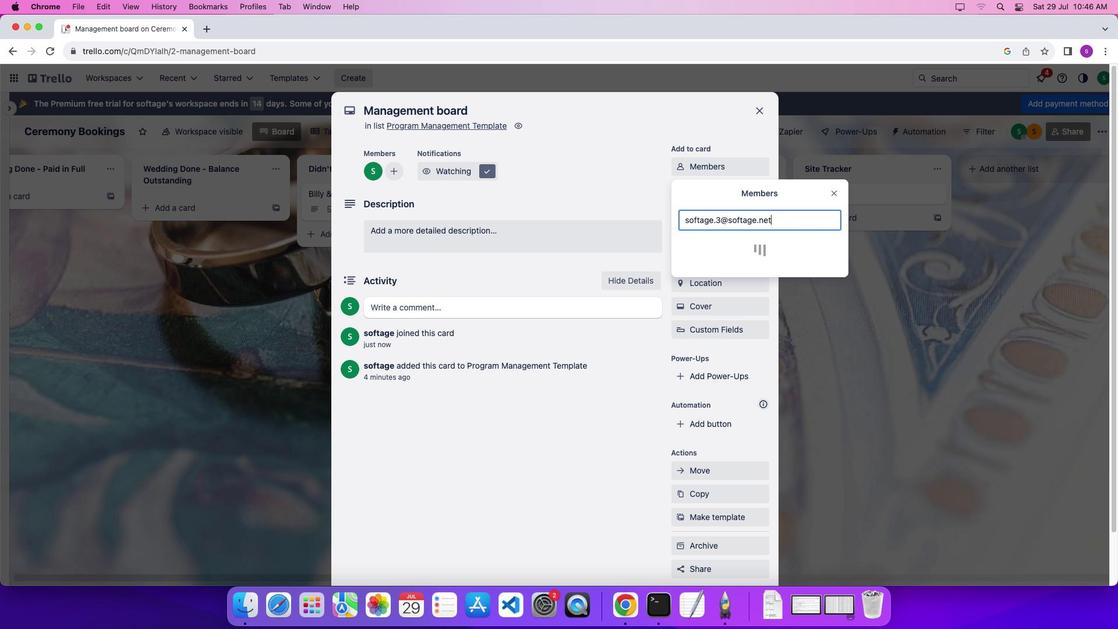 
Action: Mouse moved to (689, 297)
Screenshot: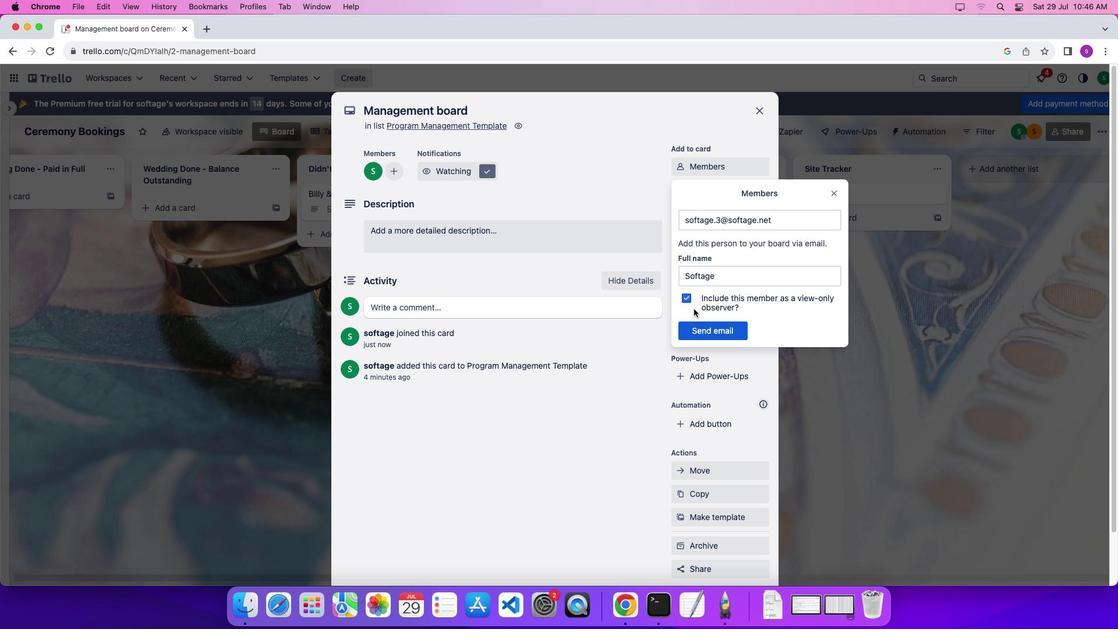 
Action: Mouse pressed left at (689, 297)
Screenshot: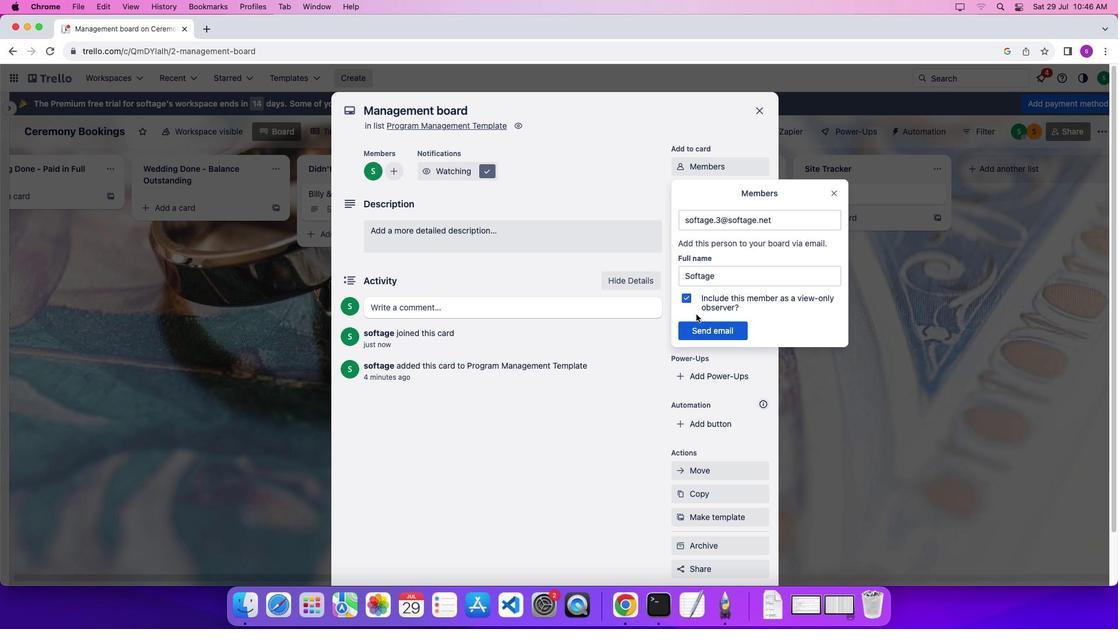 
Action: Mouse moved to (698, 326)
Screenshot: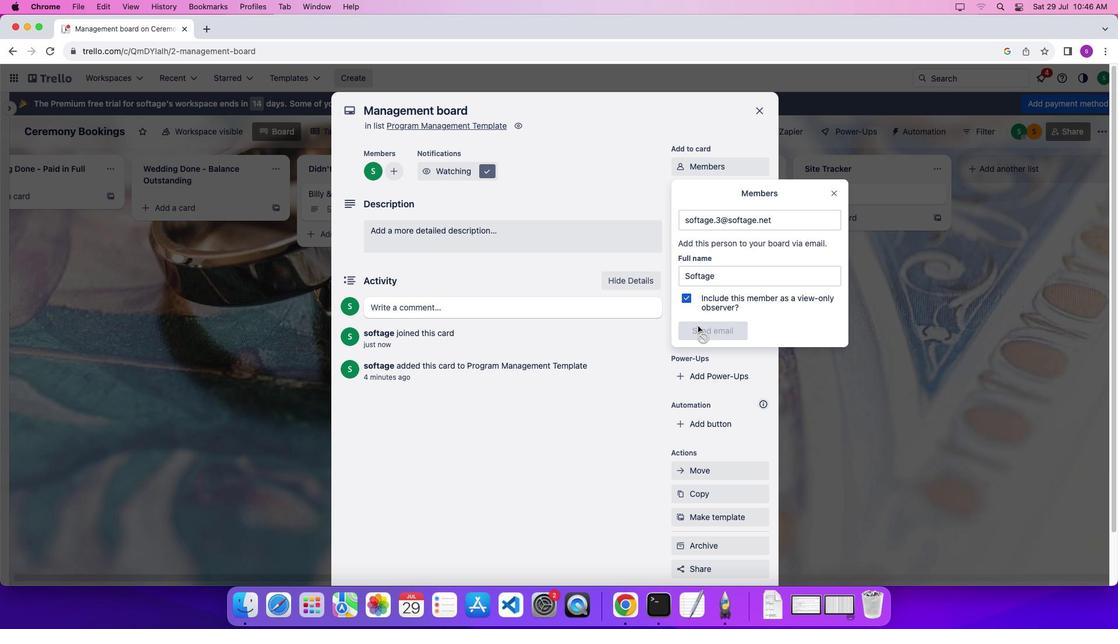 
Action: Mouse pressed left at (698, 326)
Screenshot: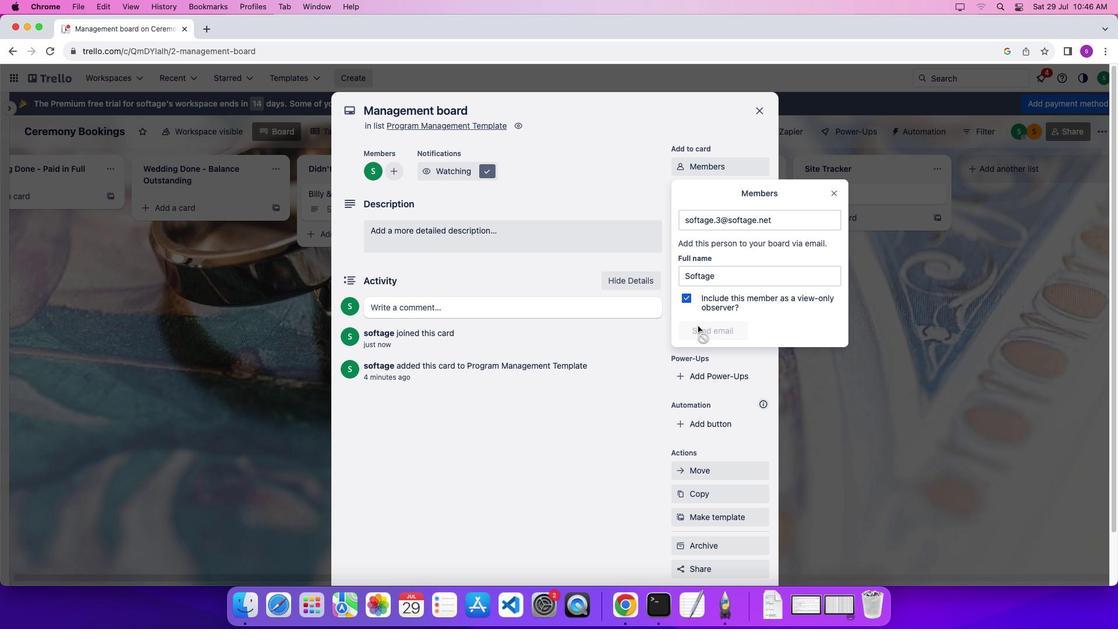
Action: Mouse moved to (760, 212)
Screenshot: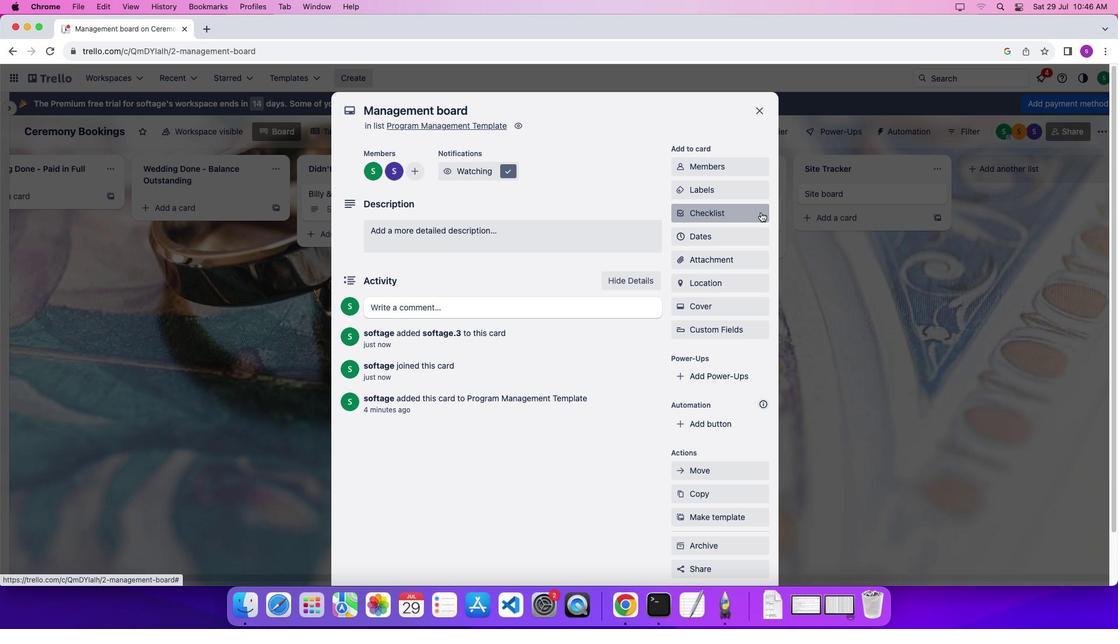 
Action: Mouse pressed left at (760, 212)
Screenshot: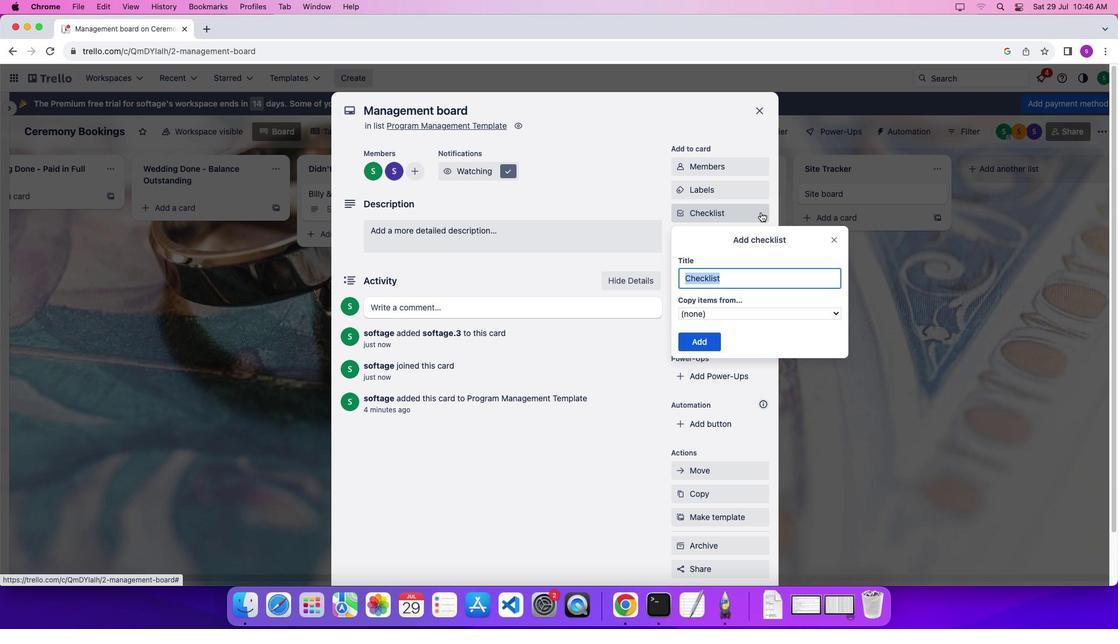 
Action: Mouse moved to (774, 271)
Screenshot: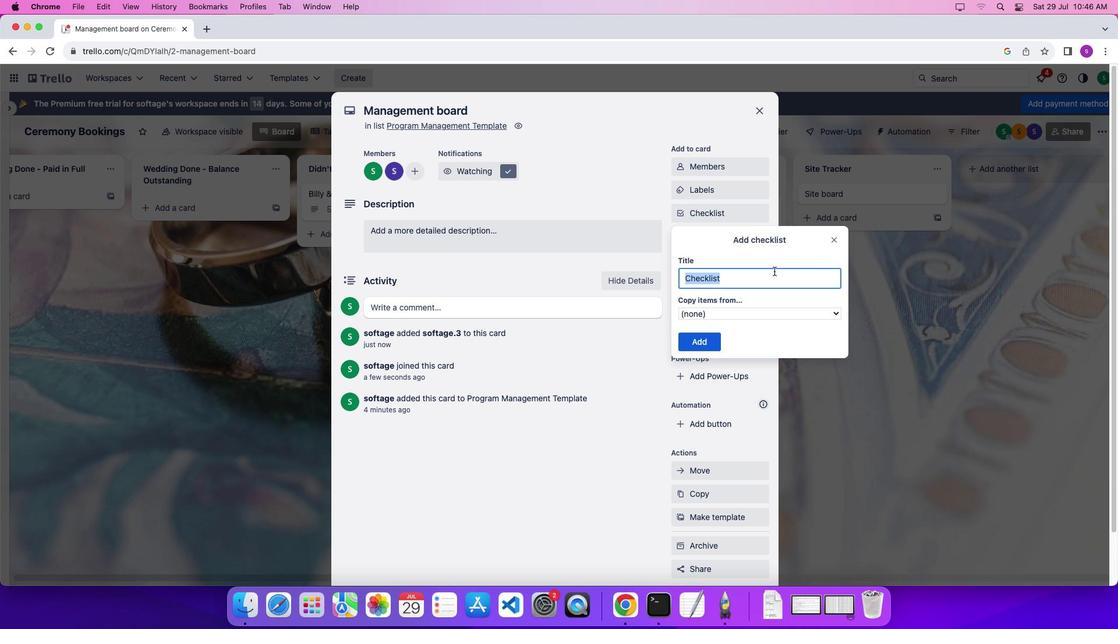 
Action: Key pressed Key.shift'M''a''n''a''g''e''m''e''n''t'
Screenshot: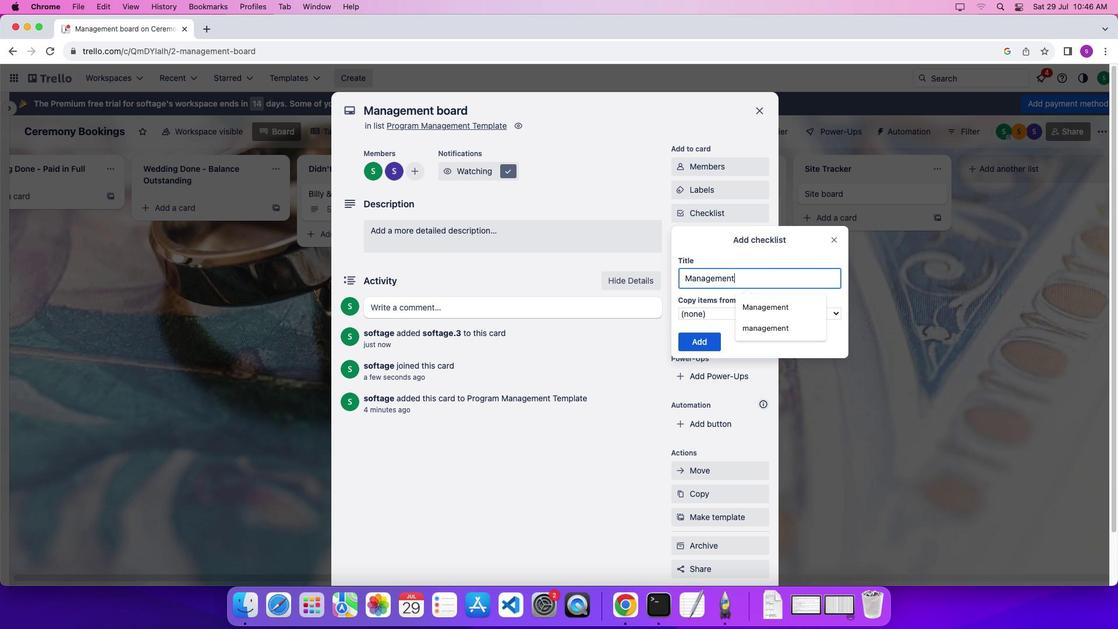 
Action: Mouse moved to (708, 344)
Screenshot: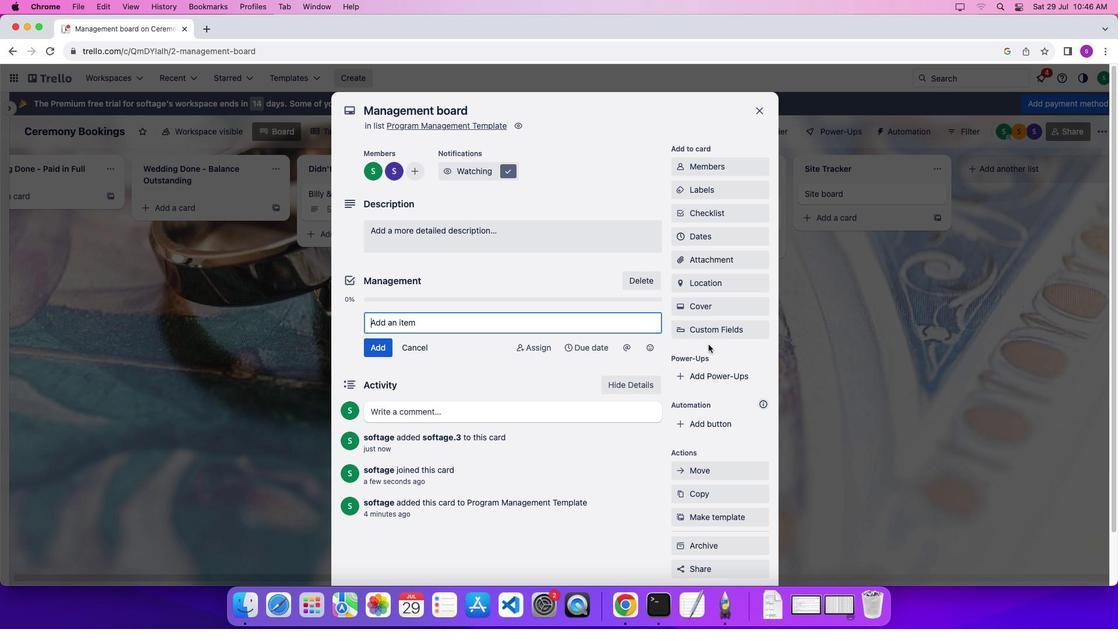 
Action: Mouse pressed left at (708, 344)
Screenshot: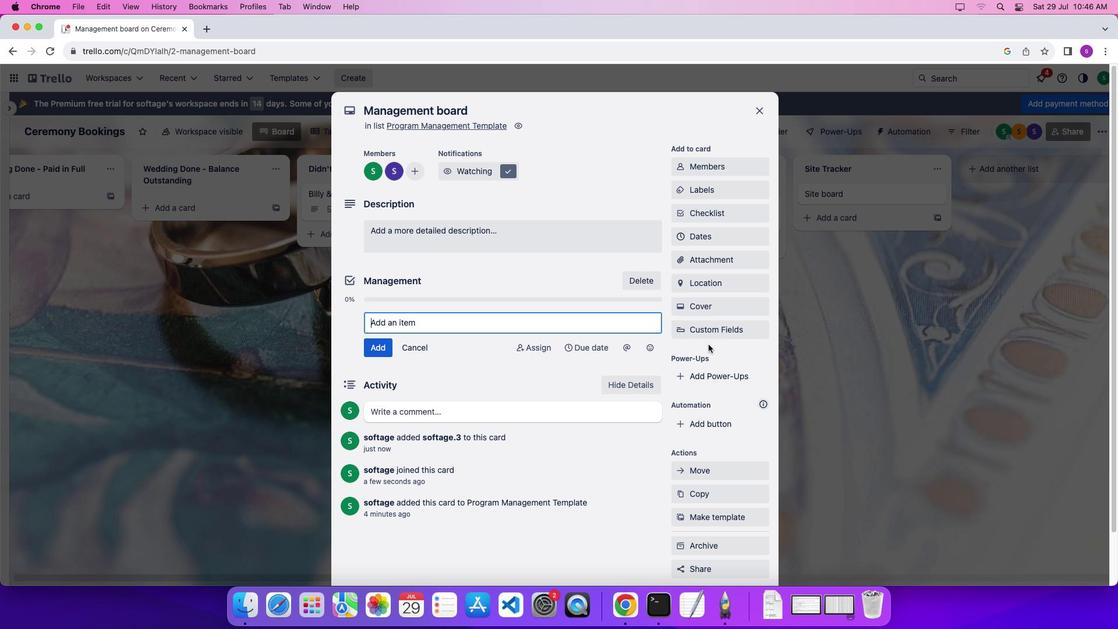 
Action: Mouse moved to (725, 262)
Screenshot: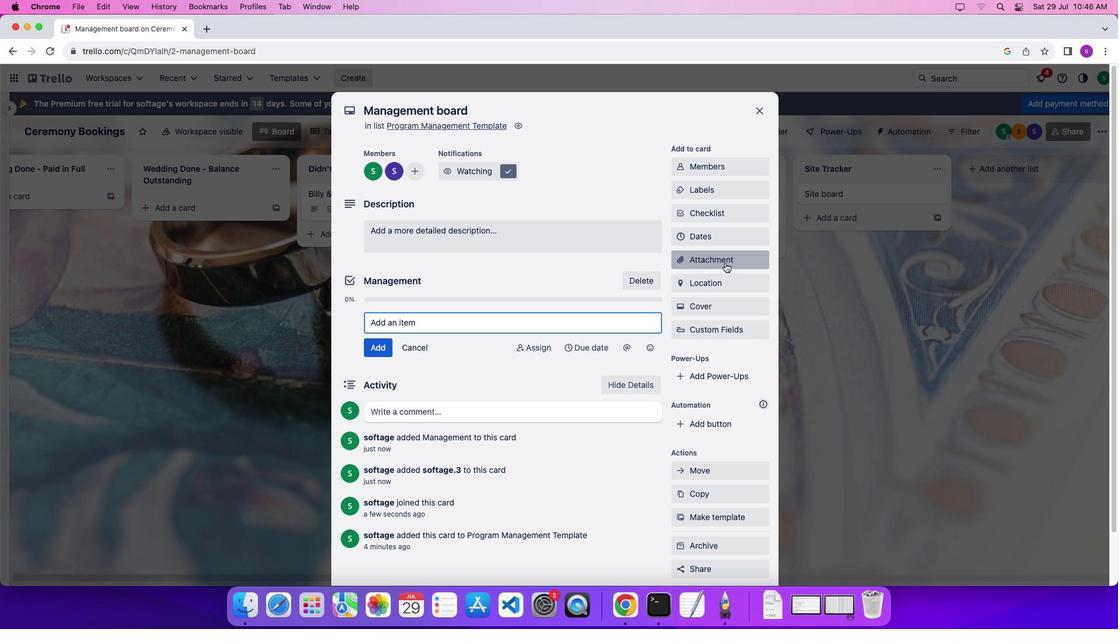 
Action: Mouse pressed left at (725, 262)
Screenshot: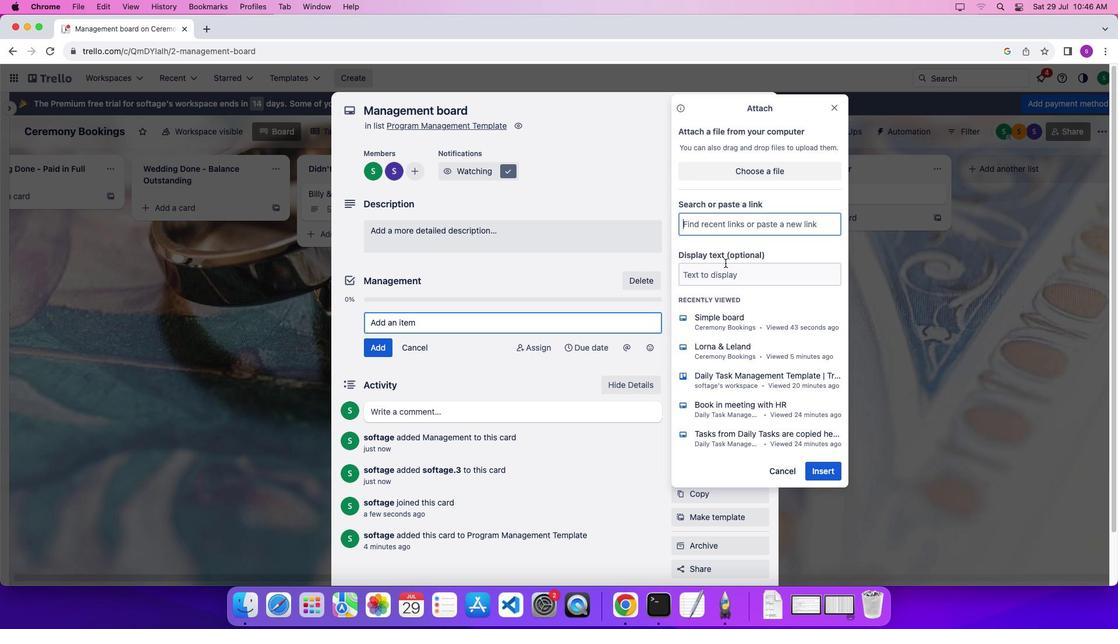 
Action: Mouse moved to (751, 342)
Screenshot: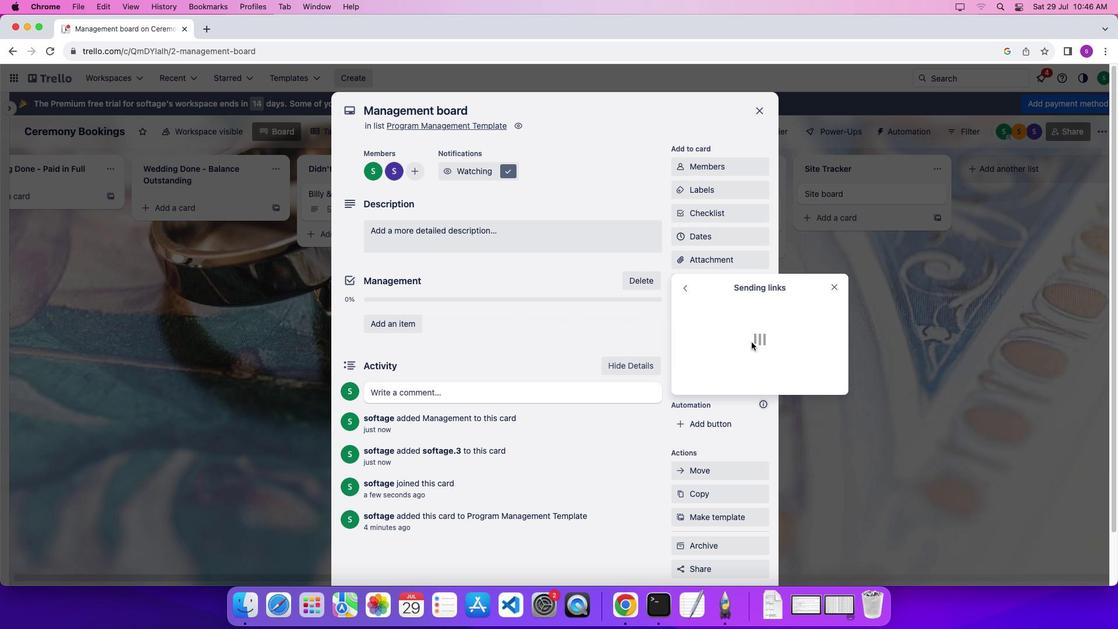 
Action: Mouse pressed left at (751, 342)
Screenshot: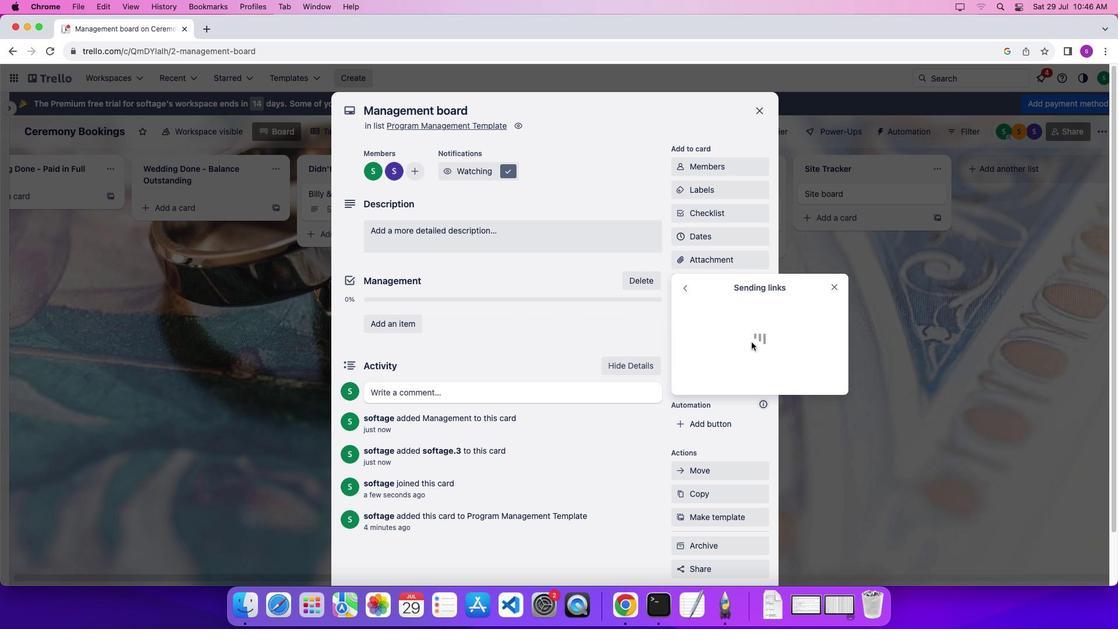 
Action: Mouse moved to (735, 287)
Screenshot: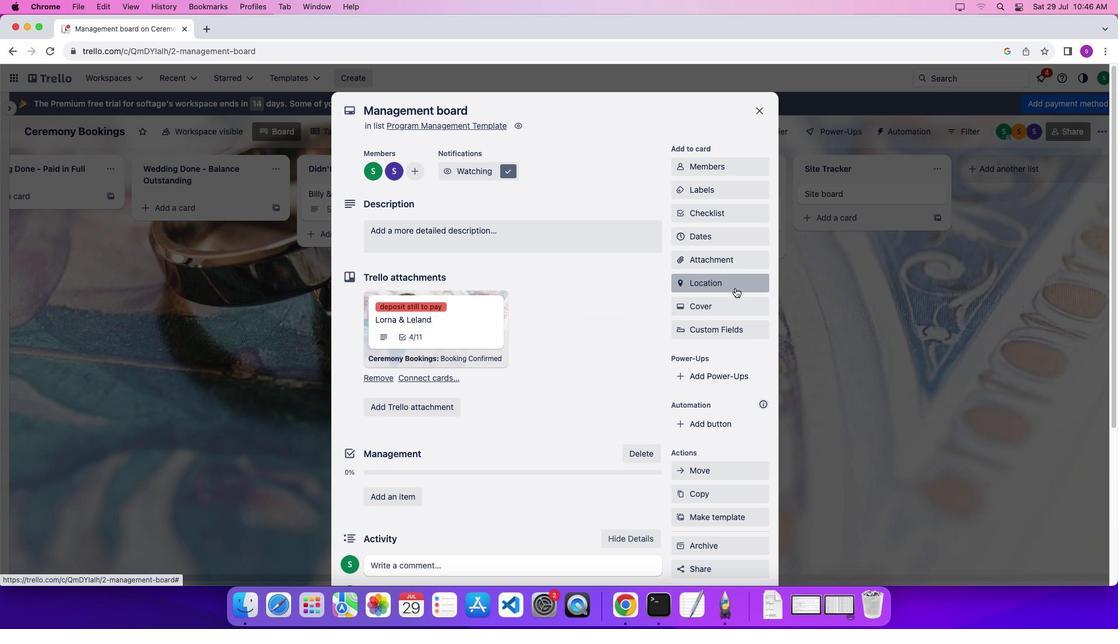 
Action: Mouse pressed left at (735, 287)
Screenshot: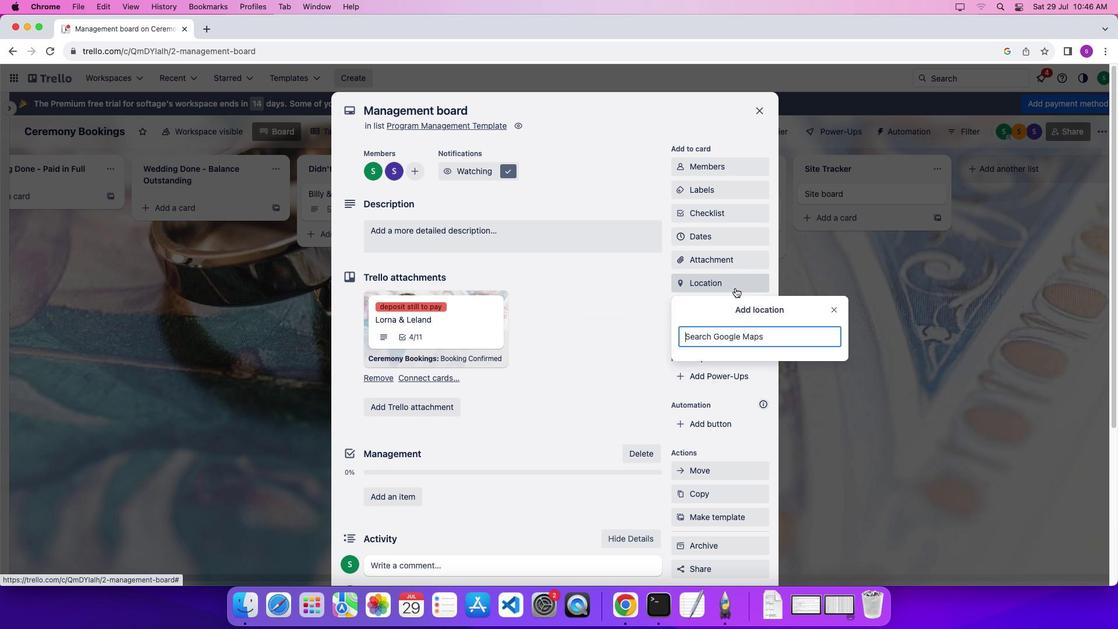 
Action: Mouse moved to (761, 334)
Screenshot: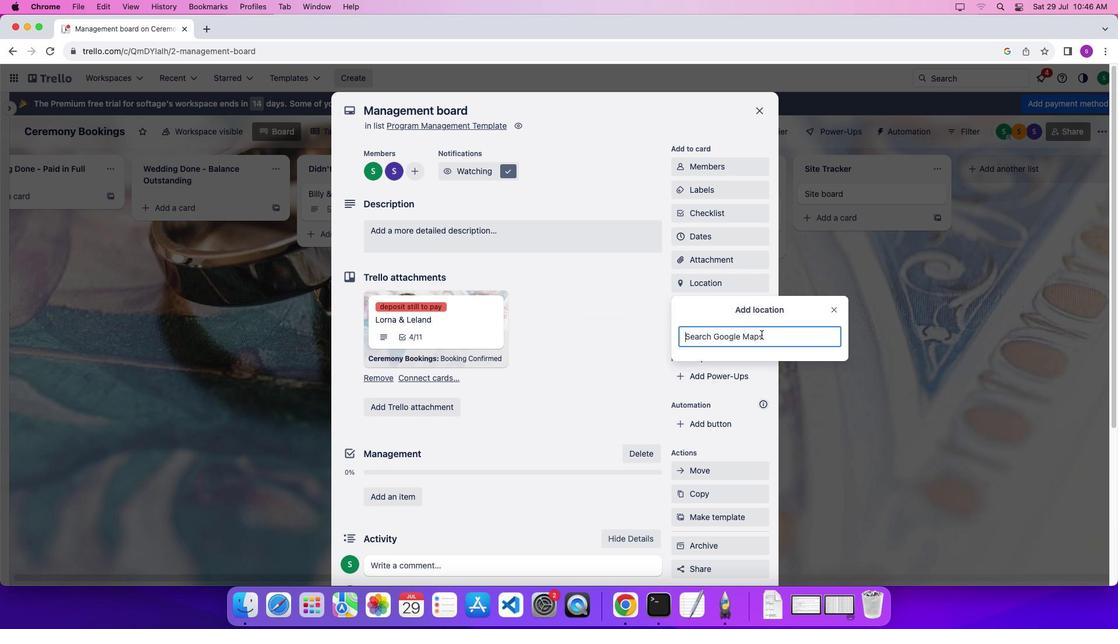 
Action: Mouse pressed left at (761, 334)
Screenshot: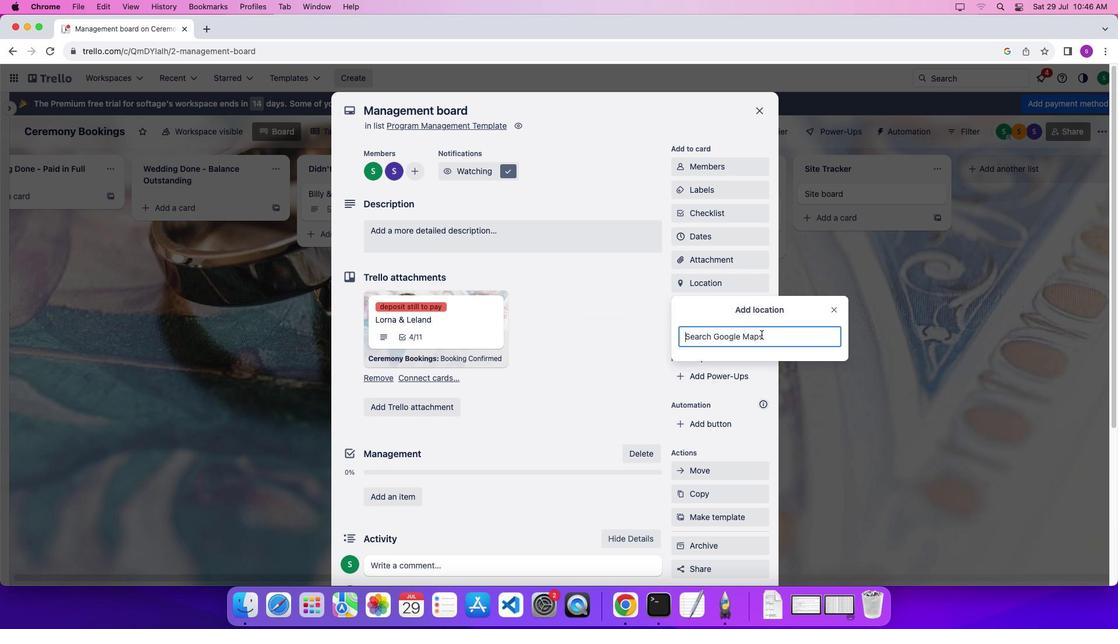 
Action: Mouse moved to (761, 334)
Screenshot: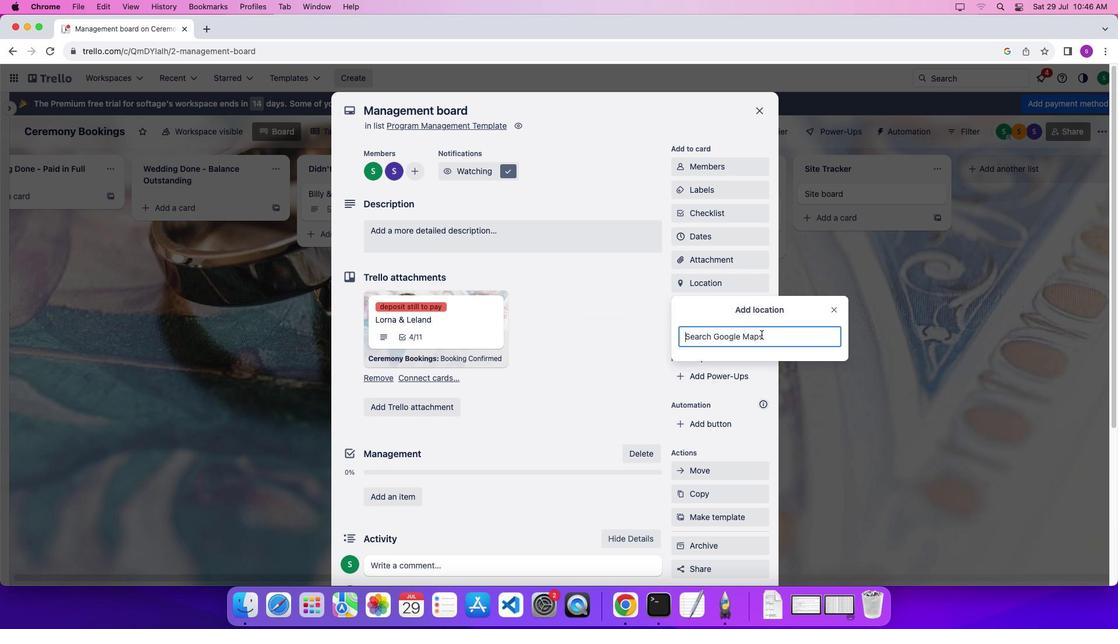 
Action: Key pressed Key.shift'N'
Screenshot: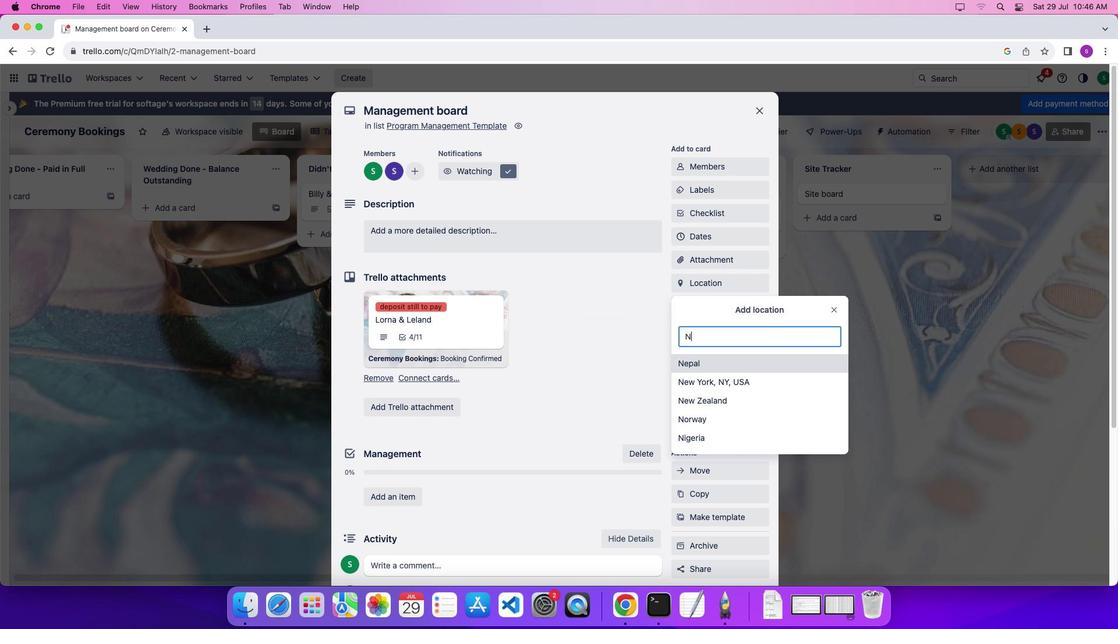 
Action: Mouse moved to (767, 415)
Screenshot: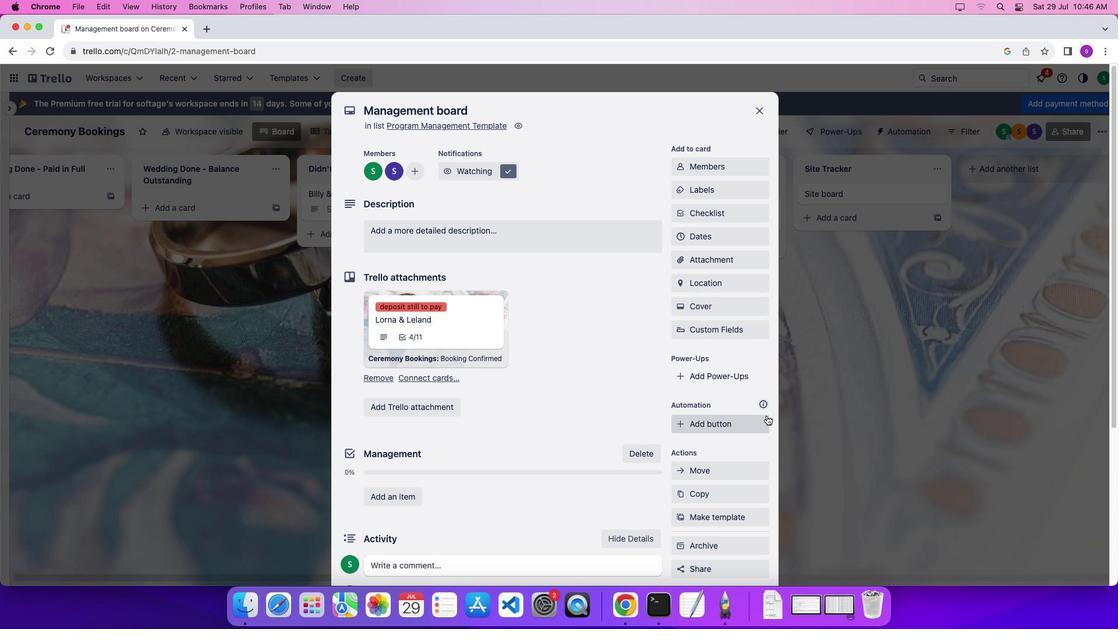 
Action: Mouse pressed left at (767, 415)
Screenshot: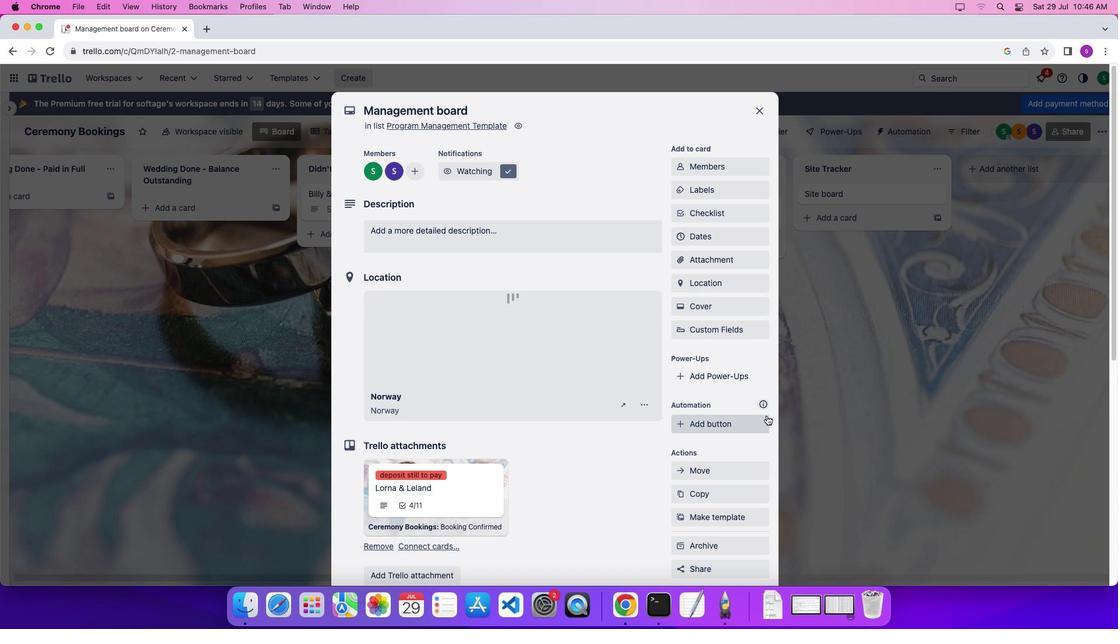 
Action: Mouse moved to (735, 302)
Screenshot: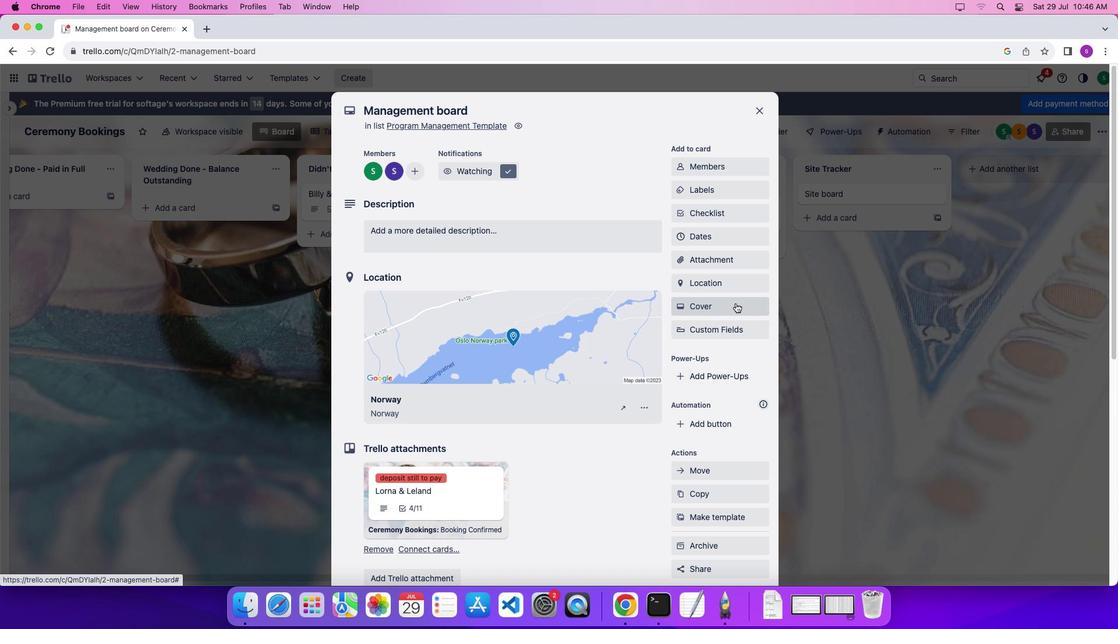 
Action: Mouse pressed left at (735, 302)
Screenshot: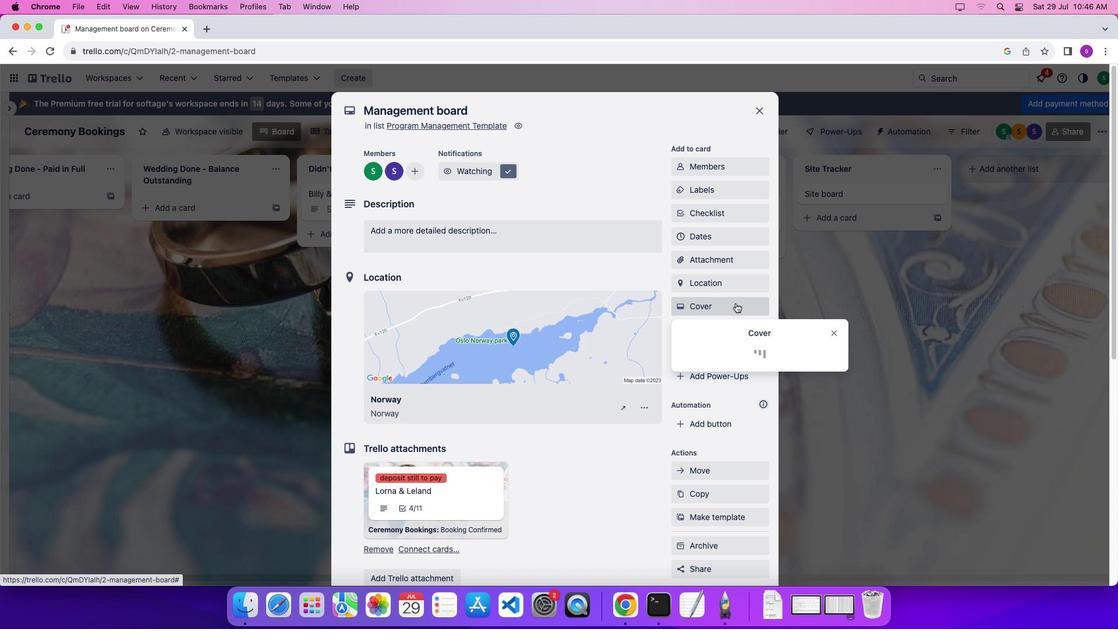 
Action: Mouse moved to (718, 478)
Screenshot: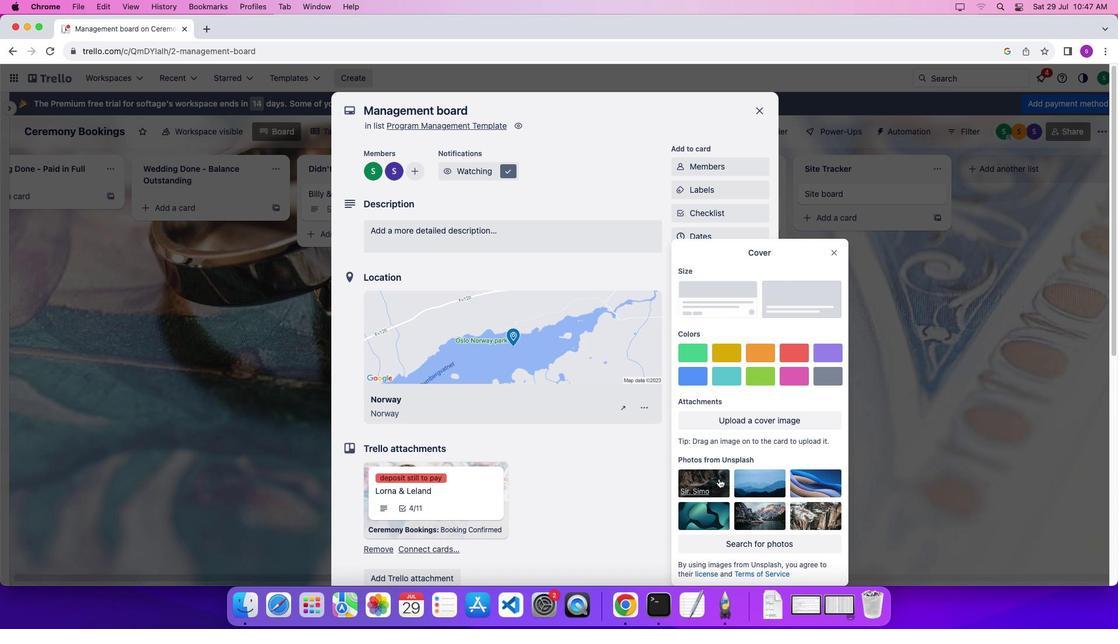 
Action: Mouse pressed left at (718, 478)
Screenshot: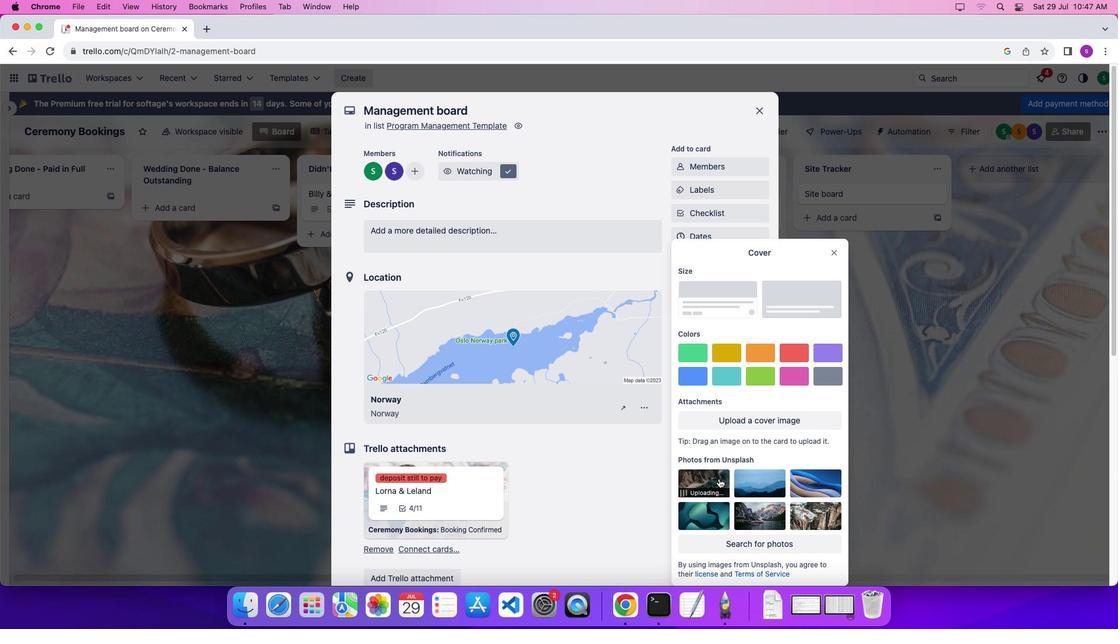 
Action: Mouse moved to (837, 228)
Screenshot: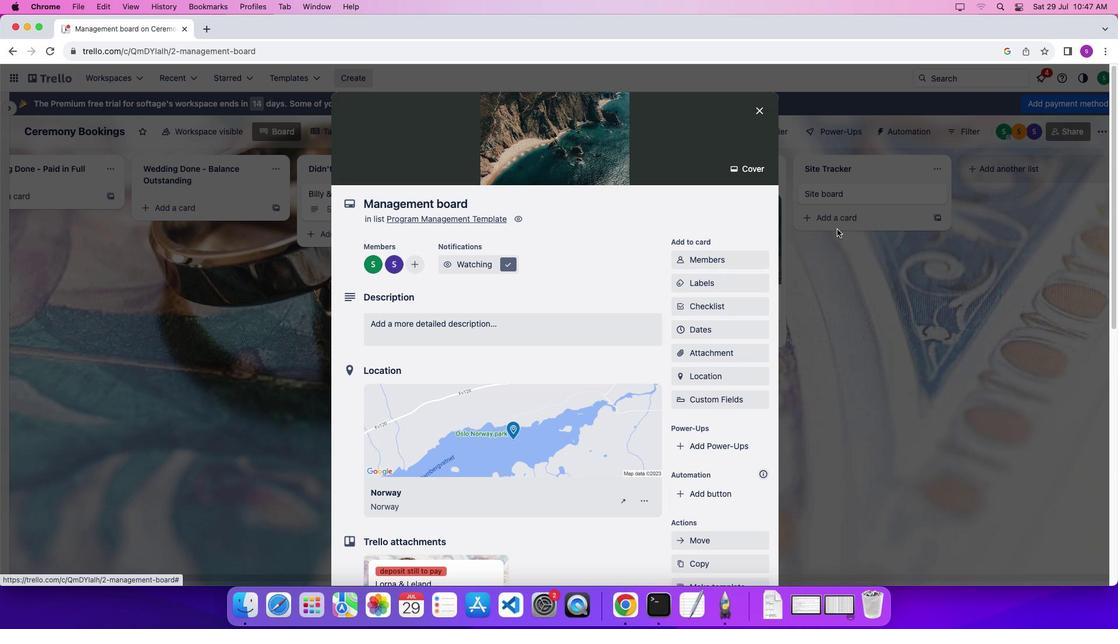 
Action: Mouse pressed left at (837, 228)
Screenshot: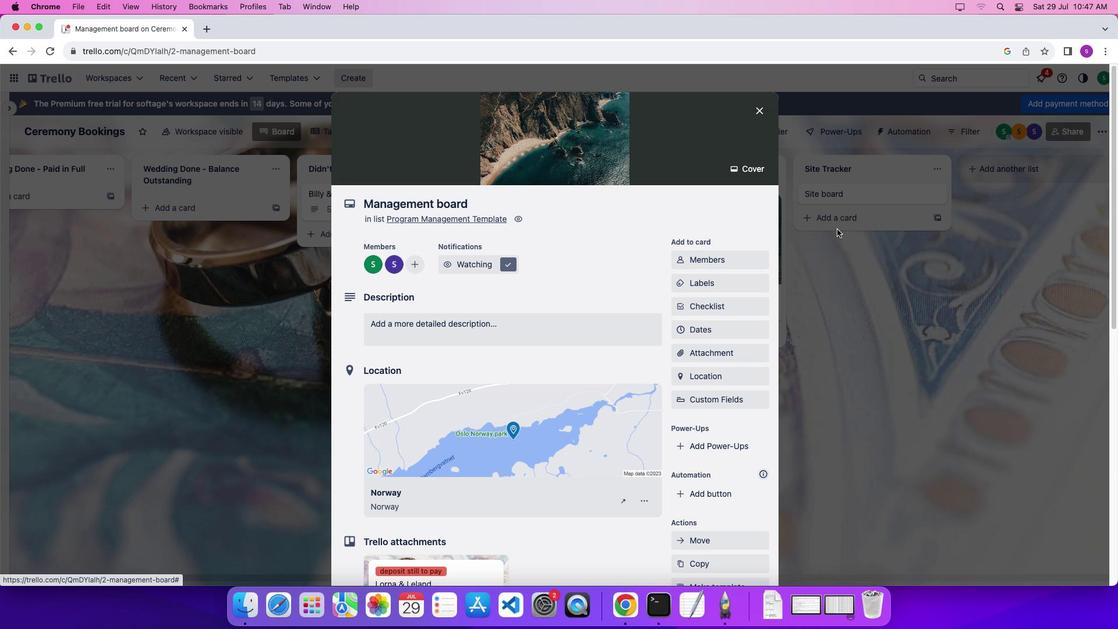 
Action: Mouse moved to (500, 339)
Screenshot: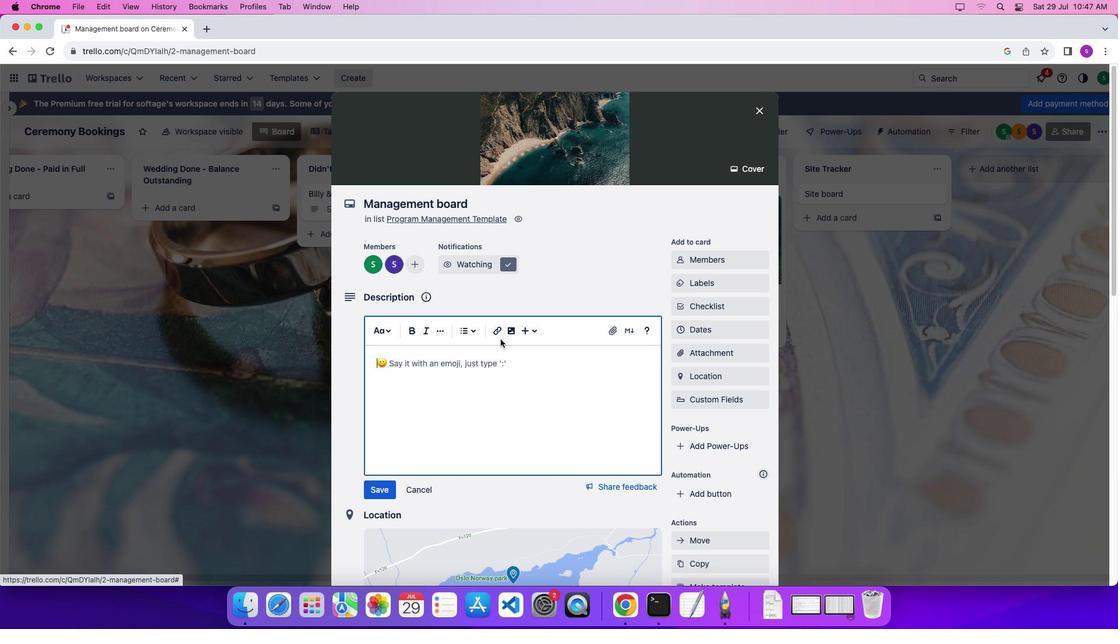 
Action: Mouse pressed left at (500, 339)
Screenshot: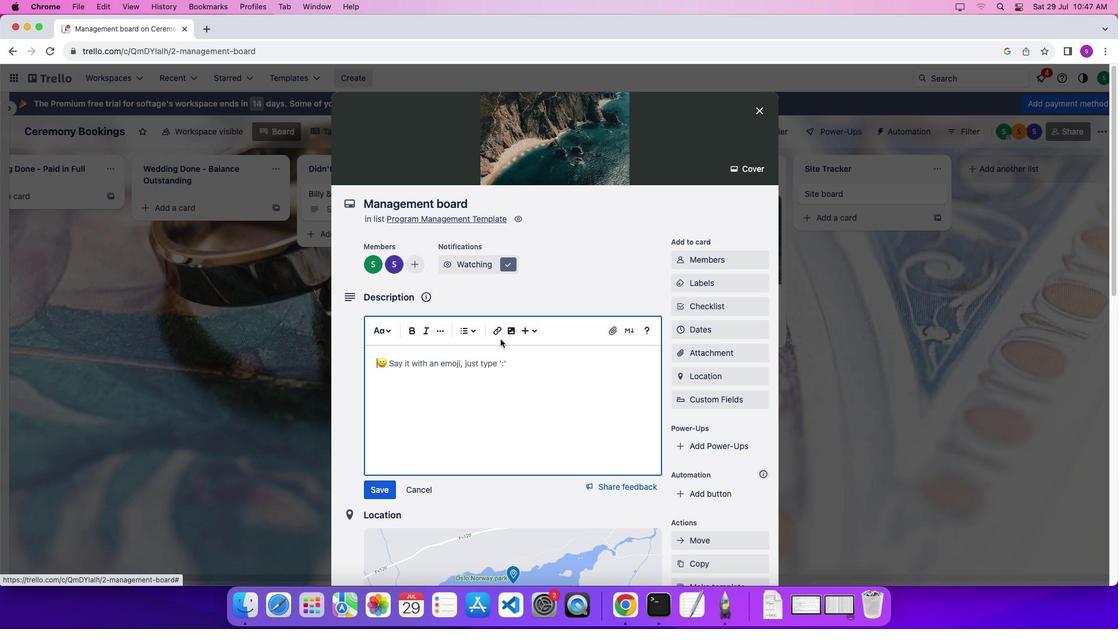 
Action: Mouse moved to (510, 386)
Screenshot: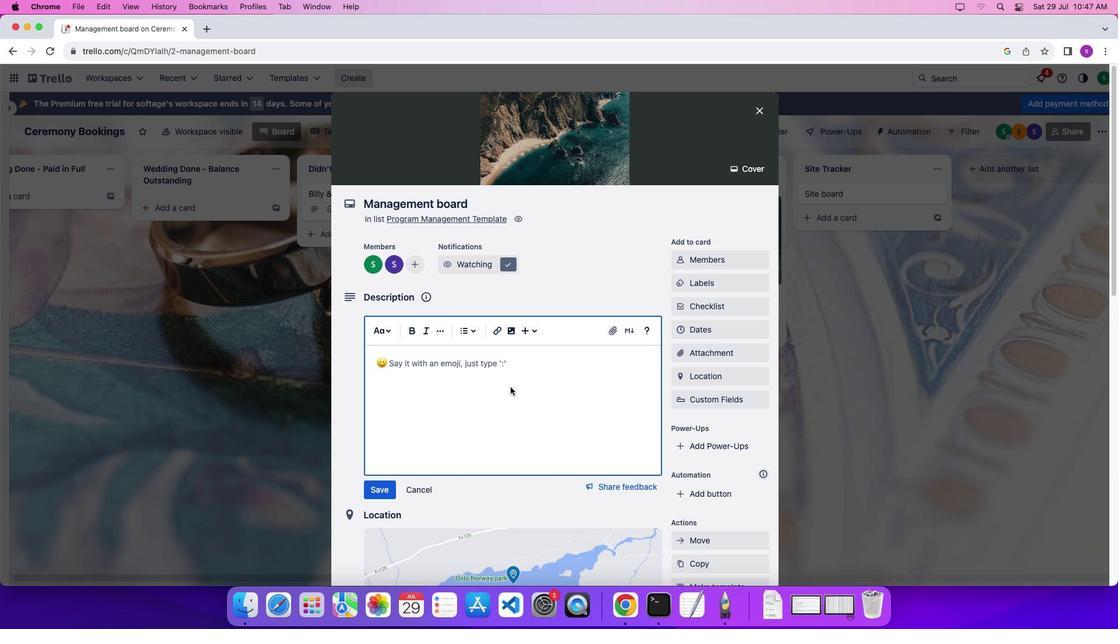 
Action: Mouse pressed left at (510, 386)
Screenshot: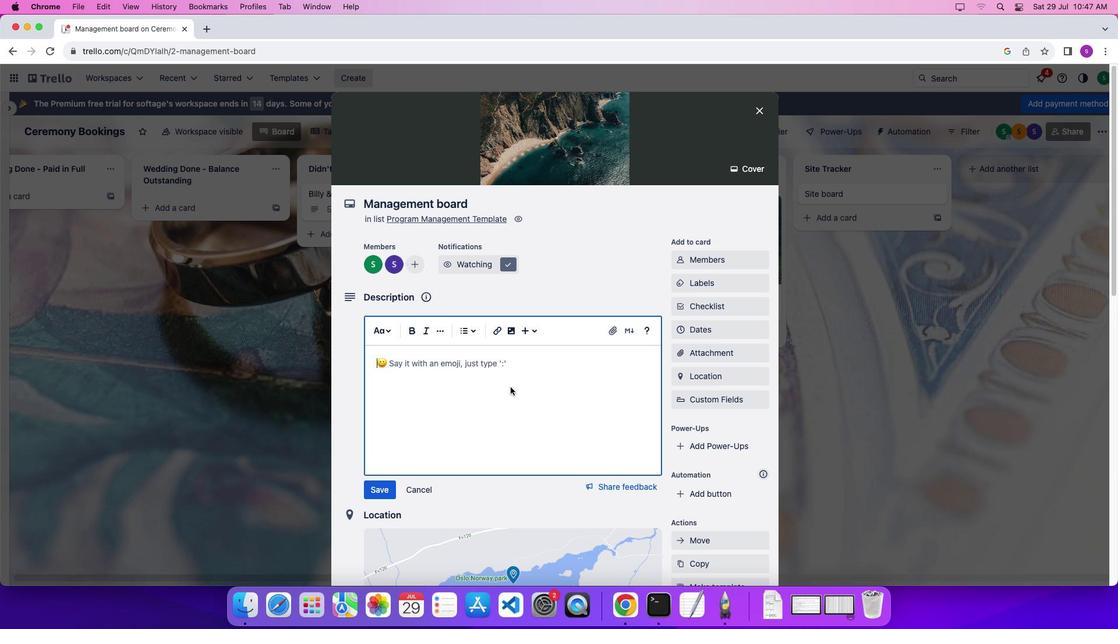 
Action: Mouse moved to (511, 387)
Screenshot: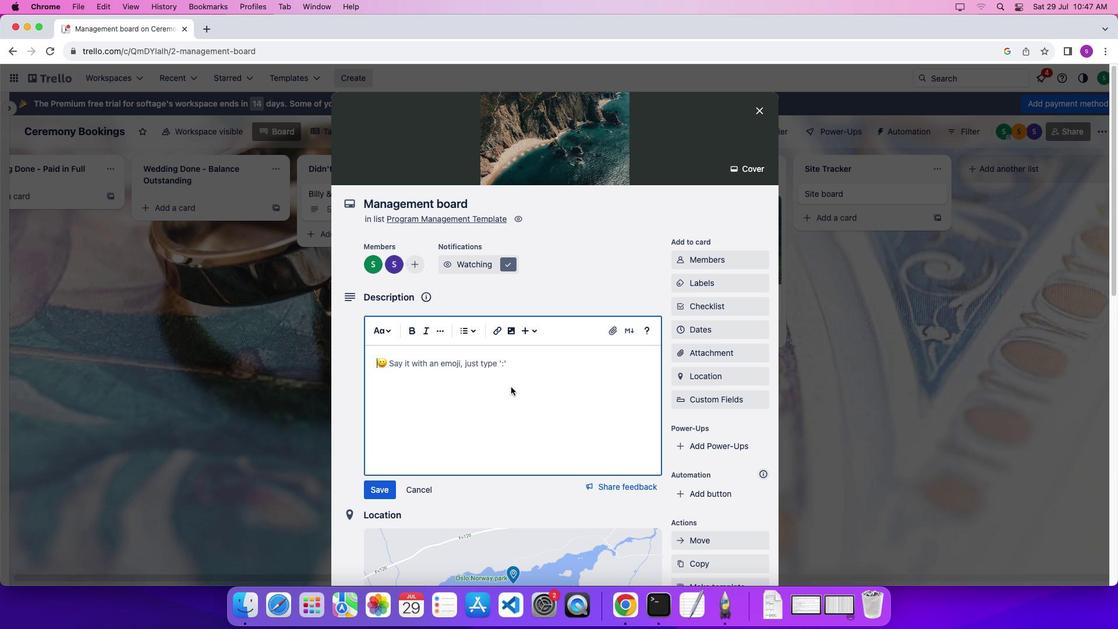 
Action: Key pressed Key.shift'A'Key.space's''i''m''p''l''e'Key.space't''e''m''p''l''a''t''e'Key.space'w''i''t''h'Key.space'v''a''l''u''a''b''l''e'Key.space'l''i''n''k''s'Key.space't''o'Key.space'r''e''s''o''u''r''c''e''s'Key.space't''h''a''t'Key.space'w''i''l''l'Key.space'h''e''l''p'Key.space'p''r''o''g''r''a''m'Key.space'm''a''n''g'Key.backspace'a''g''e''r''s'Key.space'q''u''c'Key.backspace'i''c''k''l''y'Key.space'b''o''o''t''s''r''a''p'Key.space't''h''e'Key.spaceKey.shift'P''M''O''.'
Screenshot: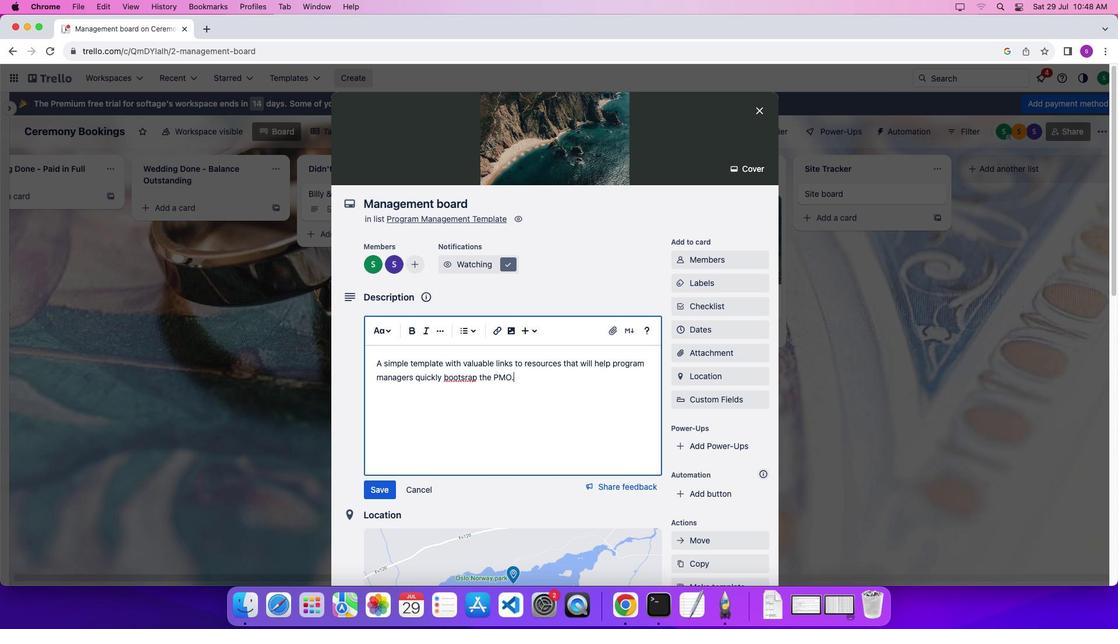 
Action: Mouse moved to (465, 378)
Screenshot: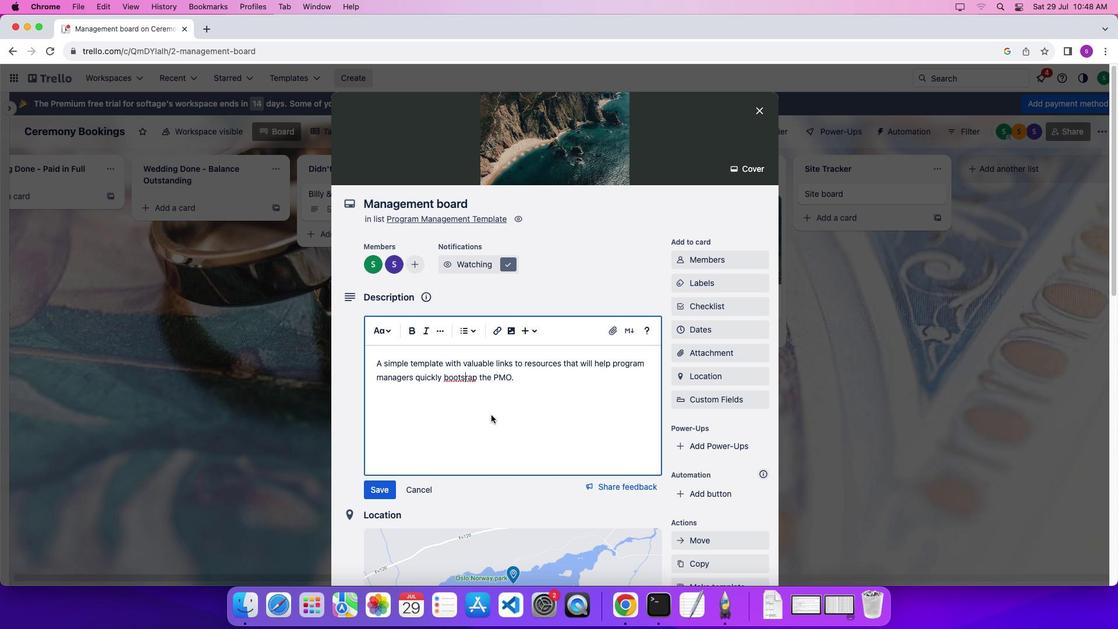 
Action: Mouse pressed left at (465, 378)
Screenshot: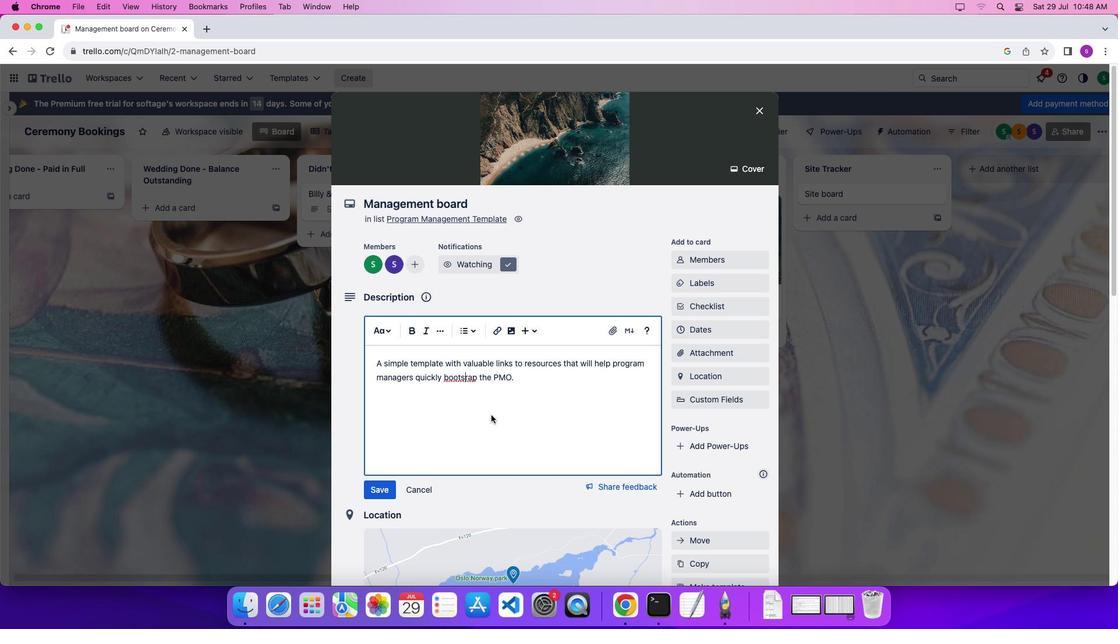 
Action: Mouse moved to (491, 415)
Screenshot: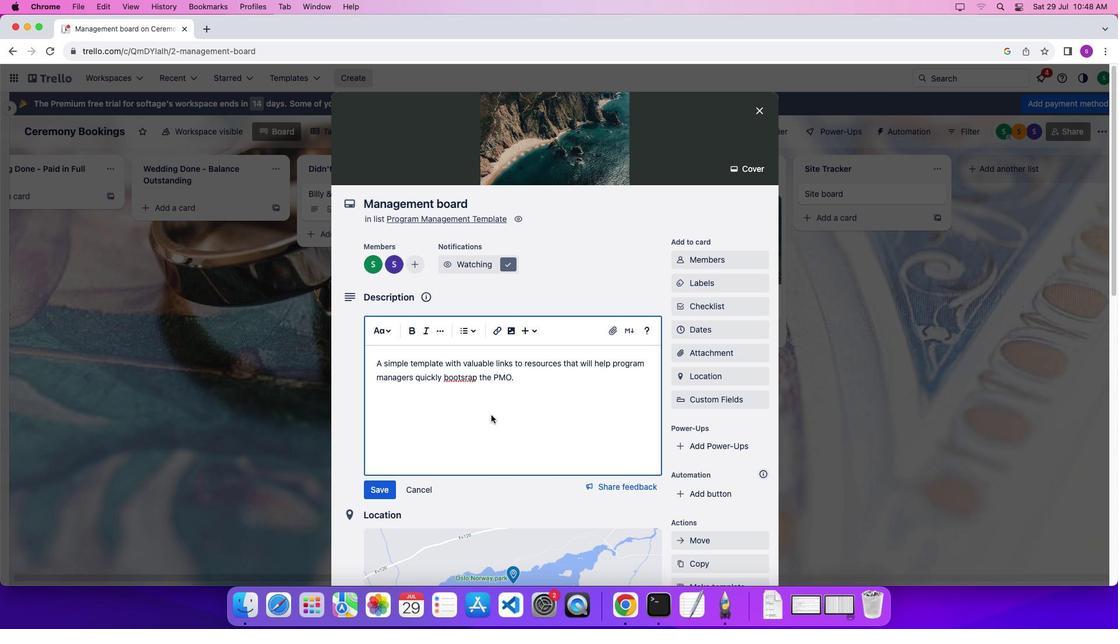 
Action: Key pressed 't'
Screenshot: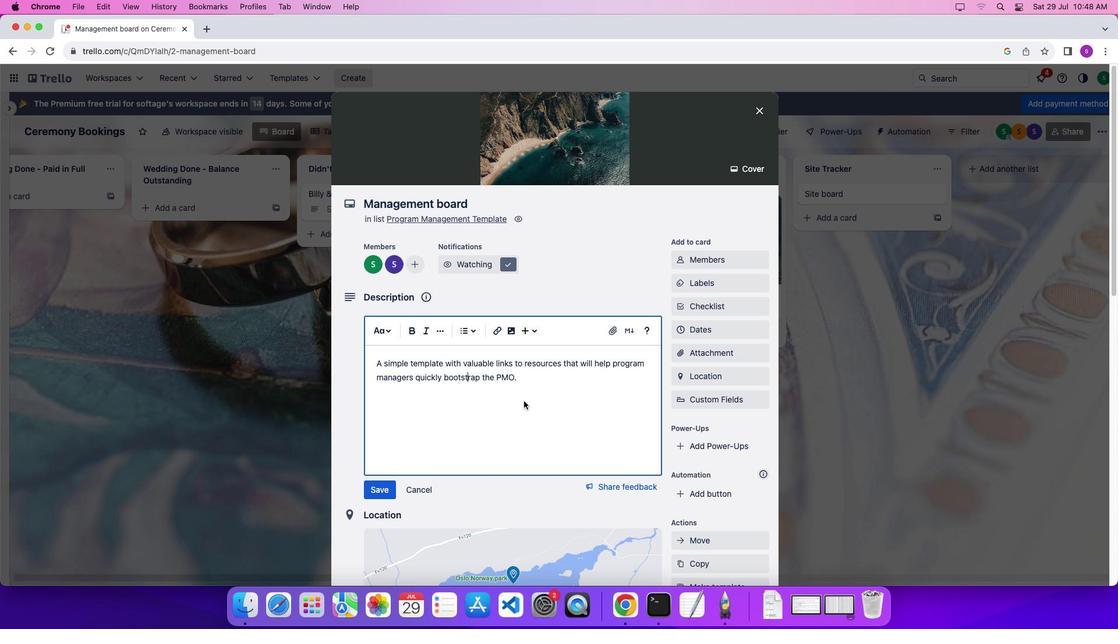 
Action: Mouse moved to (531, 379)
Screenshot: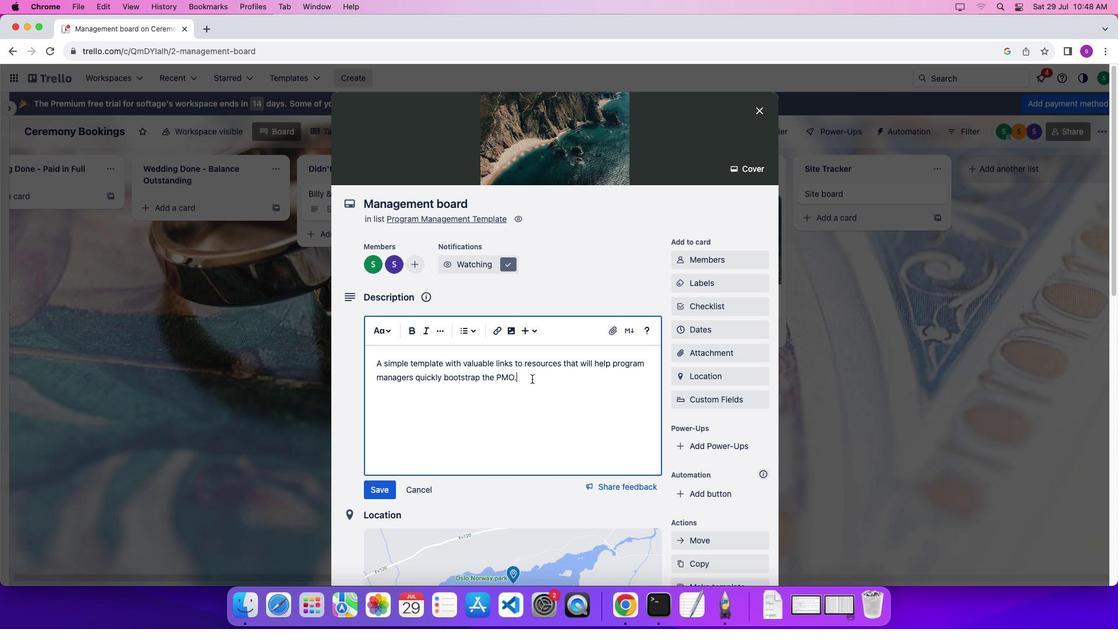 
Action: Mouse pressed left at (531, 379)
Screenshot: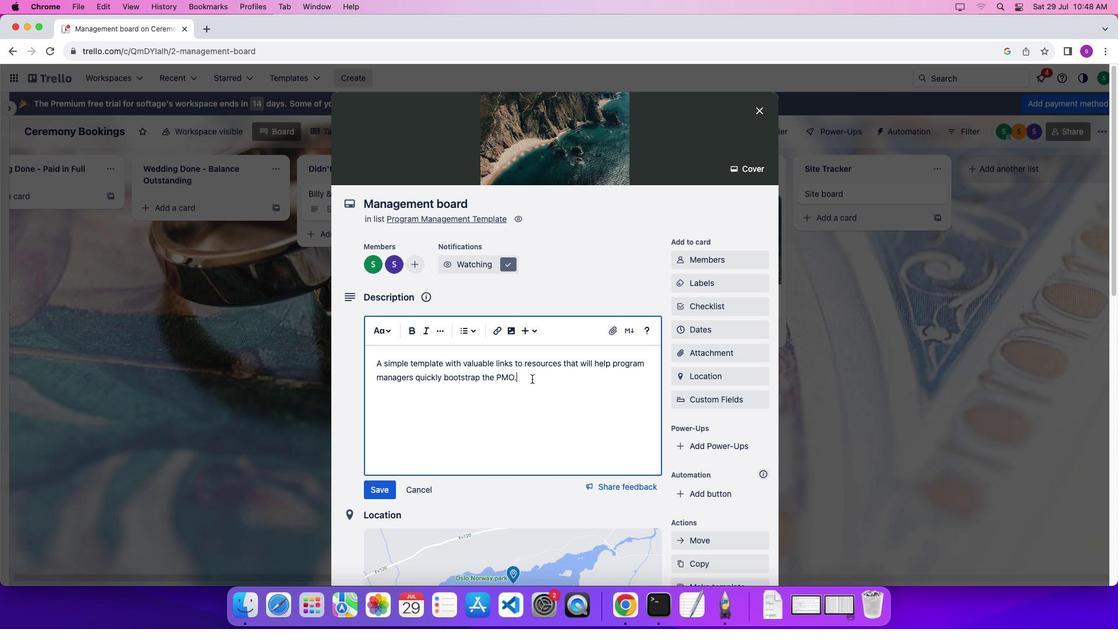 
Action: Key pressed Key.enterKey.shift'T''h''e''s''e'Key.space'c''e''r''e''m''o''n''i''e''s'Key.space'f''u''l''f''i''l''l'Key.spaceKey.shift'&'Key.space'e''n''b'Key.backspace'a''b''l''e'Key.space's''e''v''e''r''a''l'Key.space'c''o''r''e''/''o''r''i''g''i''n''a''l'Key.space'p''r''i''n''c''i''p''l''e''s''.'Key.space
Screenshot: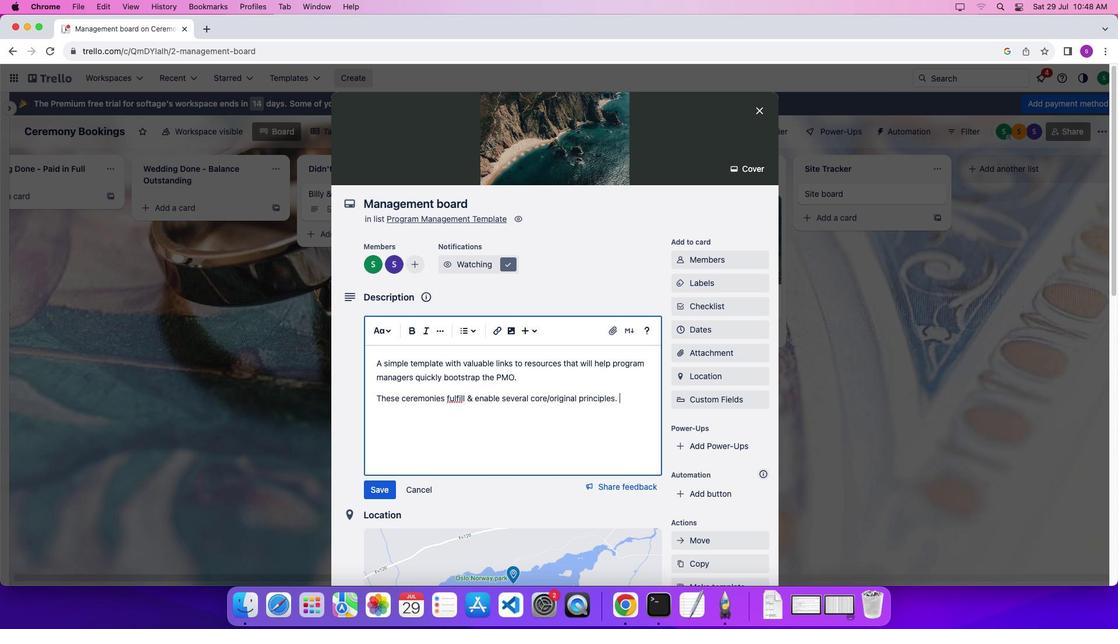
Action: Mouse moved to (634, 407)
Screenshot: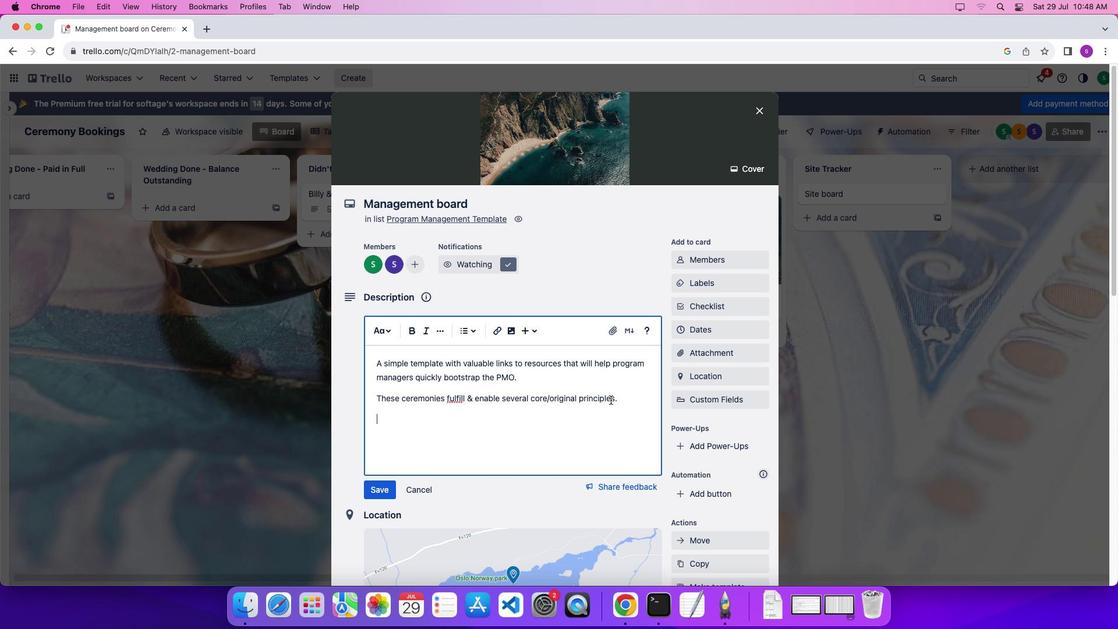 
Action: Mouse pressed left at (634, 407)
Screenshot: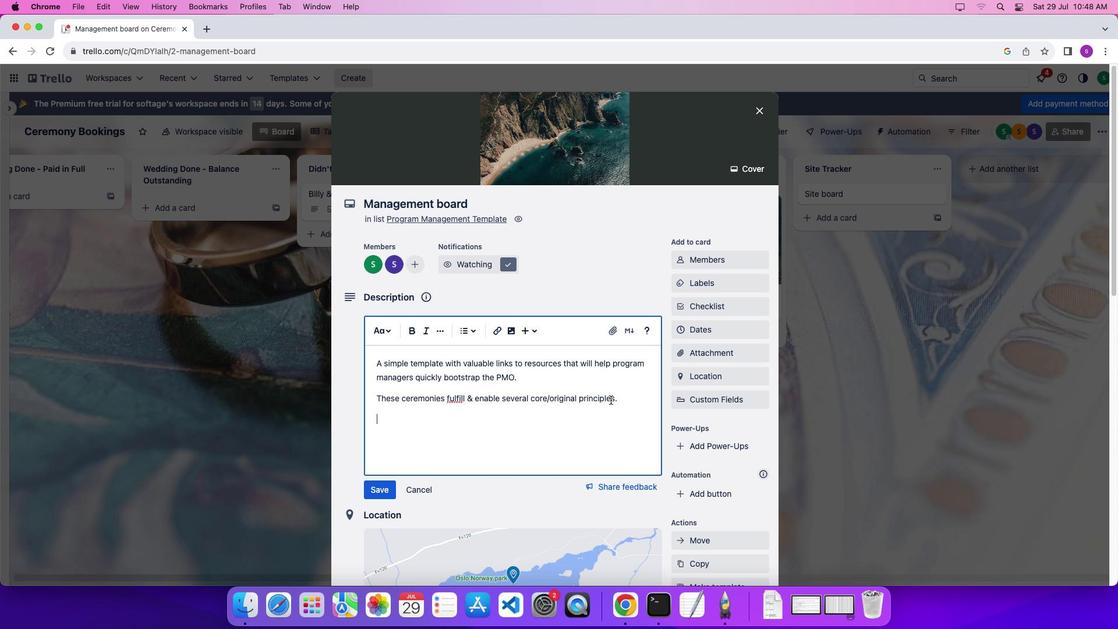 
Action: Mouse moved to (622, 403)
Screenshot: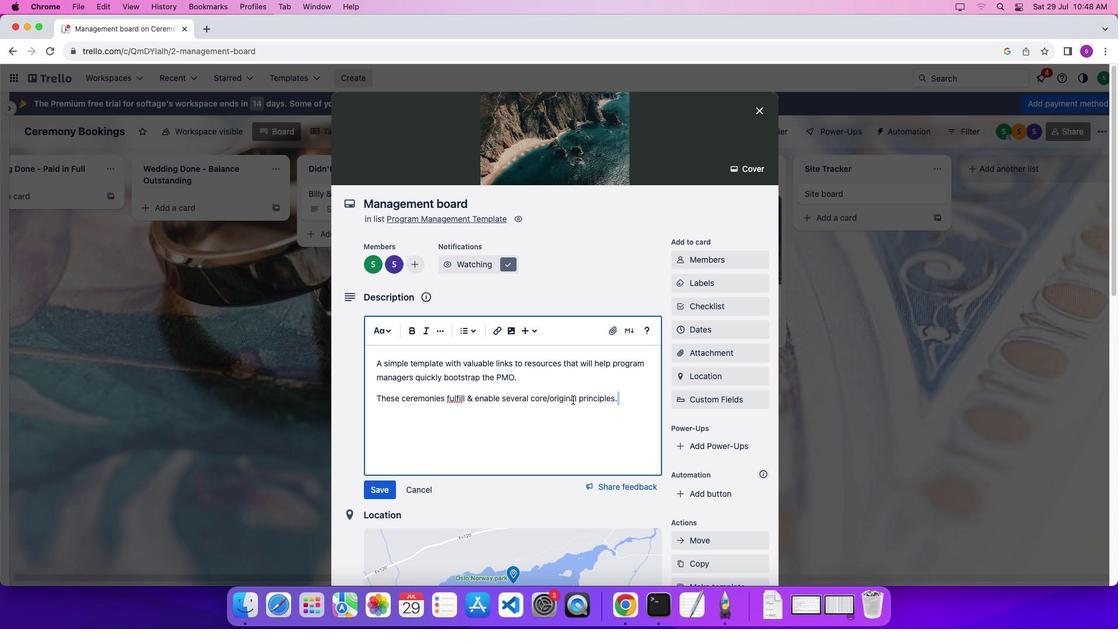 
Action: Mouse pressed left at (622, 403)
Screenshot: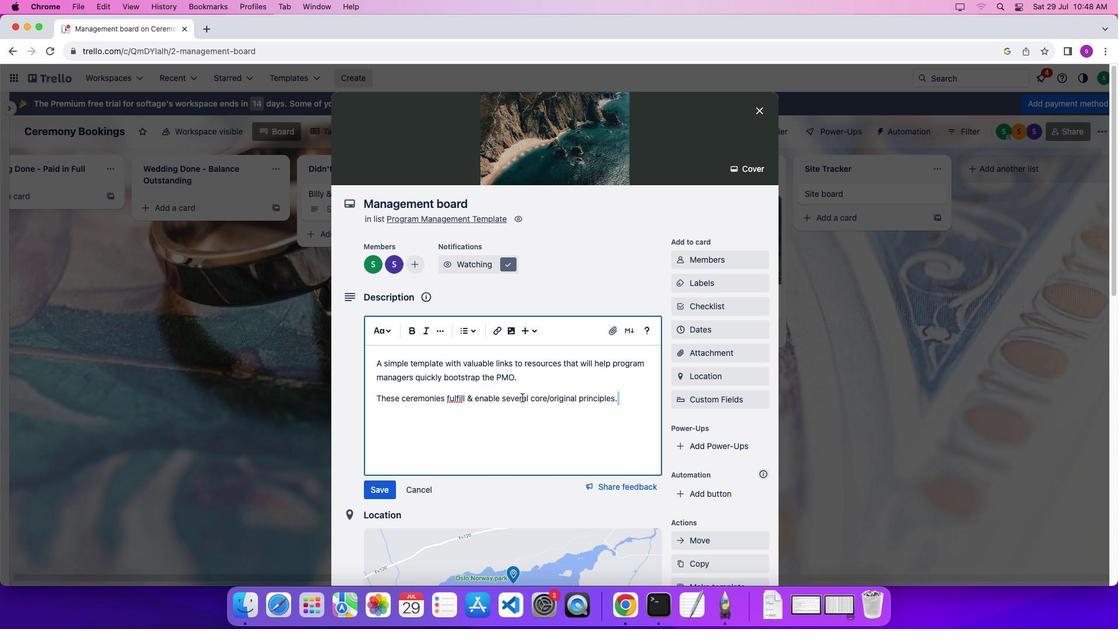 
Action: Mouse moved to (457, 398)
Screenshot: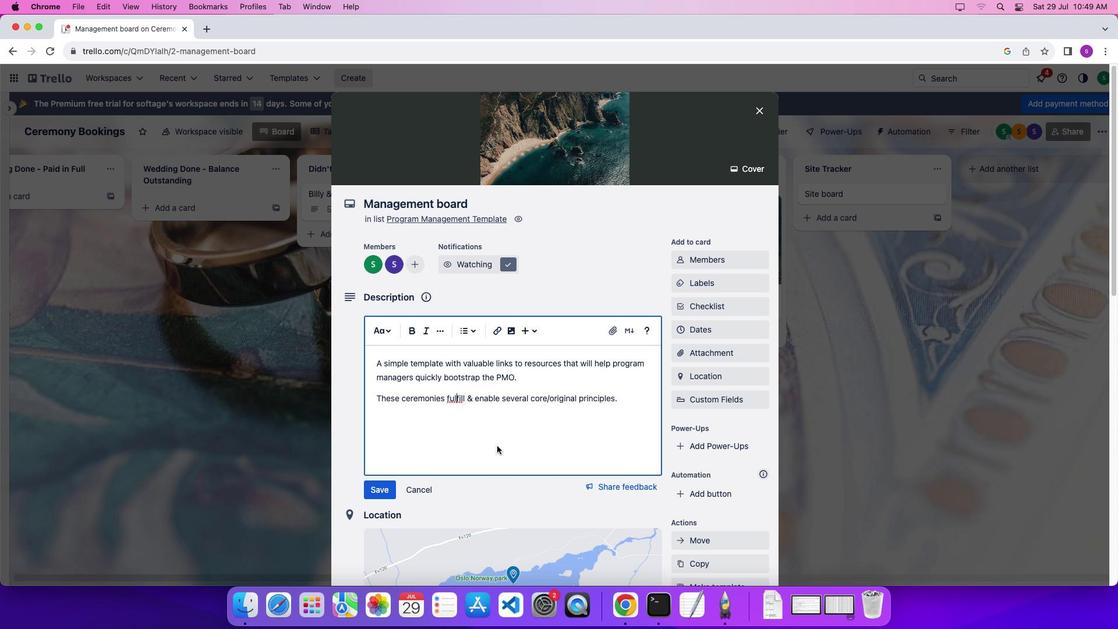 
Action: Mouse pressed left at (457, 398)
Screenshot: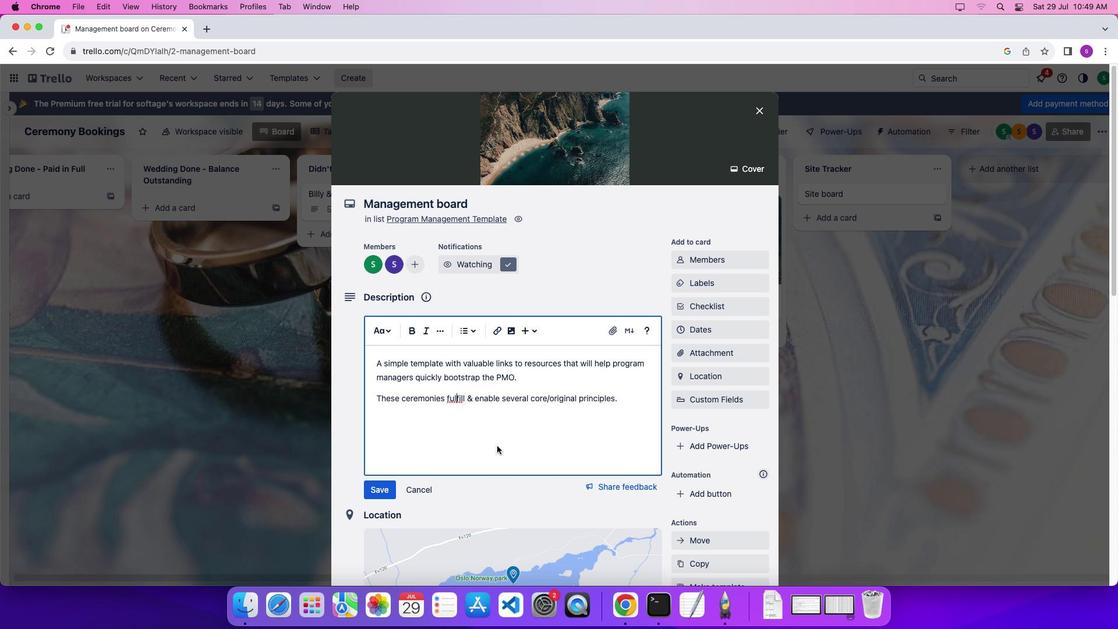 
Action: Mouse moved to (497, 446)
Screenshot: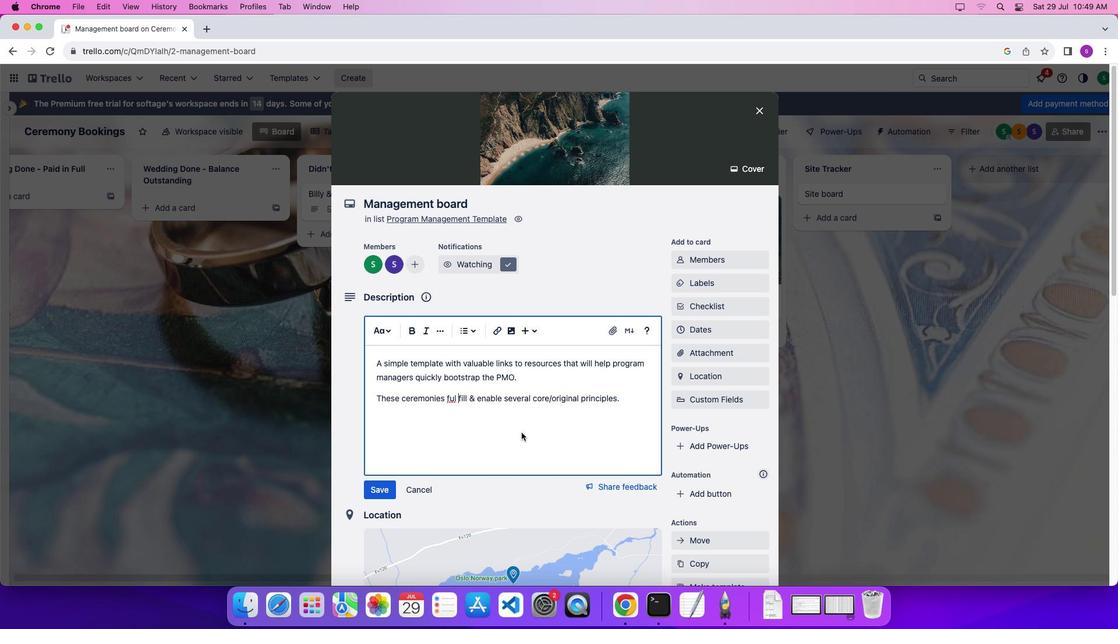 
Action: Key pressed Key.space
Screenshot: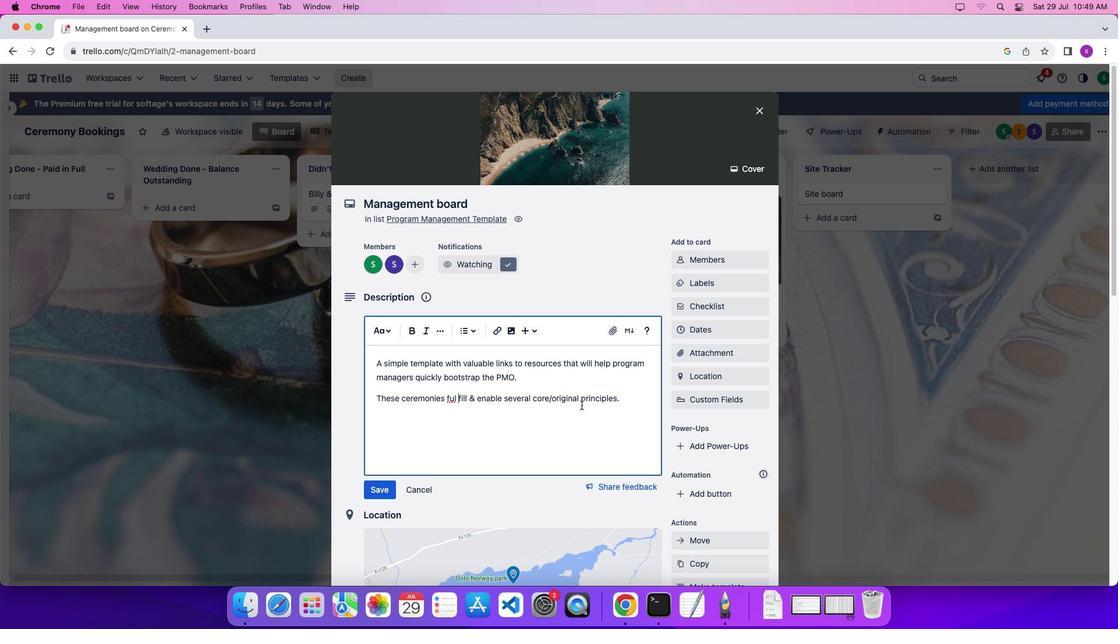 
Action: Mouse moved to (590, 406)
Screenshot: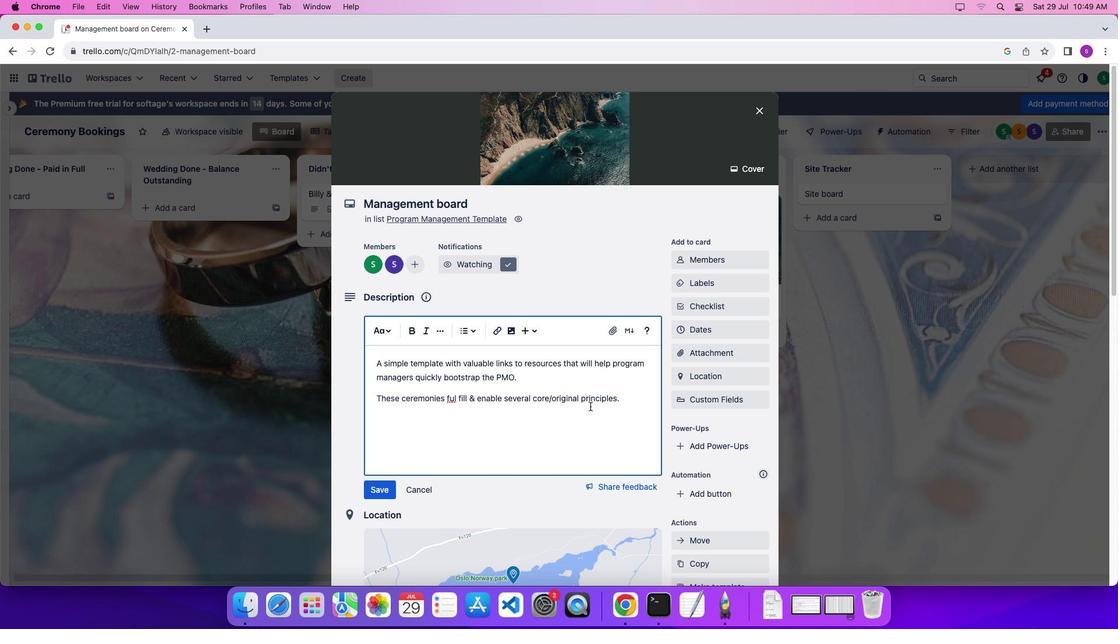 
Action: Key pressed Key.backspace'l'Key.space
Screenshot: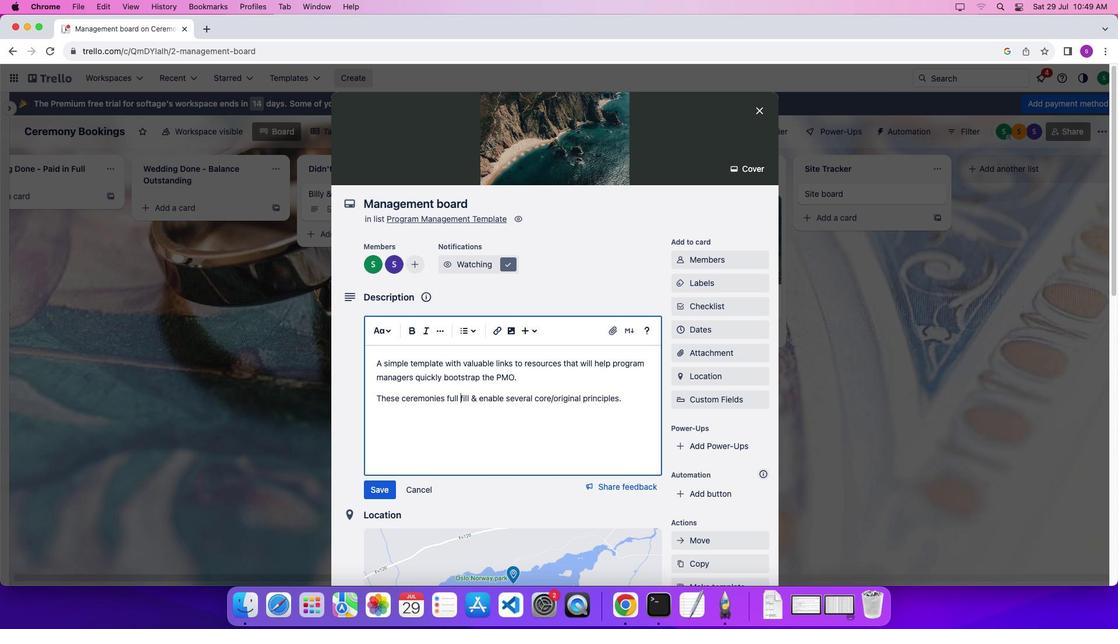 
Action: Mouse moved to (635, 399)
Screenshot: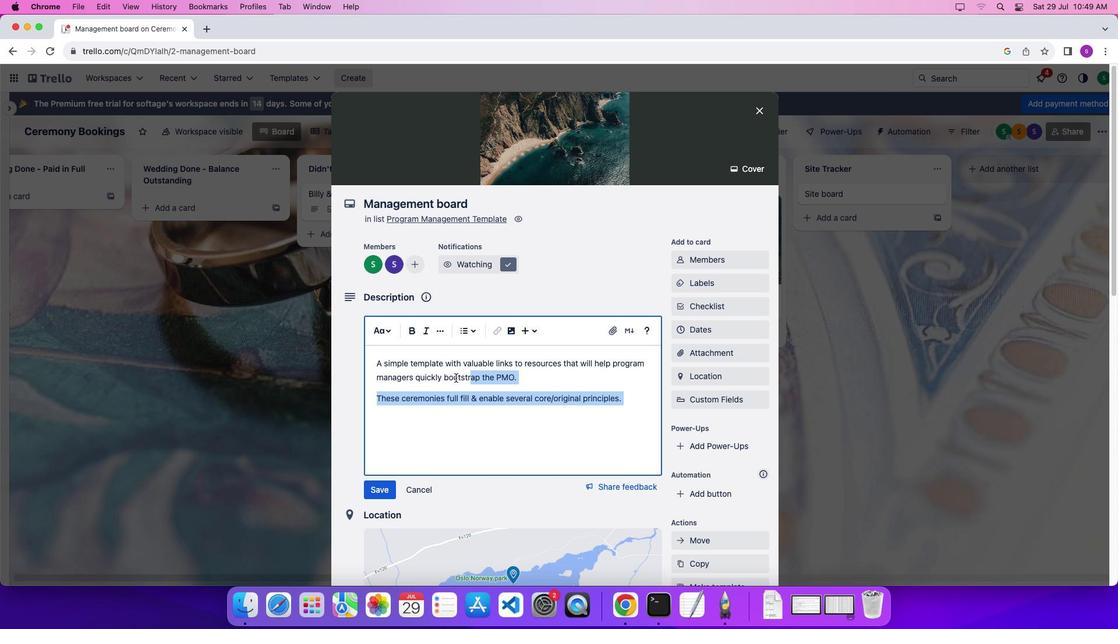 
Action: Mouse pressed left at (635, 399)
Screenshot: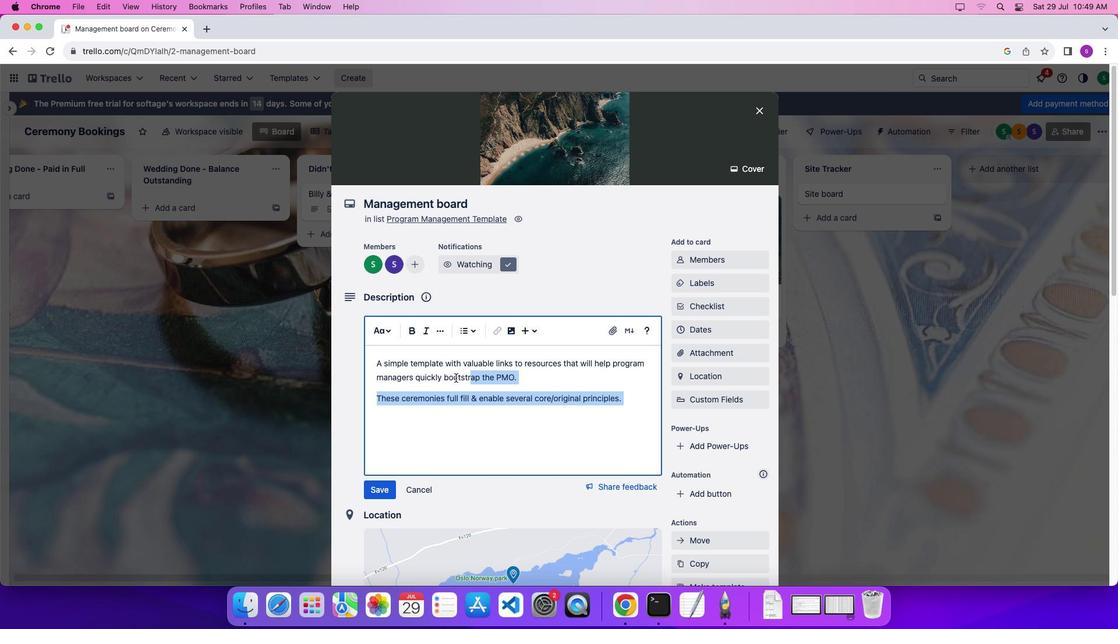 
Action: Mouse moved to (389, 333)
Screenshot: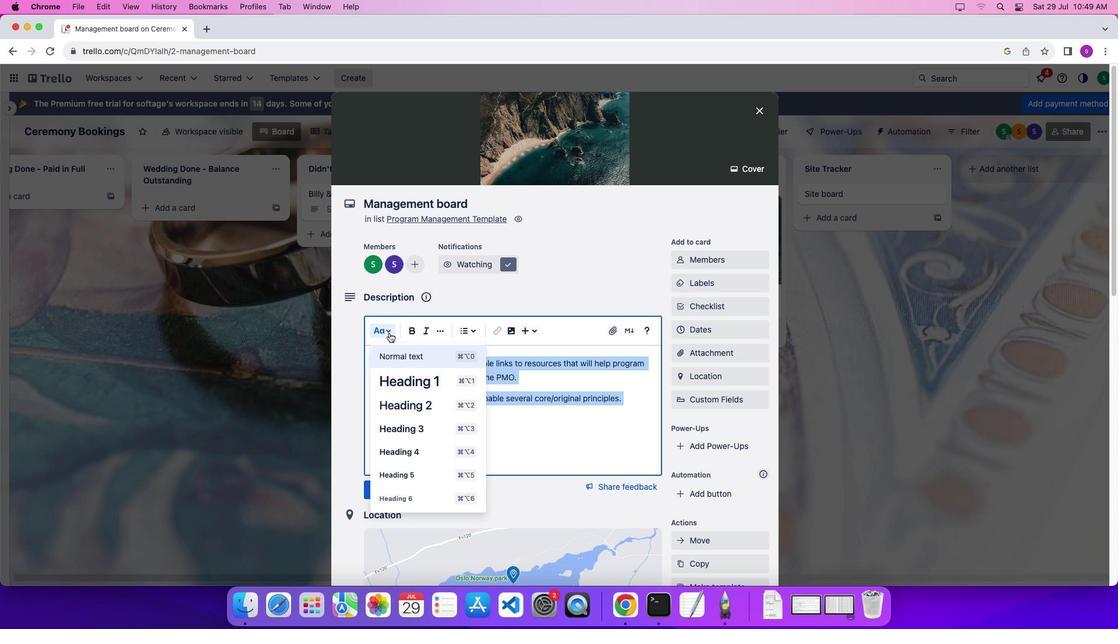 
Action: Mouse pressed left at (389, 333)
